 Task: Create a corporate blue wave letterhead.
Action: Mouse moved to (425, 186)
Screenshot: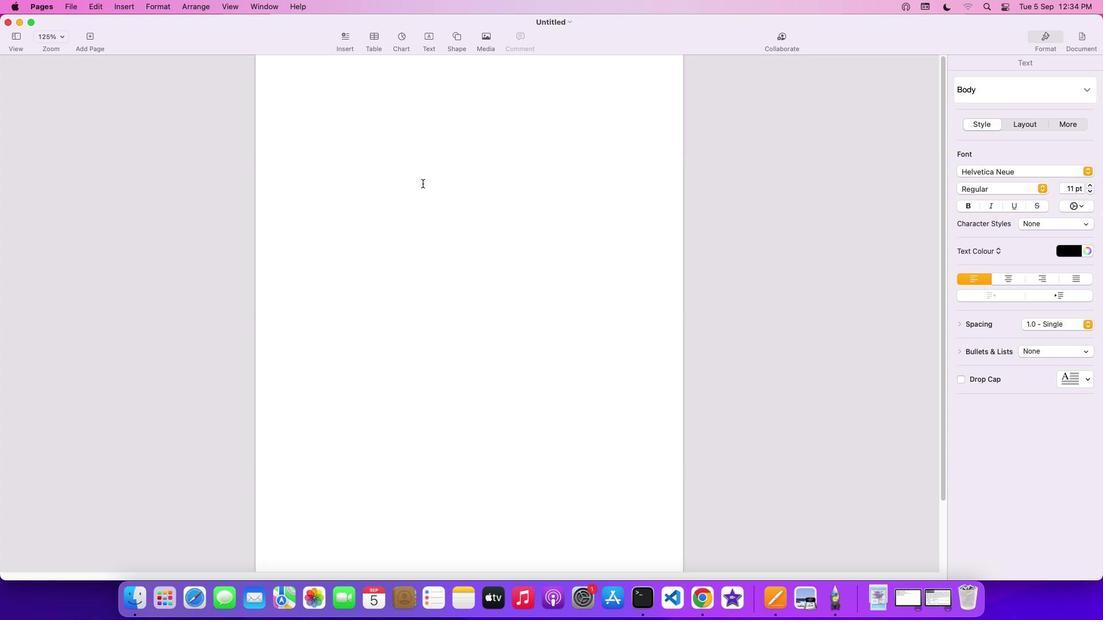 
Action: Mouse pressed left at (425, 186)
Screenshot: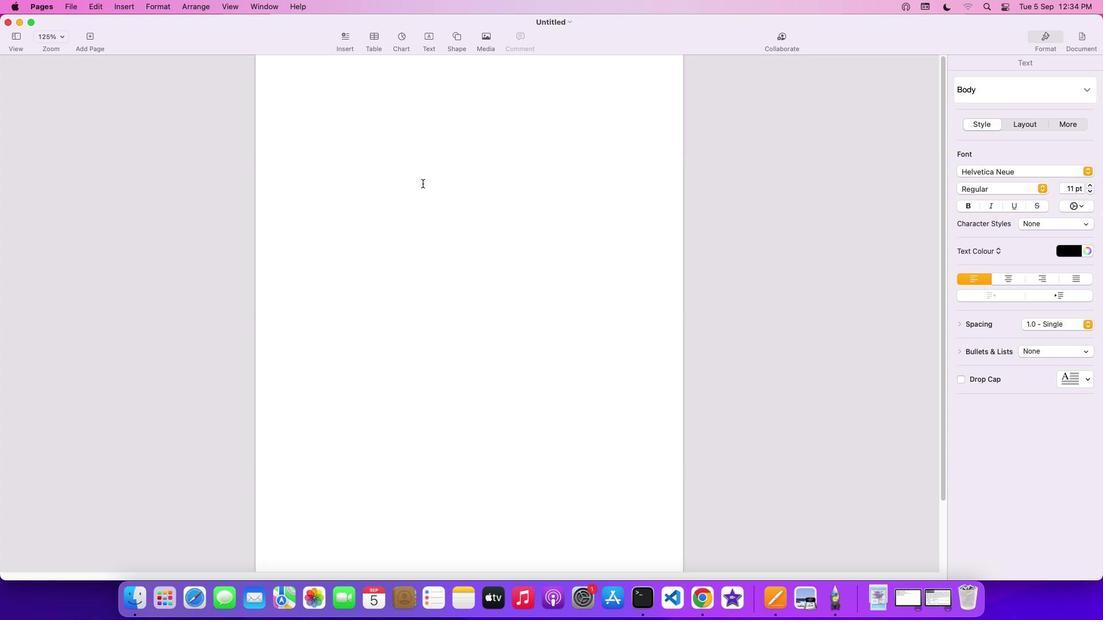 
Action: Mouse moved to (462, 40)
Screenshot: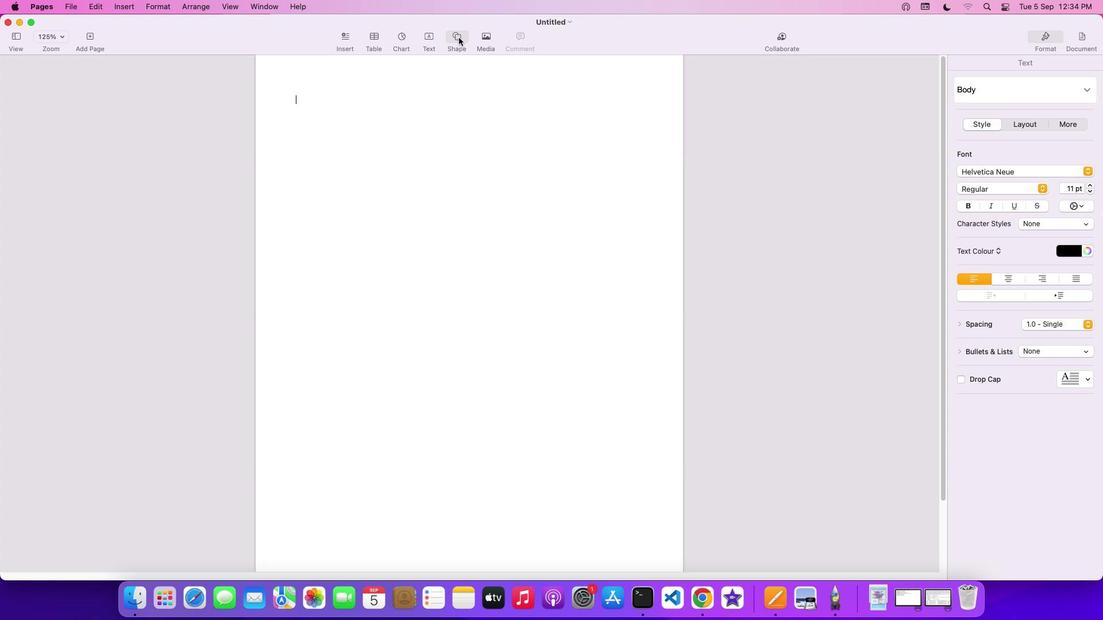 
Action: Mouse pressed left at (462, 40)
Screenshot: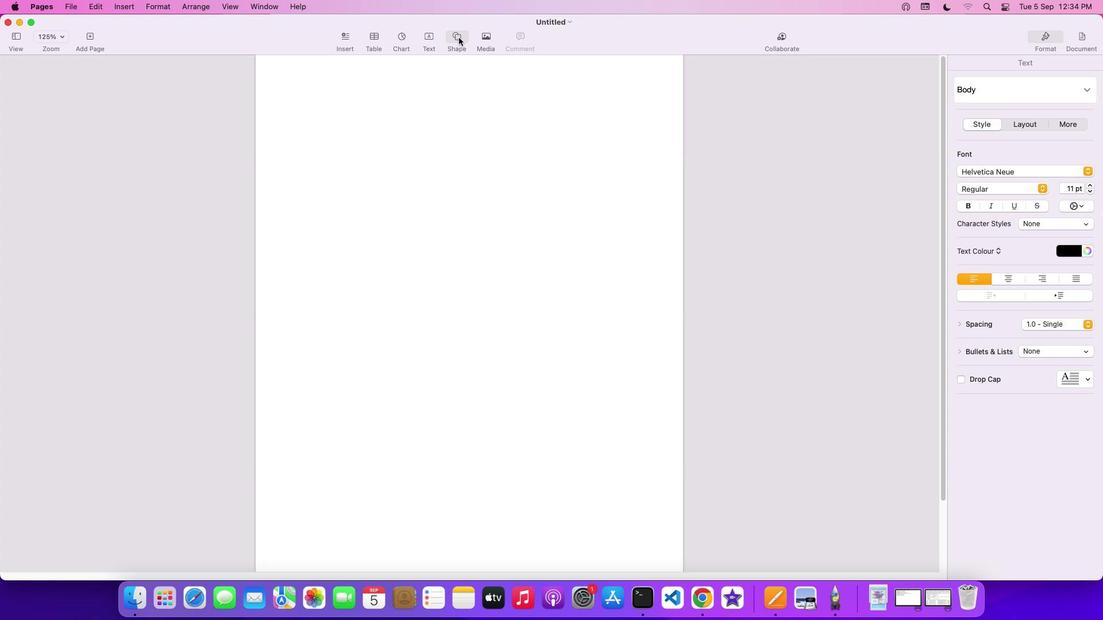 
Action: Mouse moved to (452, 63)
Screenshot: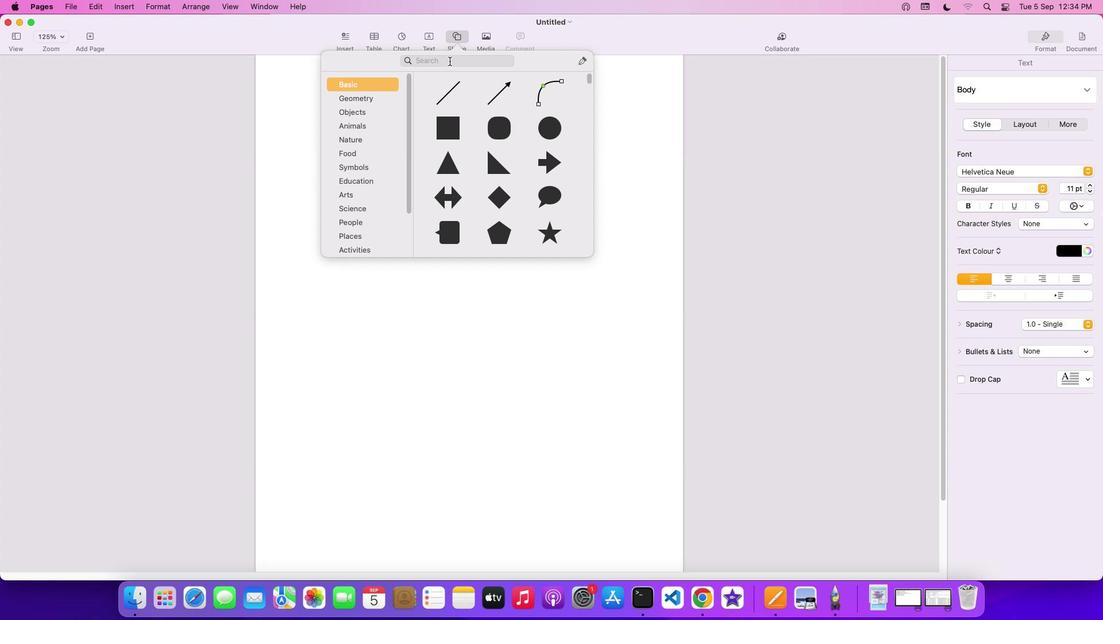 
Action: Mouse pressed left at (452, 63)
Screenshot: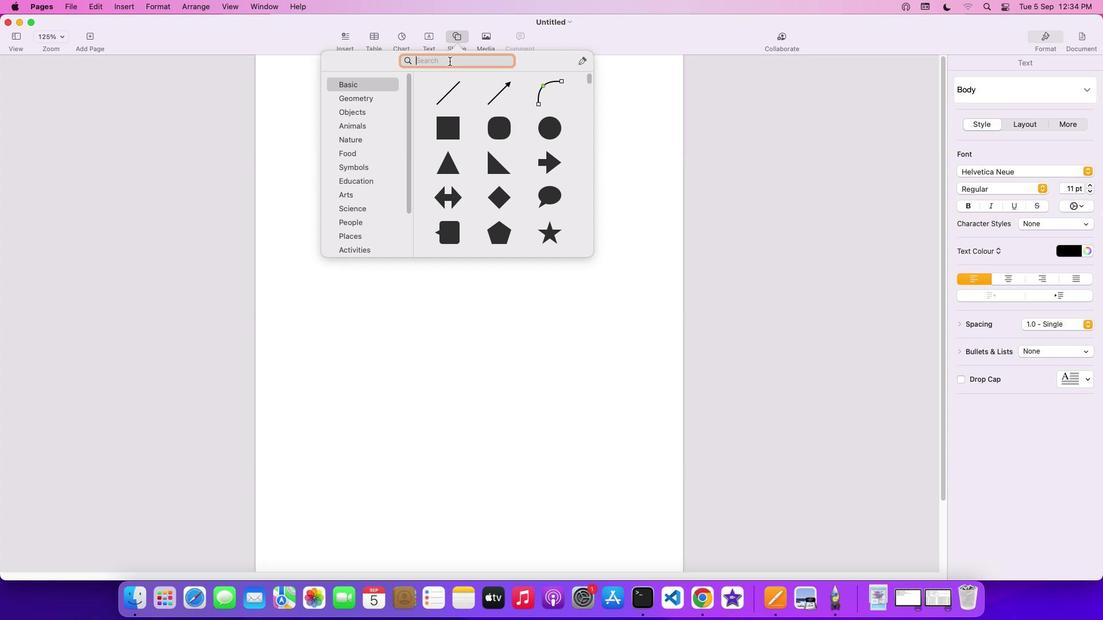 
Action: Key pressed 'w''a''v''e''s'
Screenshot: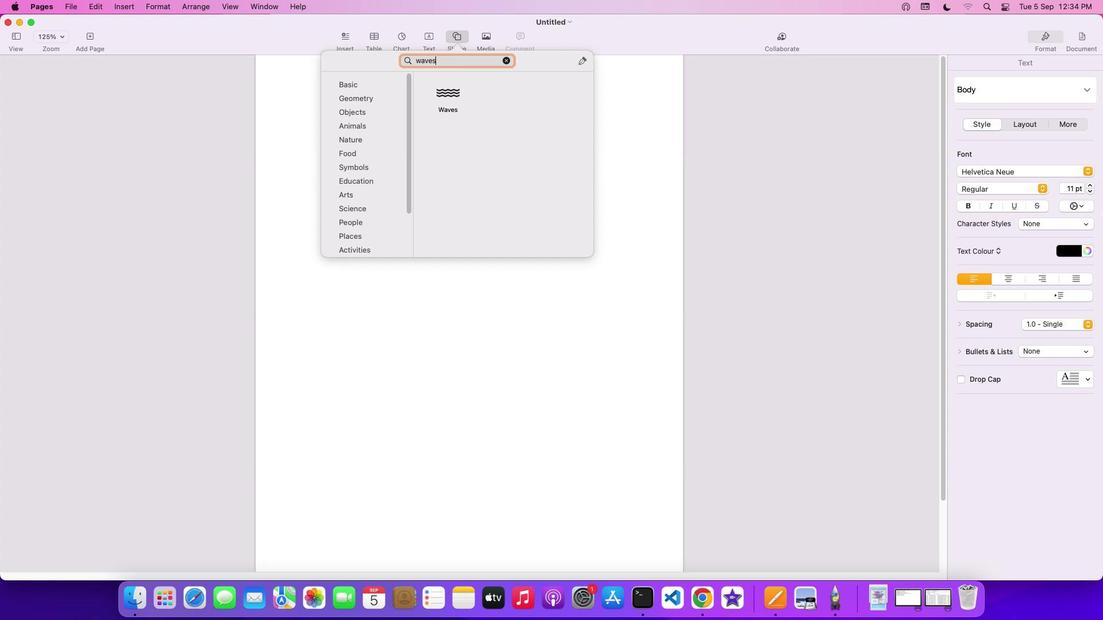 
Action: Mouse moved to (456, 95)
Screenshot: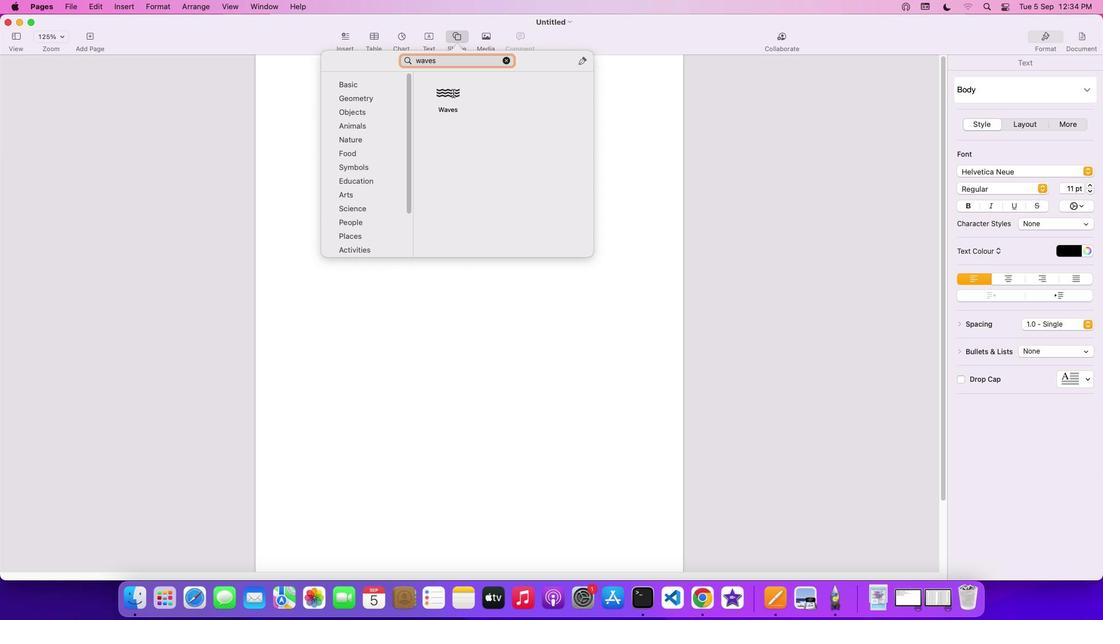 
Action: Mouse pressed left at (456, 95)
Screenshot: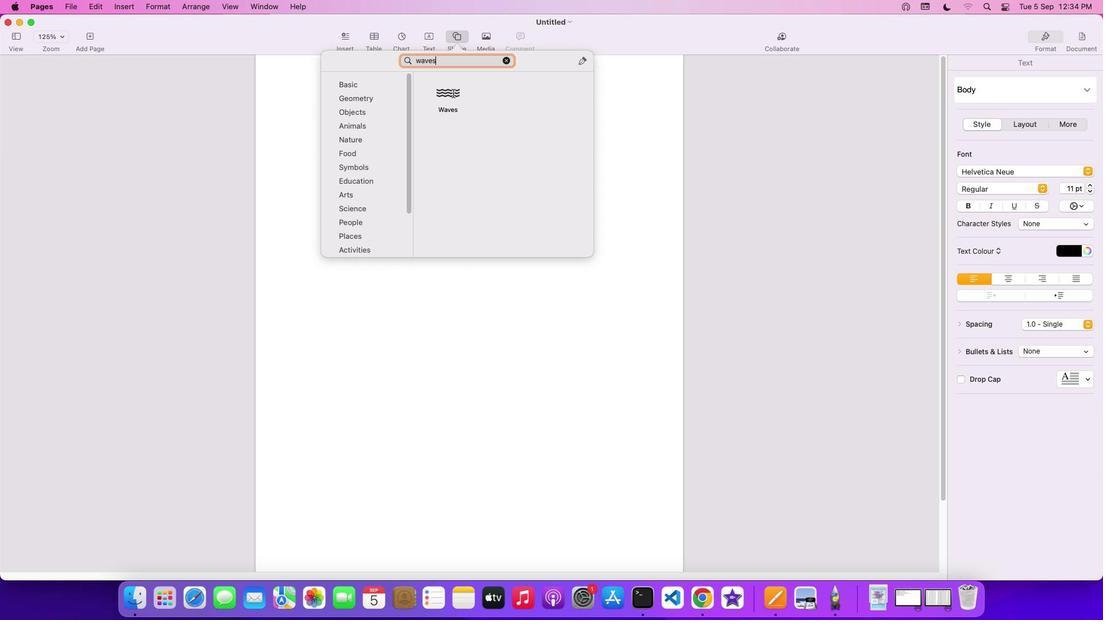 
Action: Mouse moved to (516, 121)
Screenshot: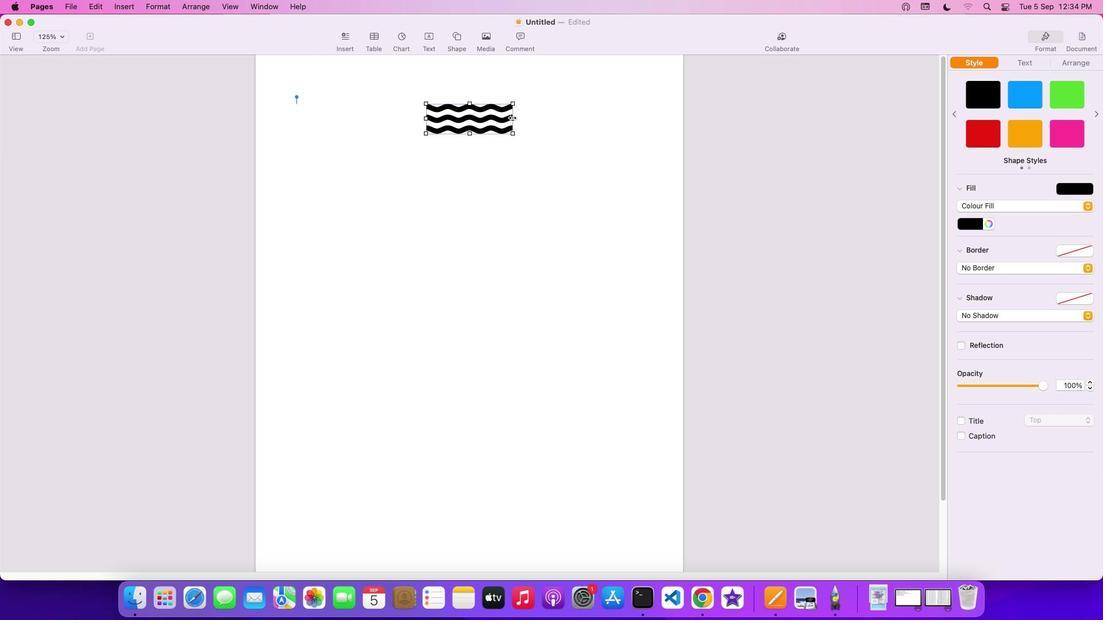 
Action: Mouse pressed left at (516, 121)
Screenshot: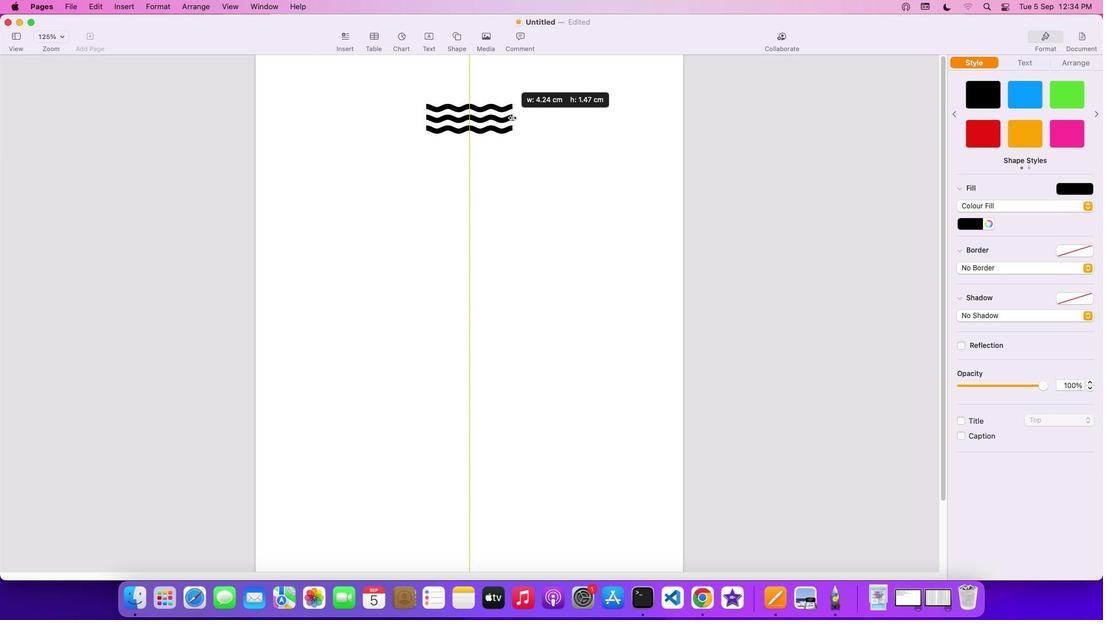 
Action: Mouse moved to (1095, 66)
Screenshot: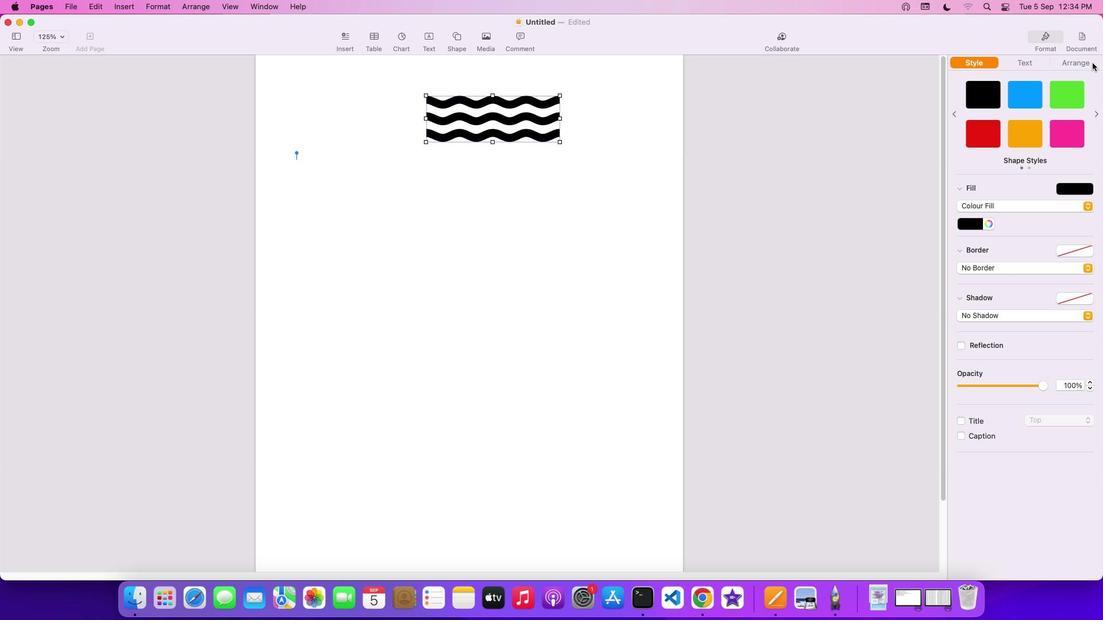 
Action: Mouse pressed left at (1095, 66)
Screenshot: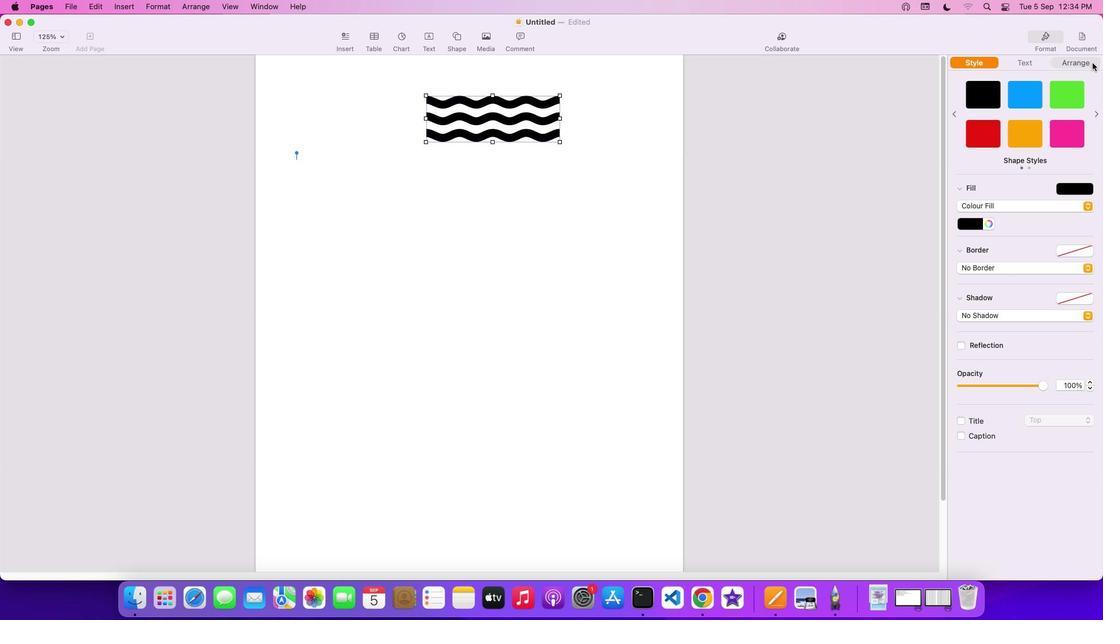 
Action: Mouse moved to (992, 362)
Screenshot: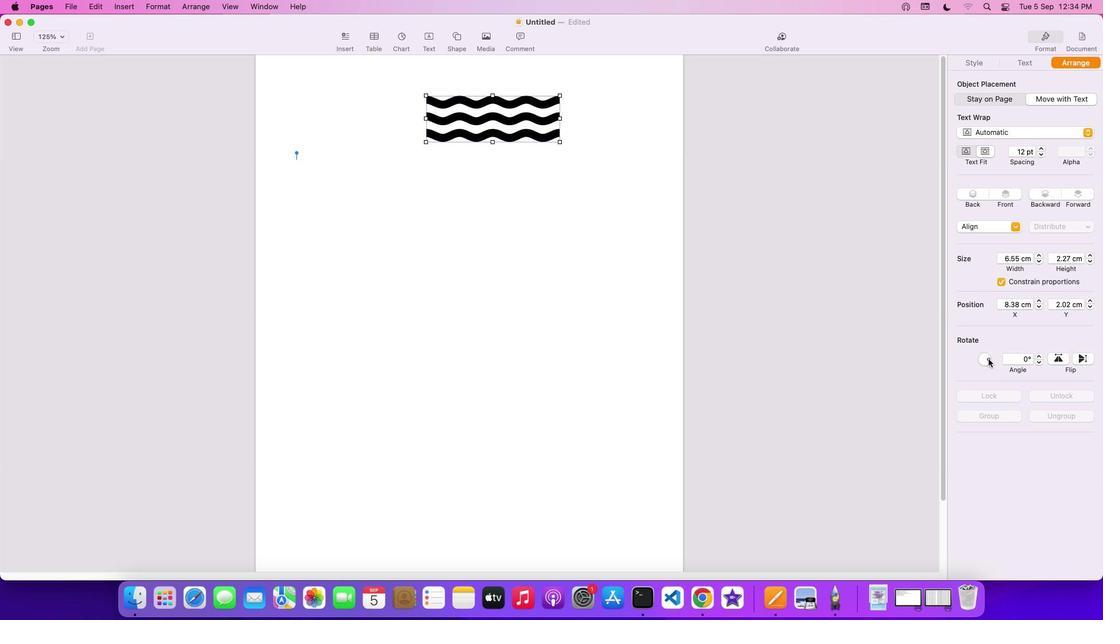 
Action: Mouse pressed left at (992, 362)
Screenshot: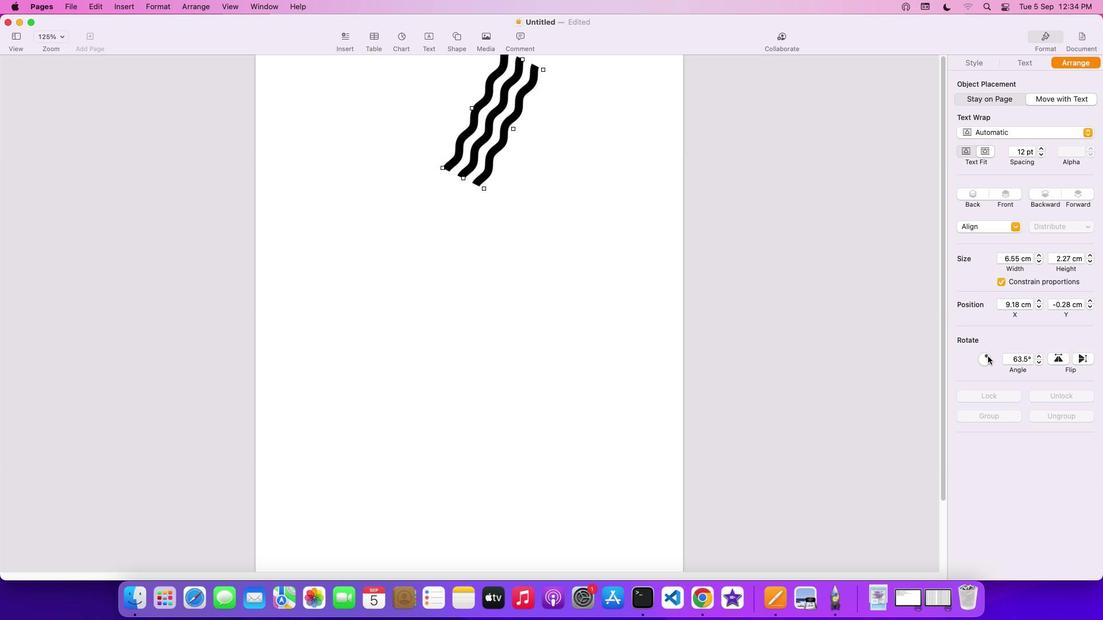 
Action: Mouse moved to (491, 117)
Screenshot: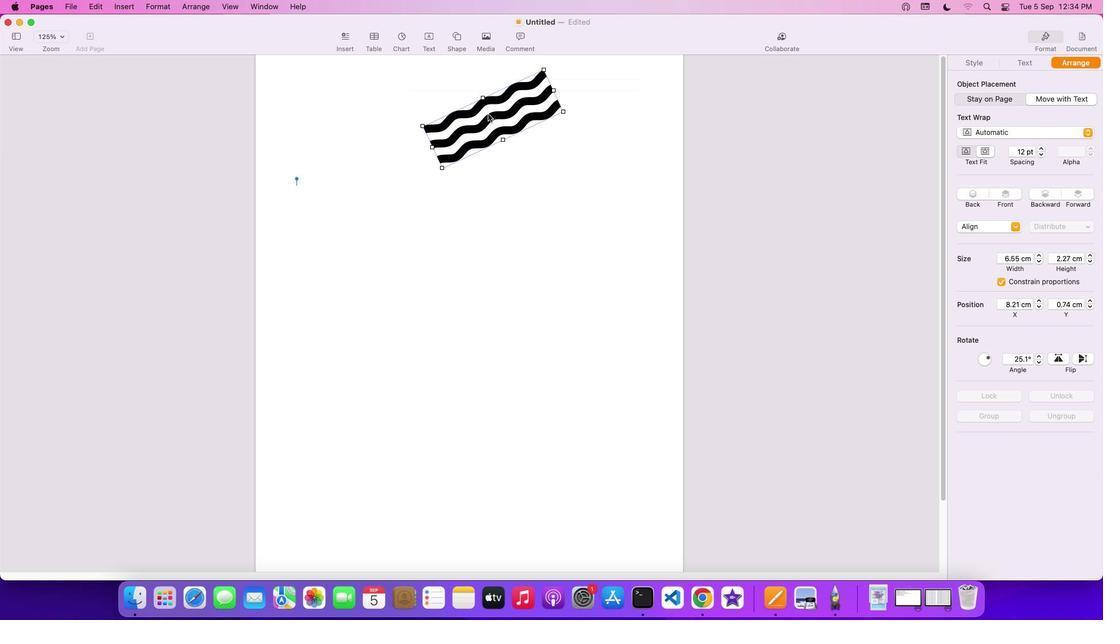 
Action: Mouse pressed left at (491, 117)
Screenshot: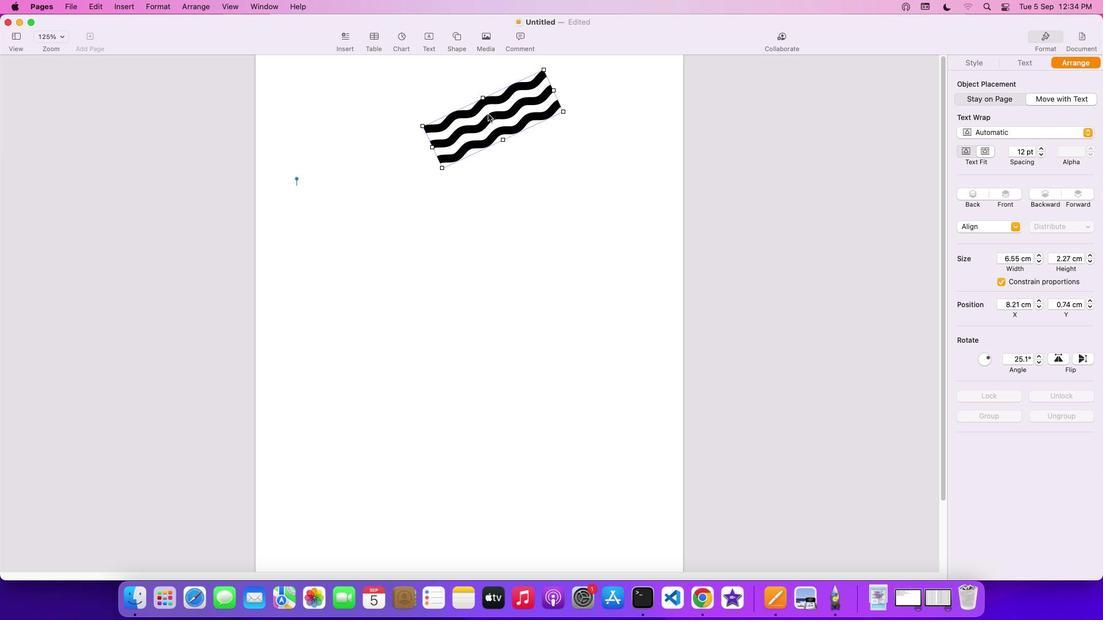 
Action: Mouse moved to (381, 118)
Screenshot: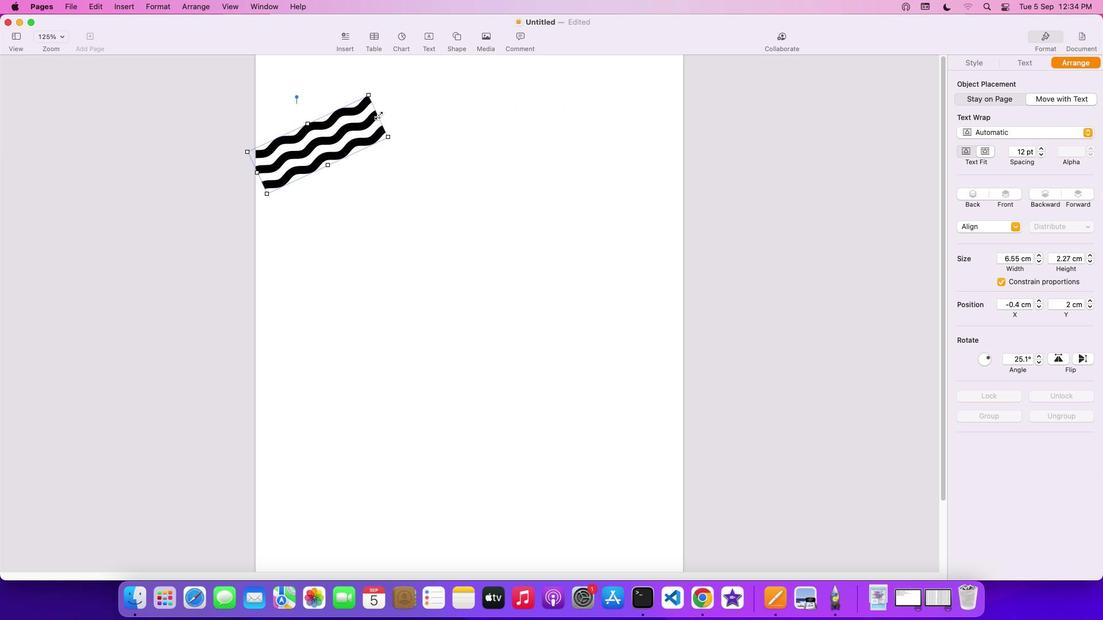 
Action: Mouse pressed left at (381, 118)
Screenshot: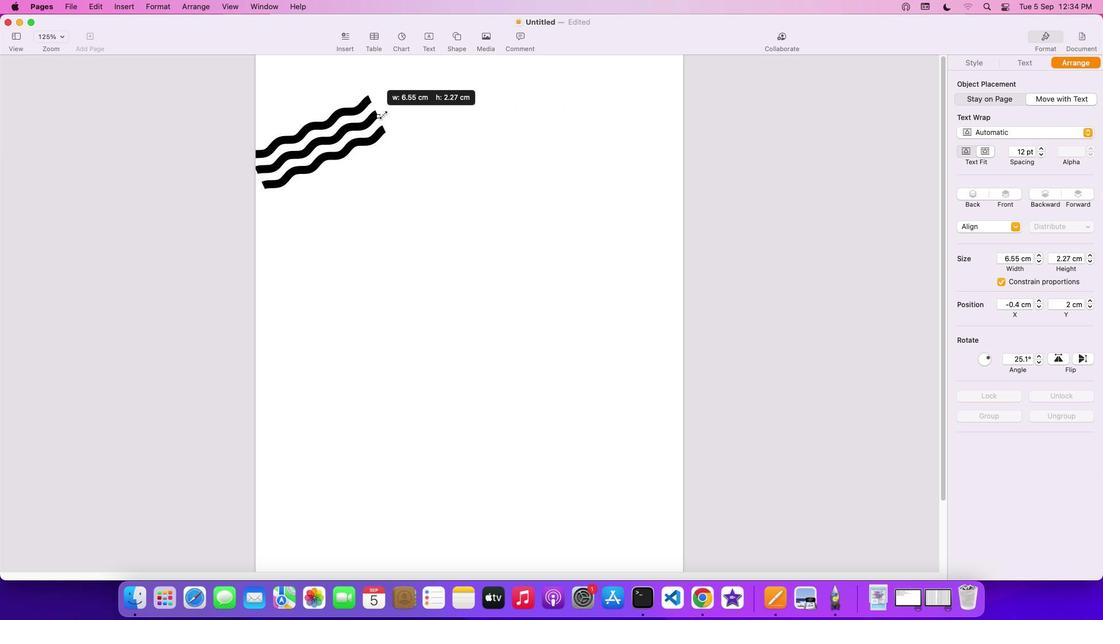 
Action: Mouse moved to (1077, 62)
Screenshot: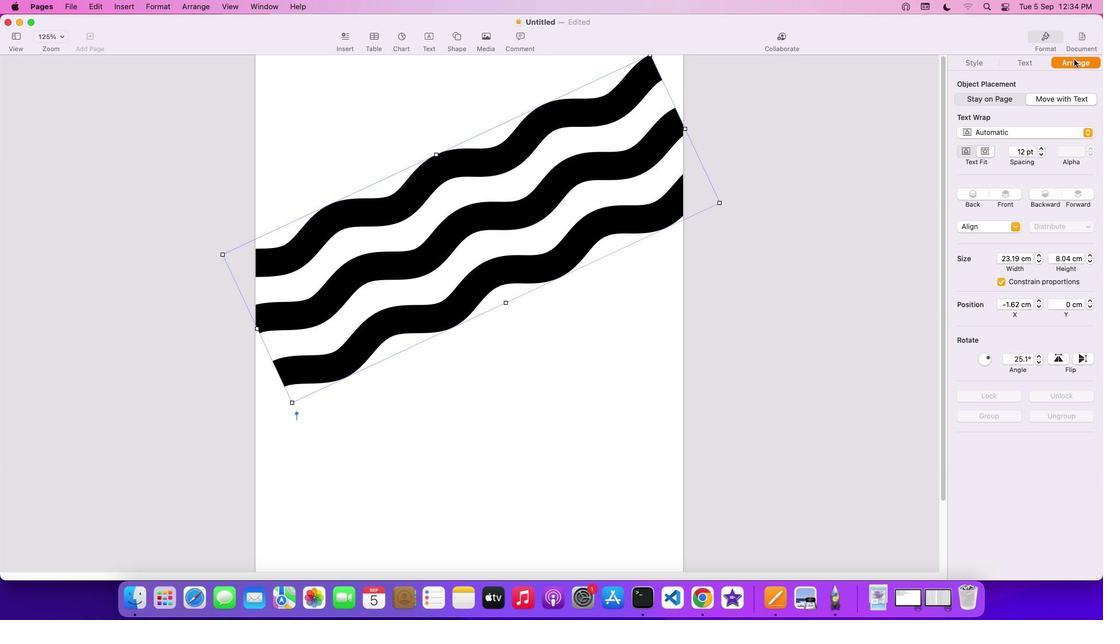 
Action: Mouse pressed left at (1077, 62)
Screenshot: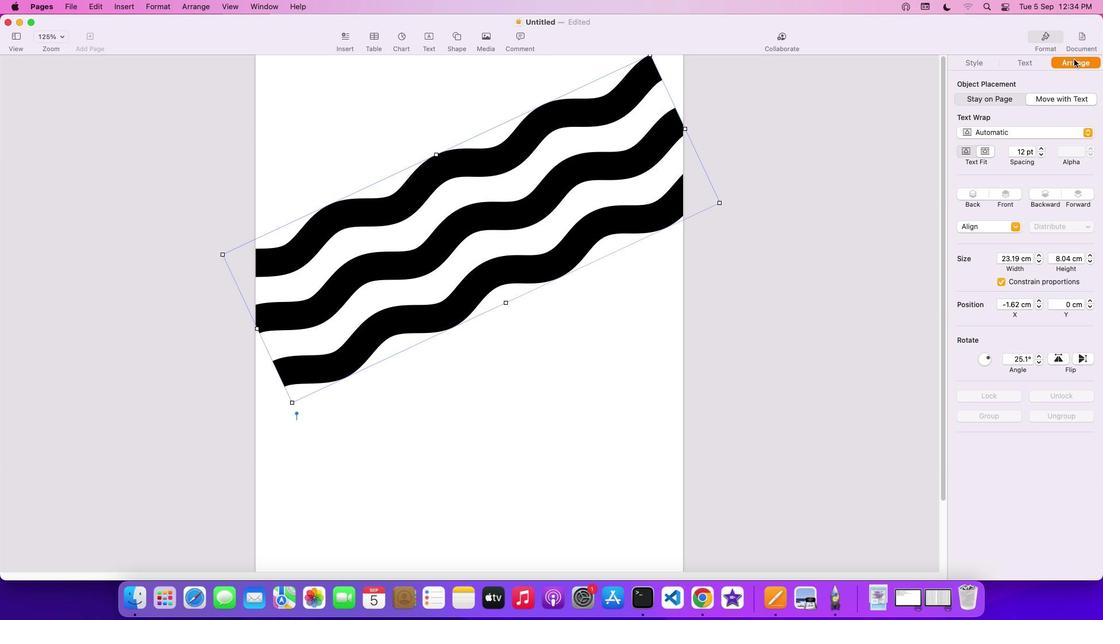 
Action: Mouse moved to (987, 101)
Screenshot: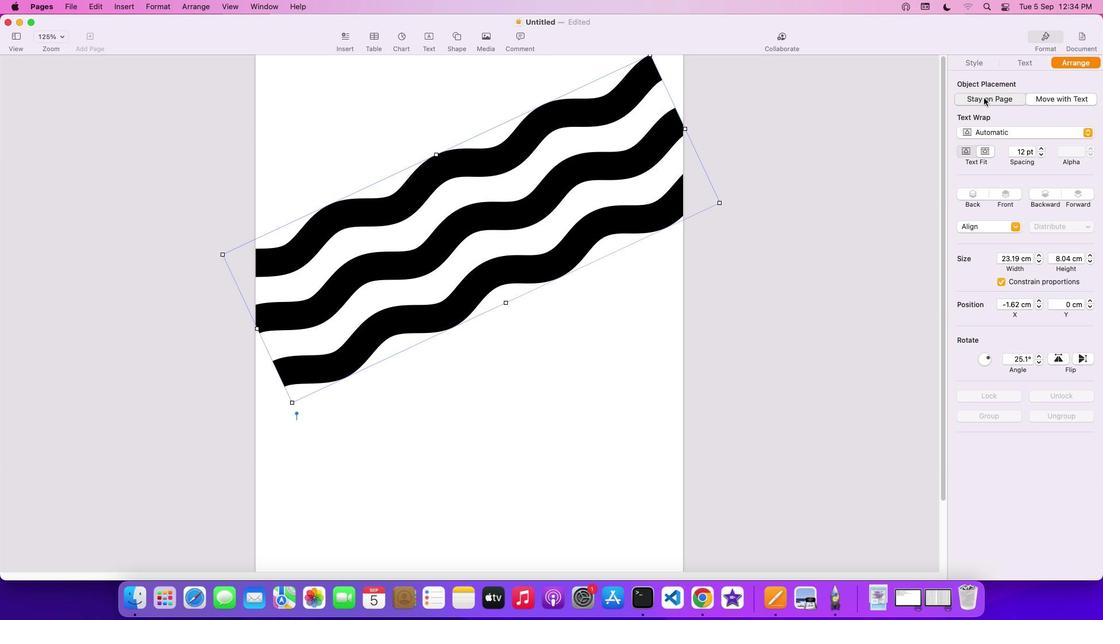 
Action: Mouse pressed left at (987, 101)
Screenshot: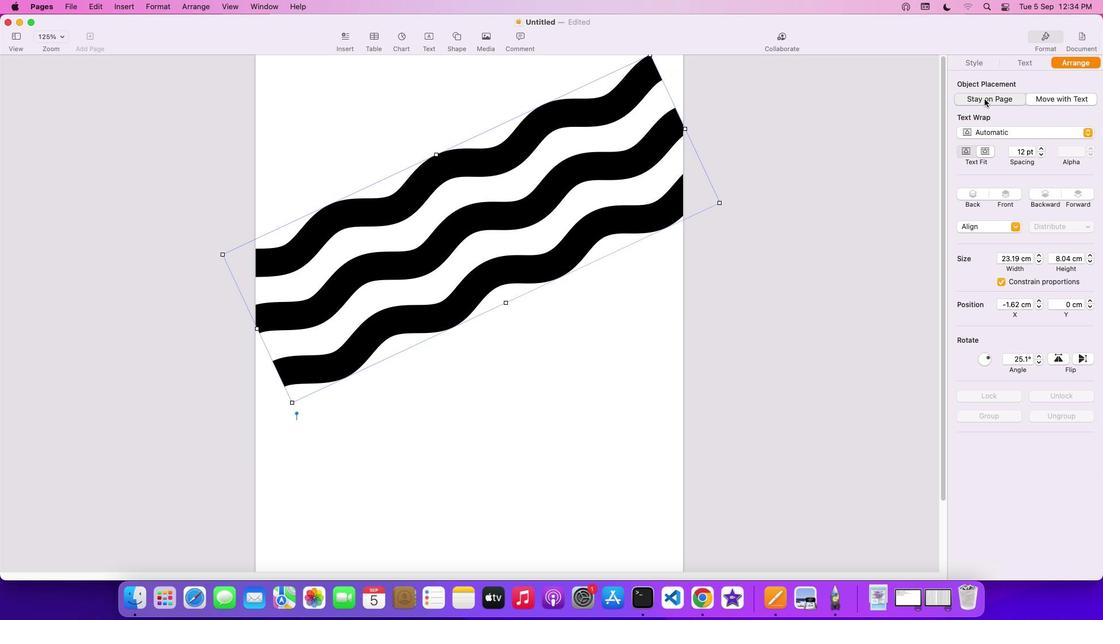 
Action: Mouse moved to (523, 200)
Screenshot: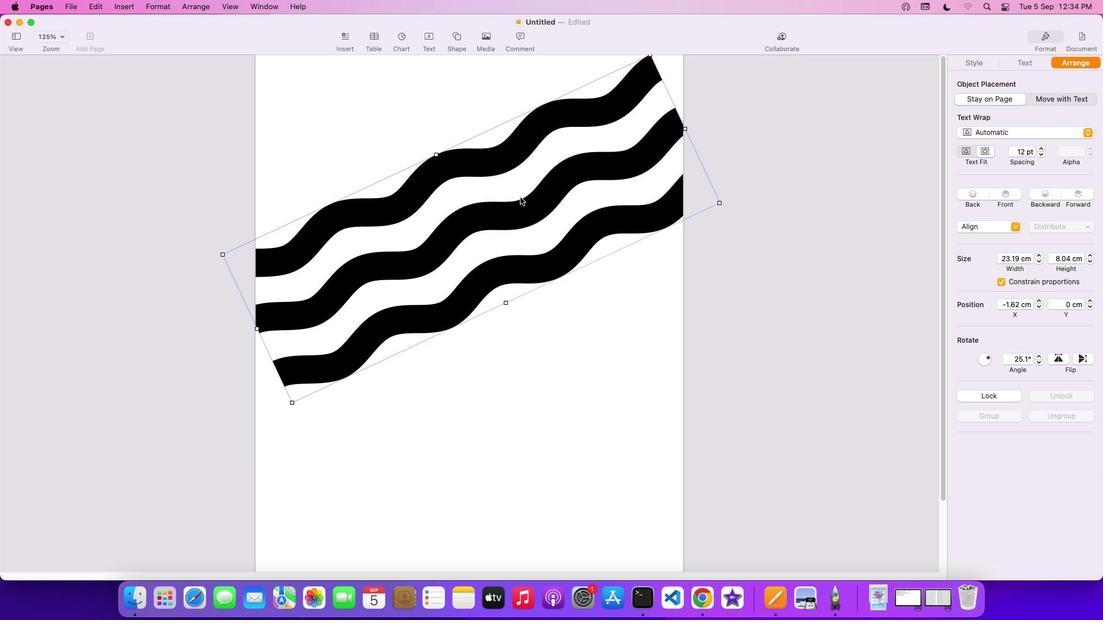 
Action: Mouse pressed left at (523, 200)
Screenshot: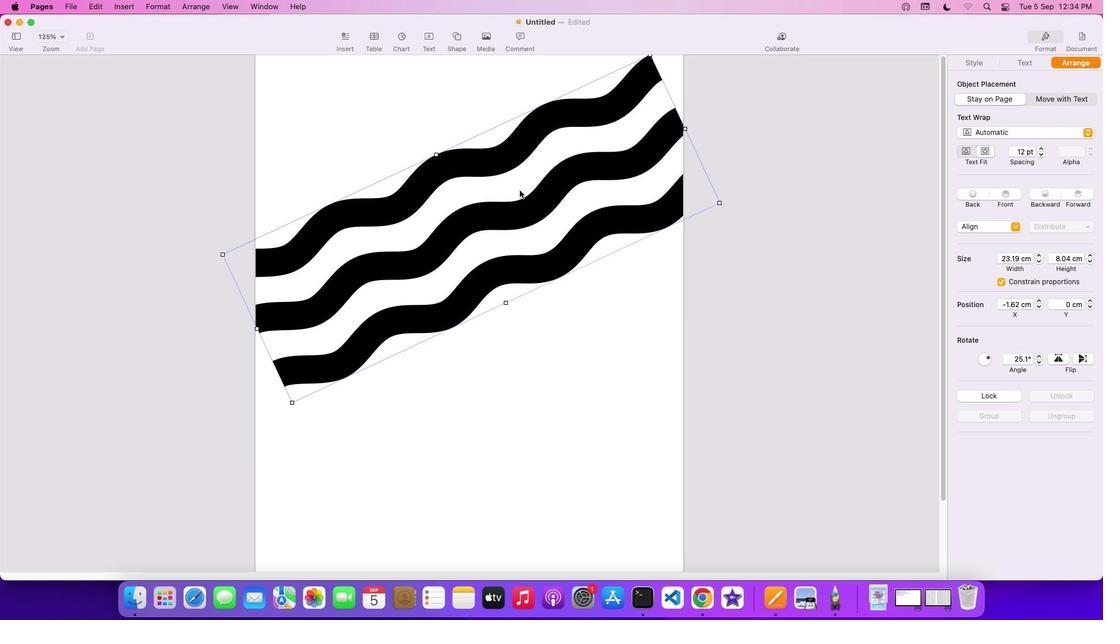 
Action: Mouse moved to (1031, 62)
Screenshot: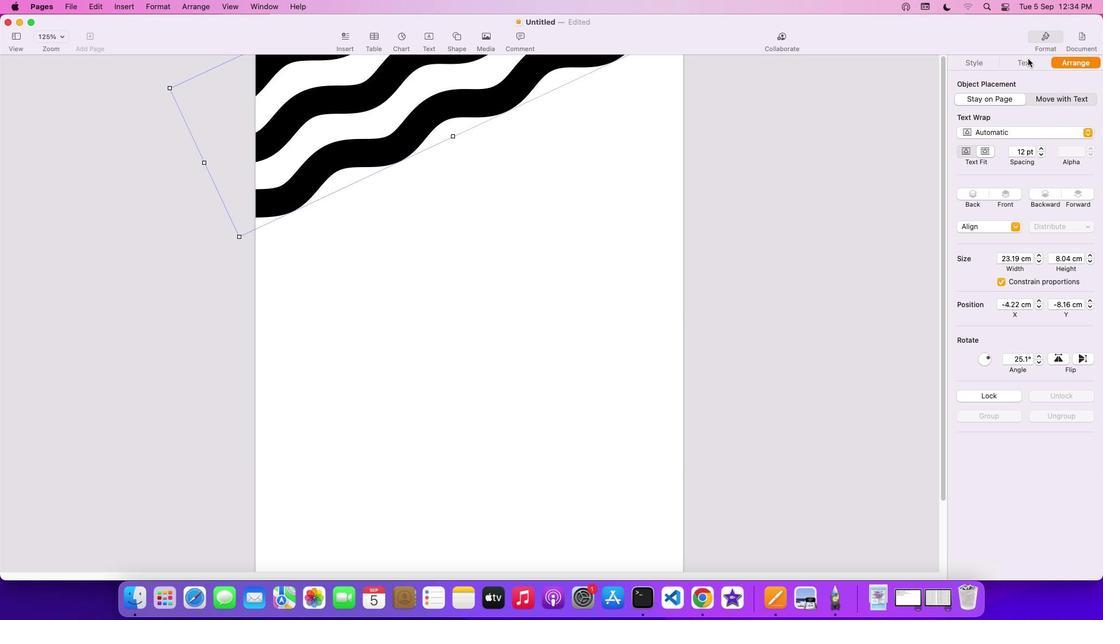
Action: Mouse pressed left at (1031, 62)
Screenshot: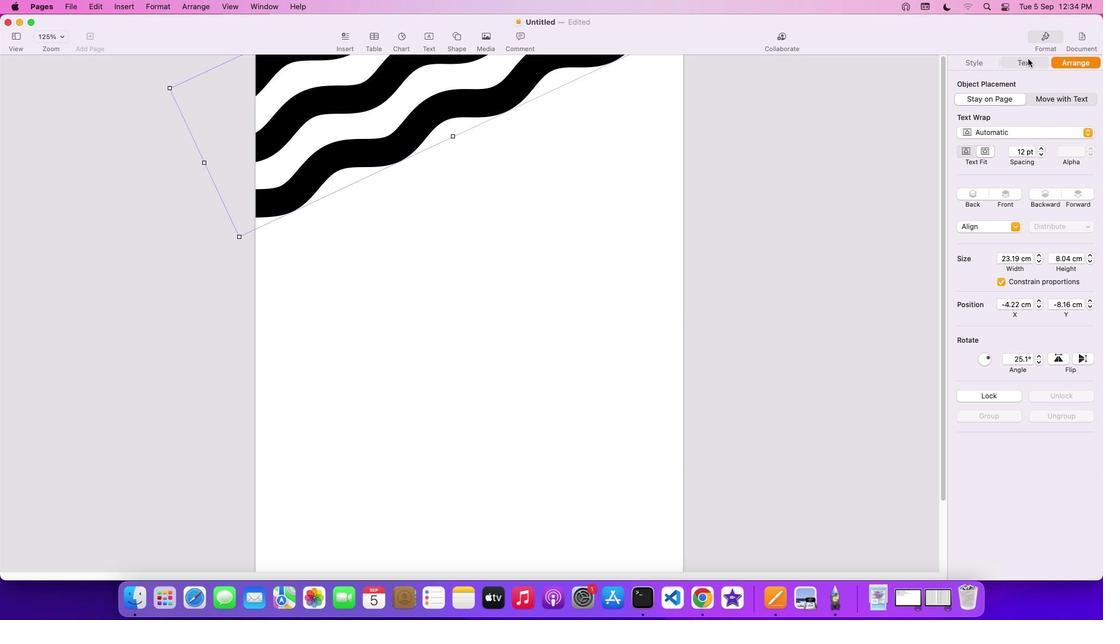 
Action: Mouse moved to (982, 64)
Screenshot: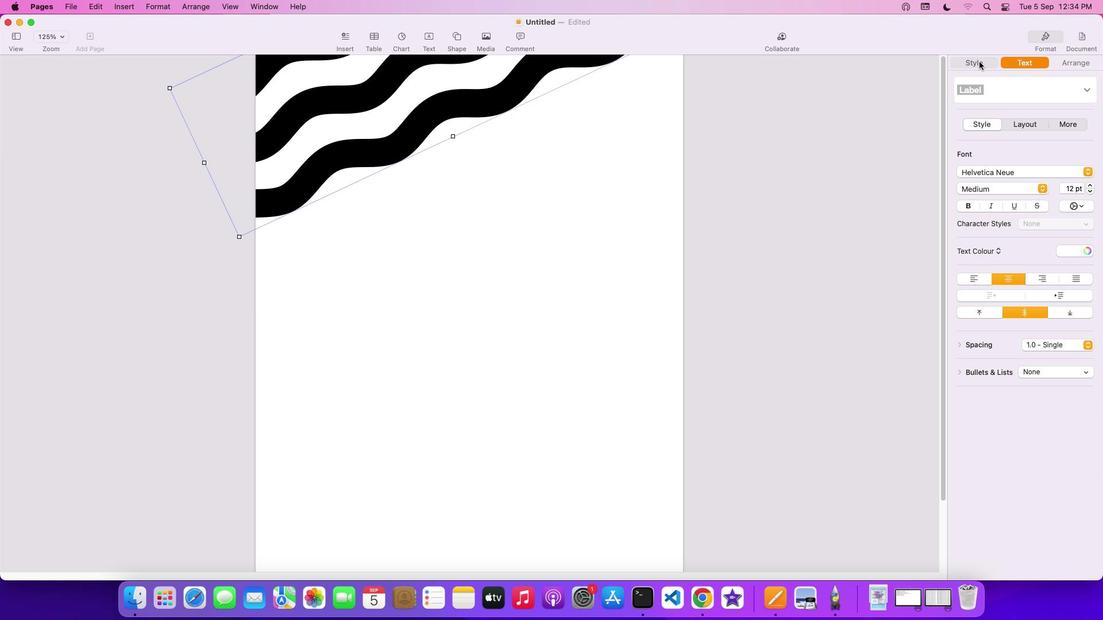 
Action: Mouse pressed left at (982, 64)
Screenshot: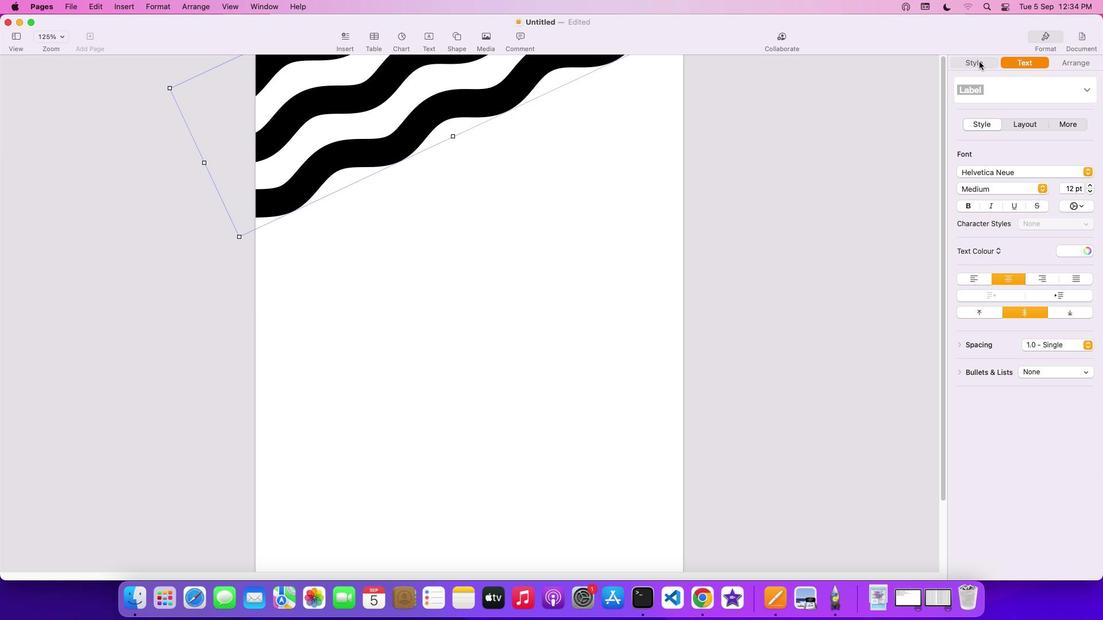 
Action: Mouse moved to (1038, 63)
Screenshot: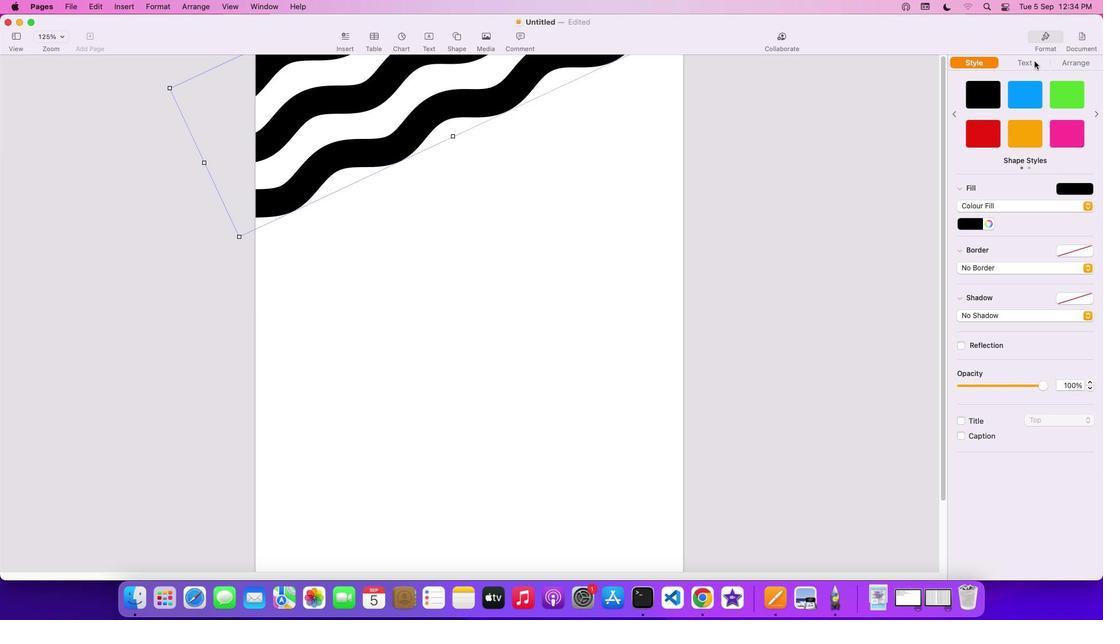 
Action: Mouse pressed left at (1038, 63)
Screenshot: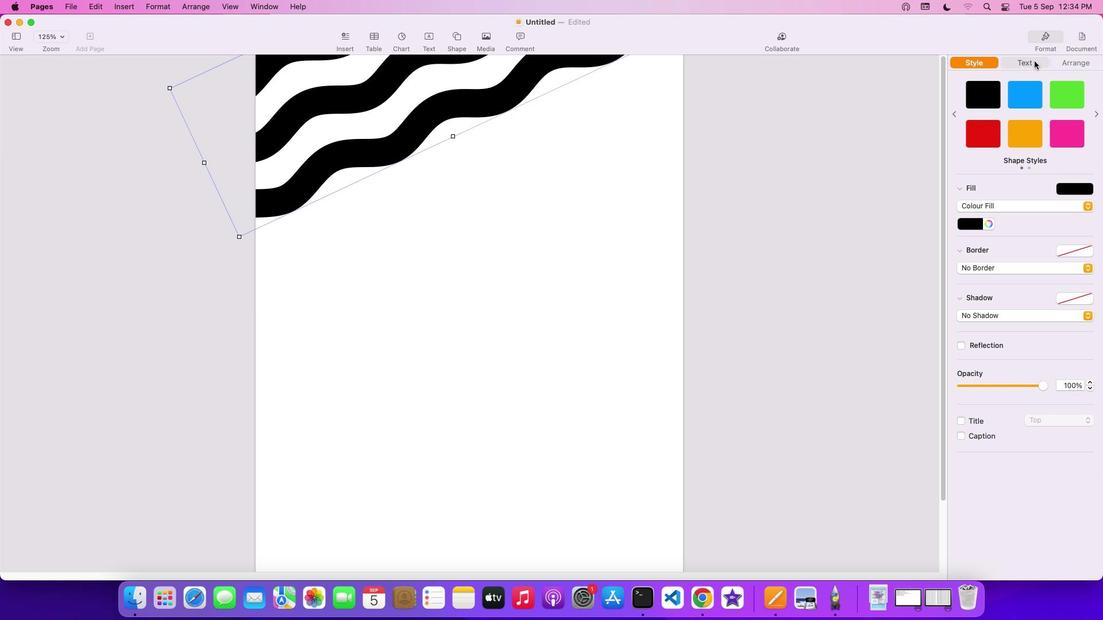 
Action: Mouse moved to (972, 64)
Screenshot: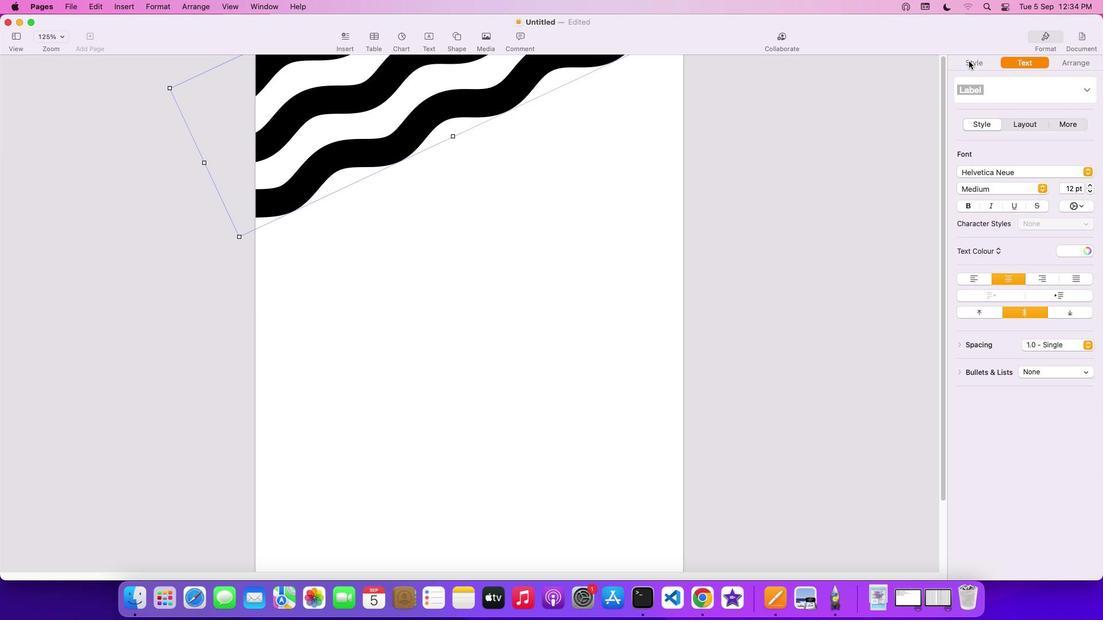 
Action: Mouse pressed left at (972, 64)
Screenshot: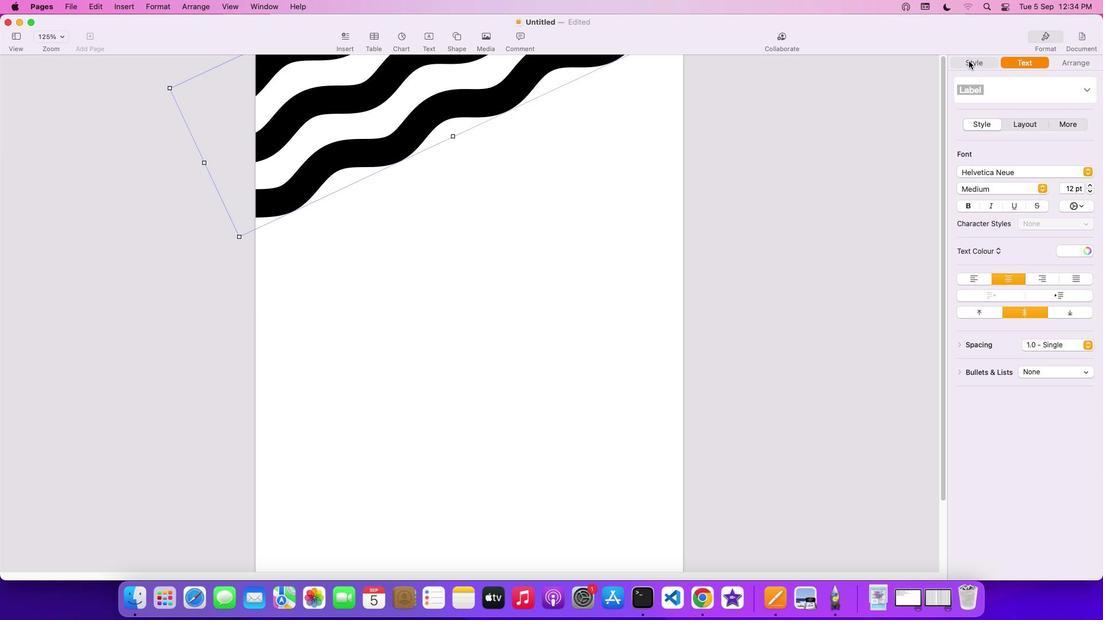 
Action: Mouse moved to (1094, 206)
Screenshot: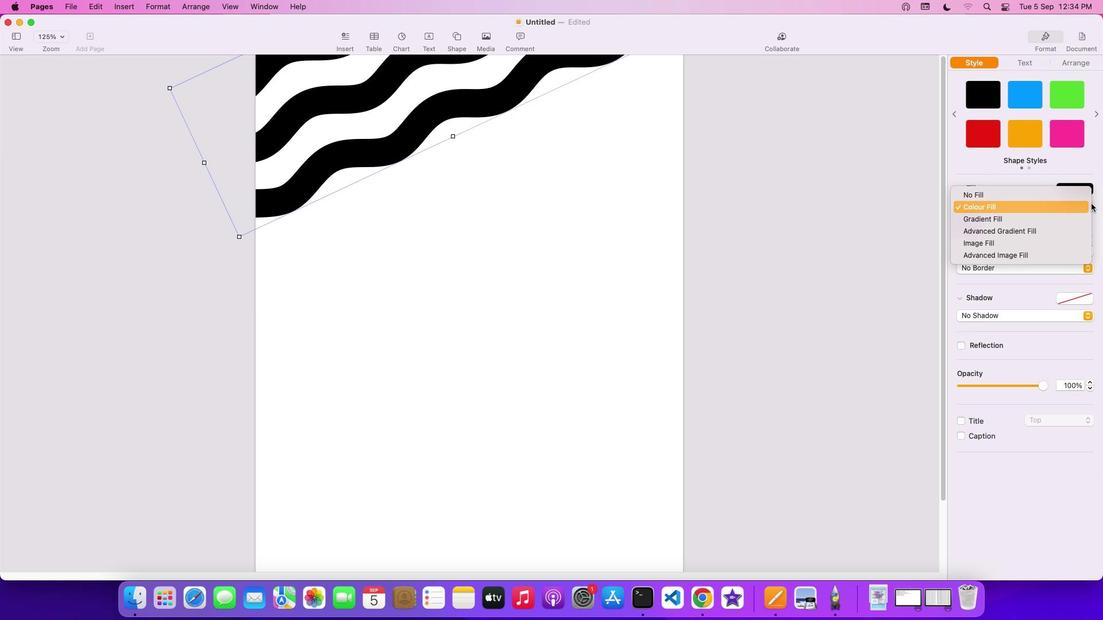 
Action: Mouse pressed left at (1094, 206)
Screenshot: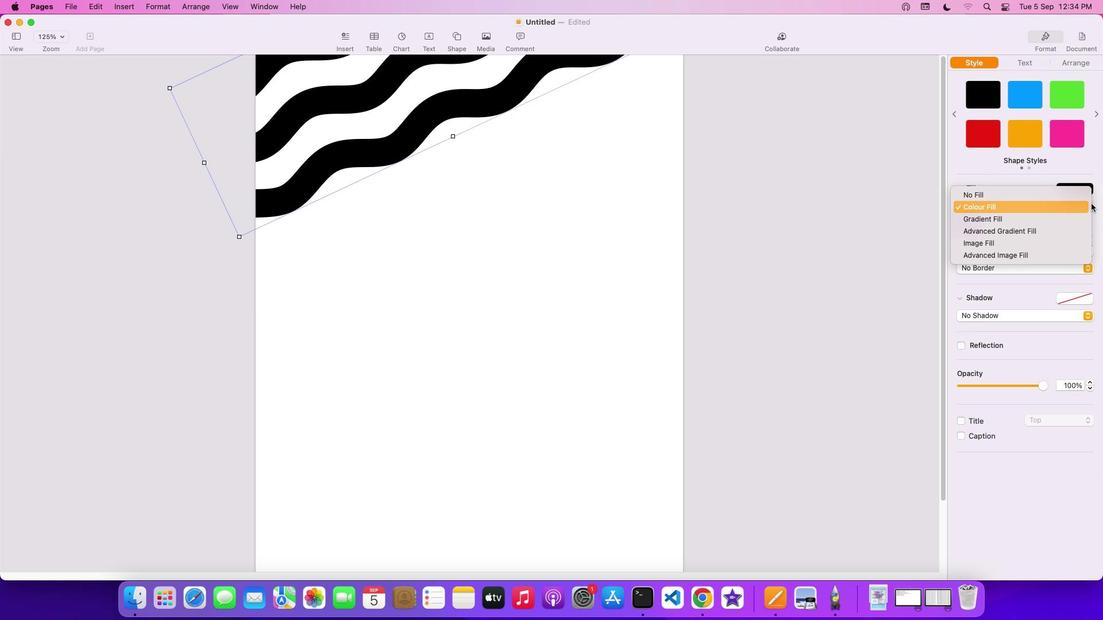 
Action: Mouse moved to (1058, 219)
Screenshot: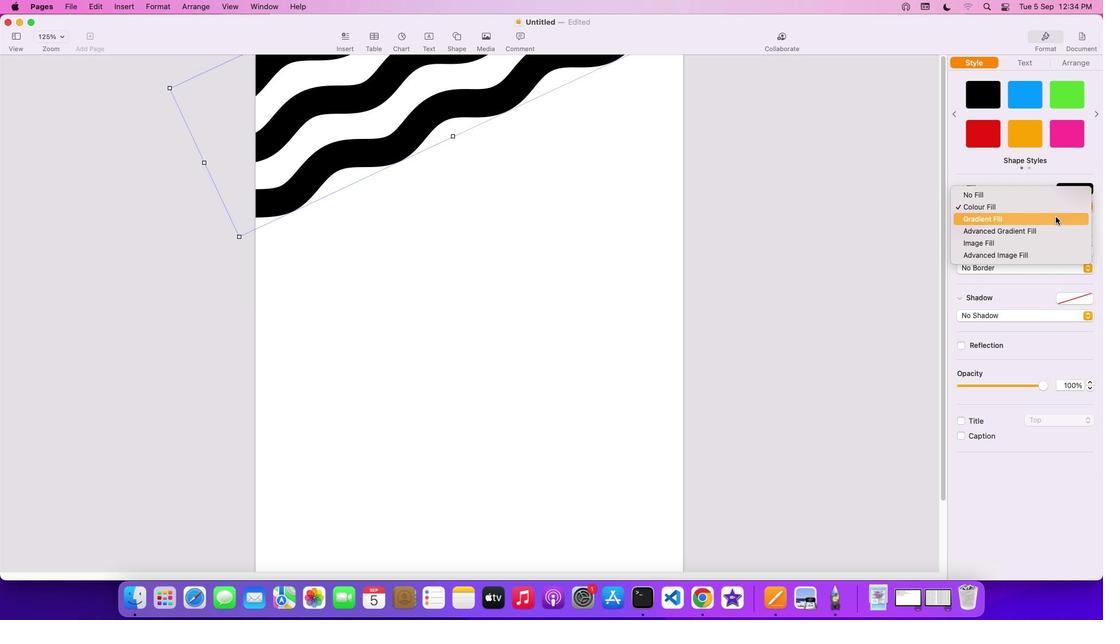 
Action: Mouse pressed left at (1058, 219)
Screenshot: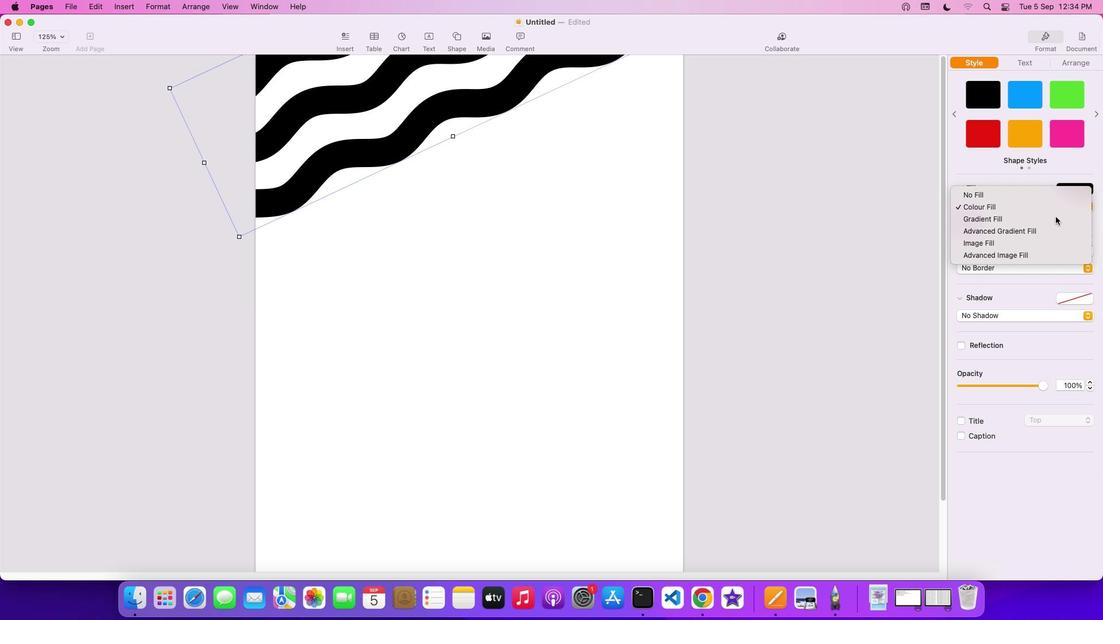 
Action: Mouse moved to (992, 224)
Screenshot: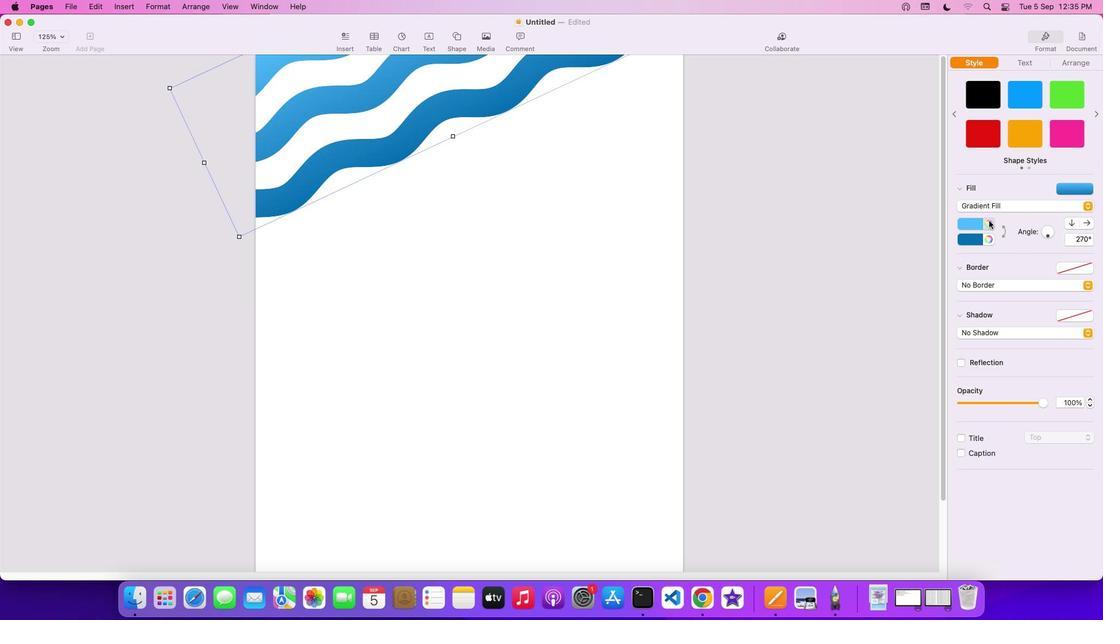 
Action: Mouse pressed left at (992, 224)
Screenshot: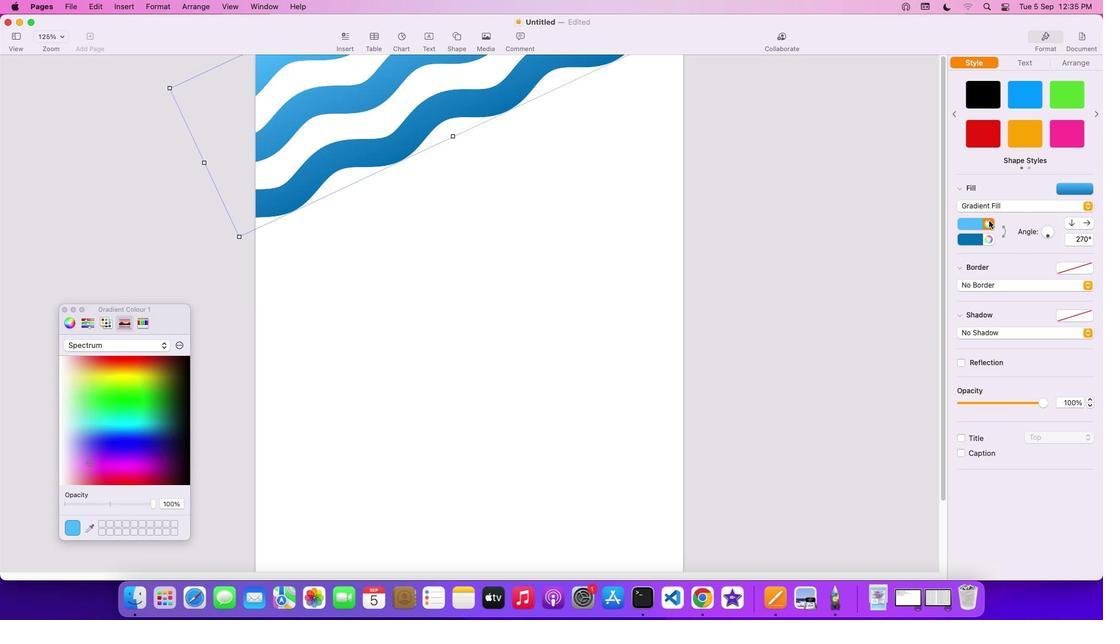 
Action: Mouse moved to (92, 464)
Screenshot: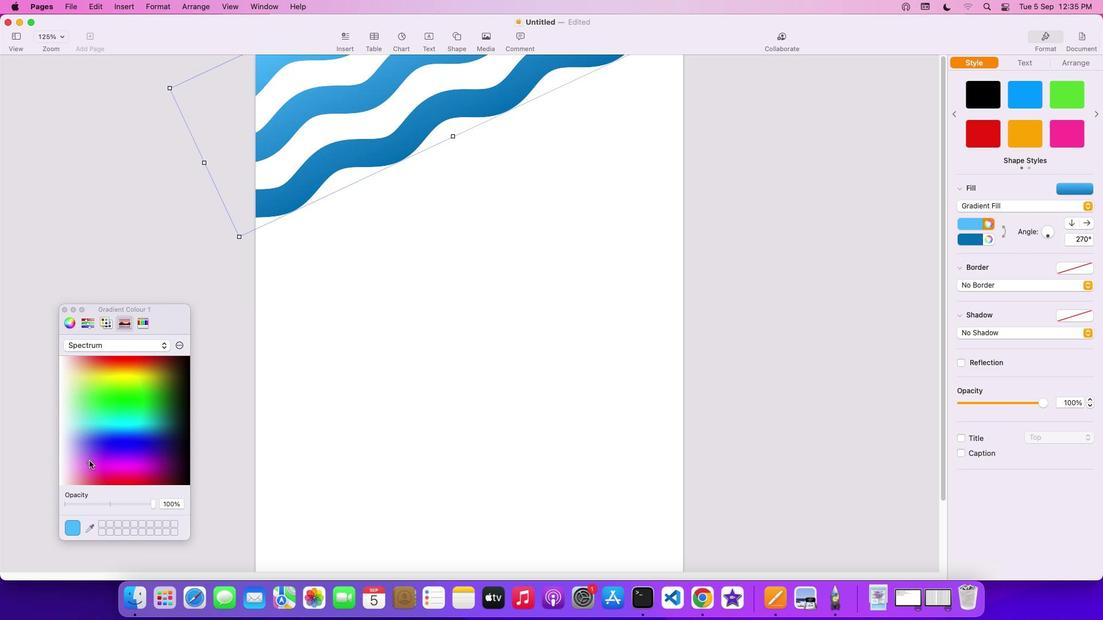 
Action: Mouse pressed left at (92, 464)
Screenshot: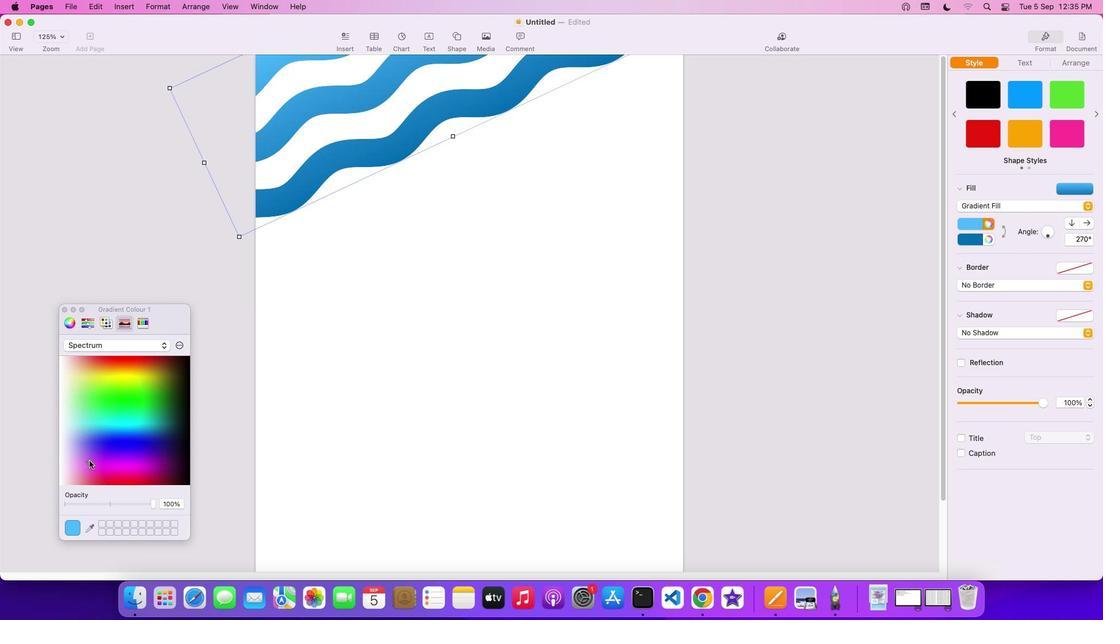
Action: Mouse moved to (1007, 237)
Screenshot: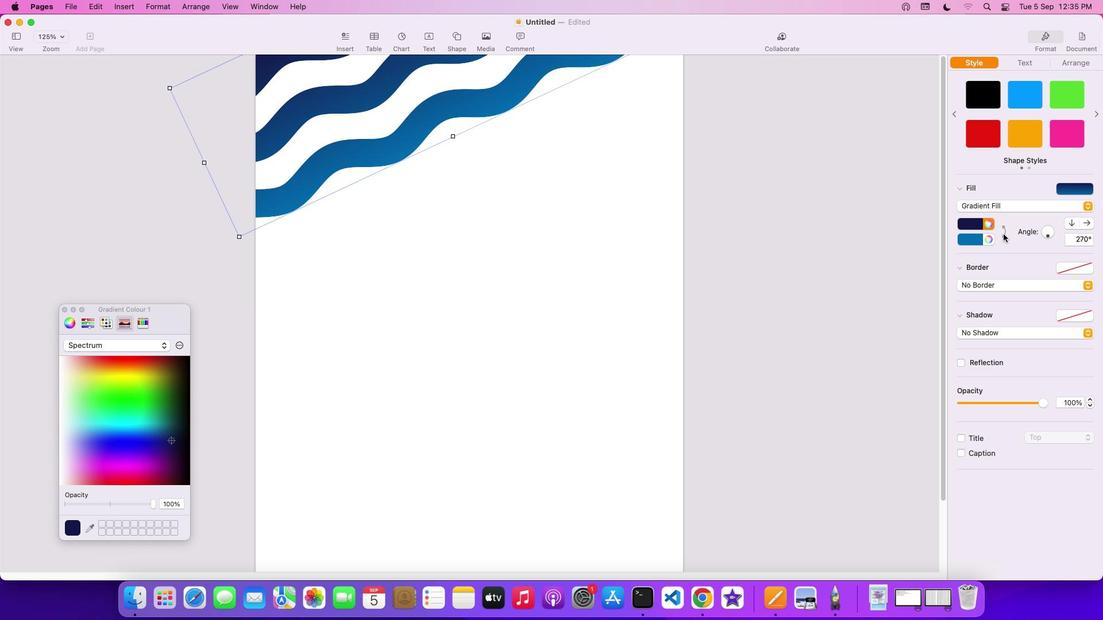 
Action: Mouse pressed left at (1007, 237)
Screenshot: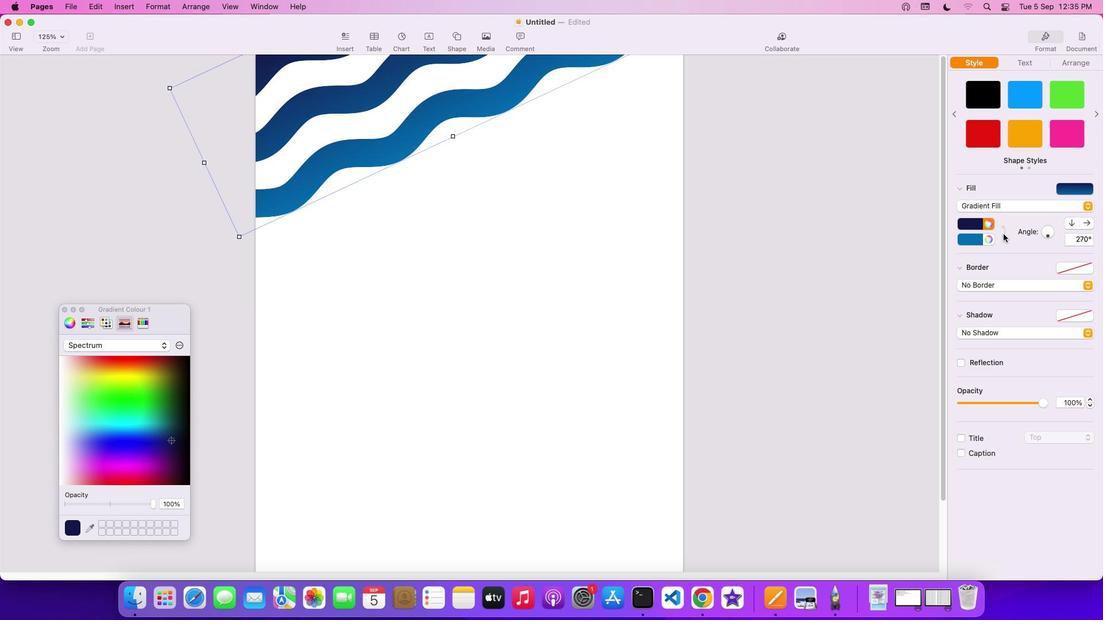 
Action: Mouse moved to (1007, 236)
Screenshot: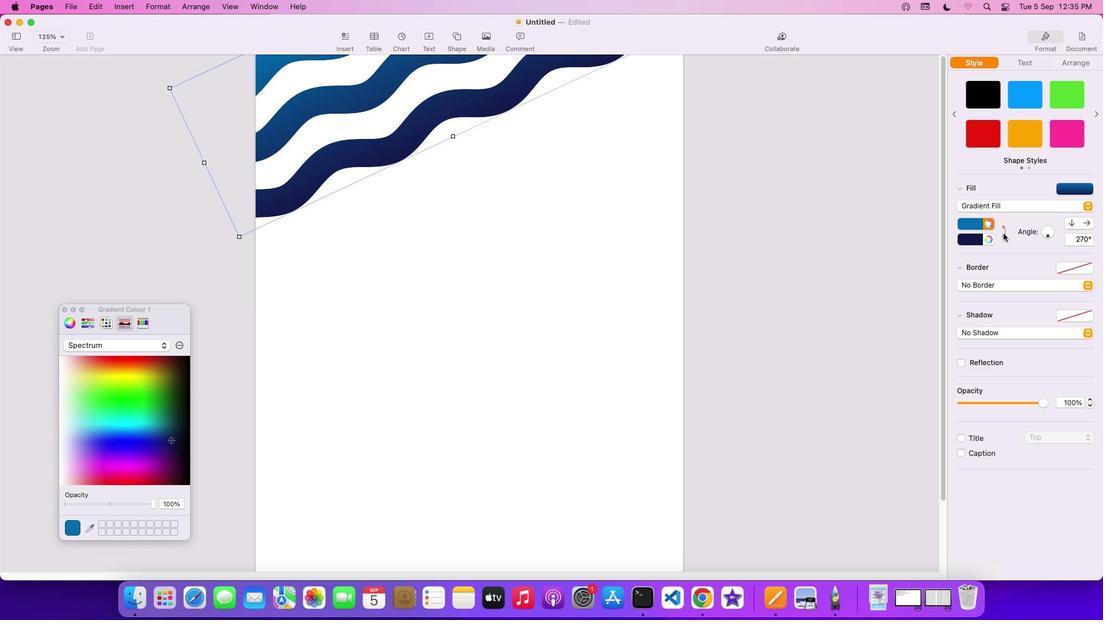 
Action: Mouse pressed left at (1007, 236)
Screenshot: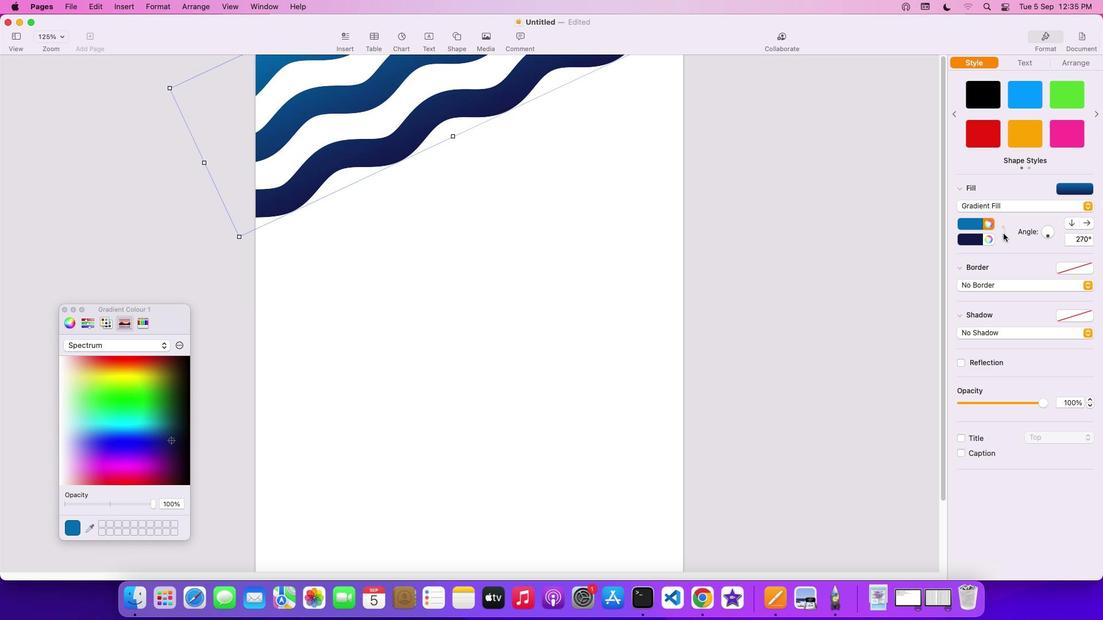 
Action: Mouse moved to (419, 93)
Screenshot: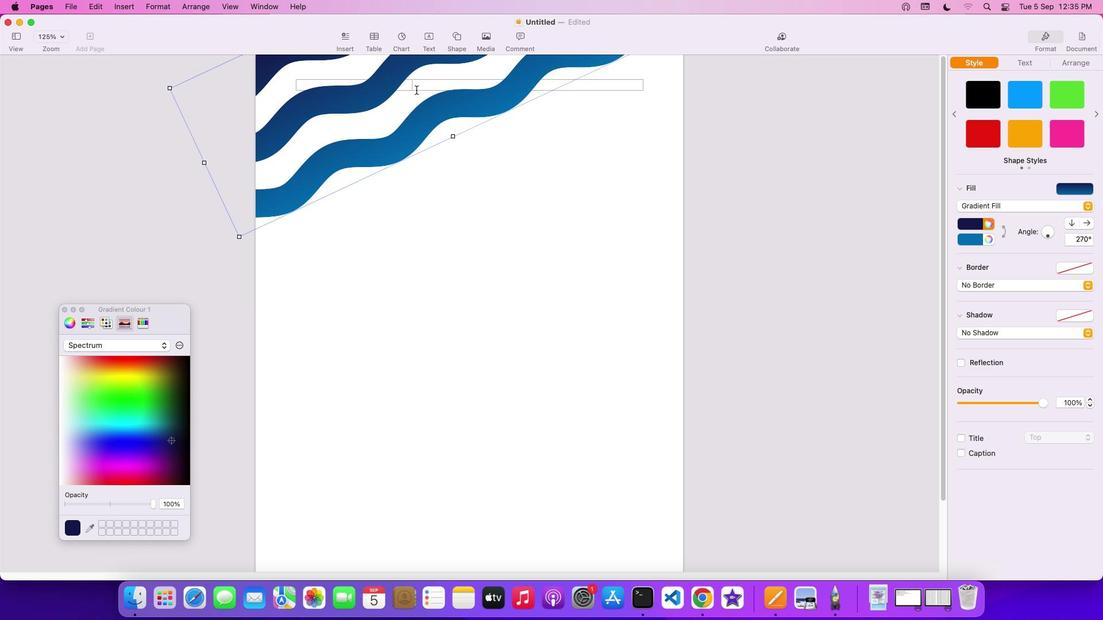 
Action: Mouse pressed left at (419, 93)
Screenshot: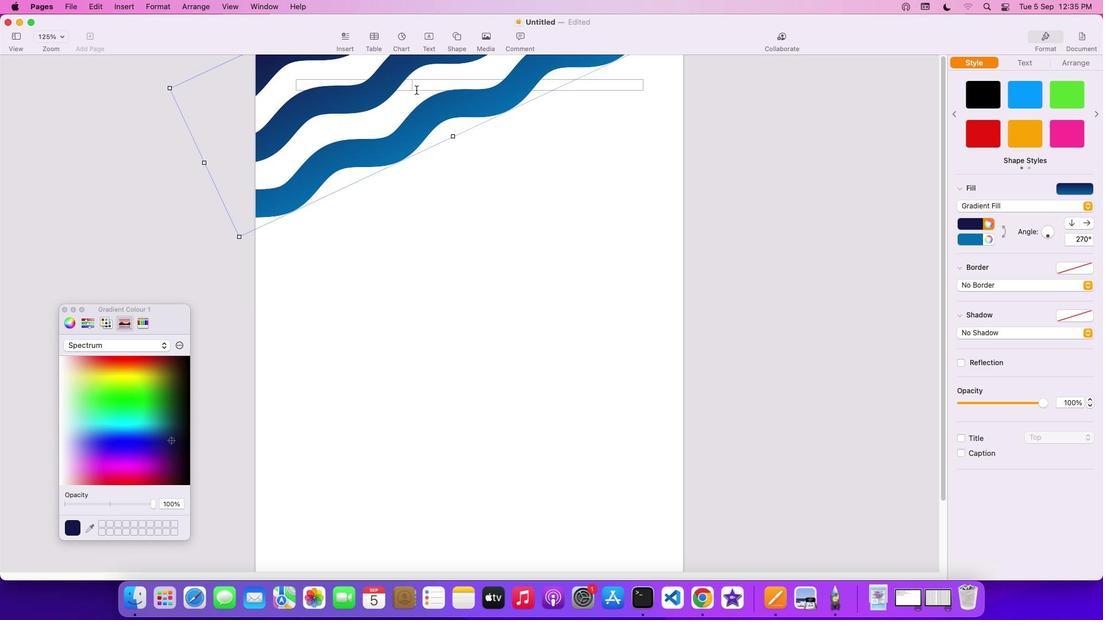
Action: Mouse moved to (274, 66)
Screenshot: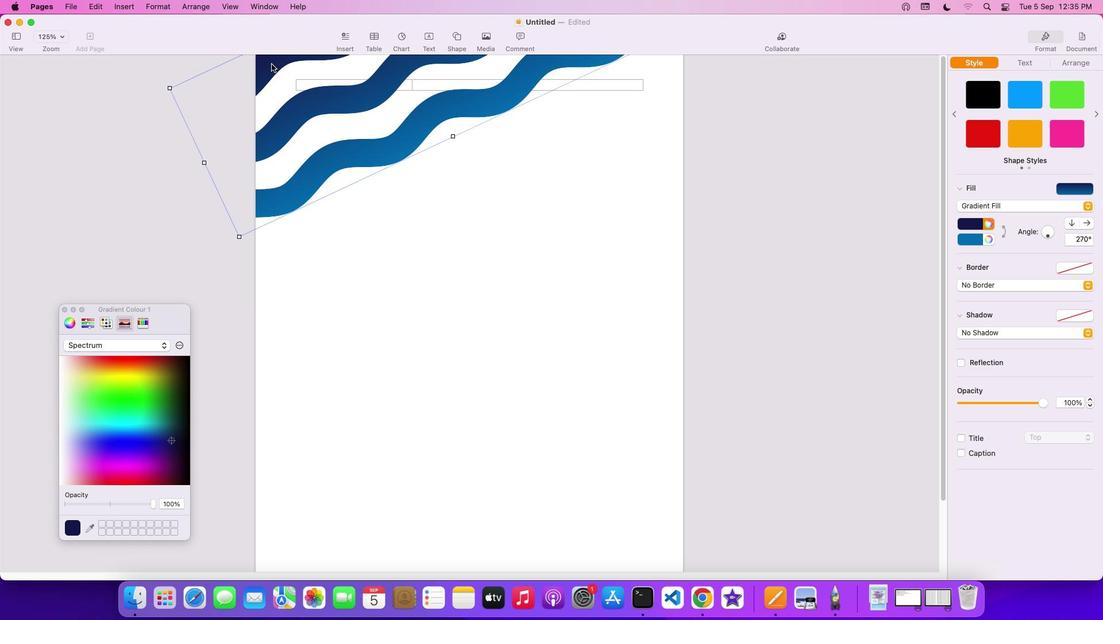 
Action: Mouse pressed left at (274, 66)
Screenshot: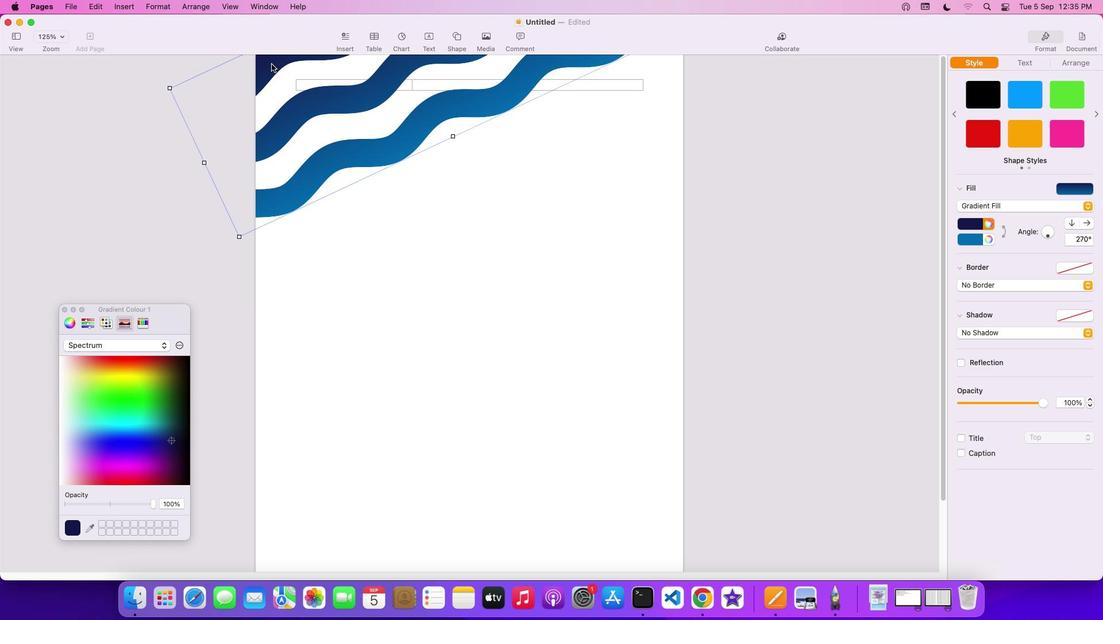 
Action: Mouse moved to (661, 79)
Screenshot: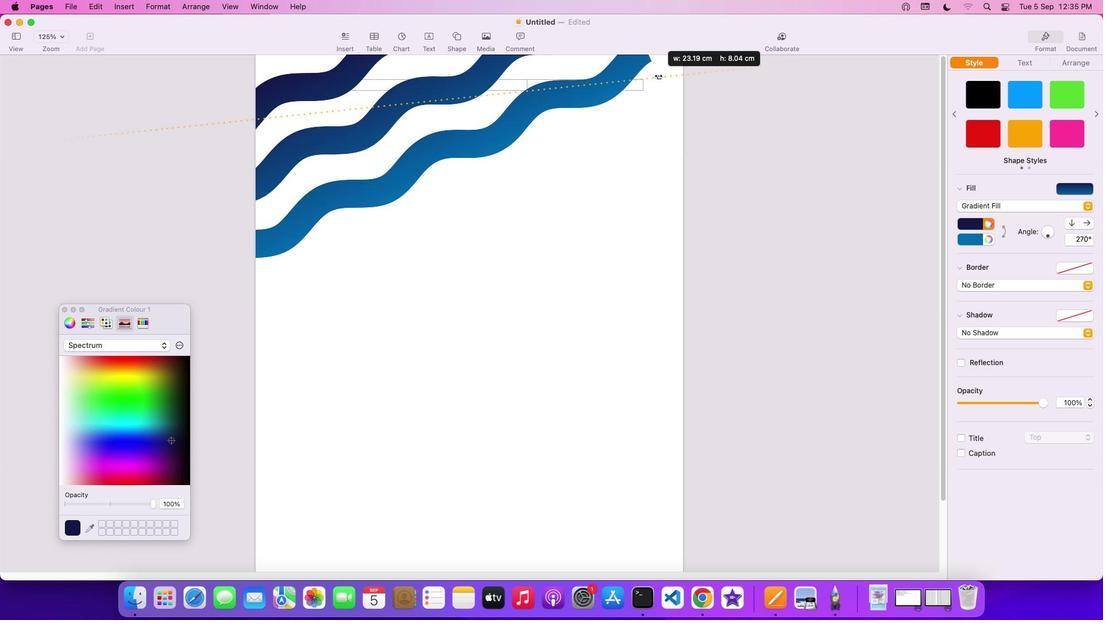 
Action: Mouse pressed left at (661, 79)
Screenshot: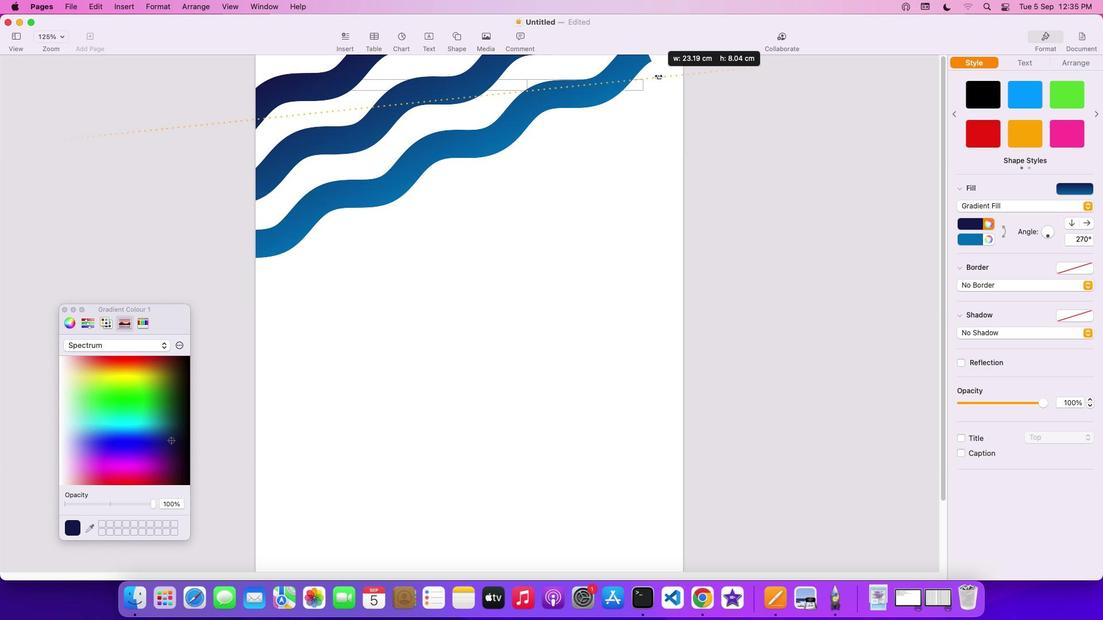 
Action: Mouse pressed left at (661, 79)
Screenshot: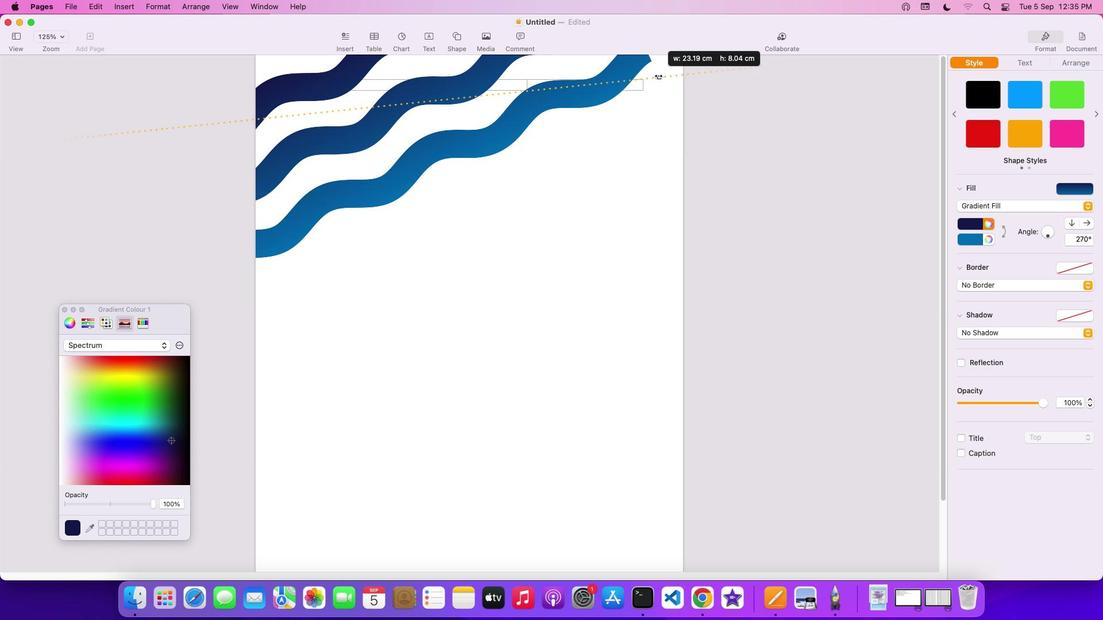 
Action: Mouse moved to (662, 78)
Screenshot: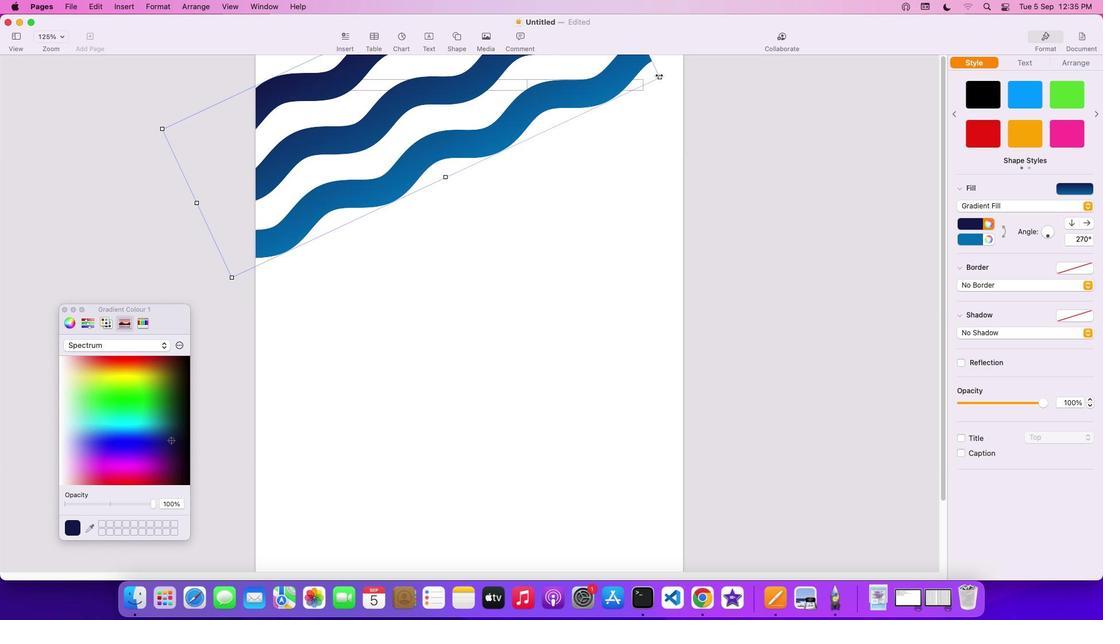 
Action: Mouse pressed left at (662, 78)
Screenshot: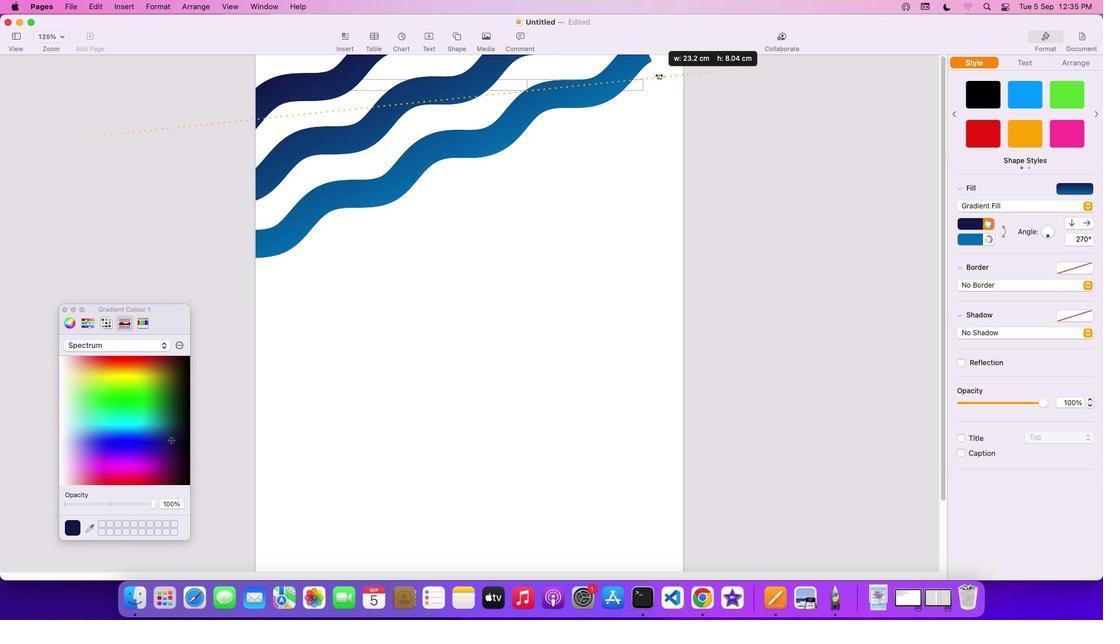 
Action: Mouse moved to (423, 181)
Screenshot: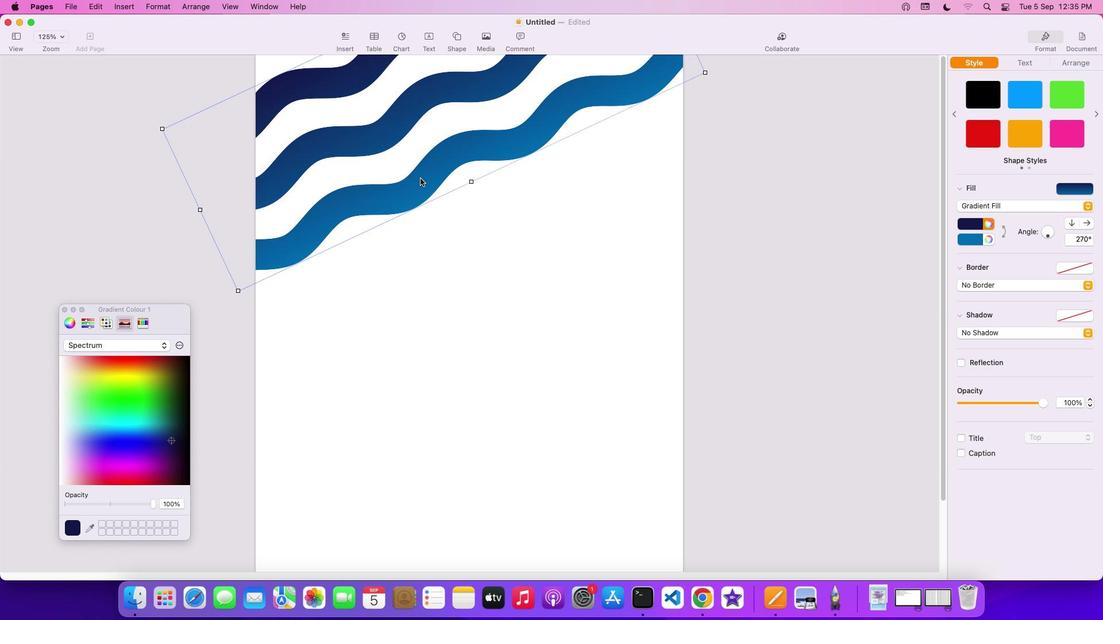 
Action: Mouse pressed left at (423, 181)
Screenshot: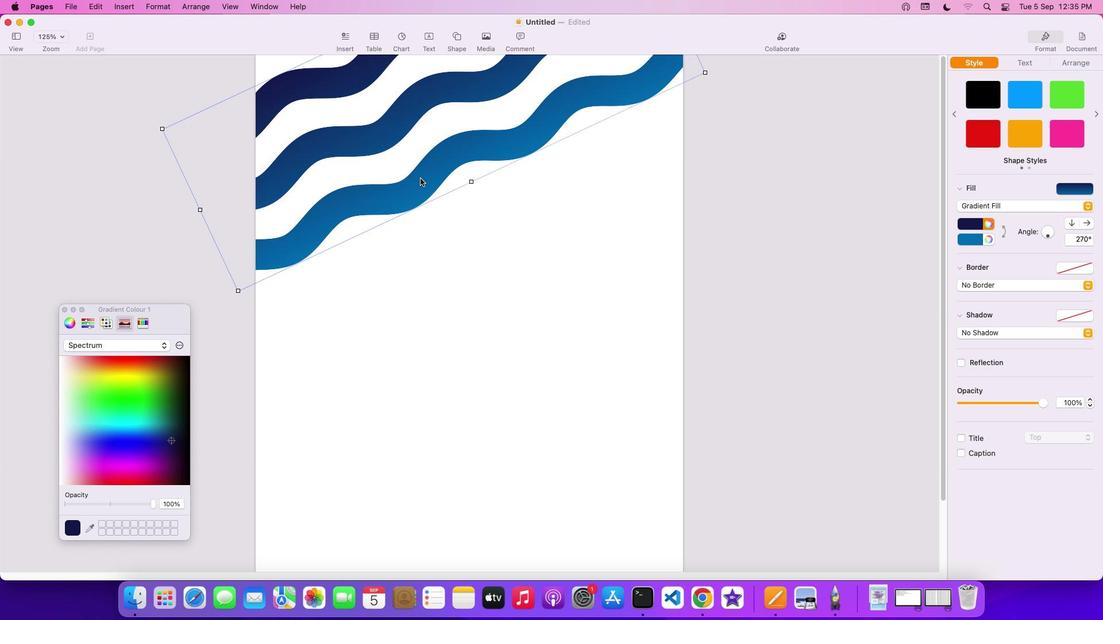 
Action: Mouse moved to (1081, 62)
Screenshot: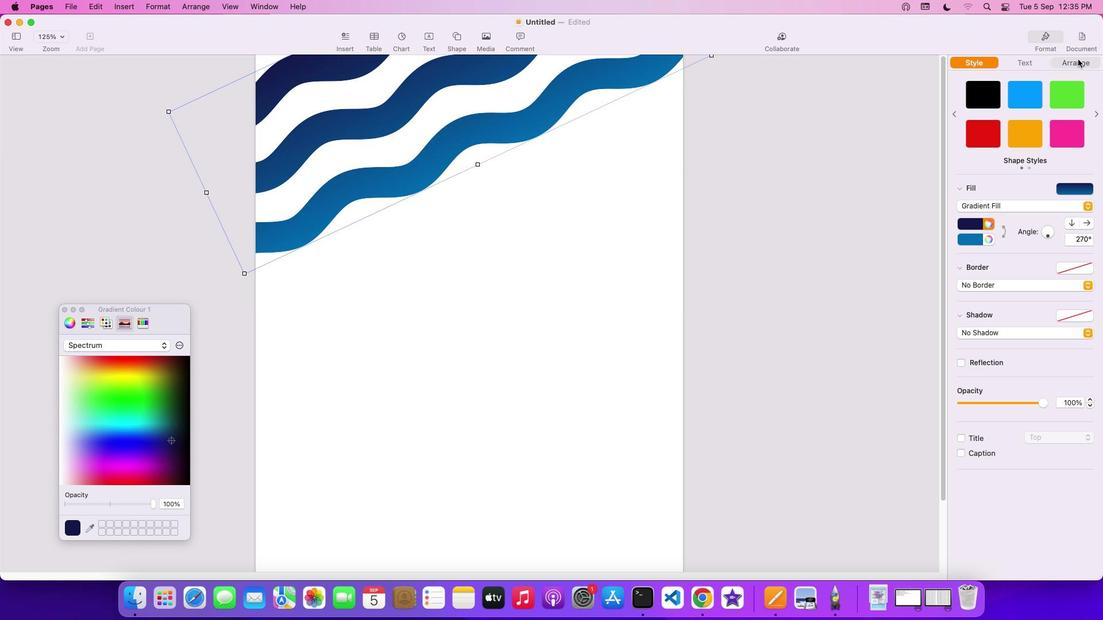 
Action: Mouse pressed left at (1081, 62)
Screenshot: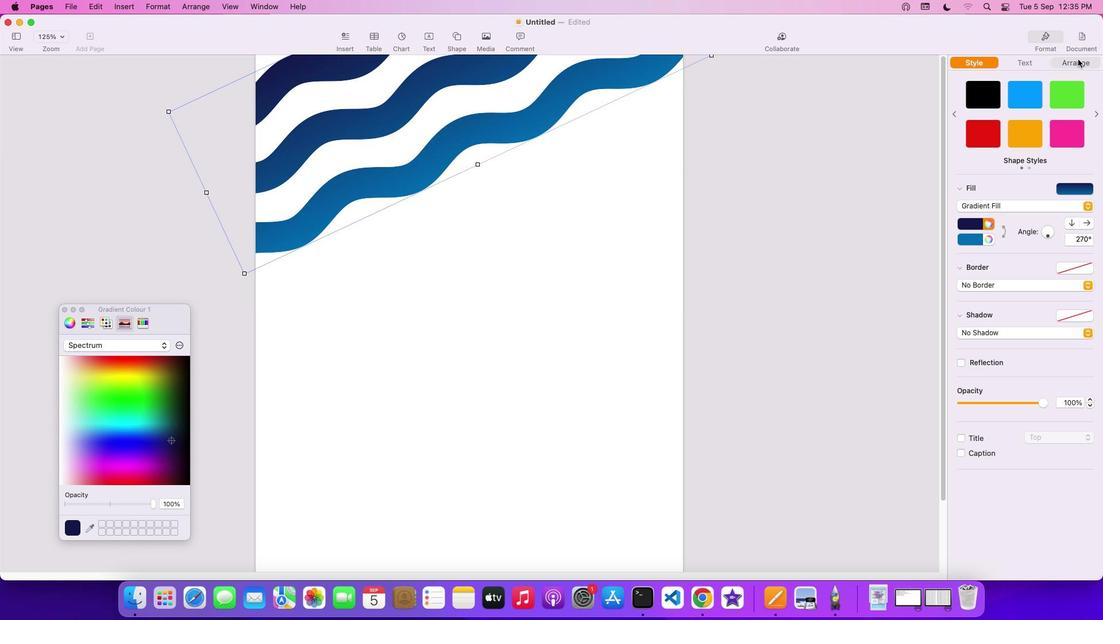 
Action: Mouse moved to (990, 361)
Screenshot: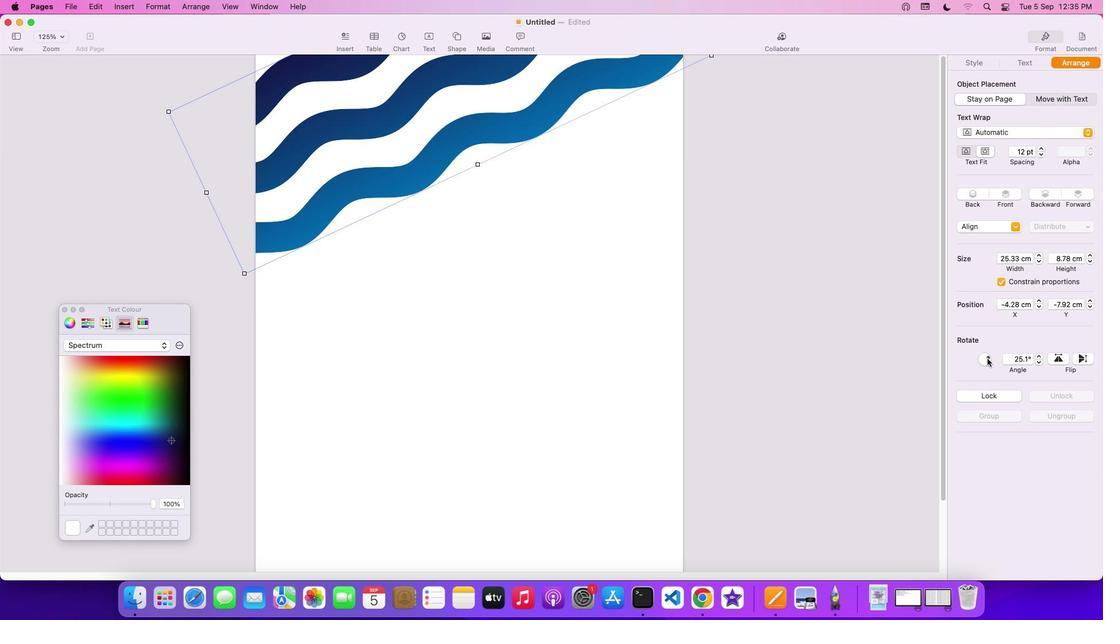 
Action: Mouse pressed left at (990, 361)
Screenshot: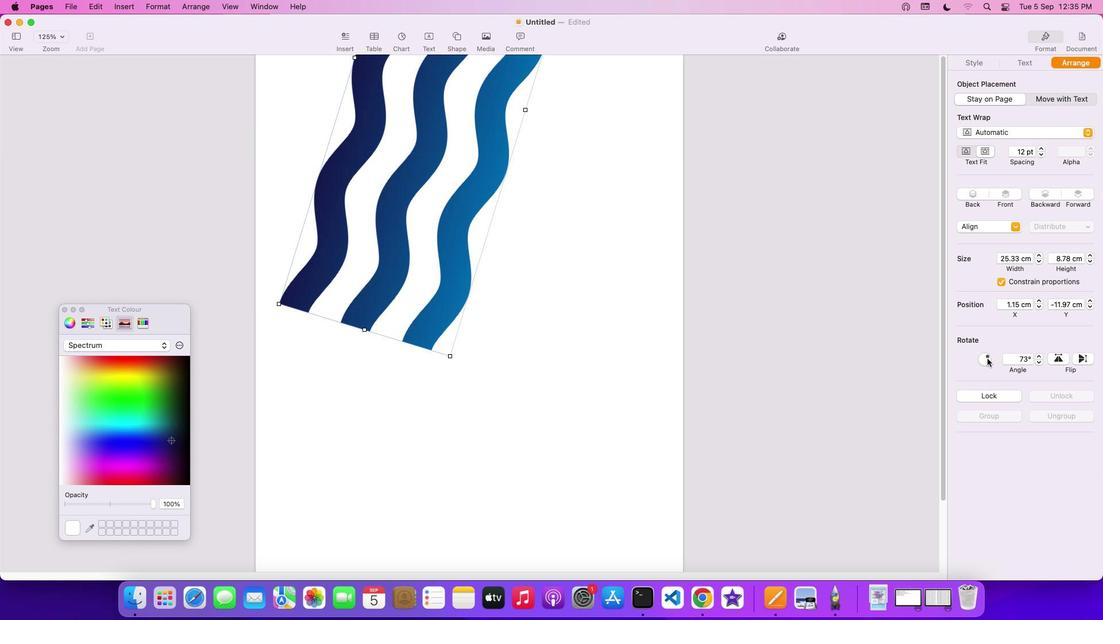 
Action: Mouse moved to (488, 202)
Screenshot: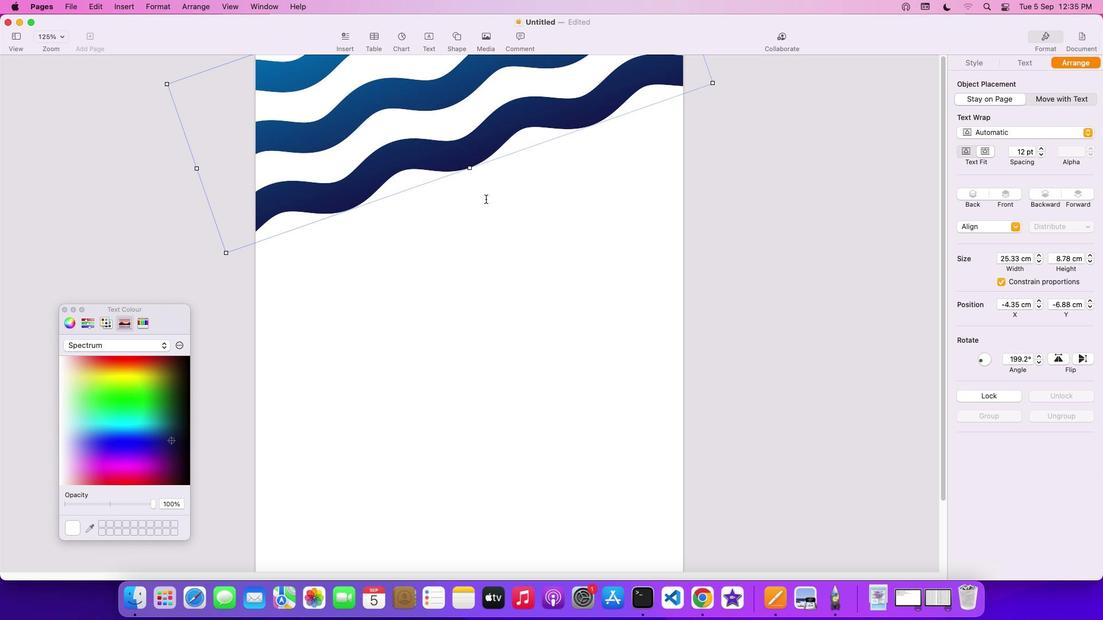 
Action: Mouse pressed left at (488, 202)
Screenshot: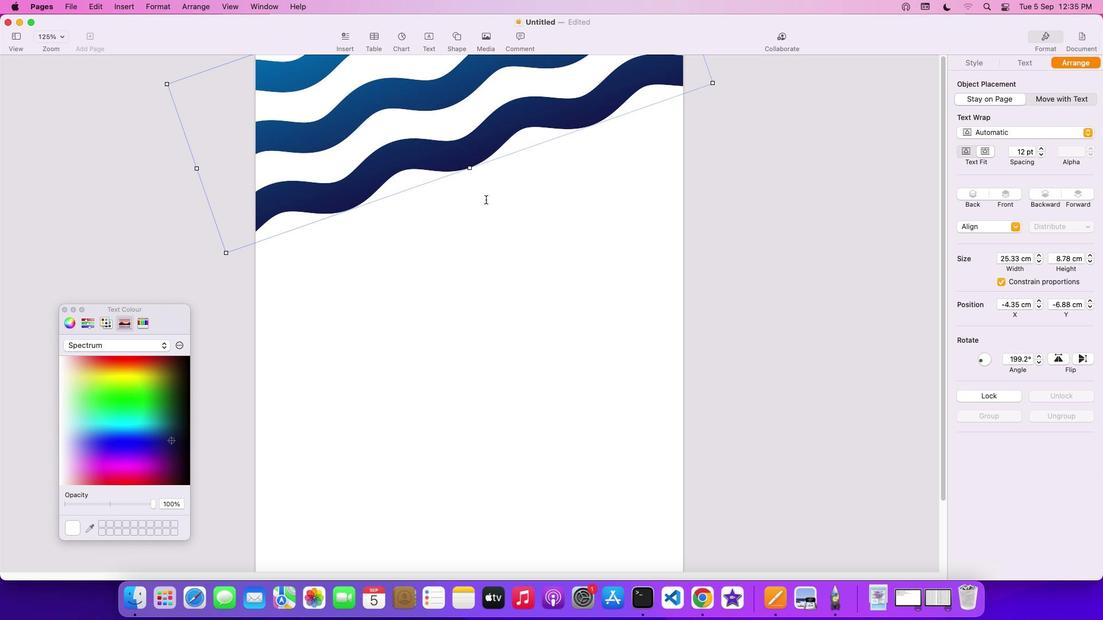 
Action: Mouse moved to (1011, 74)
Screenshot: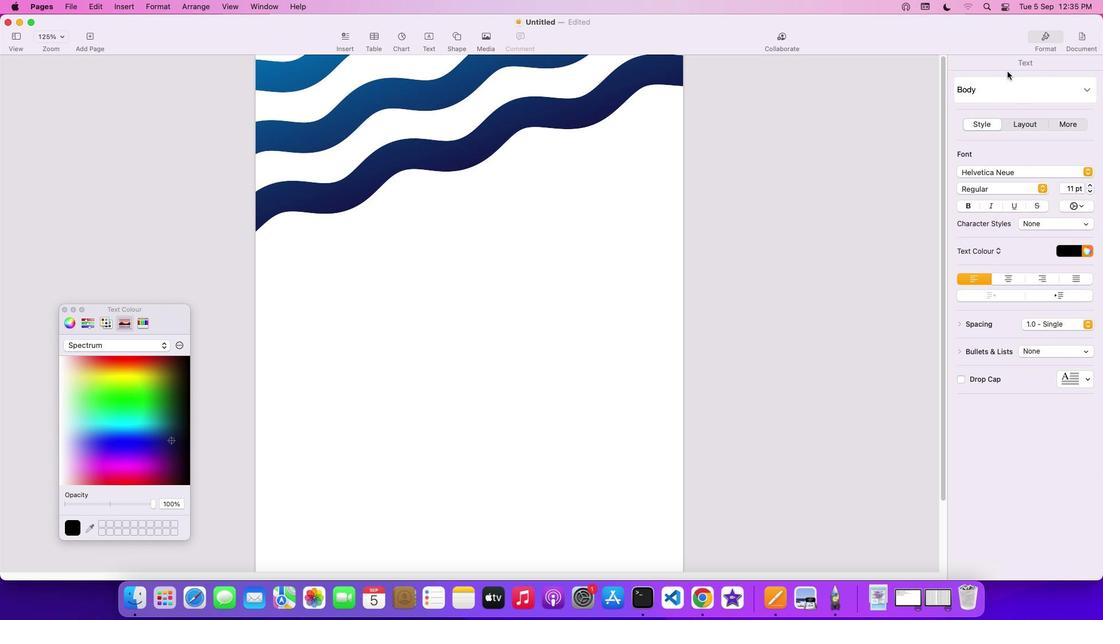 
Action: Mouse pressed left at (1011, 74)
Screenshot: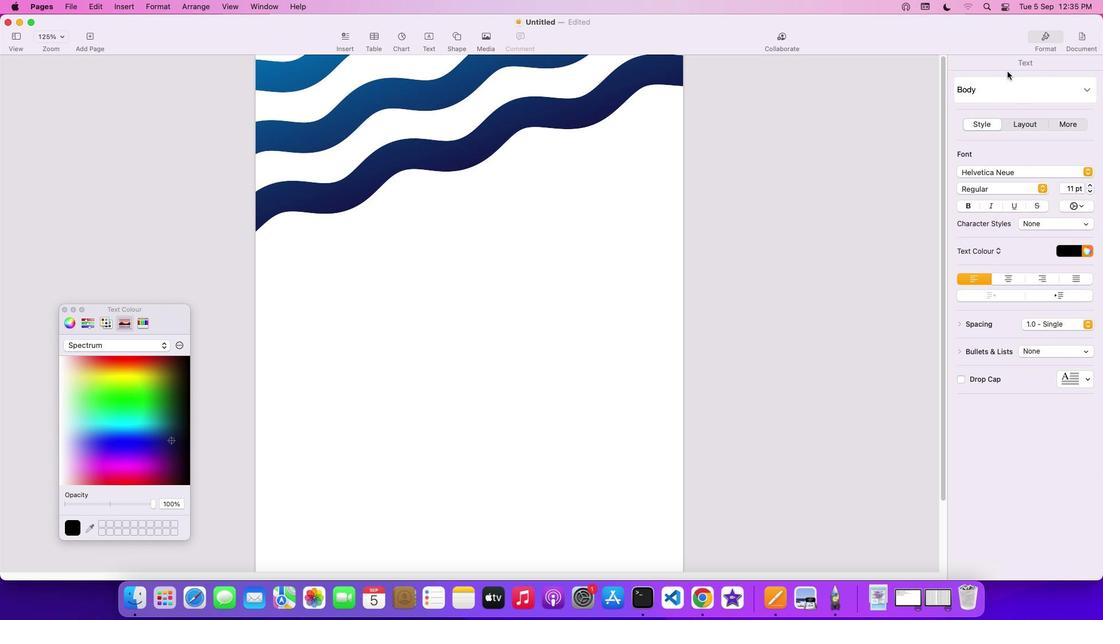 
Action: Mouse moved to (1041, 428)
Screenshot: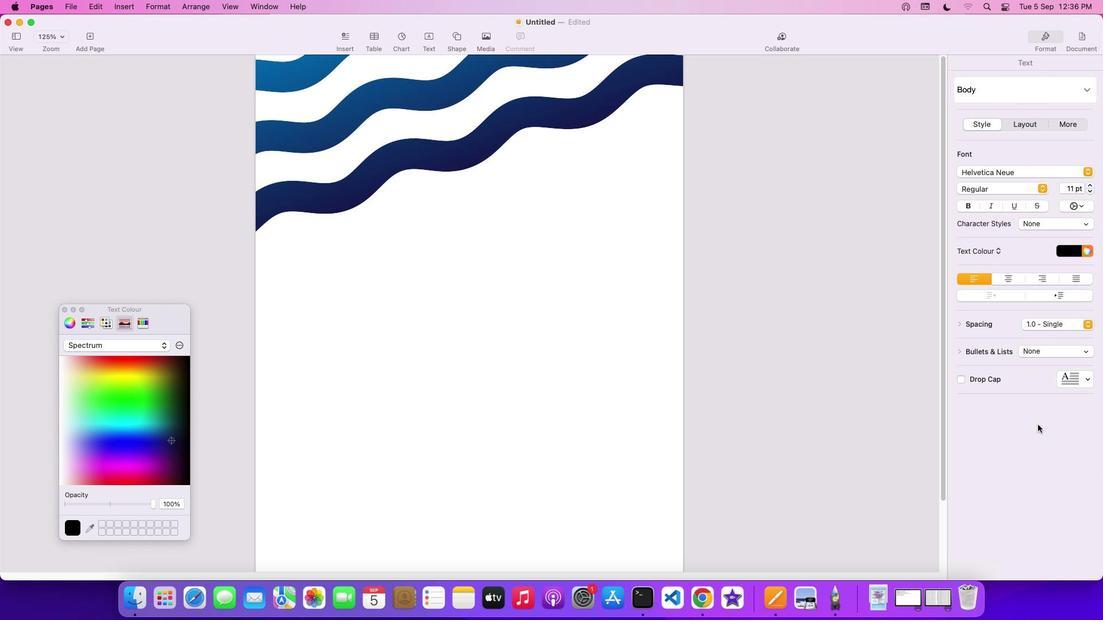 
Action: Mouse pressed left at (1041, 428)
Screenshot: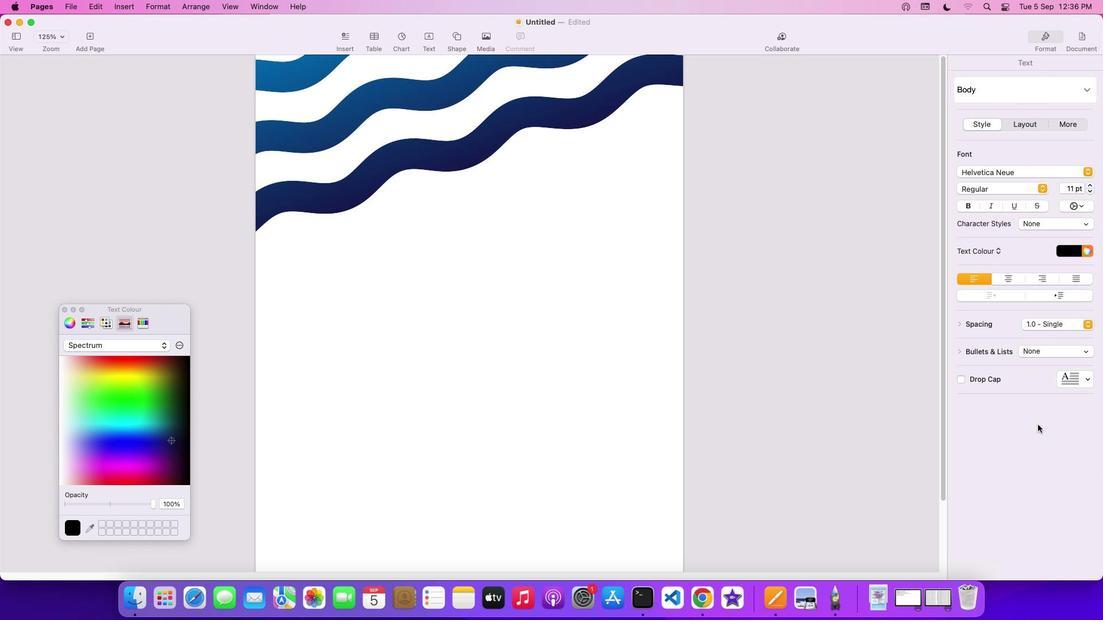 
Action: Mouse moved to (1015, 280)
Screenshot: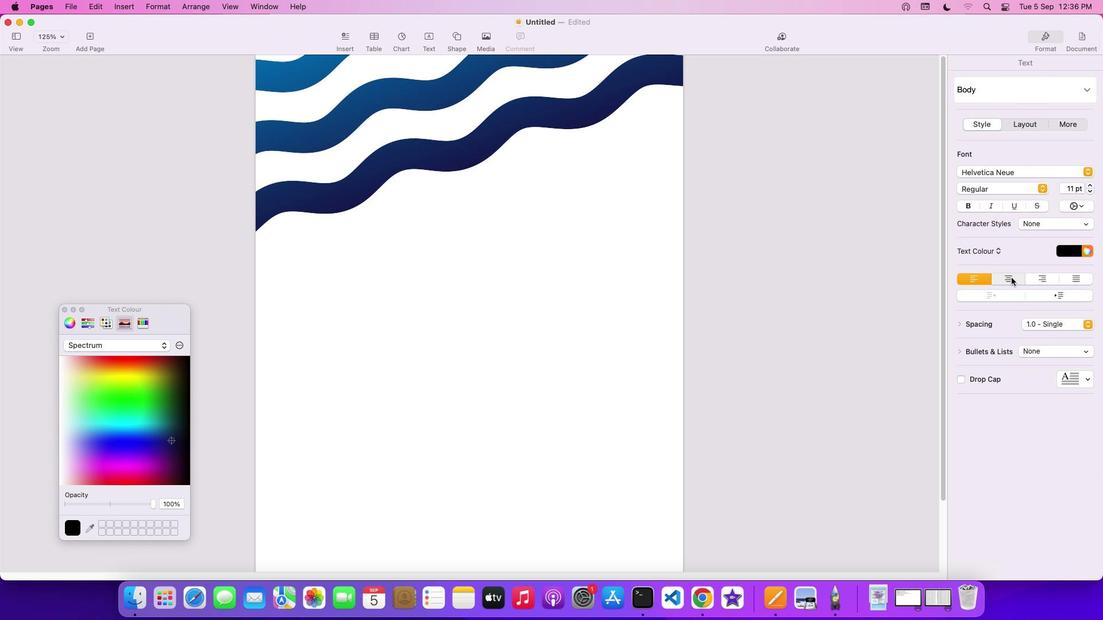 
Action: Mouse pressed left at (1015, 280)
Screenshot: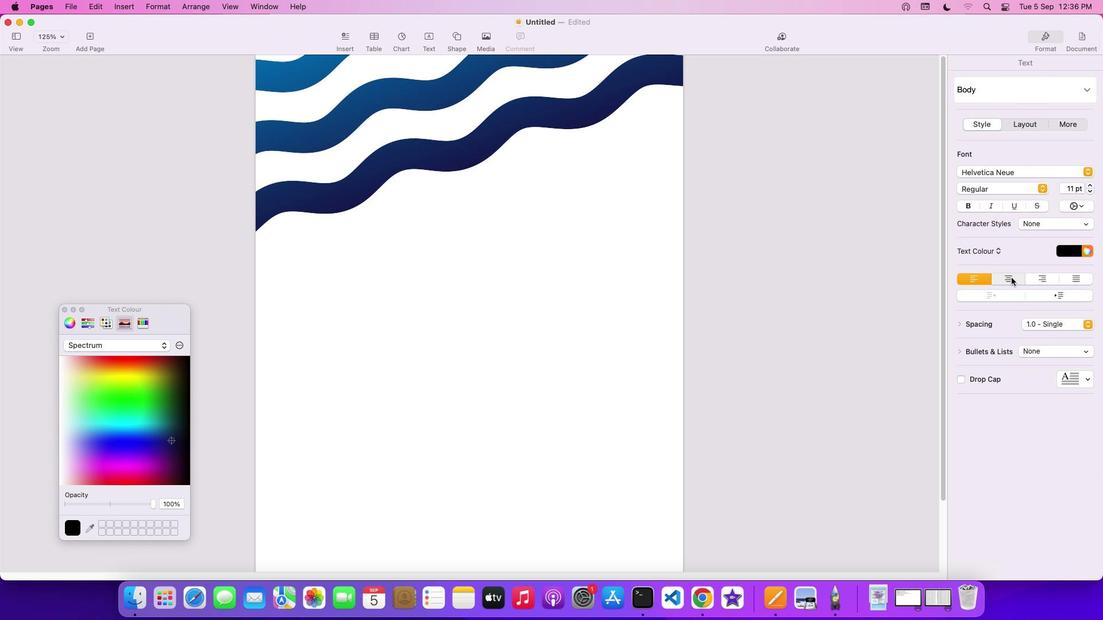 
Action: Mouse moved to (999, 70)
Screenshot: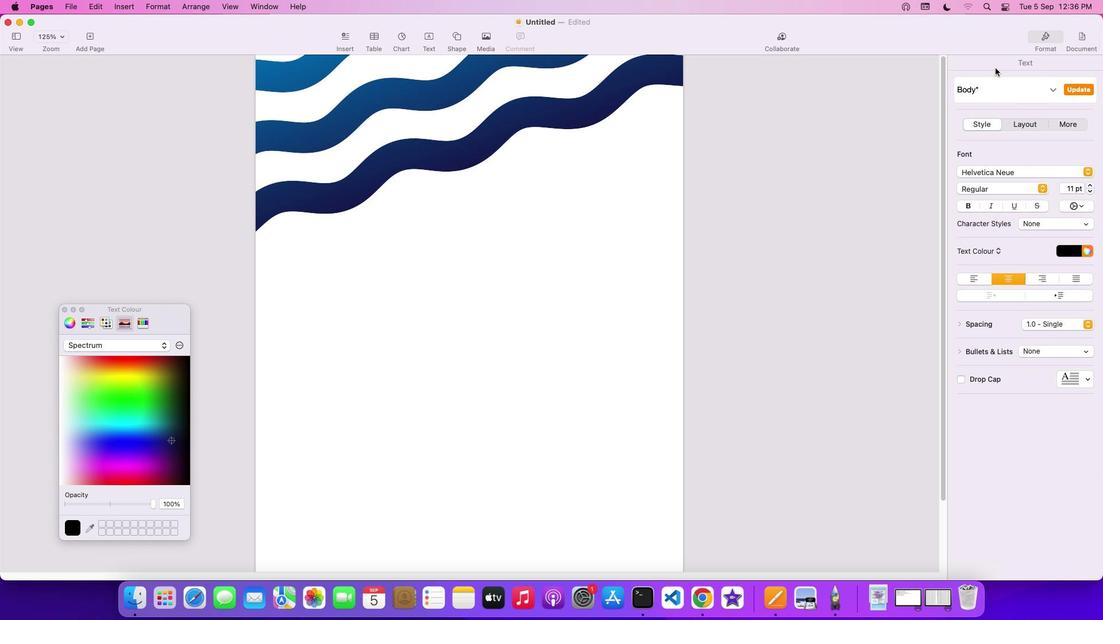 
Action: Mouse pressed left at (999, 70)
Screenshot: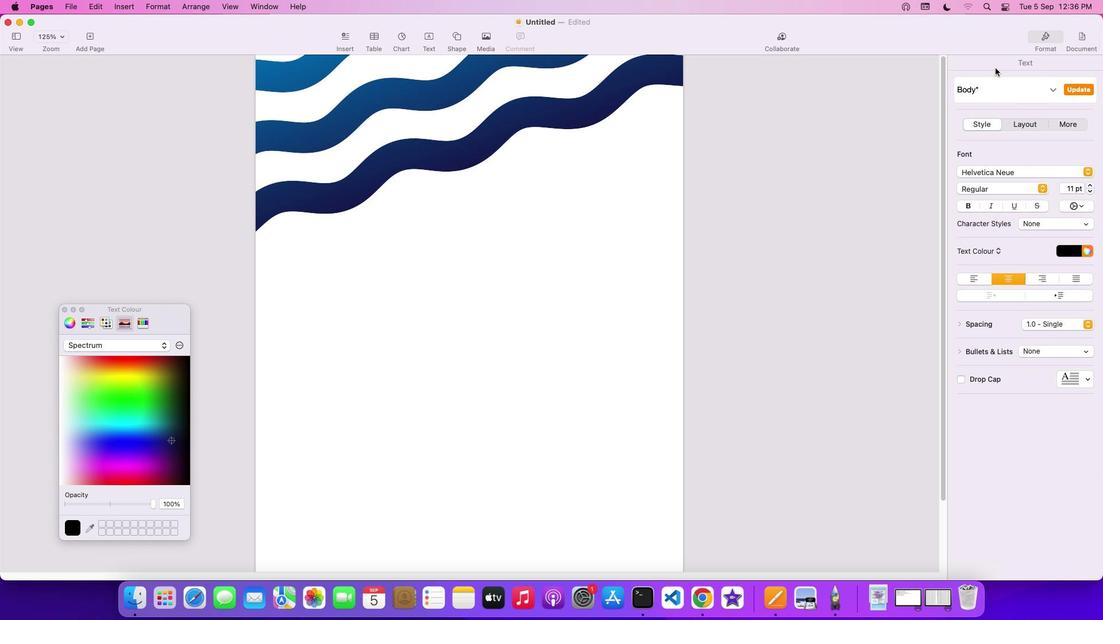 
Action: Mouse moved to (1043, 525)
Screenshot: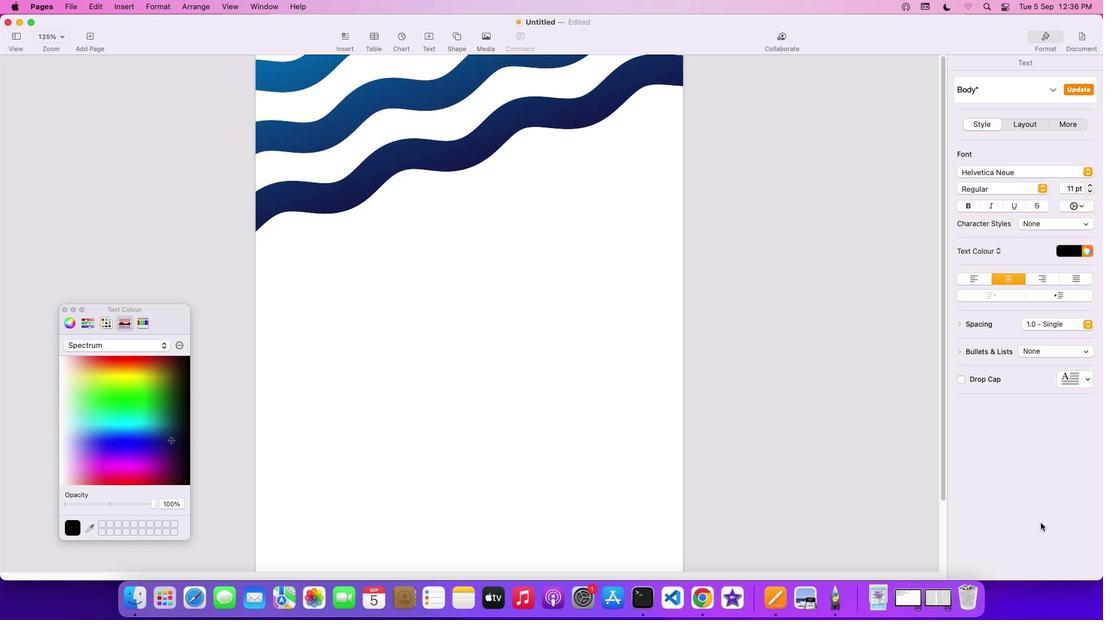 
Action: Mouse pressed left at (1043, 525)
Screenshot: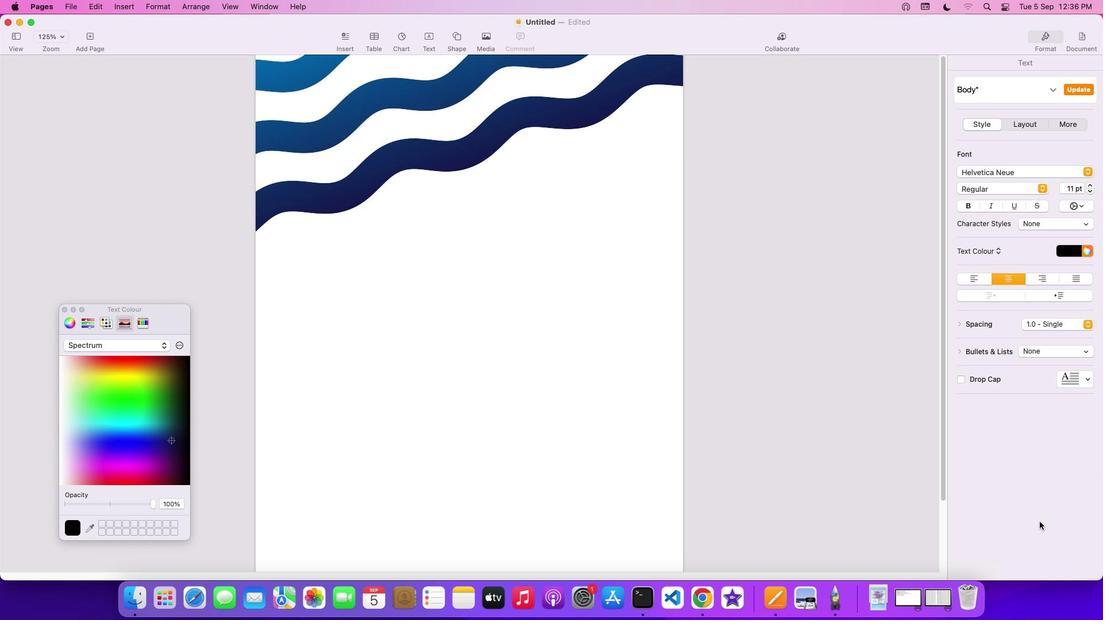 
Action: Mouse moved to (352, 159)
Screenshot: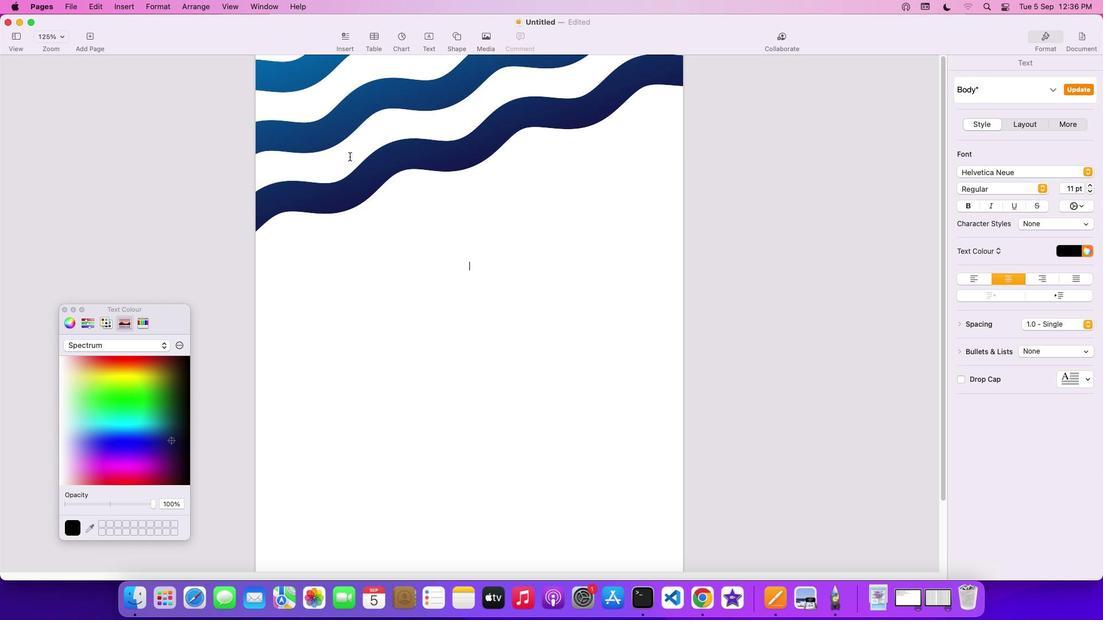 
Action: Mouse pressed left at (352, 159)
Screenshot: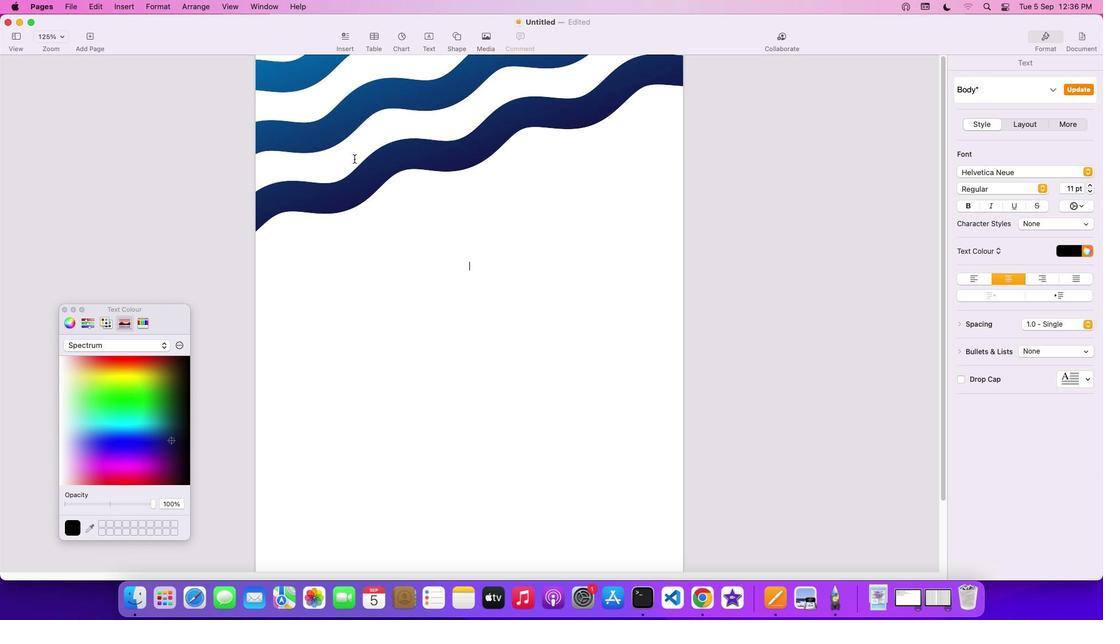 
Action: Mouse moved to (377, 173)
Screenshot: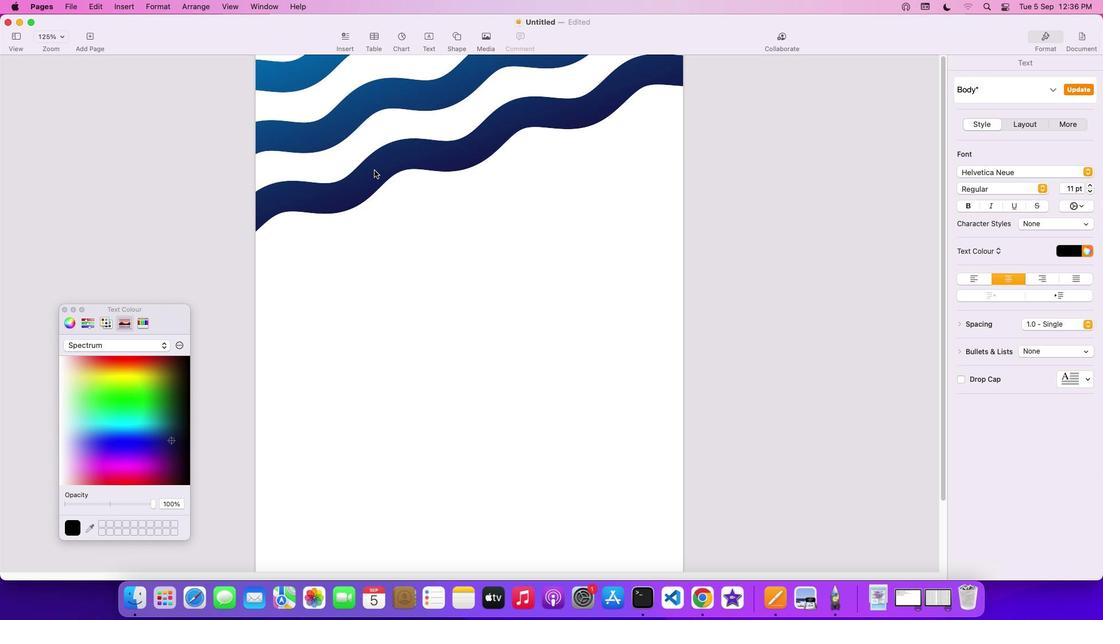 
Action: Mouse pressed left at (377, 173)
Screenshot: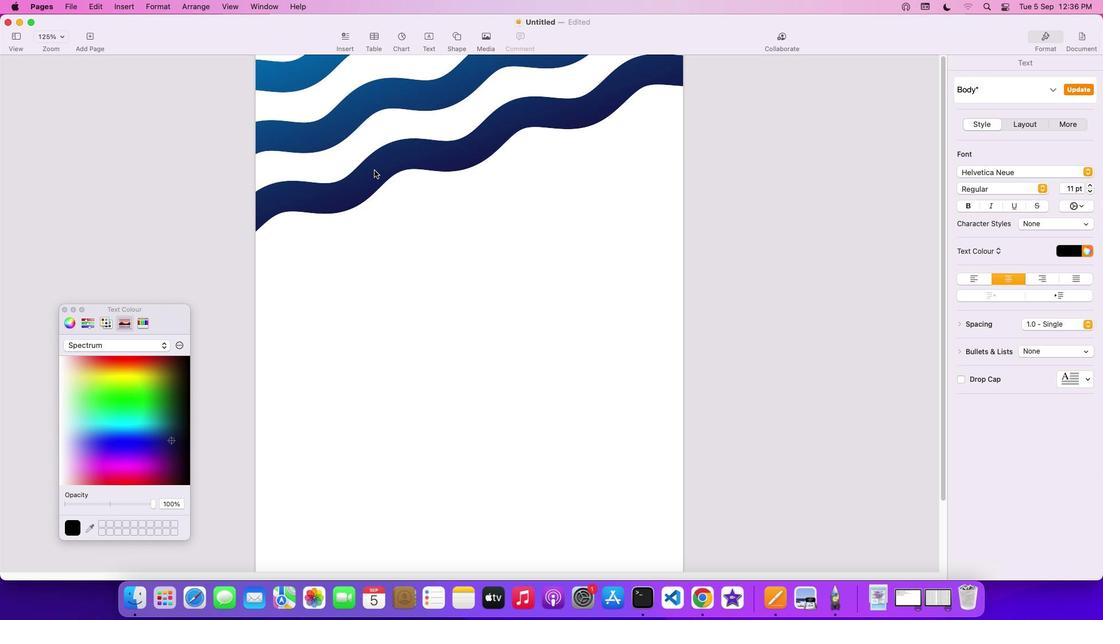 
Action: Mouse moved to (968, 70)
Screenshot: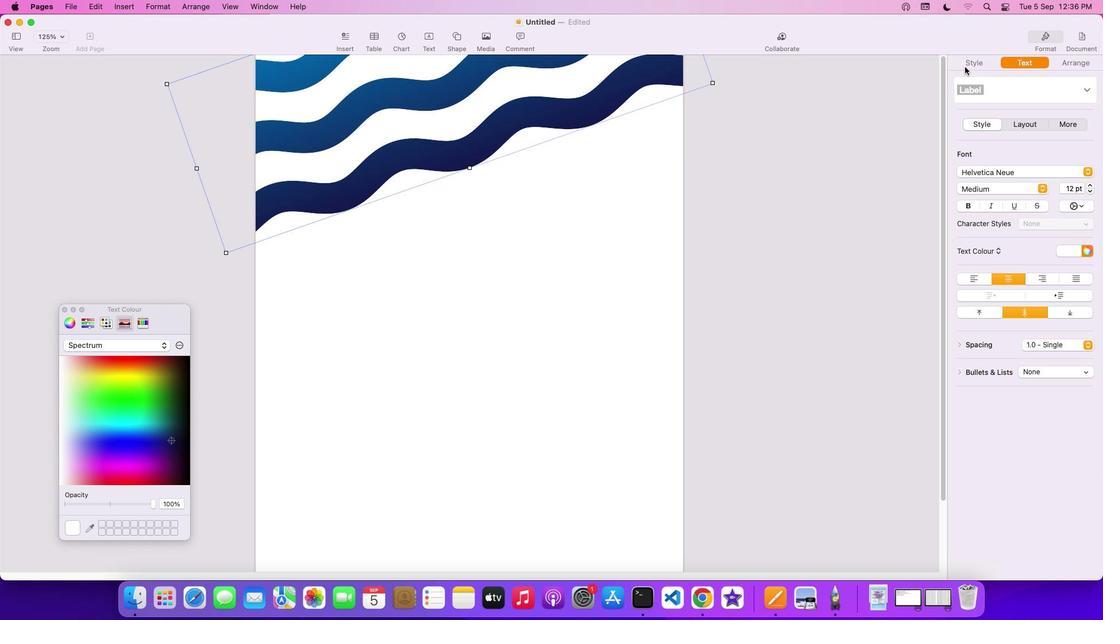 
Action: Mouse pressed left at (968, 70)
Screenshot: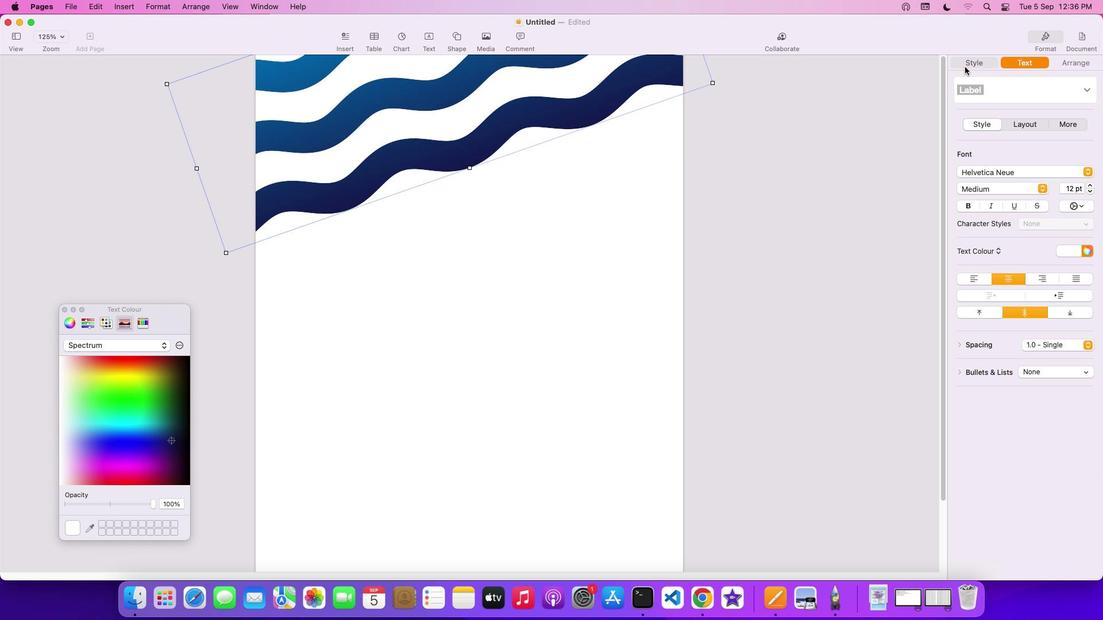 
Action: Mouse moved to (1004, 229)
Screenshot: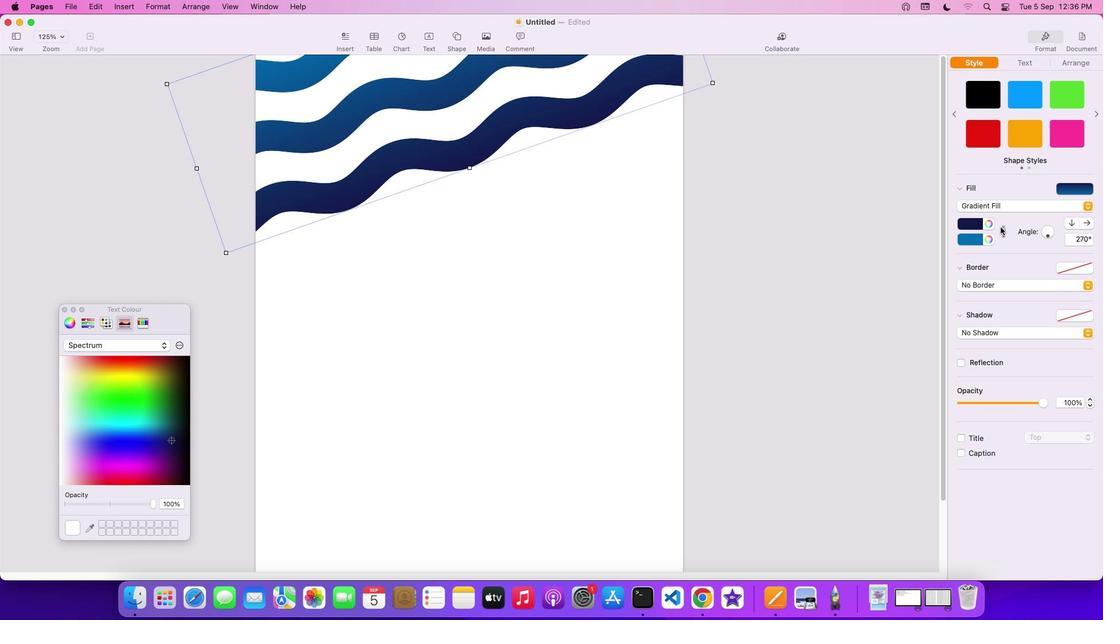 
Action: Mouse pressed left at (1004, 229)
Screenshot: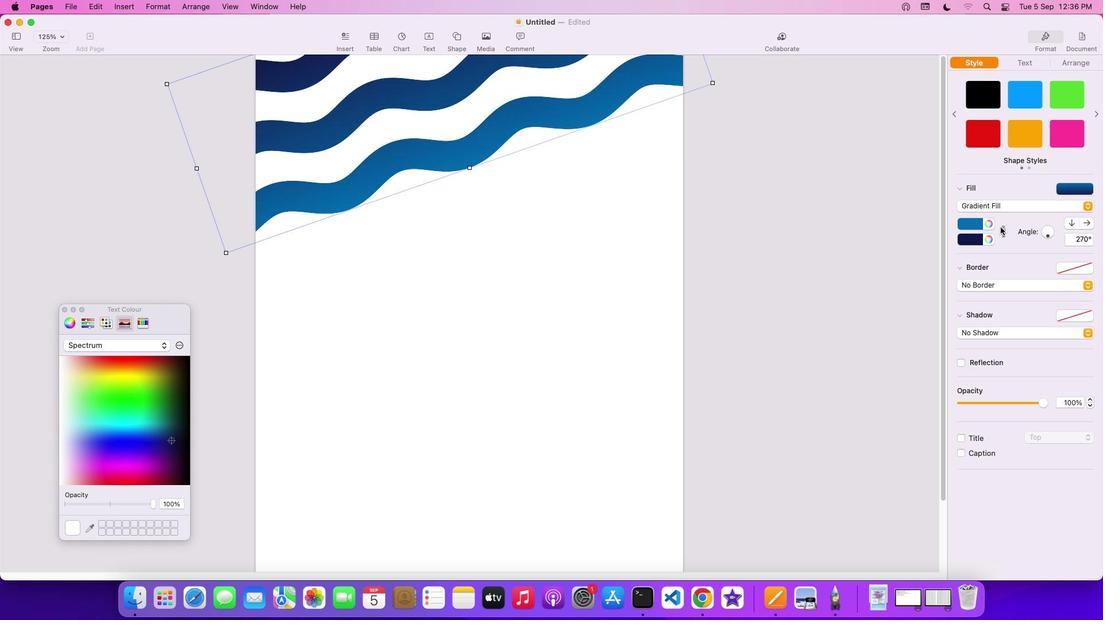 
Action: Mouse moved to (993, 242)
Screenshot: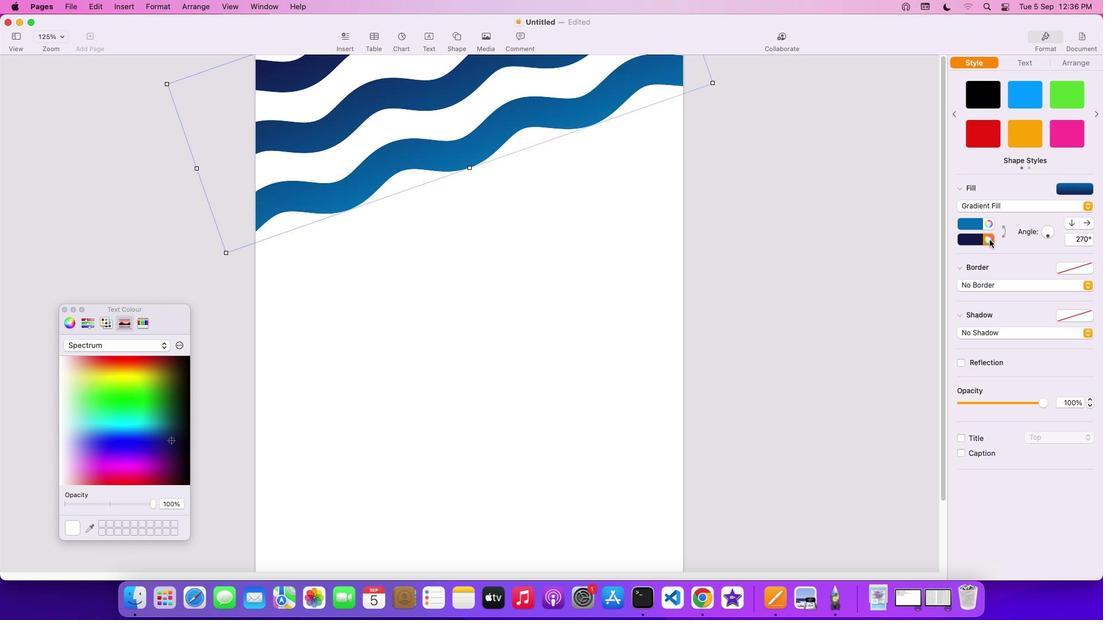 
Action: Mouse pressed left at (993, 242)
Screenshot: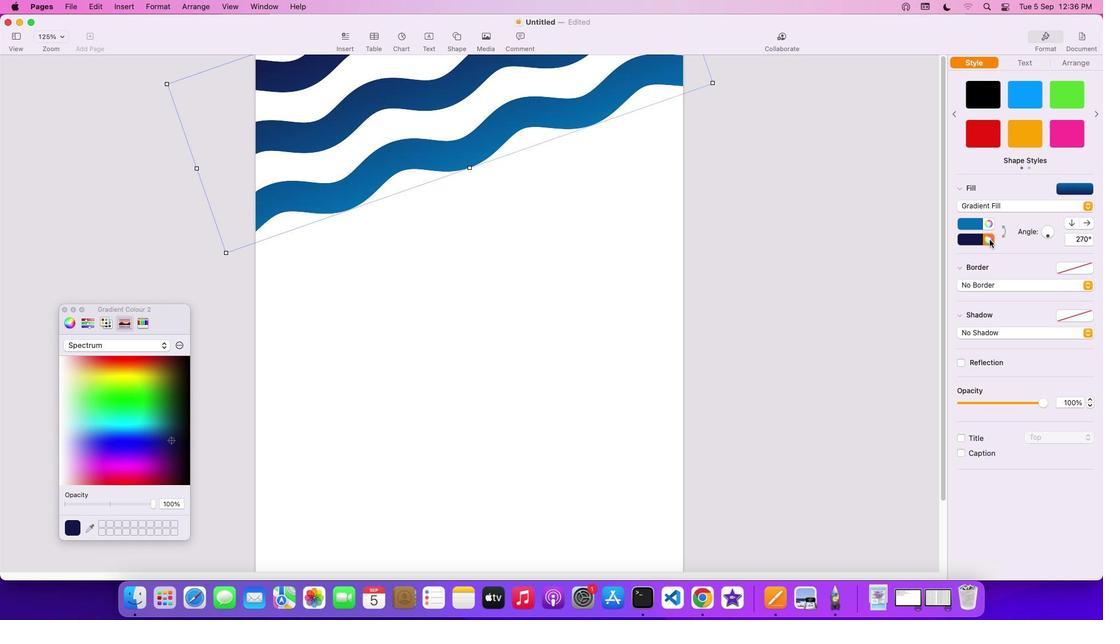 
Action: Mouse moved to (170, 444)
Screenshot: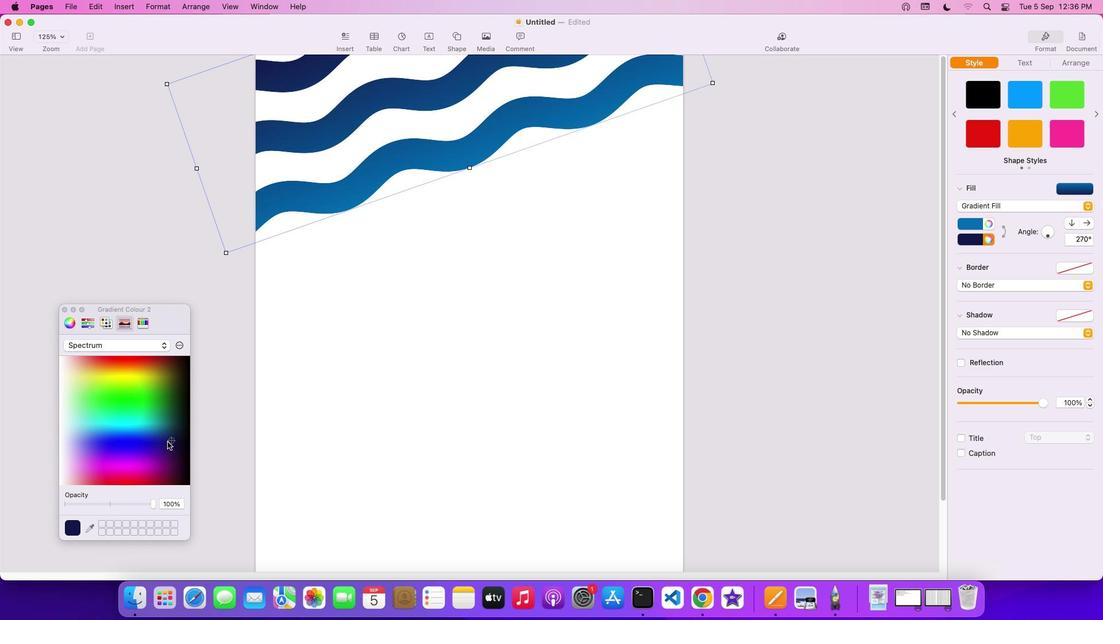 
Action: Mouse pressed left at (170, 444)
Screenshot: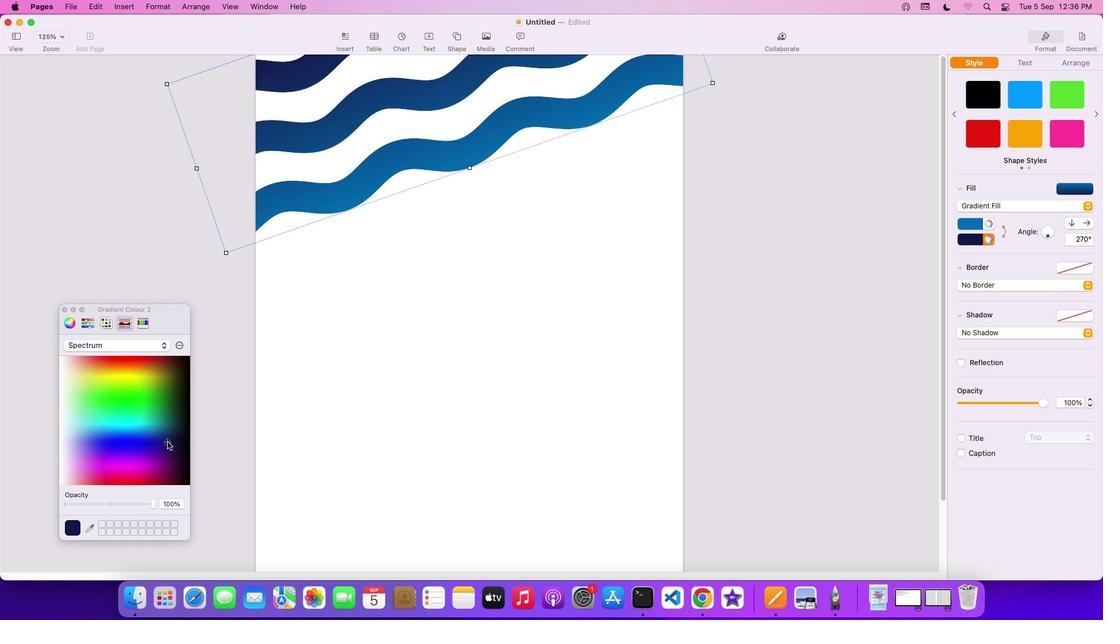 
Action: Mouse moved to (993, 242)
Screenshot: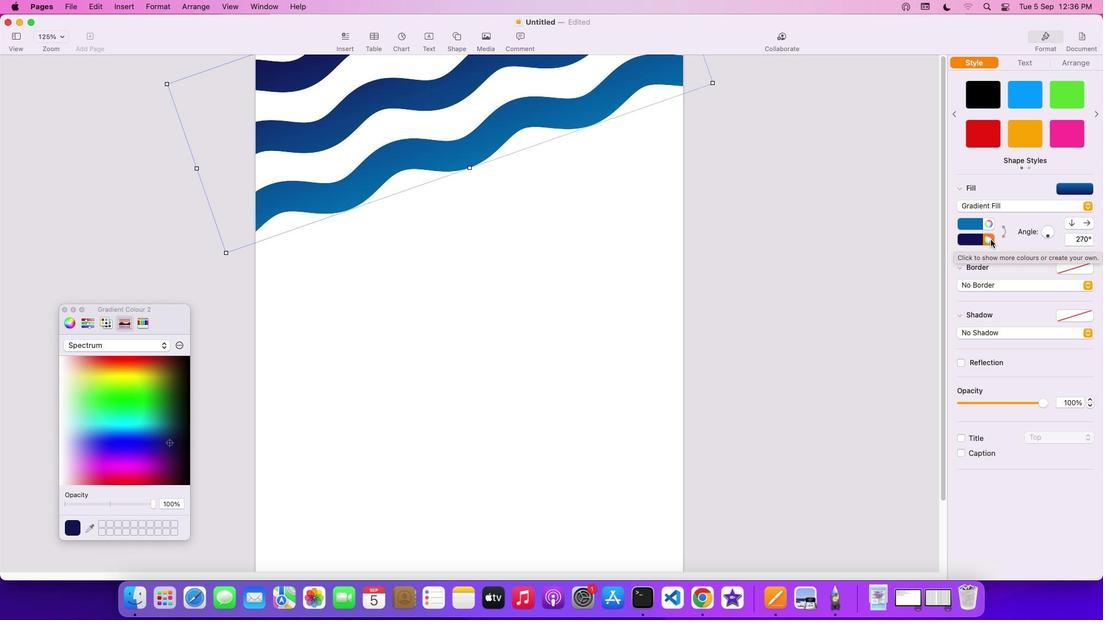 
Action: Mouse pressed left at (993, 242)
Screenshot: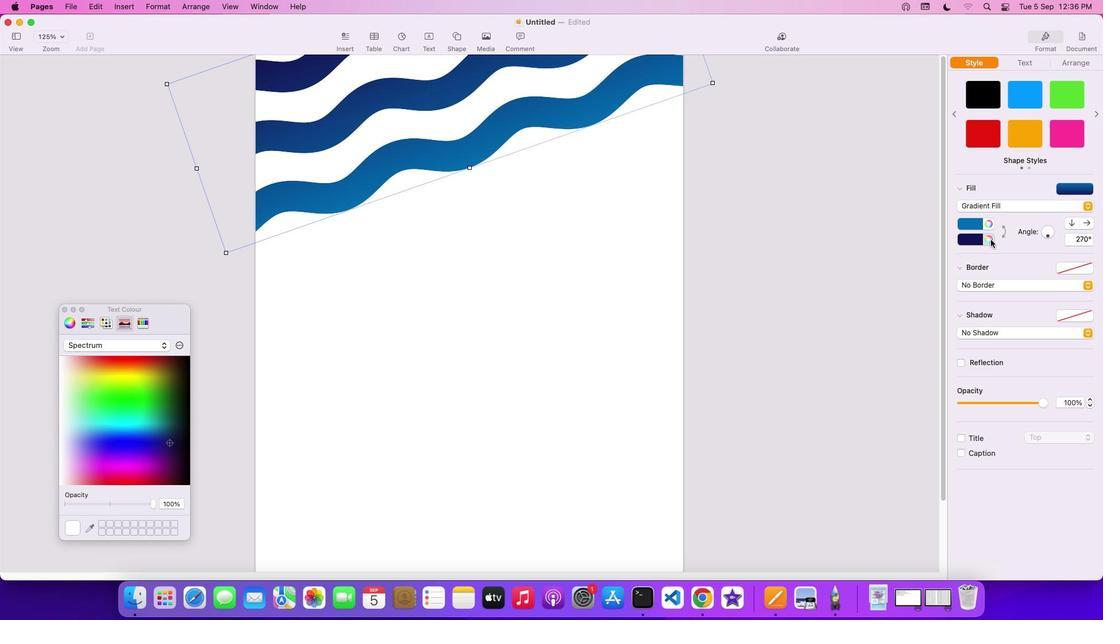 
Action: Mouse moved to (979, 244)
Screenshot: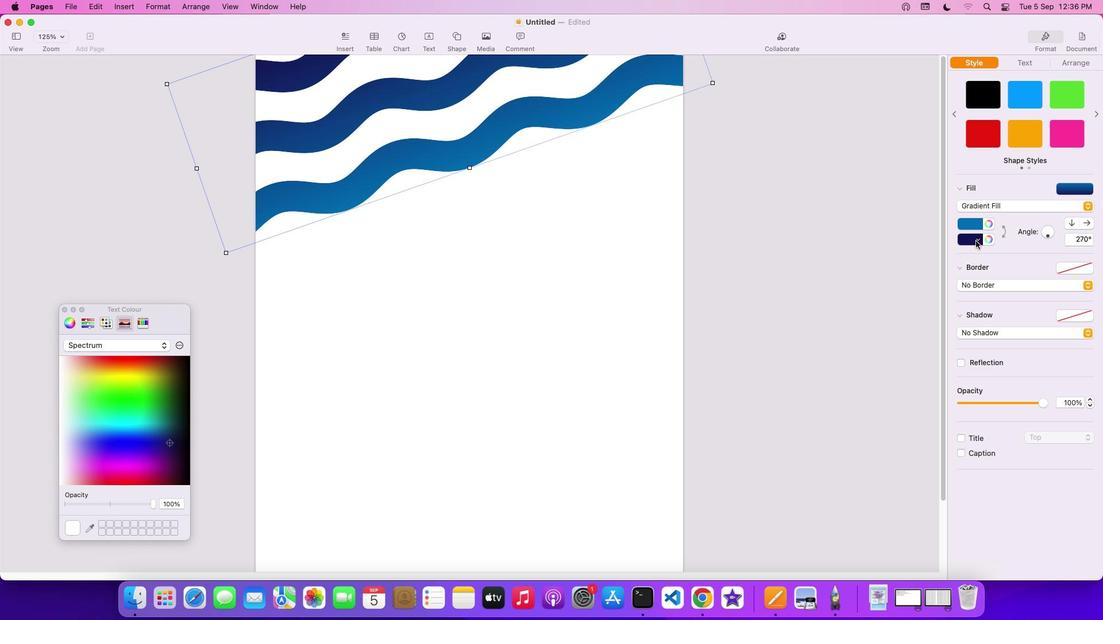 
Action: Mouse pressed left at (979, 244)
Screenshot: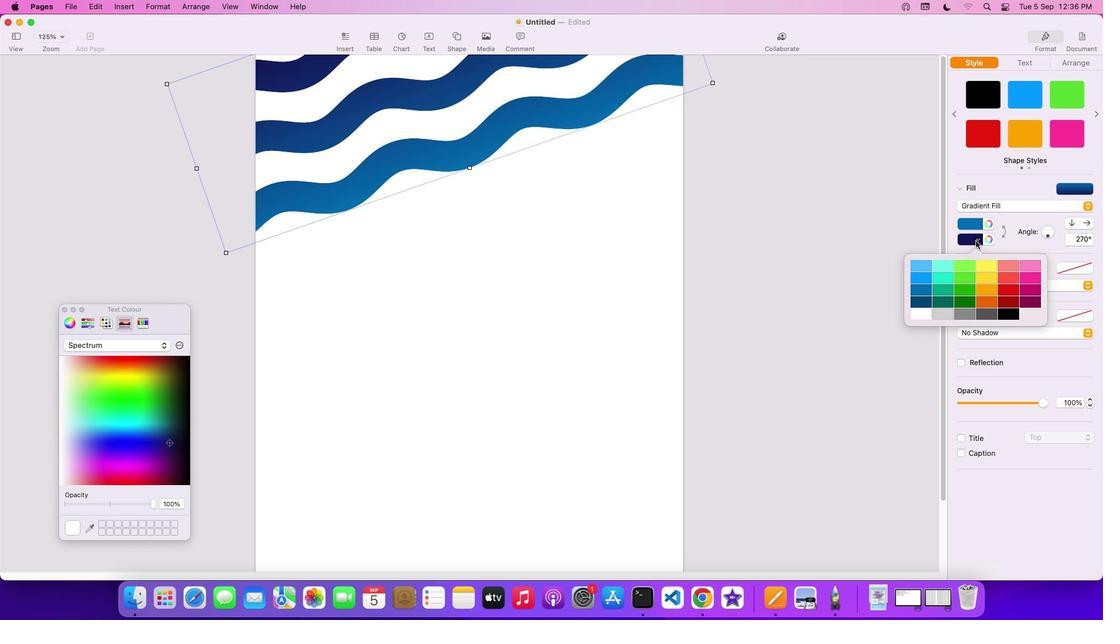 
Action: Mouse moved to (927, 283)
Screenshot: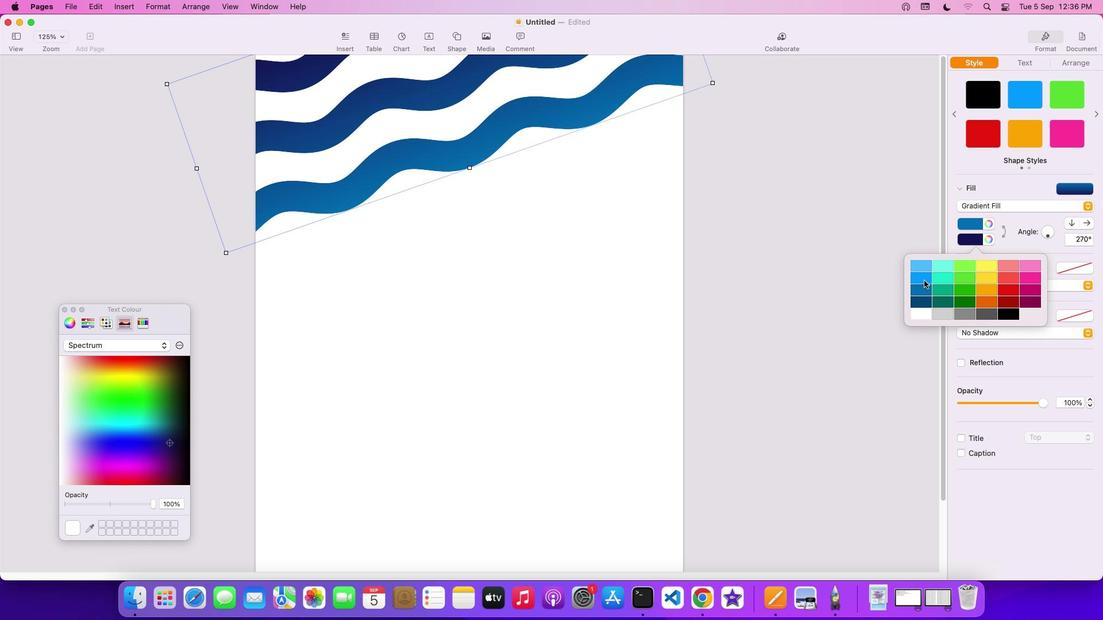 
Action: Mouse pressed left at (927, 283)
Screenshot: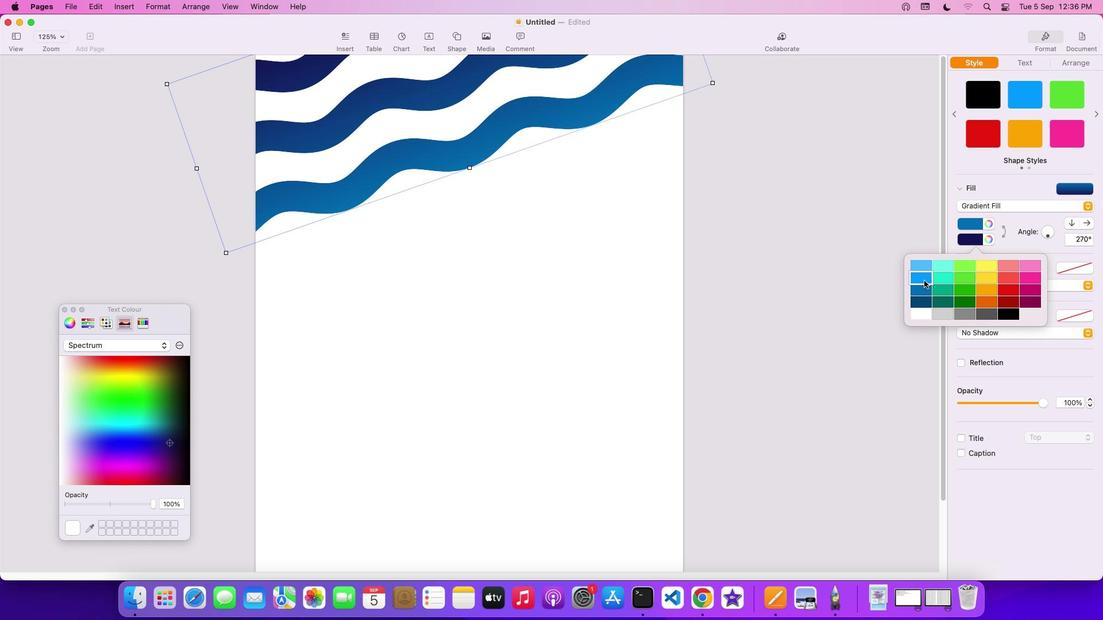 
Action: Mouse moved to (548, 214)
Screenshot: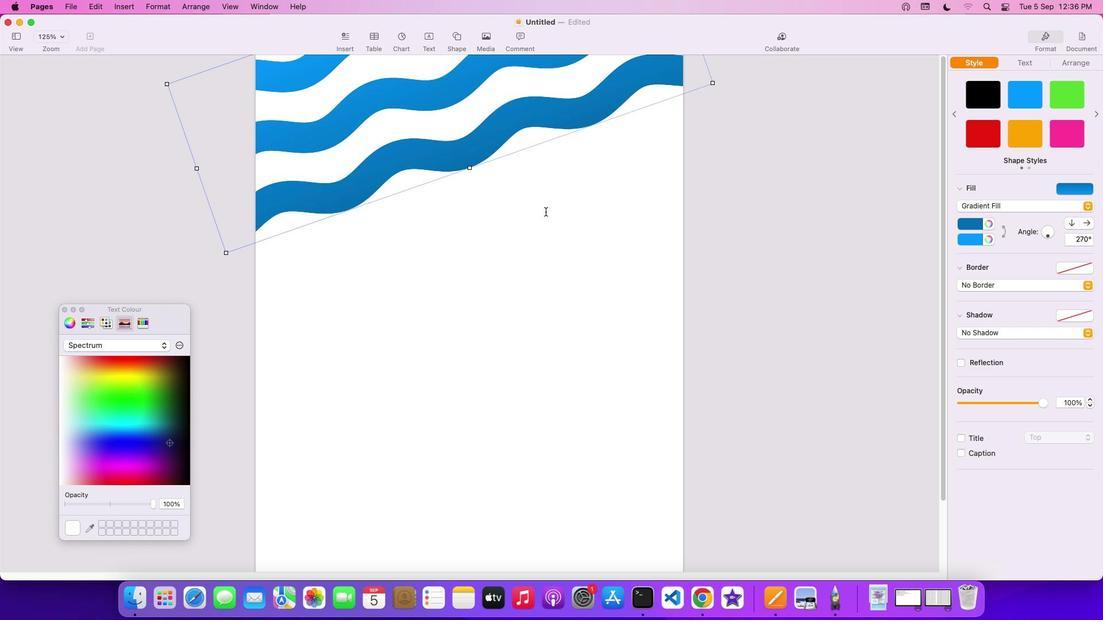 
Action: Mouse pressed left at (548, 214)
Screenshot: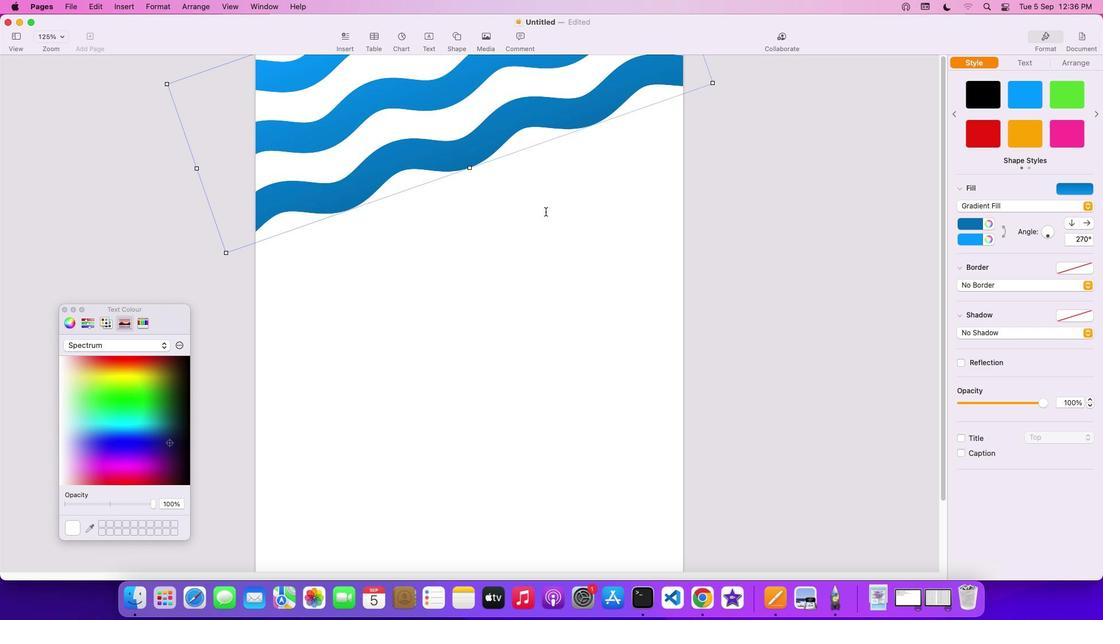 
Action: Mouse moved to (396, 109)
Screenshot: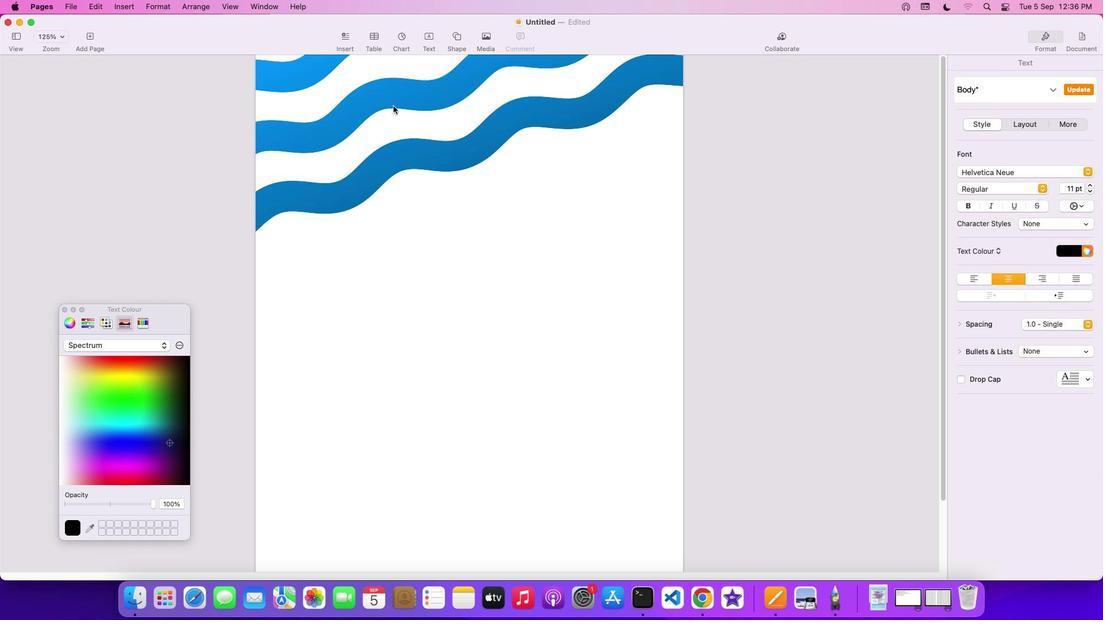 
Action: Mouse pressed left at (396, 109)
Screenshot: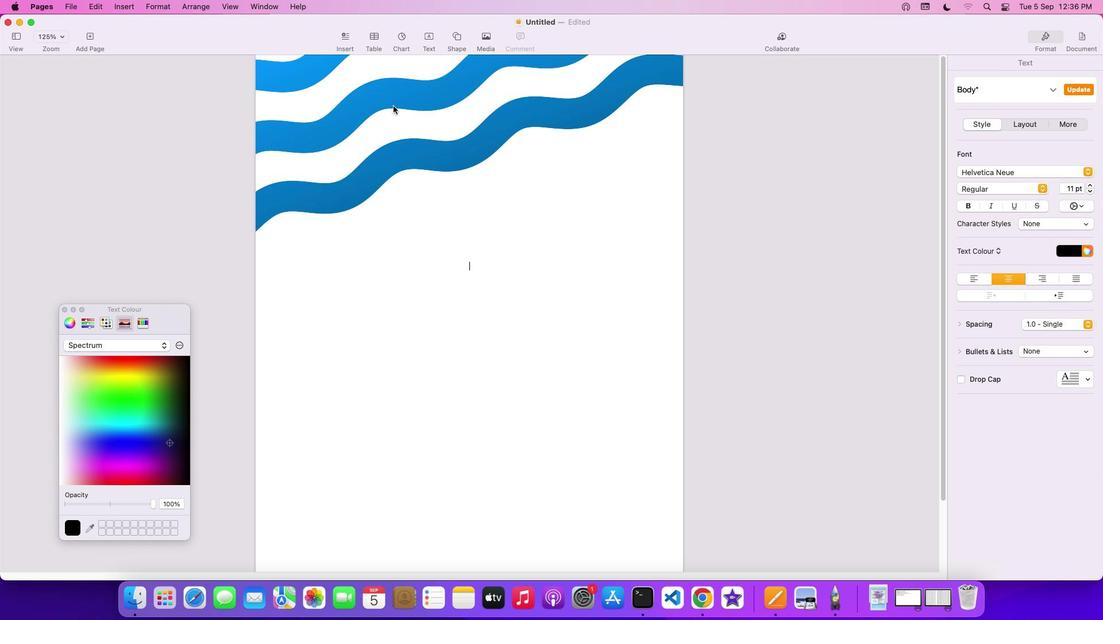 
Action: Mouse moved to (482, 202)
Screenshot: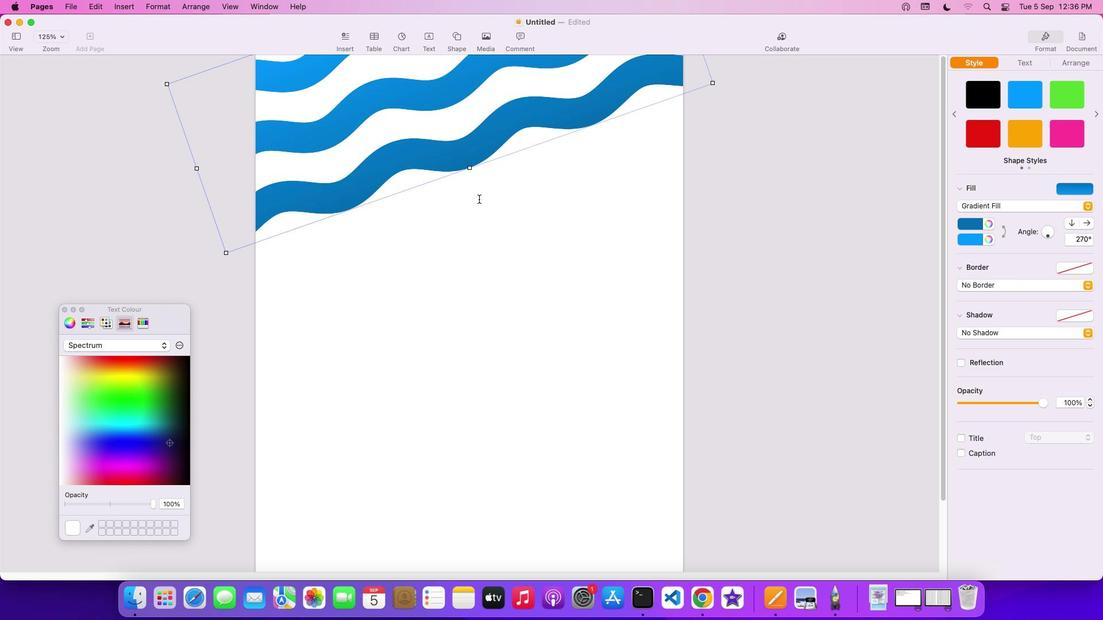 
Action: Mouse pressed left at (482, 202)
Screenshot: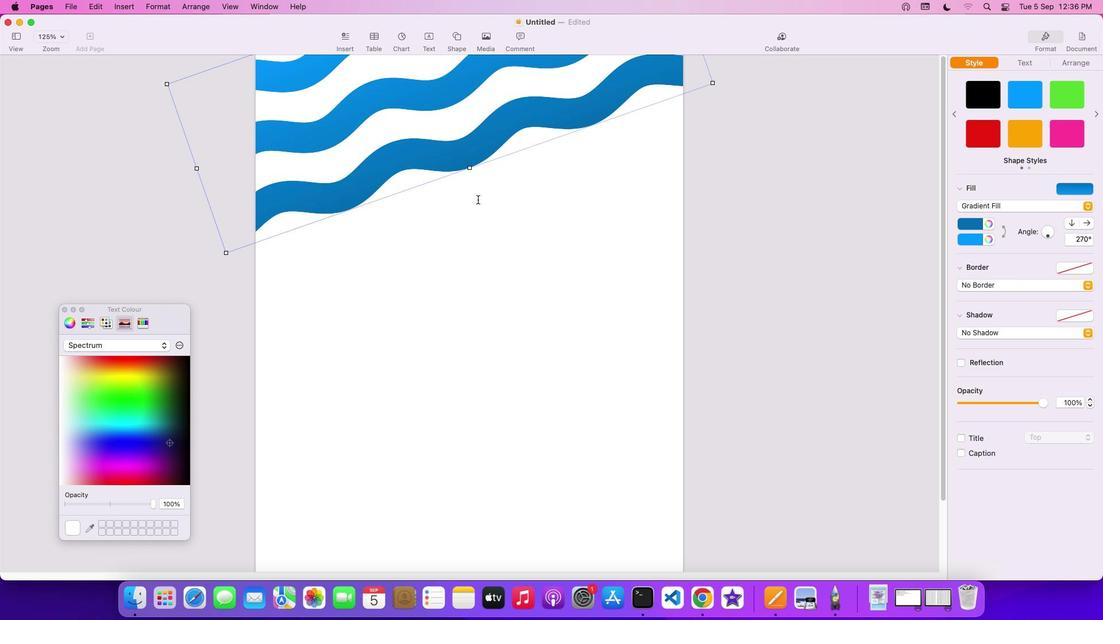 
Action: Mouse moved to (443, 98)
Screenshot: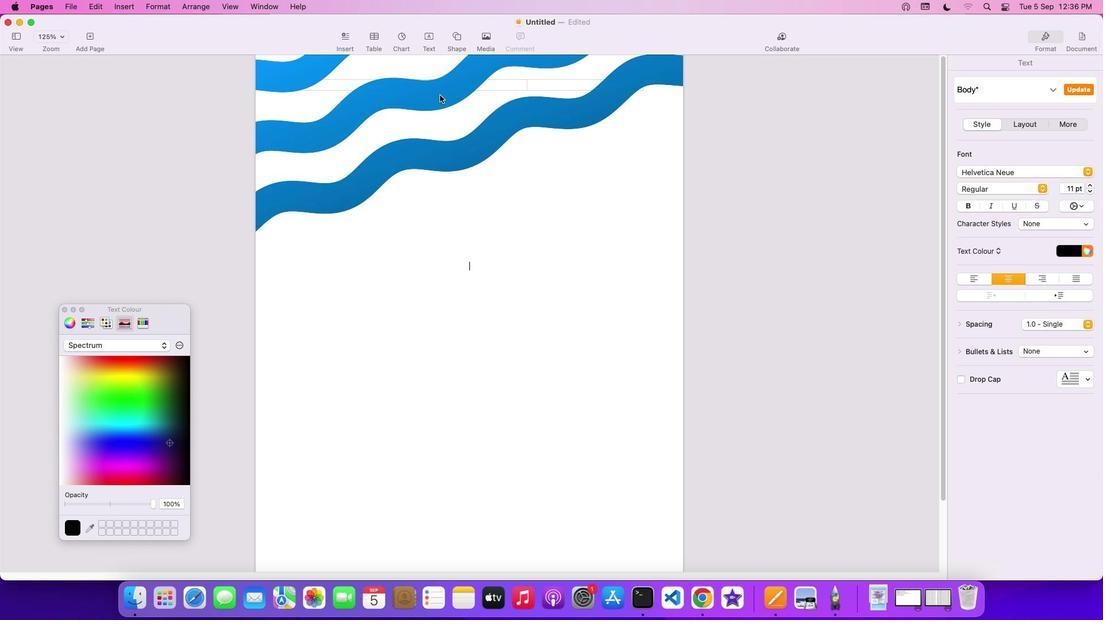 
Action: Mouse pressed left at (443, 98)
Screenshot: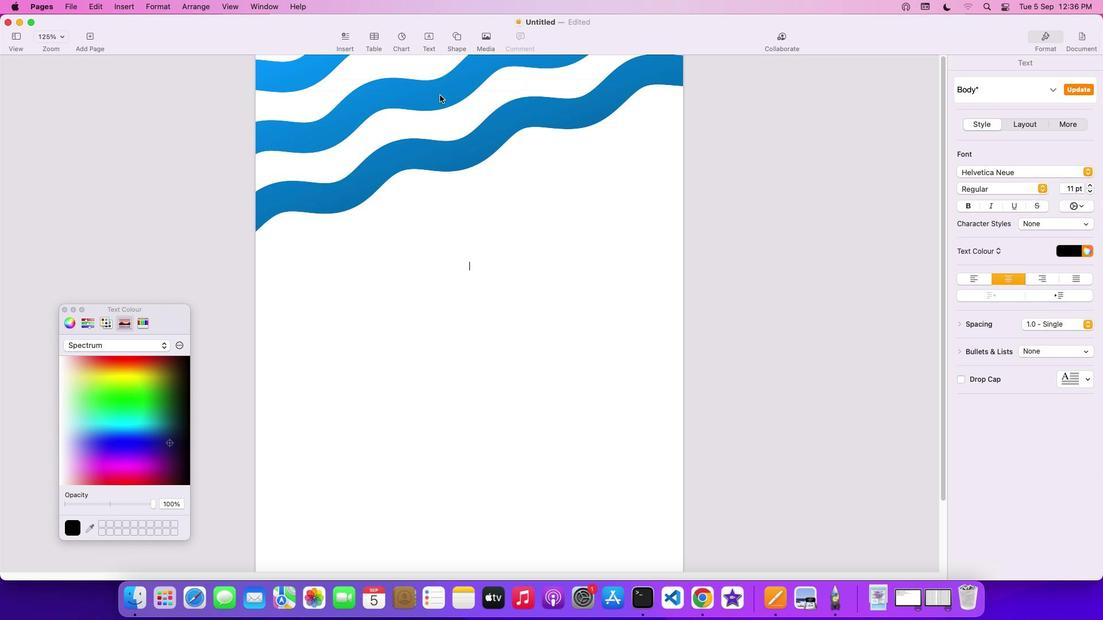 
Action: Mouse moved to (420, 106)
Screenshot: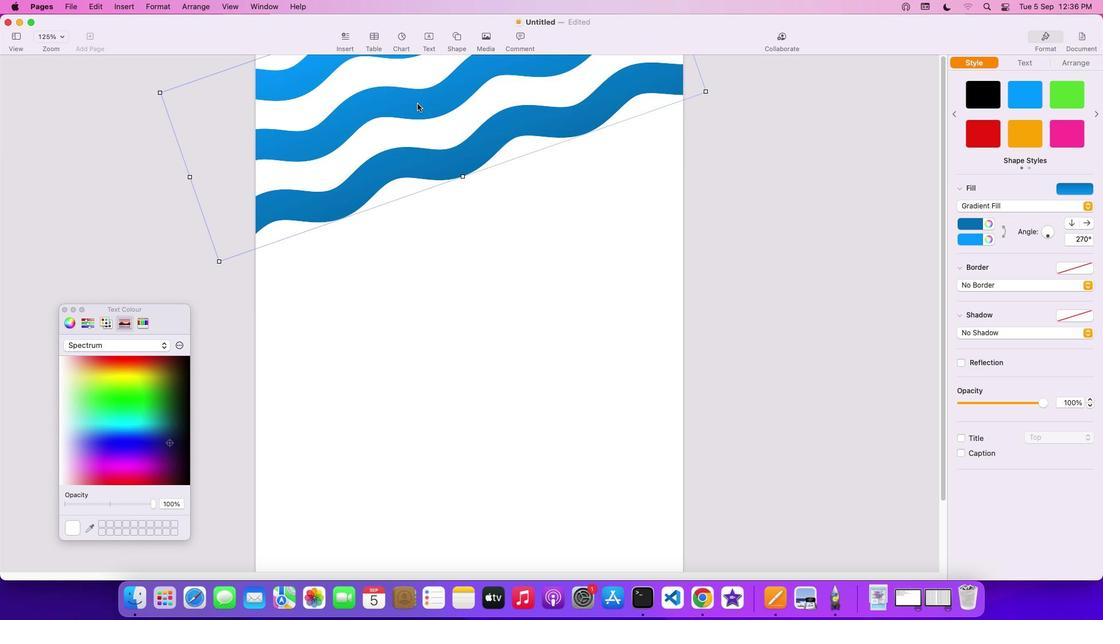 
Action: Mouse pressed left at (420, 106)
Screenshot: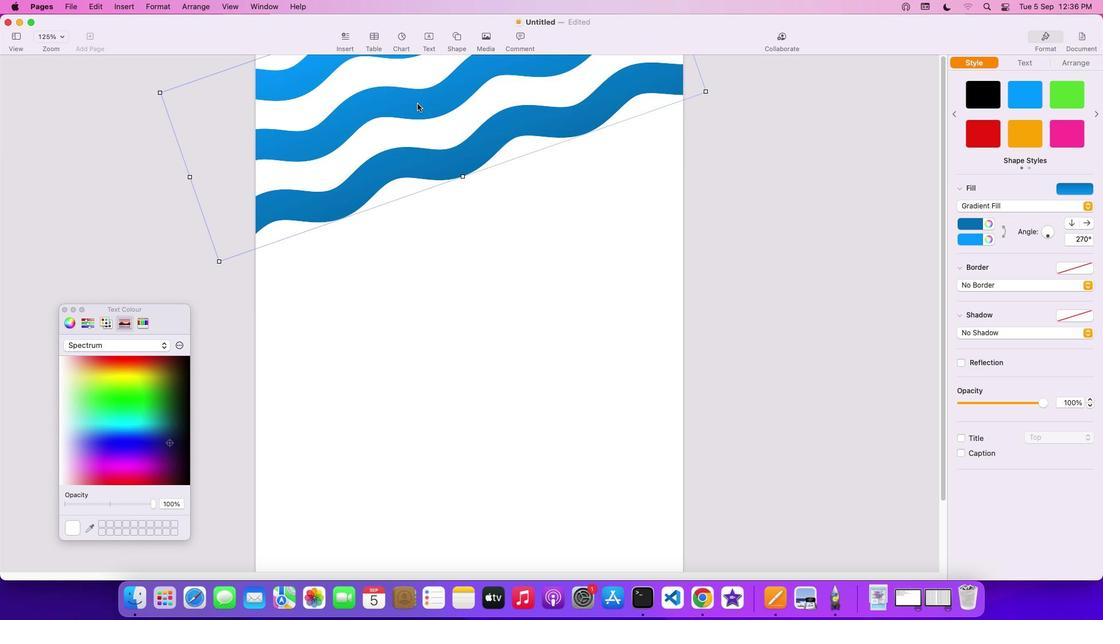 
Action: Mouse moved to (469, 129)
Screenshot: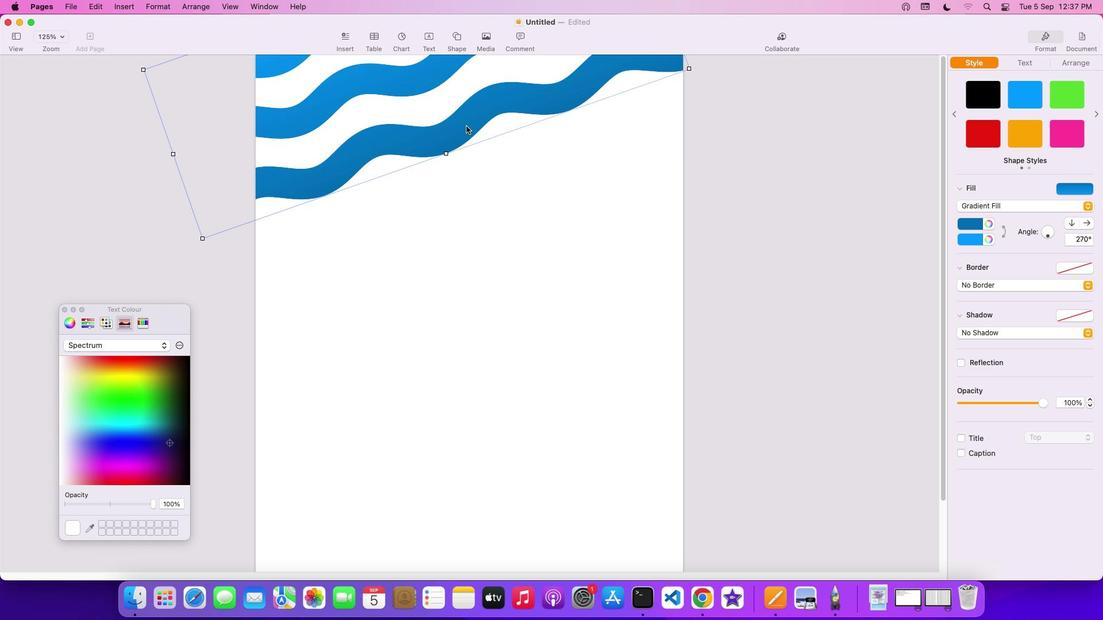 
Action: Mouse pressed left at (469, 129)
Screenshot: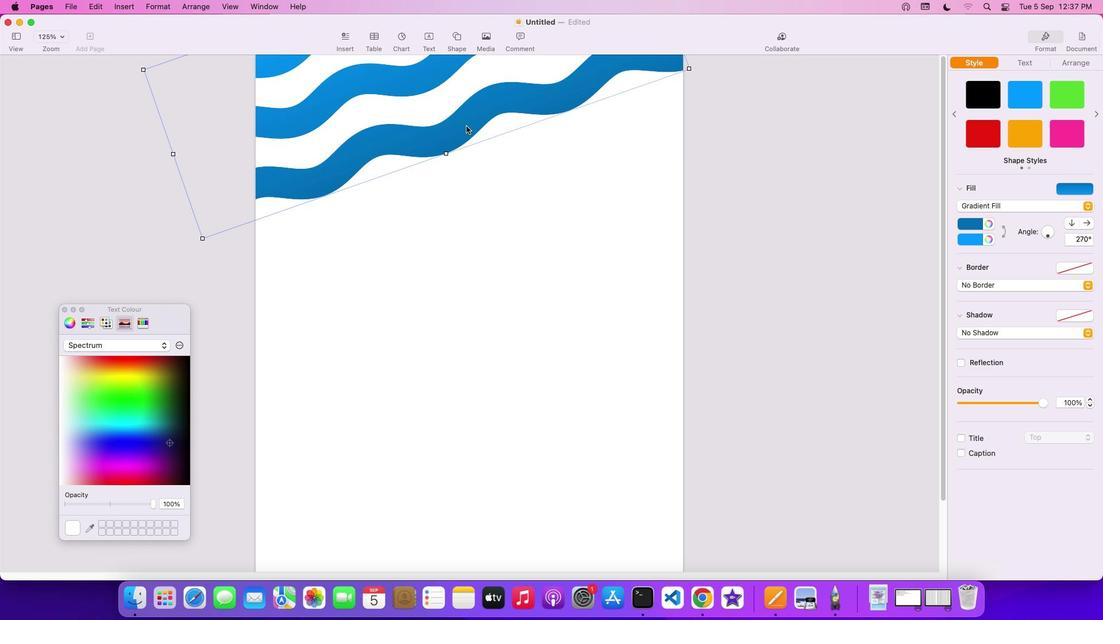 
Action: Mouse moved to (562, 185)
Screenshot: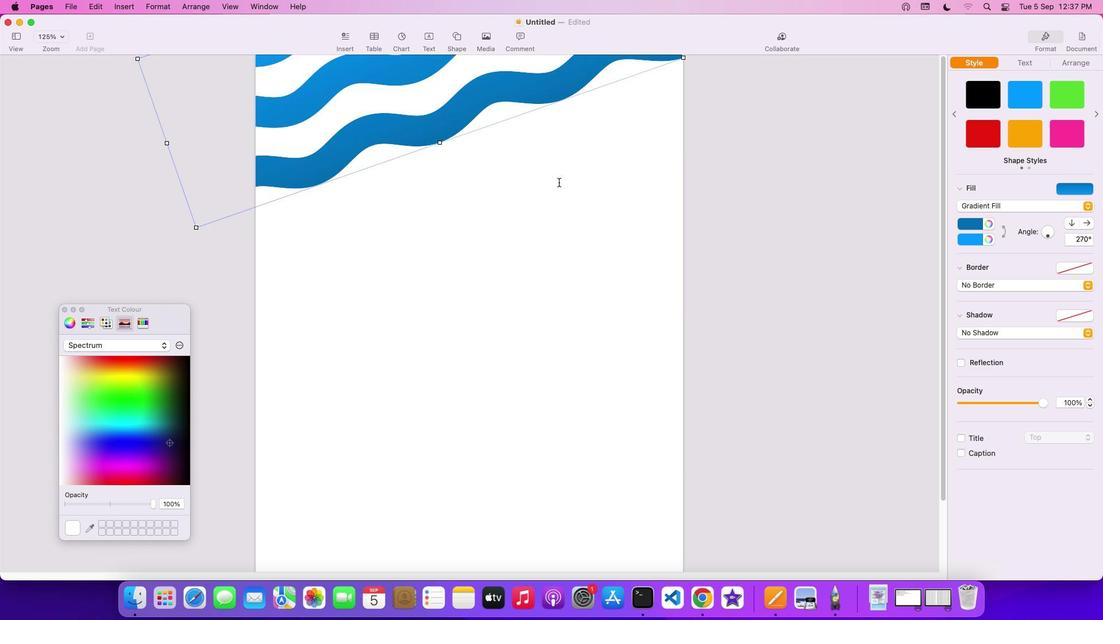 
Action: Mouse pressed left at (562, 185)
Screenshot: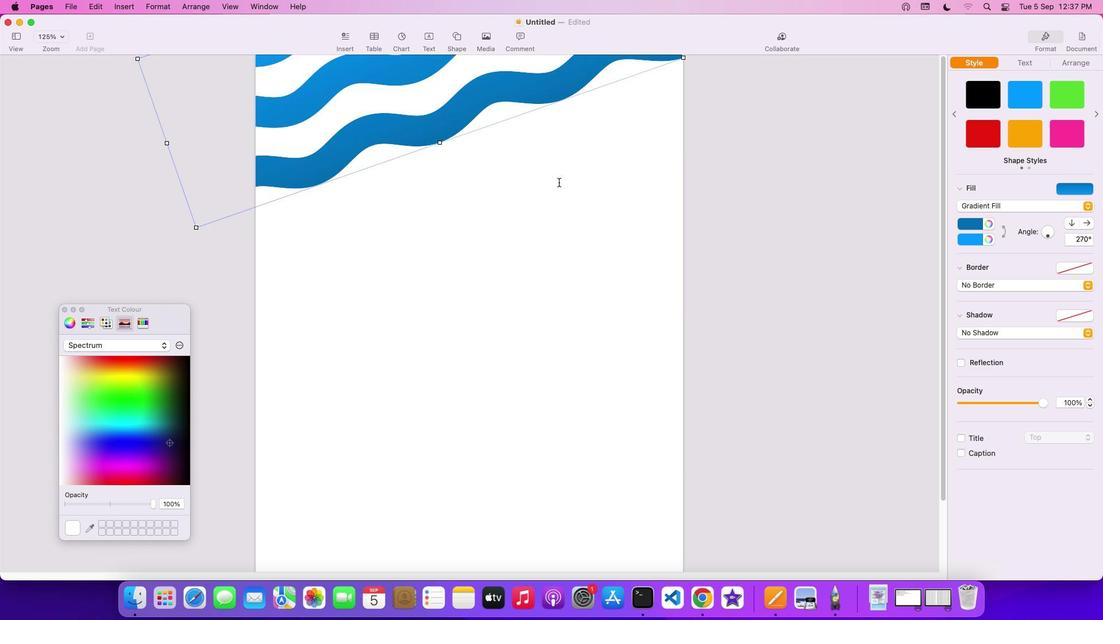 
Action: Mouse moved to (428, 127)
Screenshot: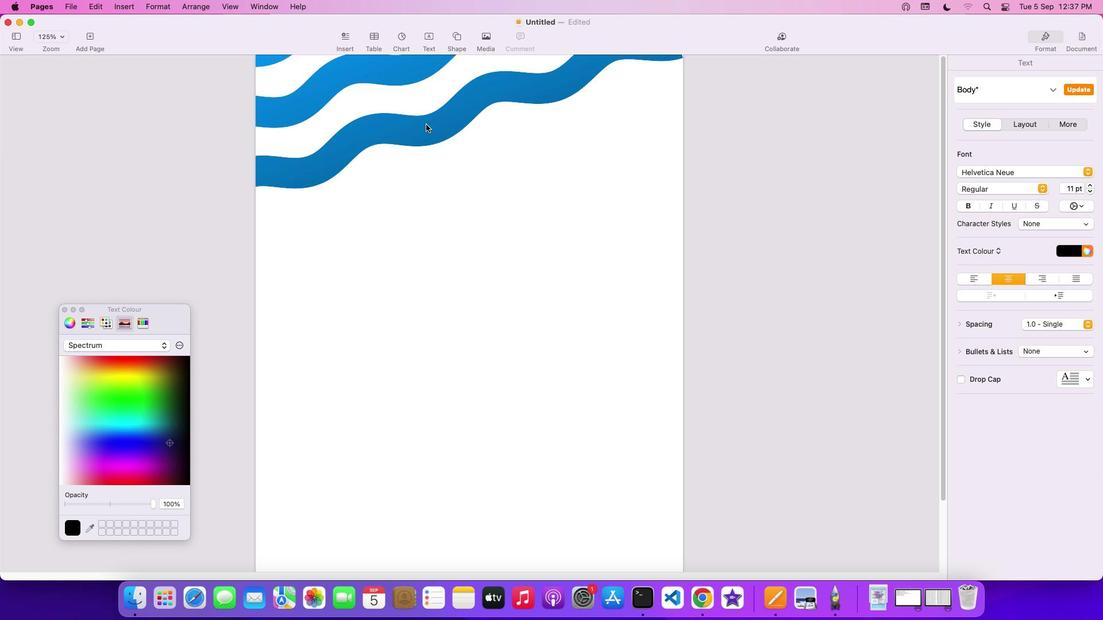 
Action: Mouse pressed left at (428, 127)
Screenshot: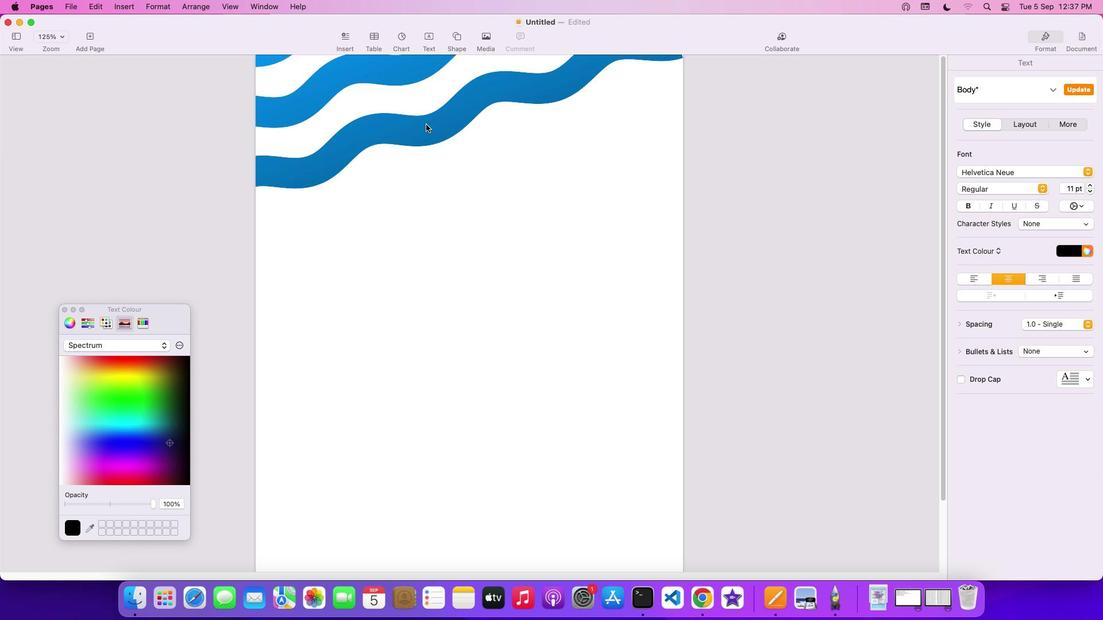 
Action: Mouse moved to (428, 133)
Screenshot: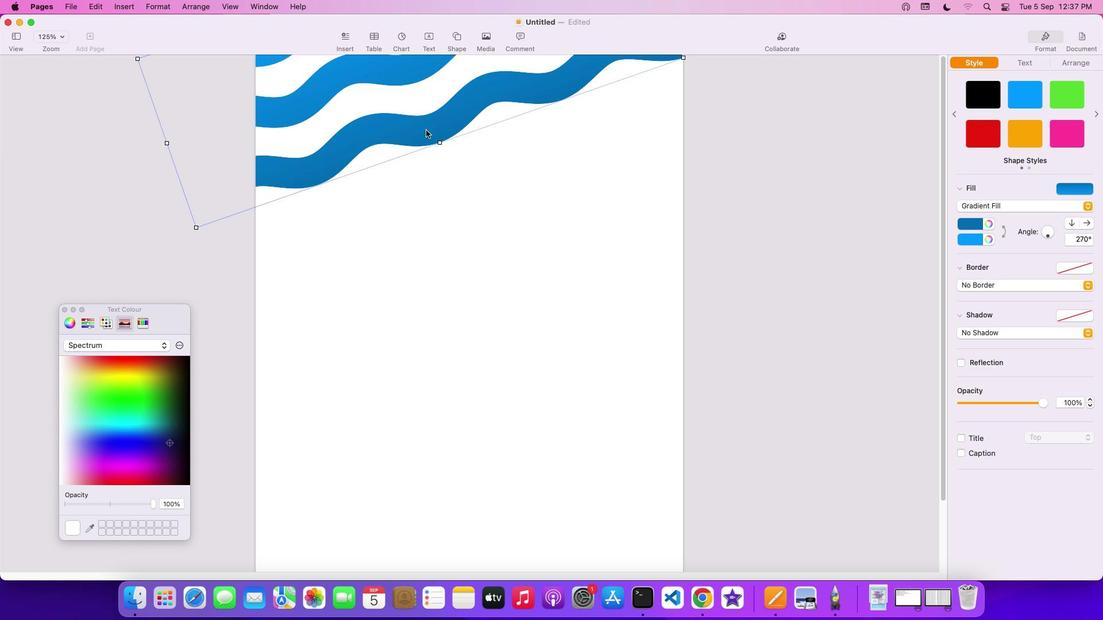 
Action: Key pressed Key.cmd'c'
Screenshot: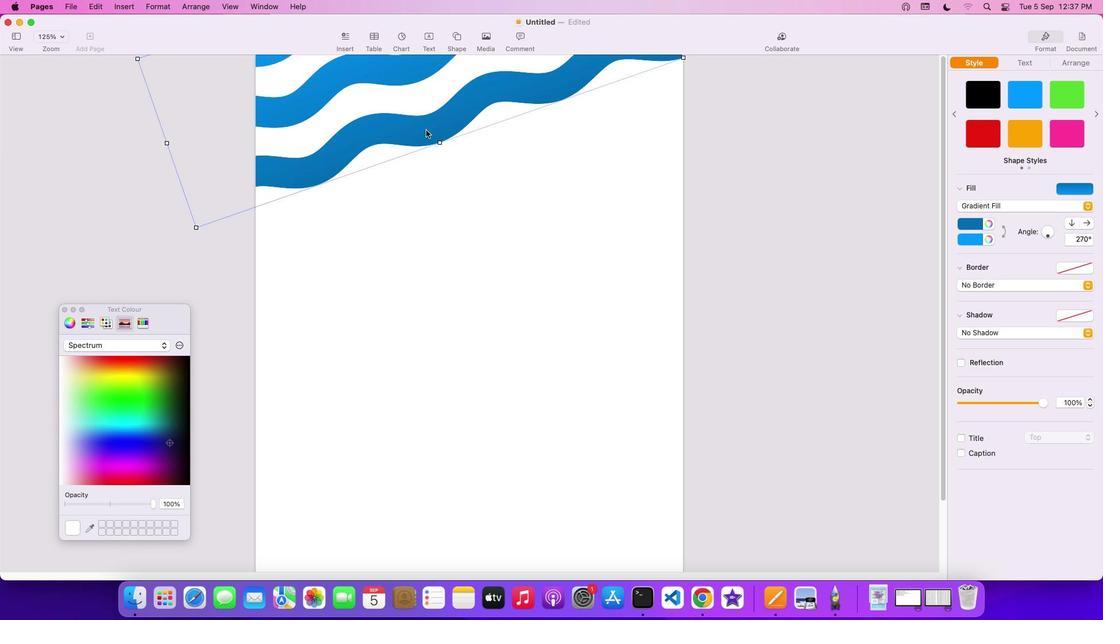
Action: Mouse moved to (515, 308)
Screenshot: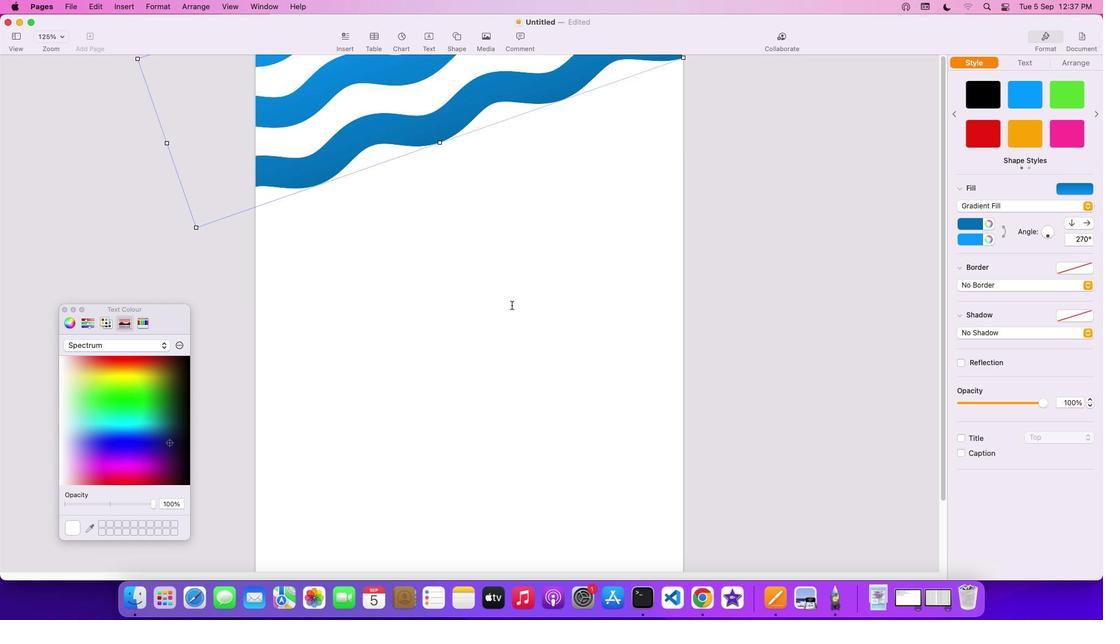 
Action: Mouse pressed left at (515, 308)
Screenshot: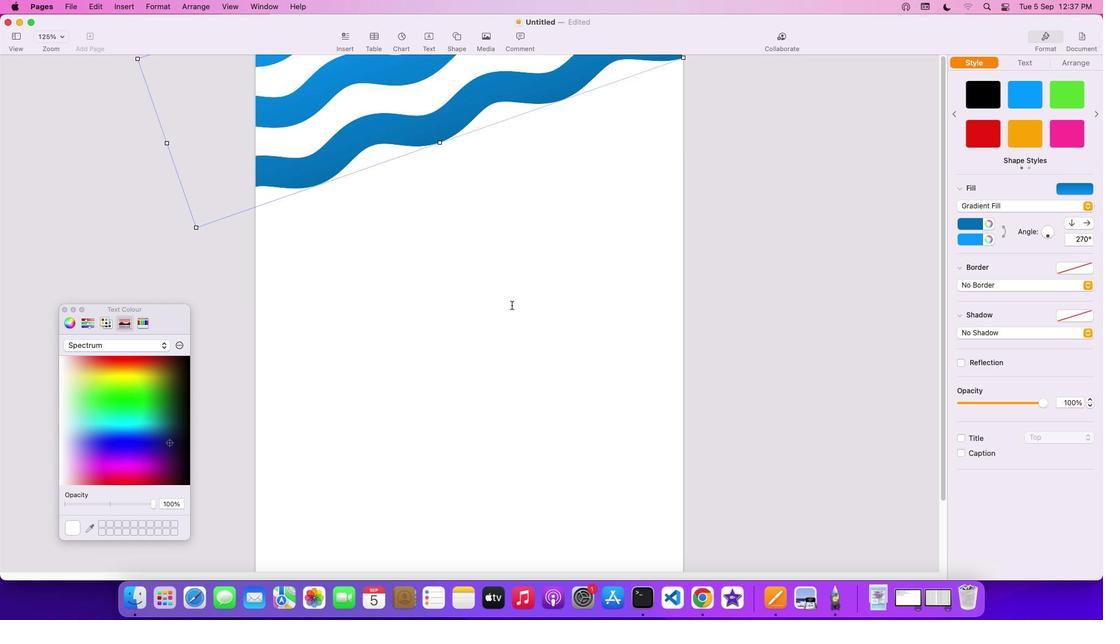 
Action: Mouse moved to (559, 317)
Screenshot: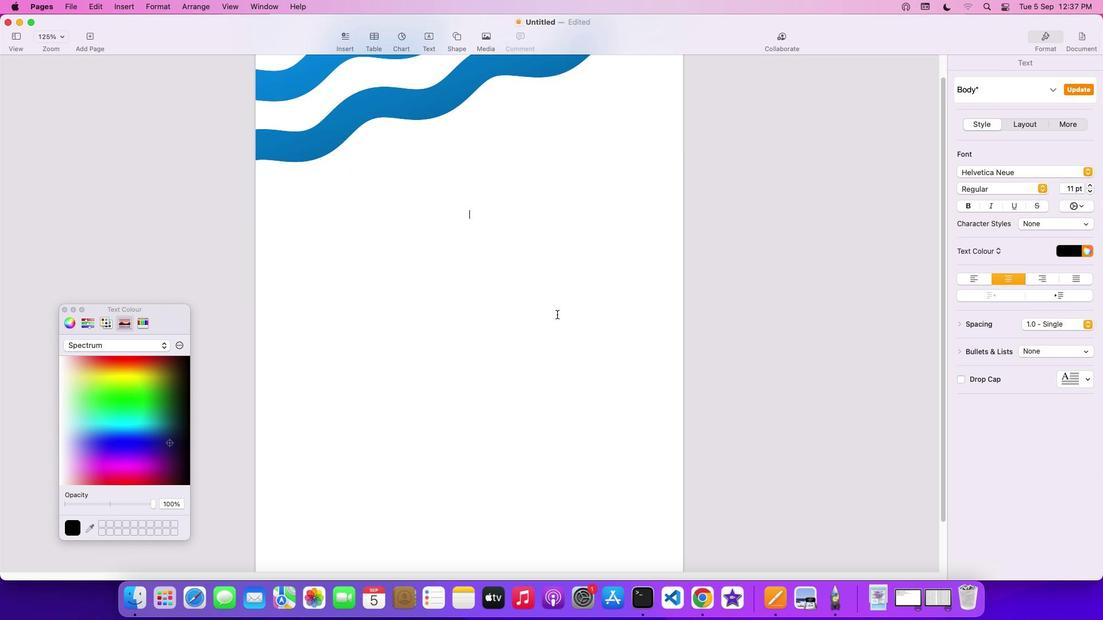 
Action: Mouse scrolled (559, 317) with delta (2, 2)
Screenshot: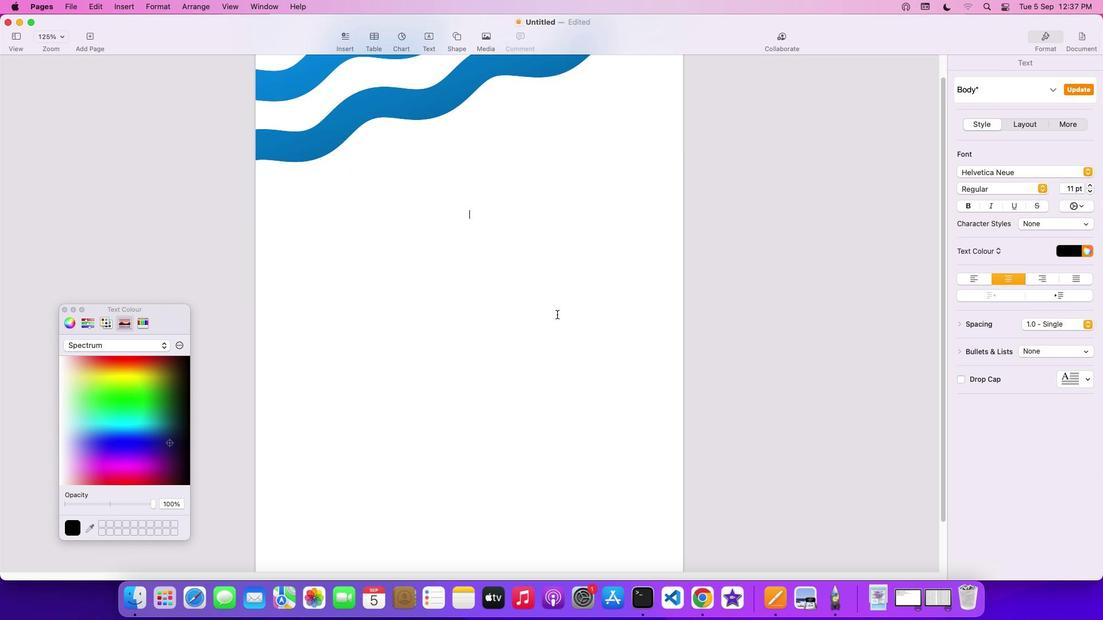 
Action: Mouse scrolled (559, 317) with delta (2, 2)
Screenshot: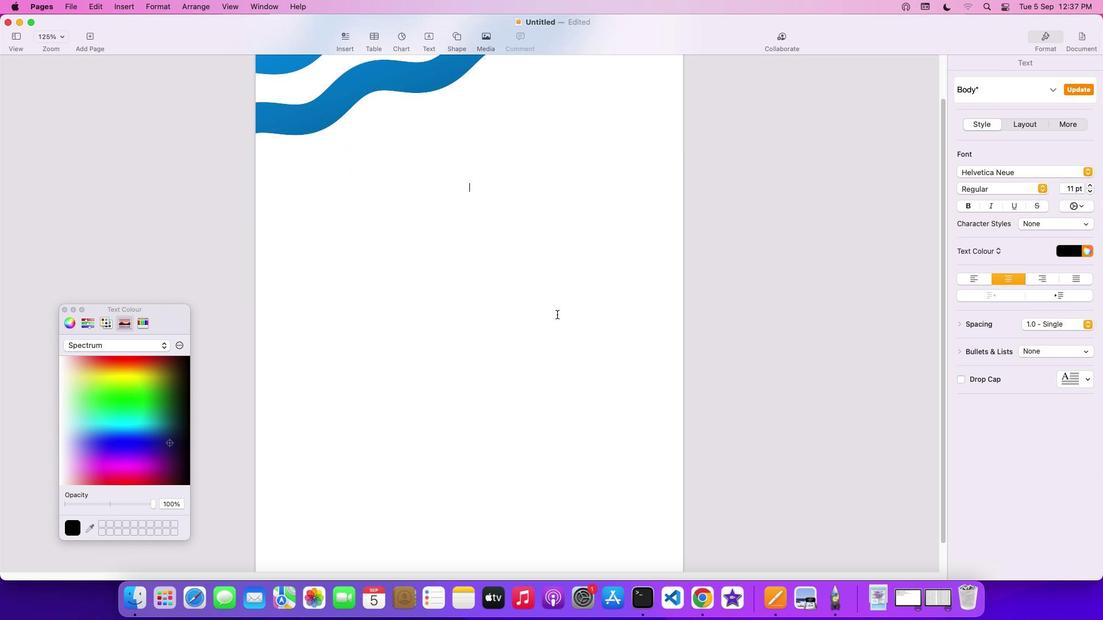 
Action: Mouse scrolled (559, 317) with delta (2, 1)
Screenshot: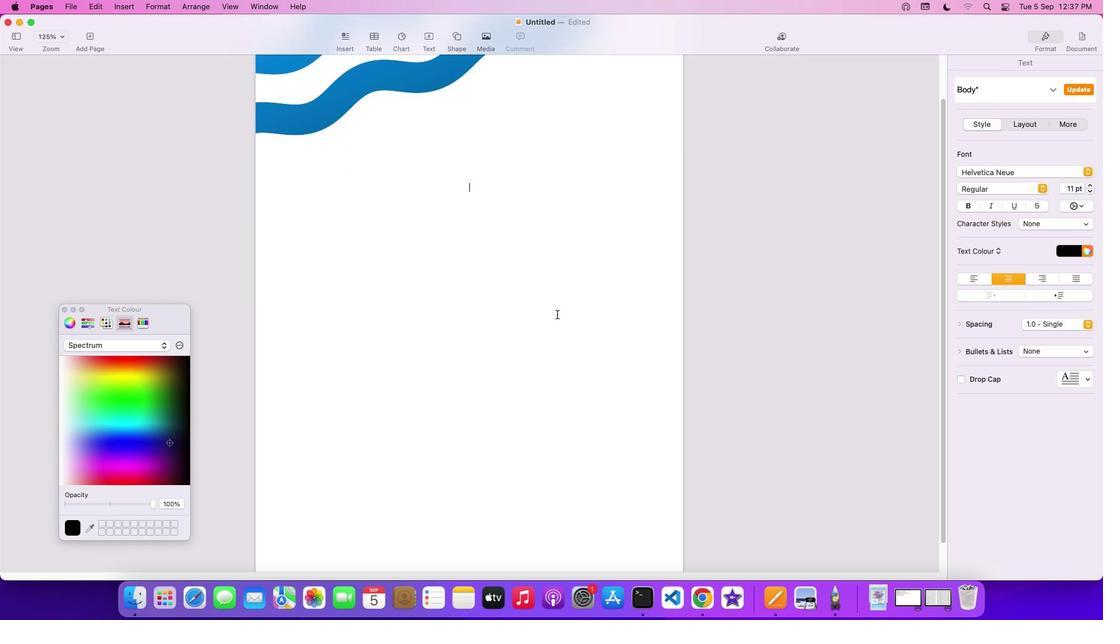 
Action: Mouse scrolled (559, 317) with delta (2, 0)
Screenshot: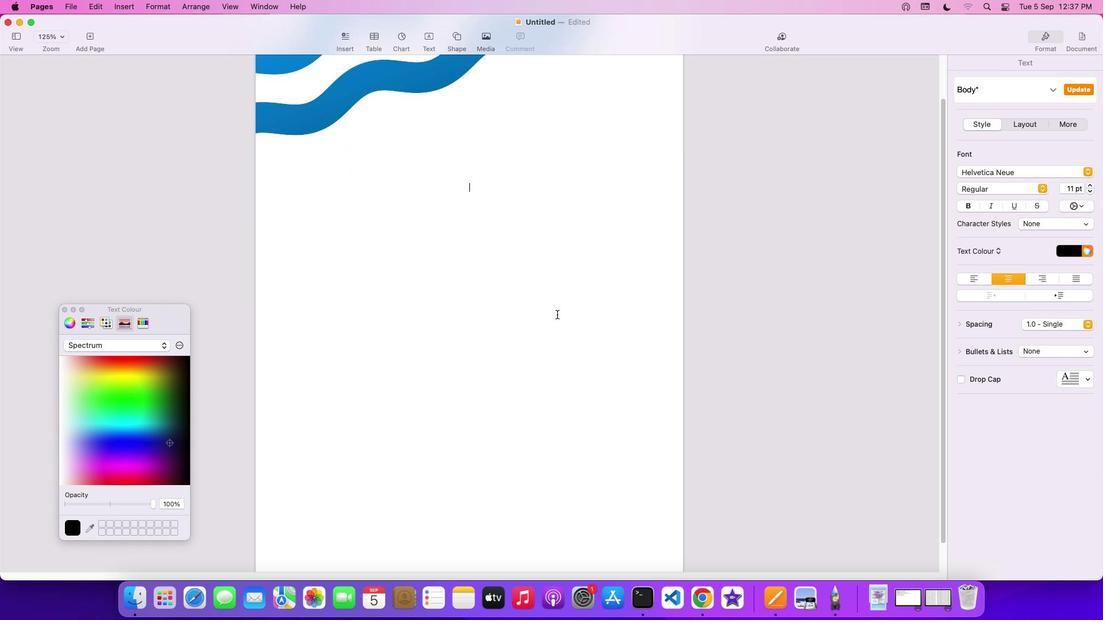 
Action: Mouse scrolled (559, 317) with delta (2, 2)
Screenshot: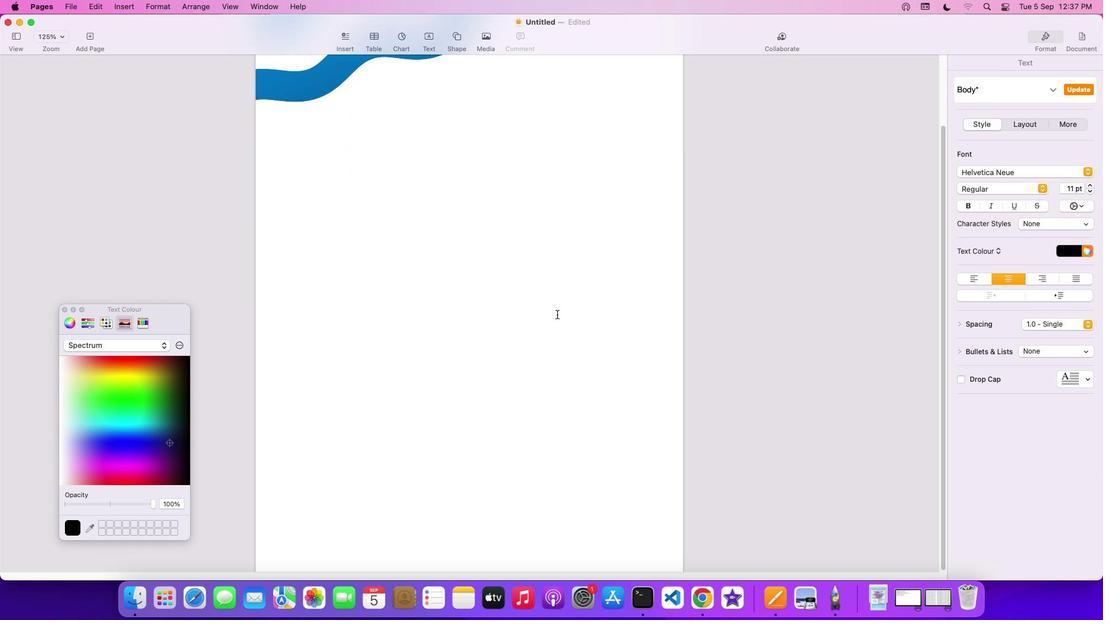 
Action: Mouse scrolled (559, 317) with delta (2, 2)
Screenshot: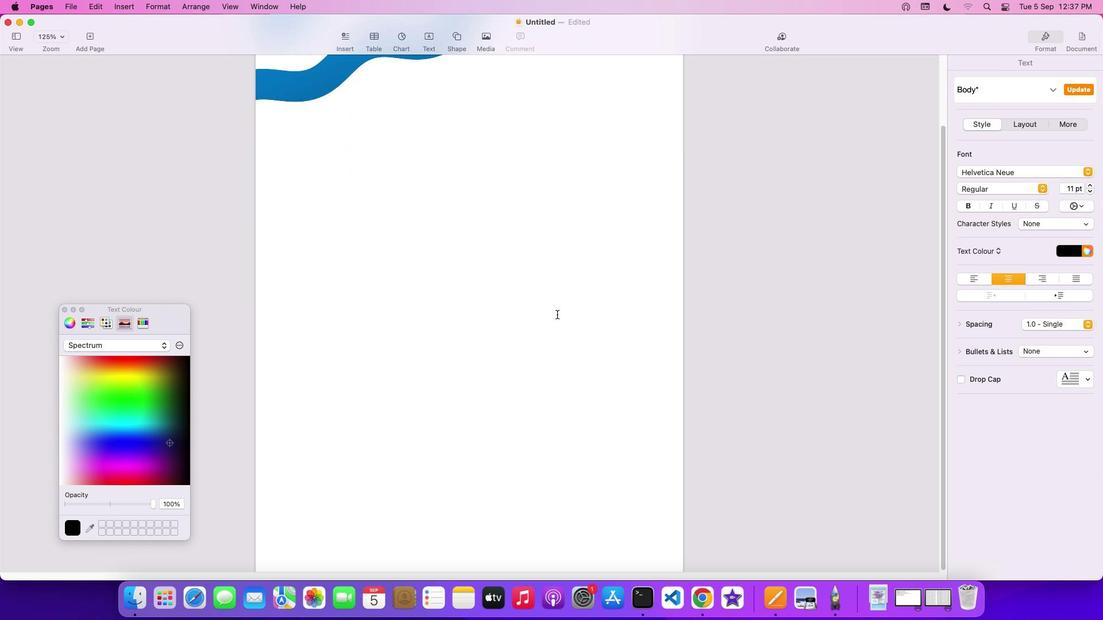 
Action: Mouse scrolled (559, 317) with delta (2, 1)
Screenshot: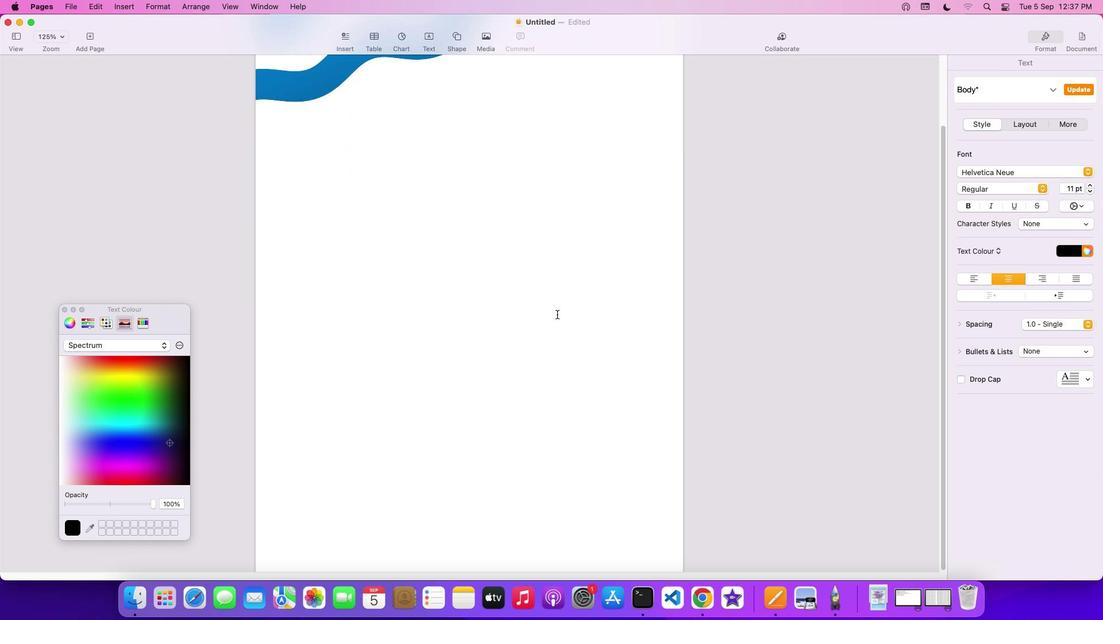 
Action: Mouse scrolled (559, 317) with delta (2, 0)
Screenshot: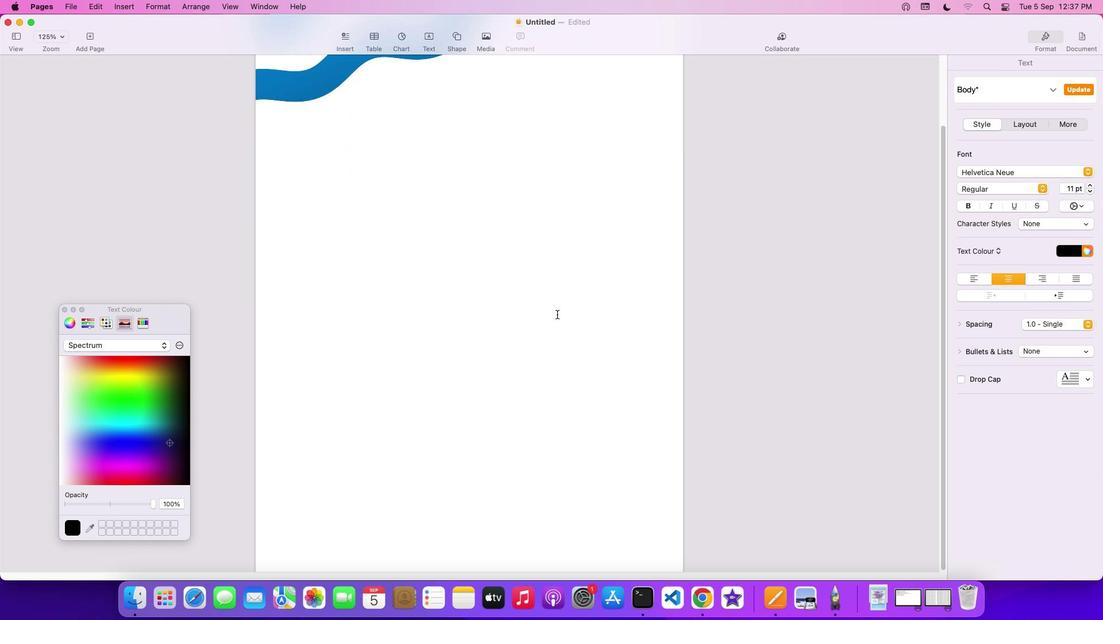 
Action: Mouse scrolled (559, 317) with delta (2, 2)
Screenshot: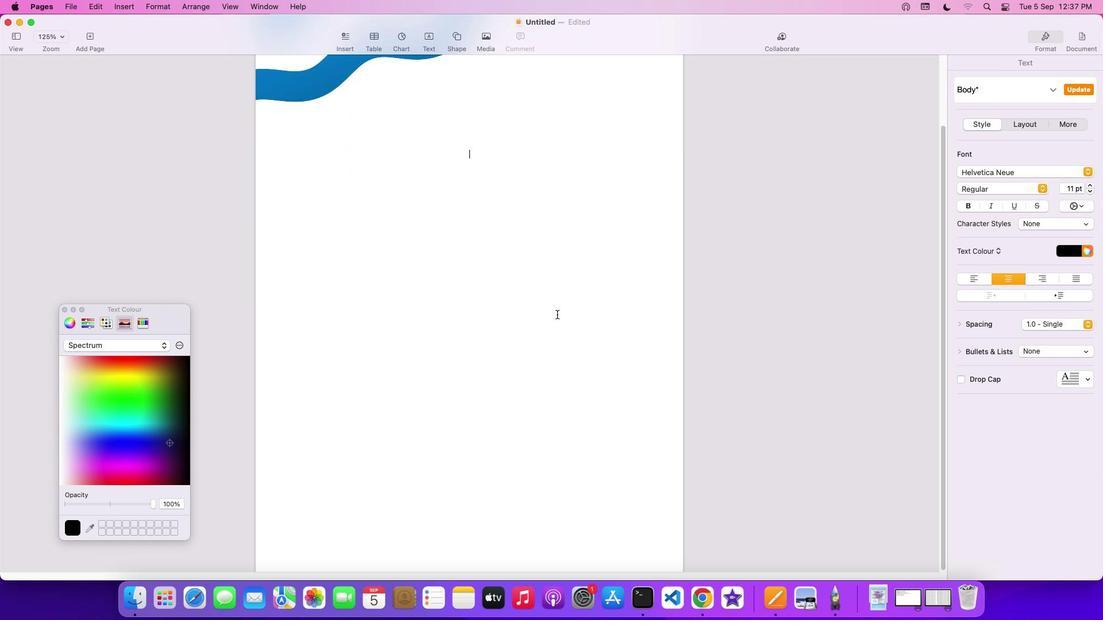 
Action: Mouse scrolled (559, 317) with delta (2, 2)
Screenshot: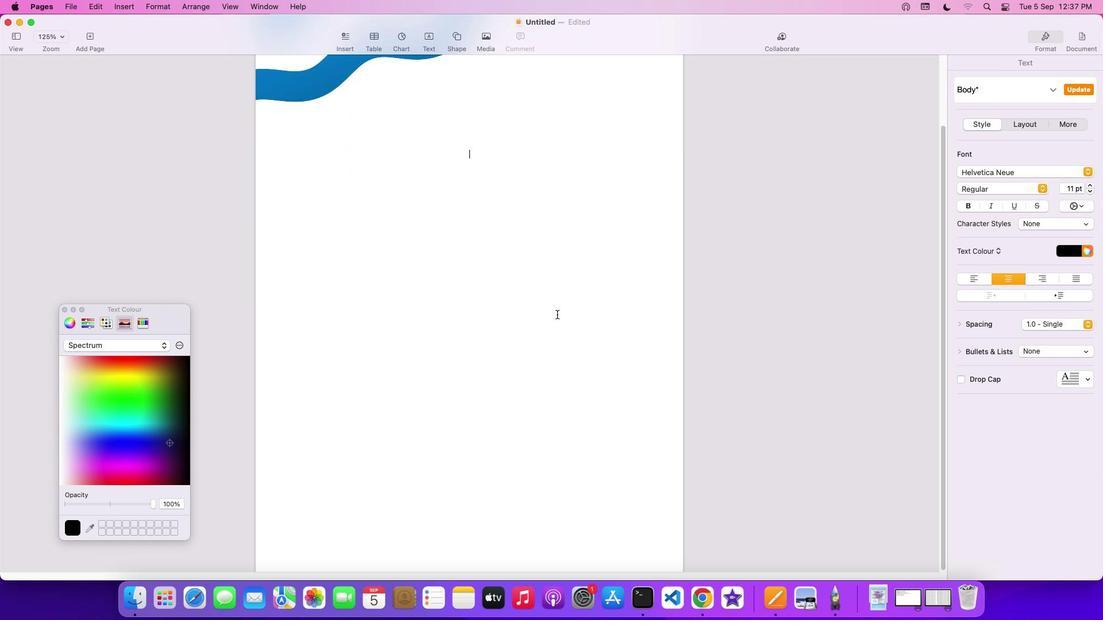 
Action: Mouse scrolled (559, 317) with delta (2, 1)
Screenshot: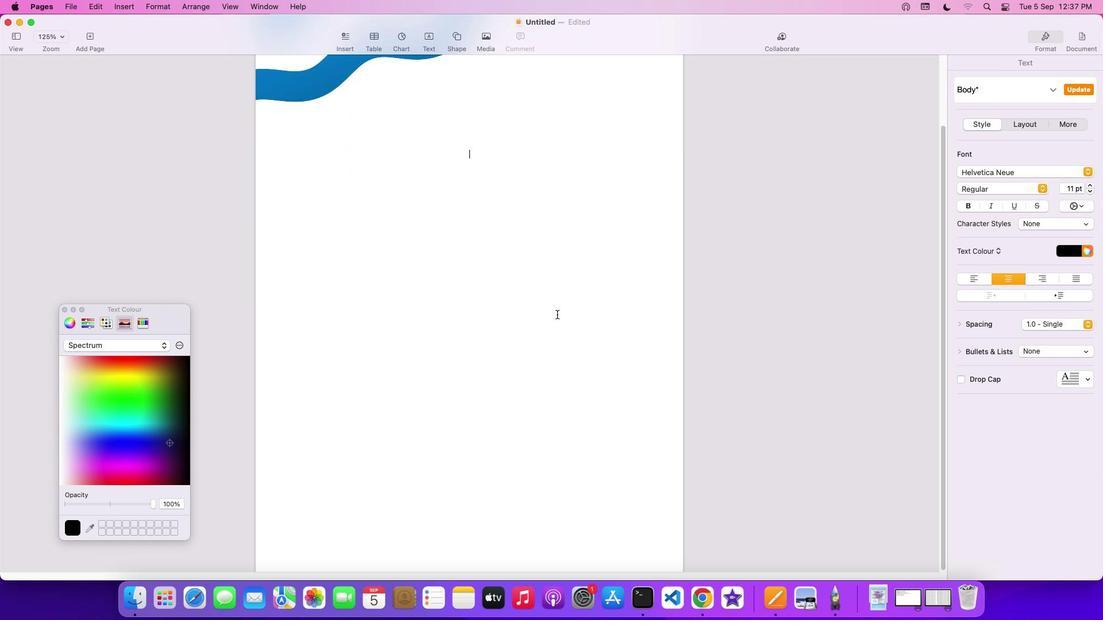
Action: Mouse scrolled (559, 317) with delta (2, 0)
Screenshot: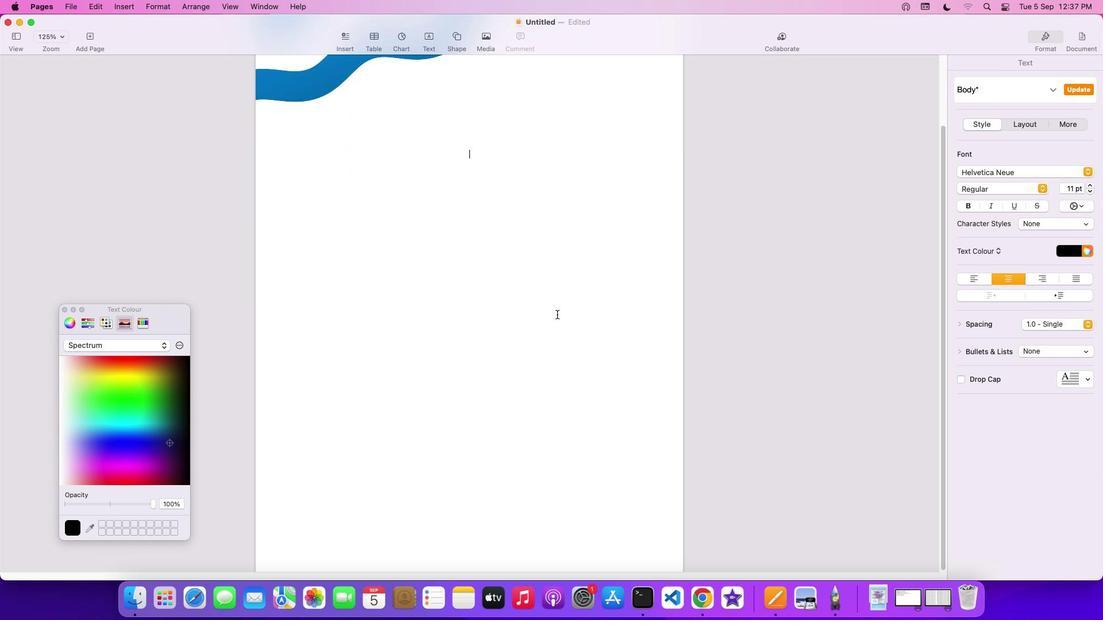 
Action: Mouse scrolled (559, 317) with delta (2, 0)
Screenshot: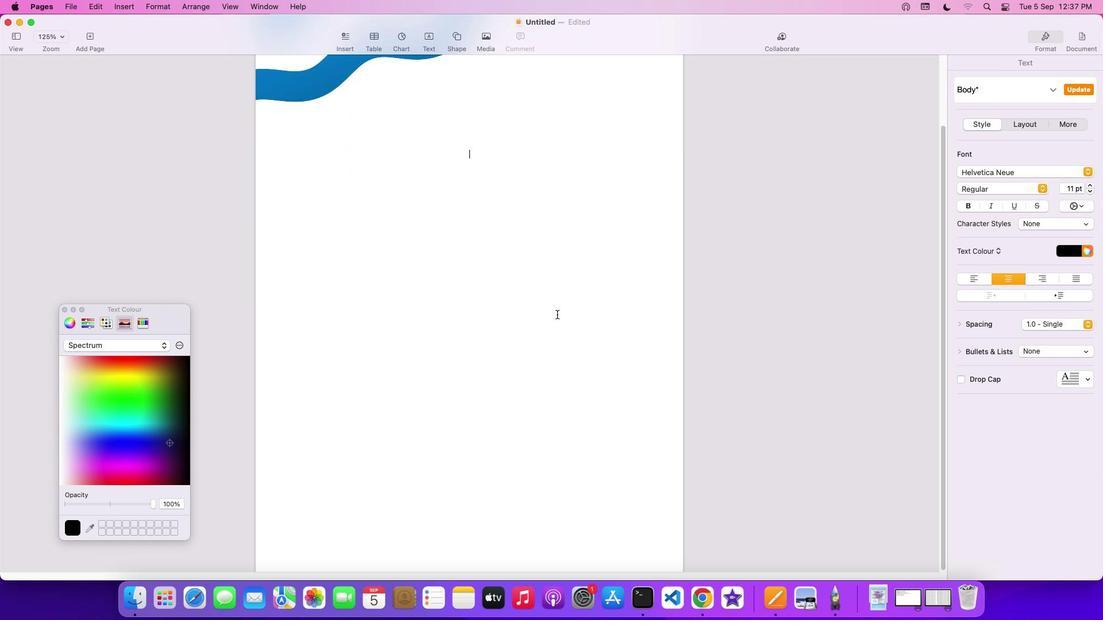 
Action: Mouse scrolled (559, 317) with delta (2, 2)
Screenshot: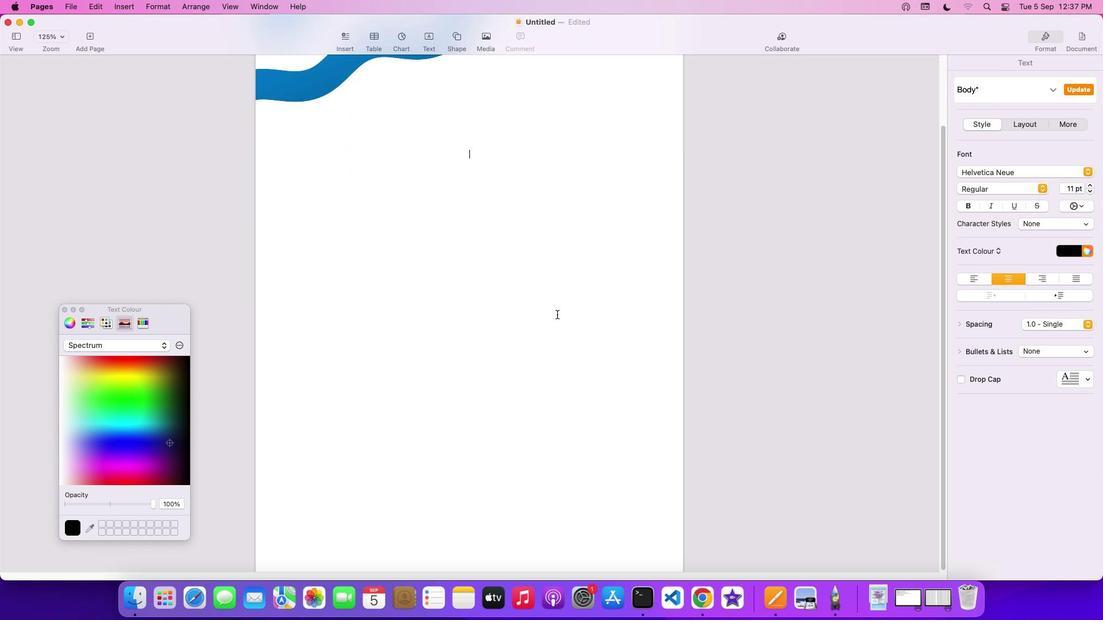 
Action: Mouse scrolled (559, 317) with delta (2, 2)
Screenshot: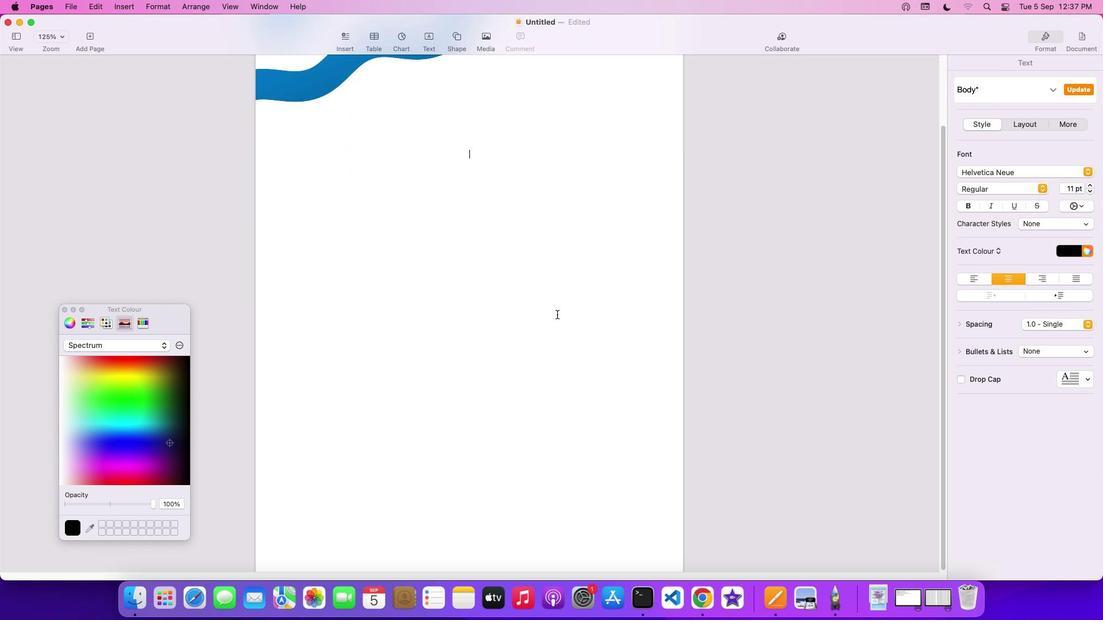 
Action: Mouse scrolled (559, 317) with delta (2, 1)
Screenshot: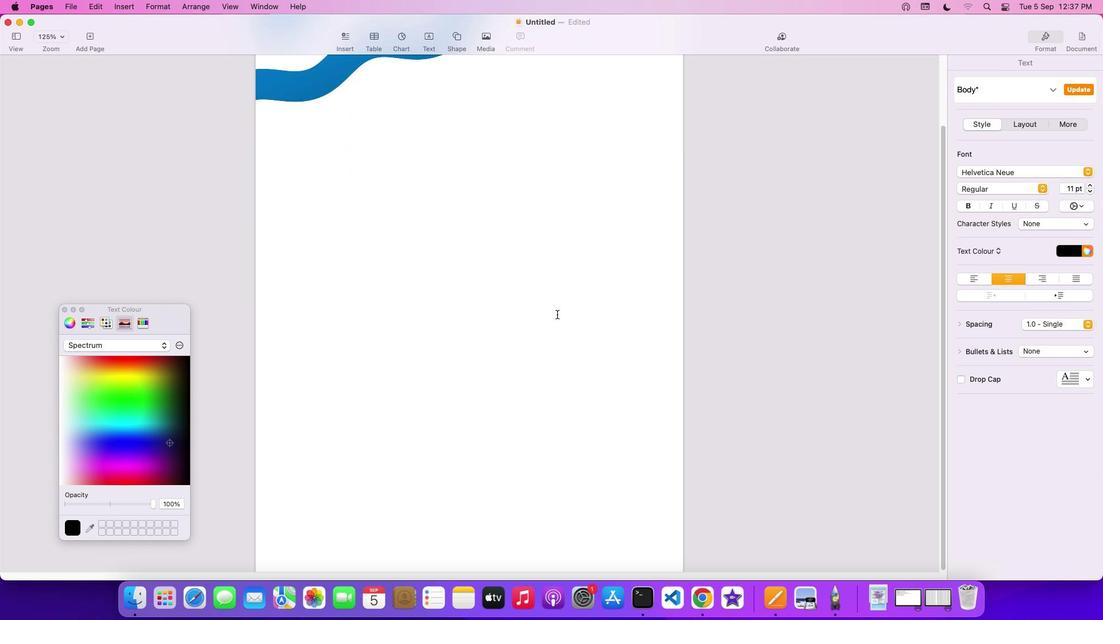 
Action: Mouse scrolled (559, 317) with delta (2, 0)
Screenshot: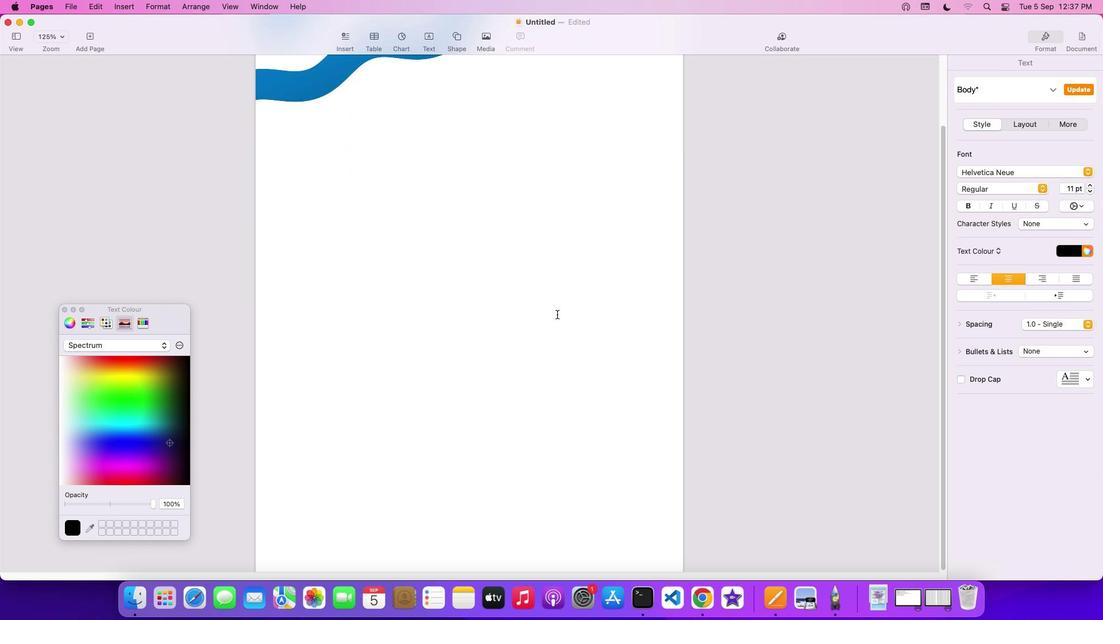 
Action: Mouse moved to (513, 319)
Screenshot: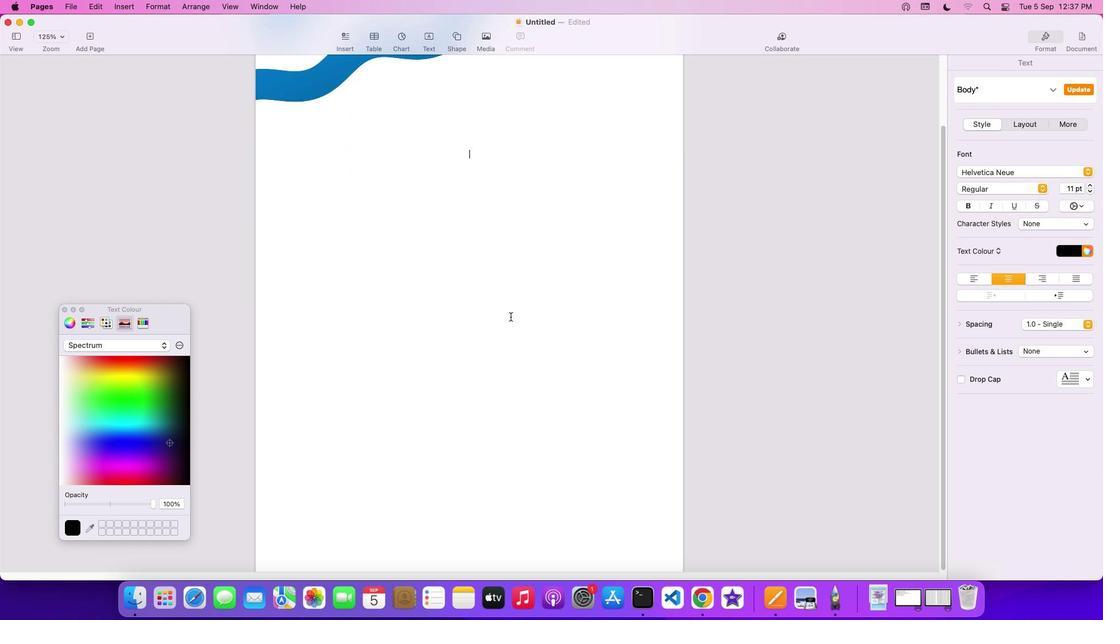 
Action: Key pressed Key.cmd
Screenshot: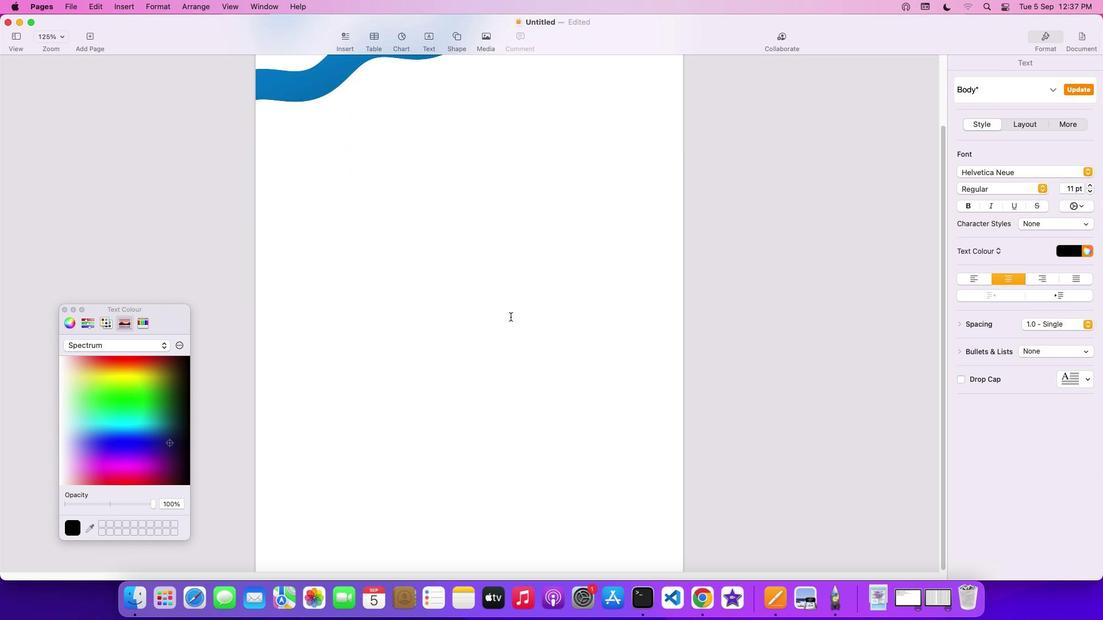 
Action: Mouse moved to (512, 319)
Screenshot: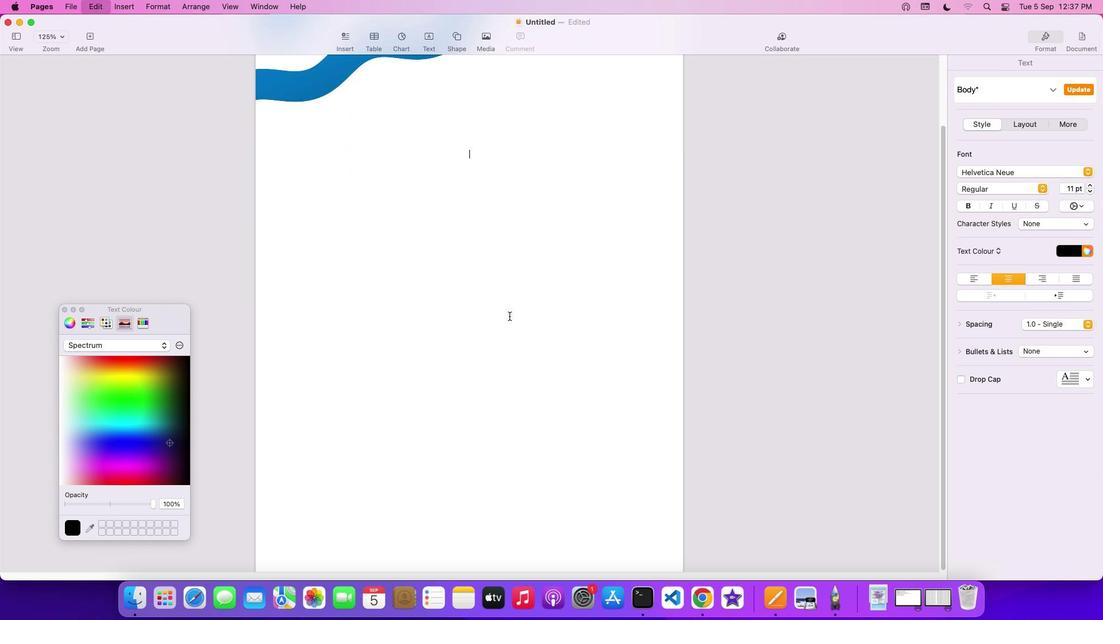 
Action: Key pressed 'v'
Screenshot: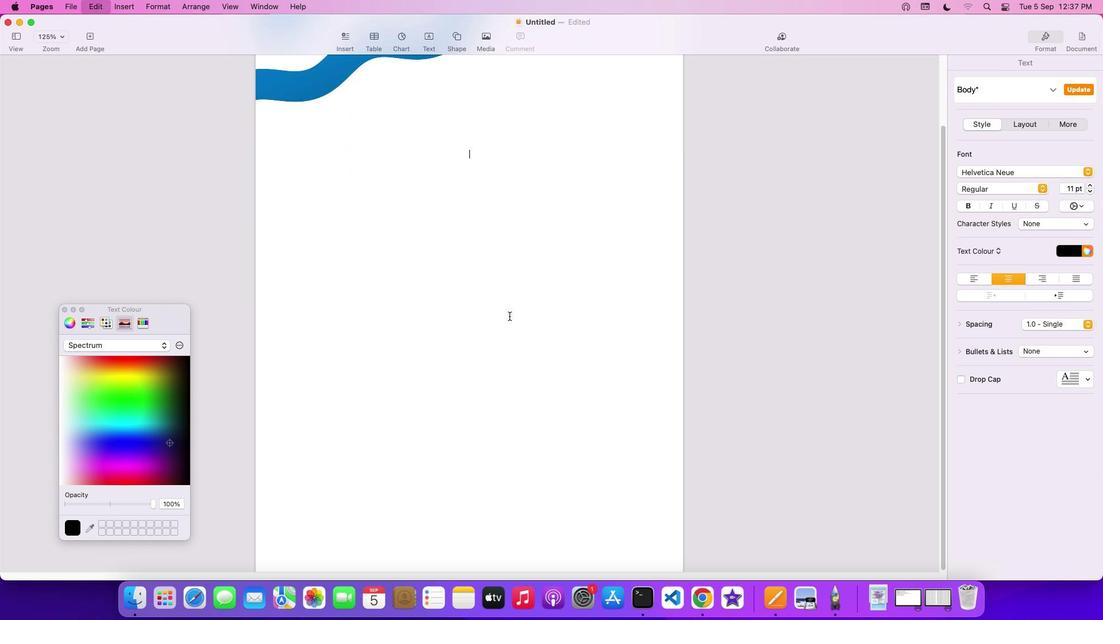 
Action: Mouse moved to (434, 113)
Screenshot: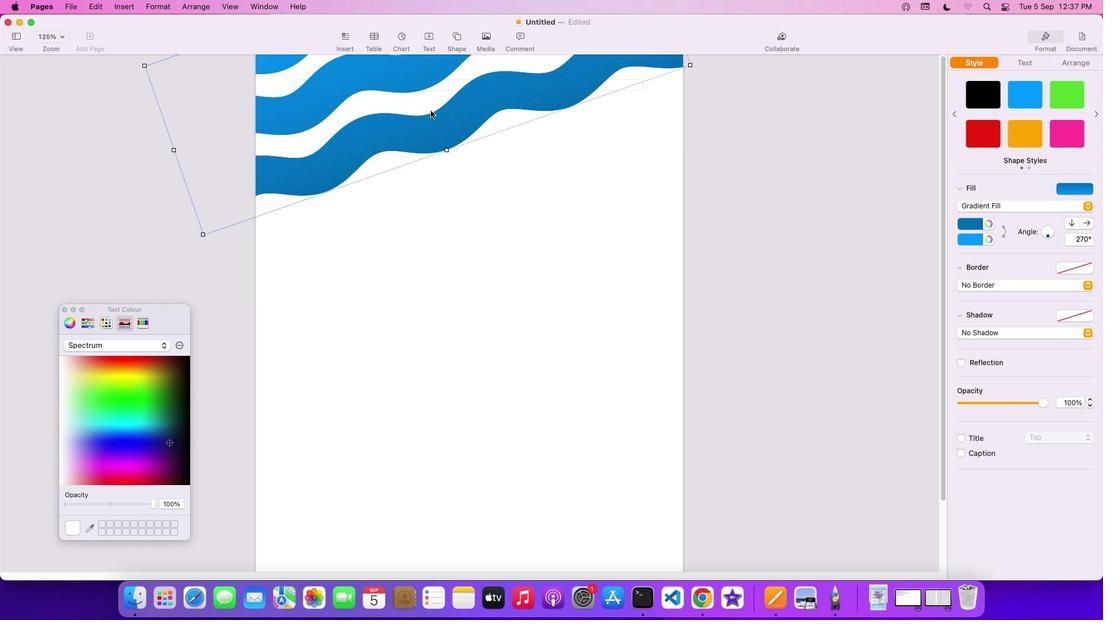 
Action: Mouse pressed left at (434, 113)
Screenshot: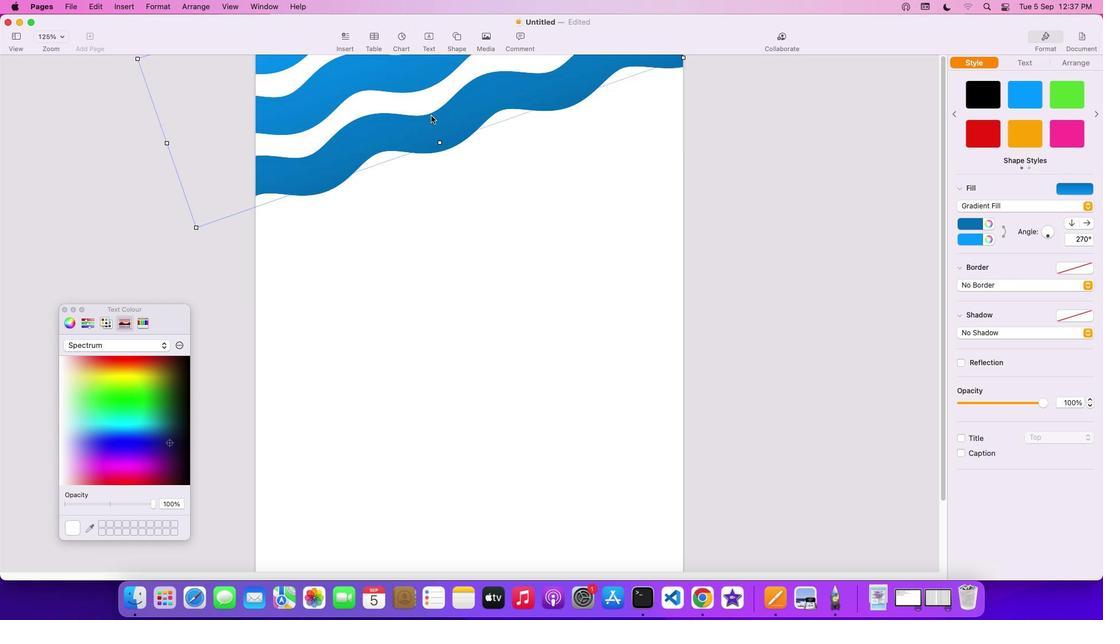 
Action: Mouse moved to (633, 539)
Screenshot: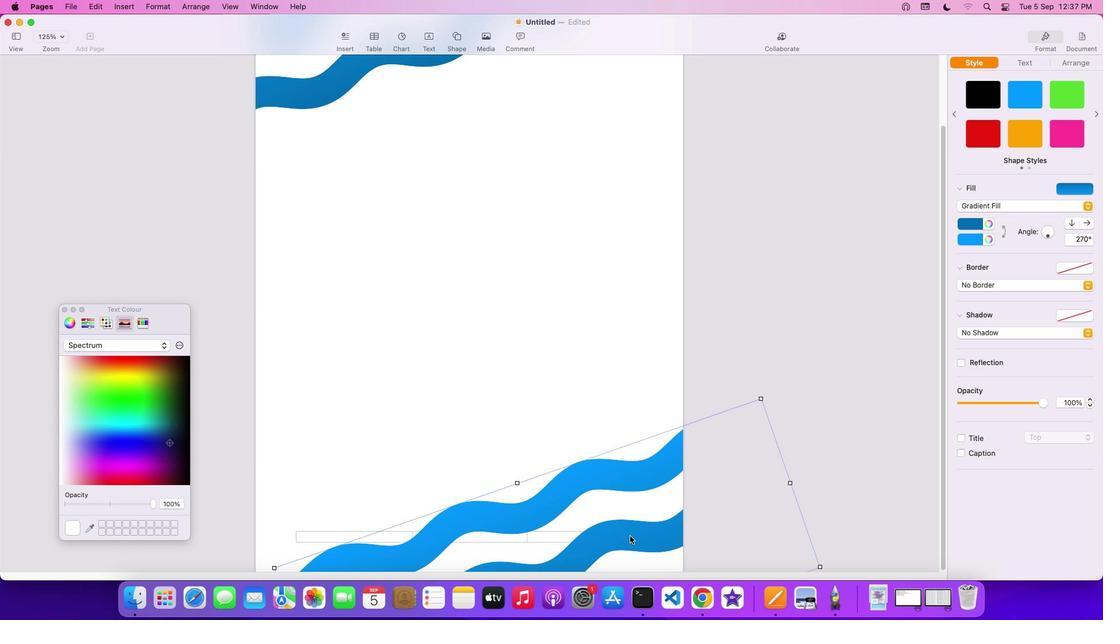 
Action: Mouse pressed left at (633, 539)
Screenshot: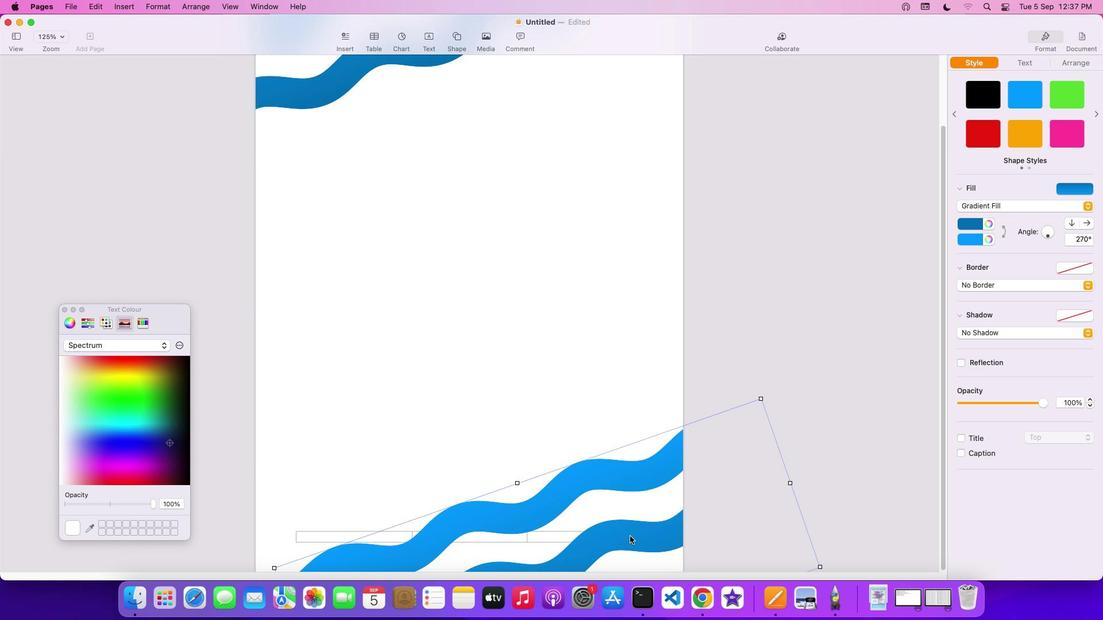 
Action: Mouse moved to (525, 421)
Screenshot: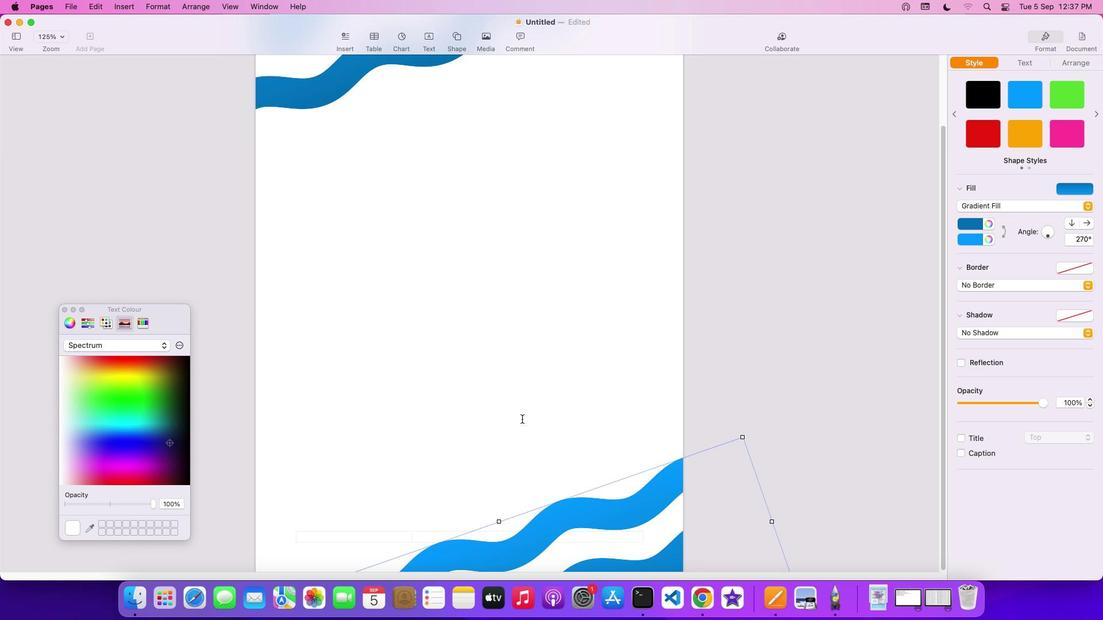 
Action: Mouse scrolled (525, 421) with delta (2, 2)
Screenshot: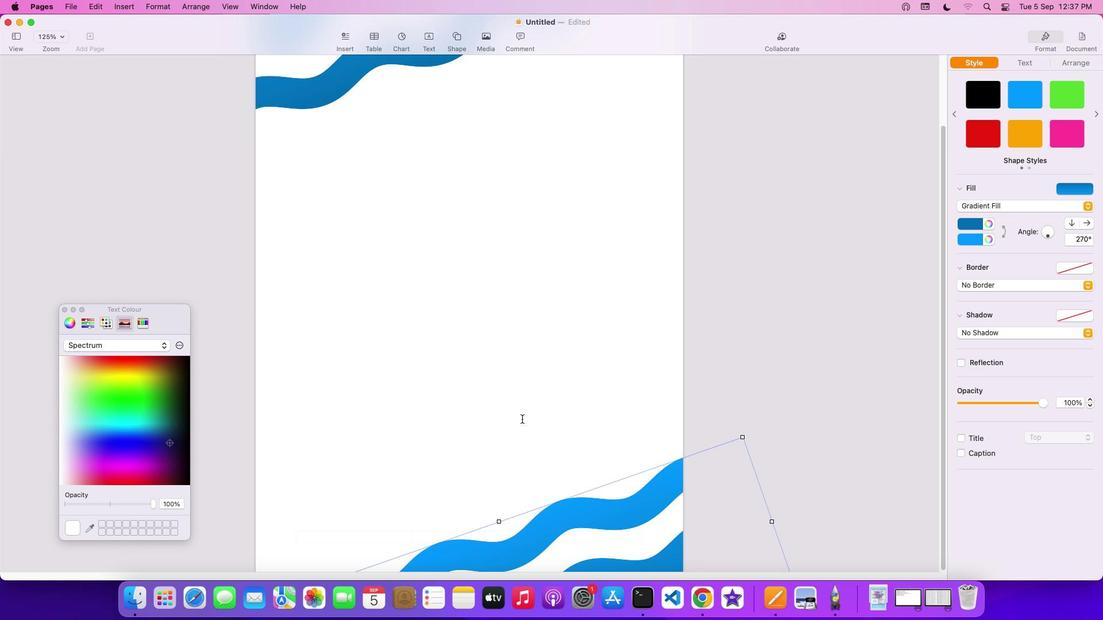 
Action: Mouse scrolled (525, 421) with delta (2, 2)
Screenshot: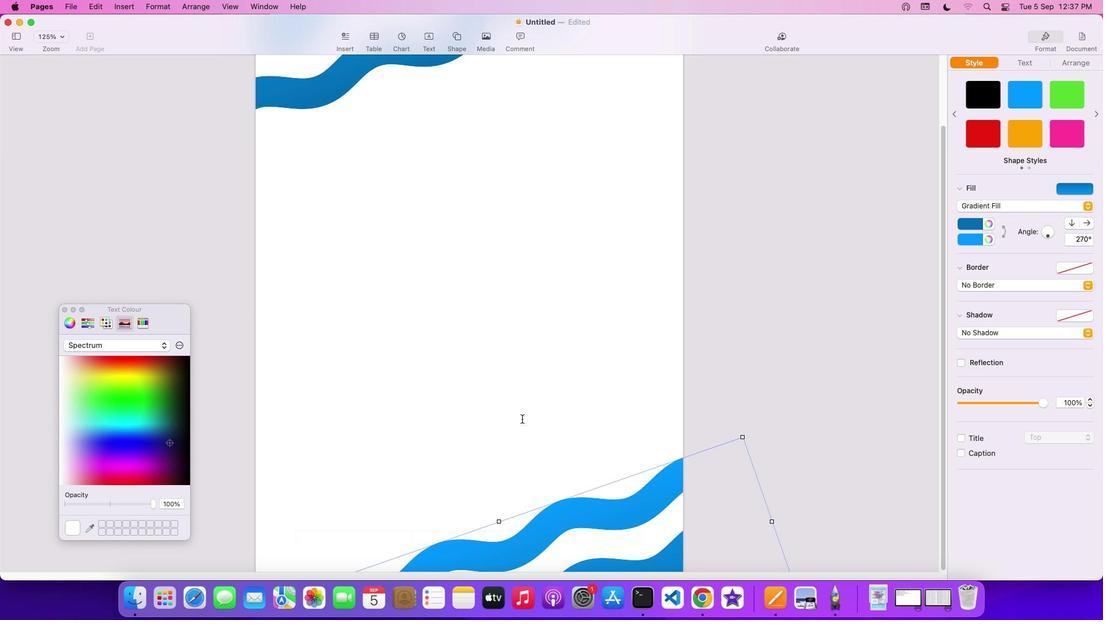 
Action: Mouse scrolled (525, 421) with delta (2, 1)
Screenshot: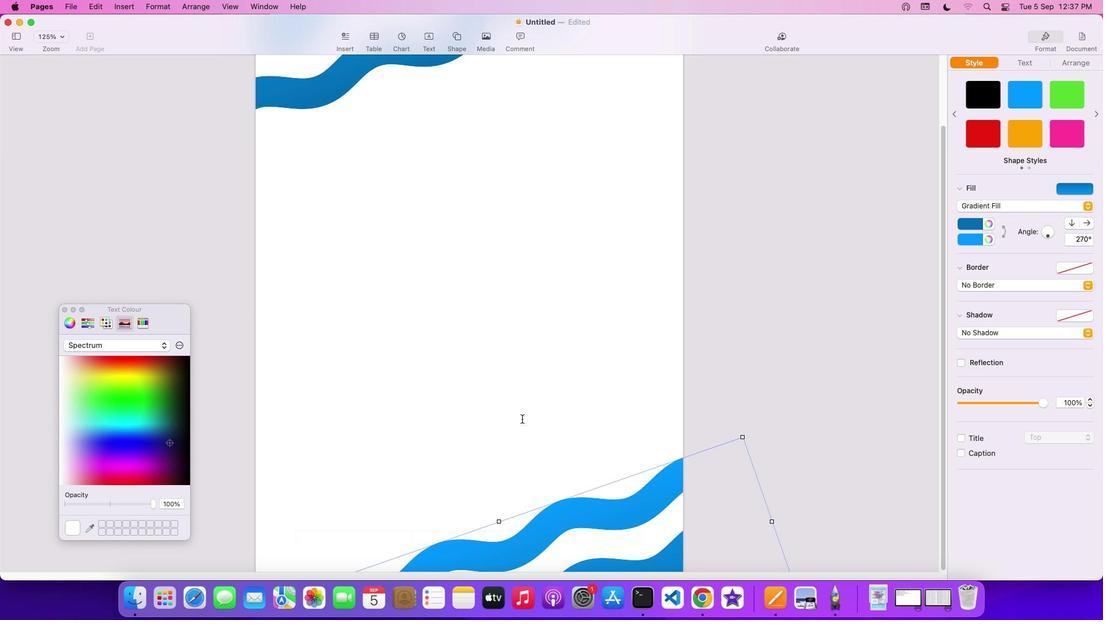 
Action: Mouse scrolled (525, 421) with delta (2, 0)
Screenshot: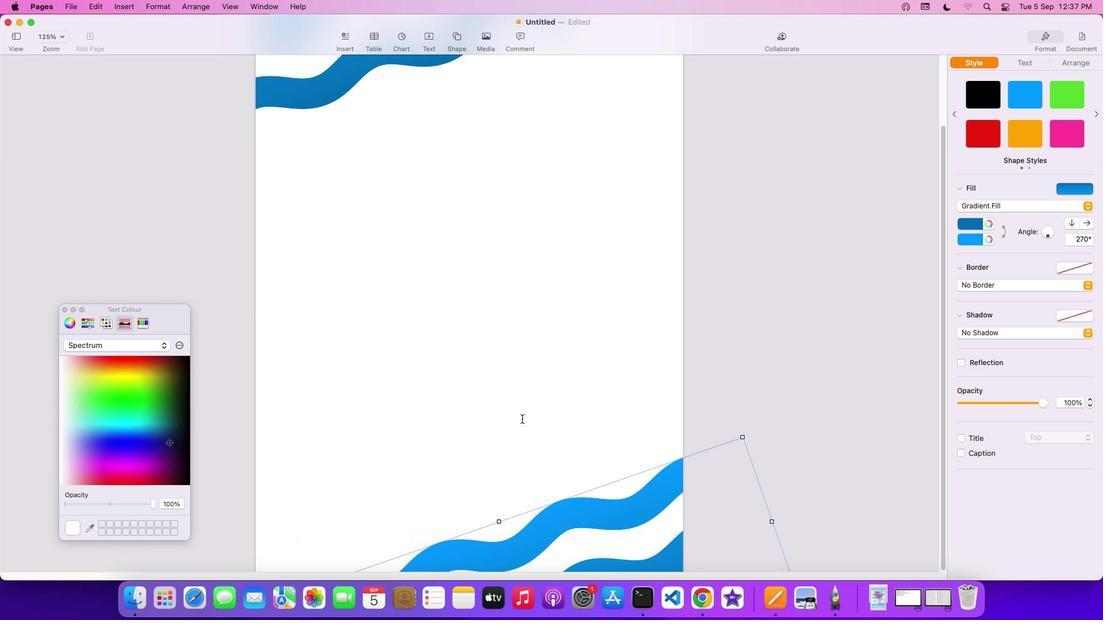
Action: Mouse scrolled (525, 421) with delta (2, 0)
Screenshot: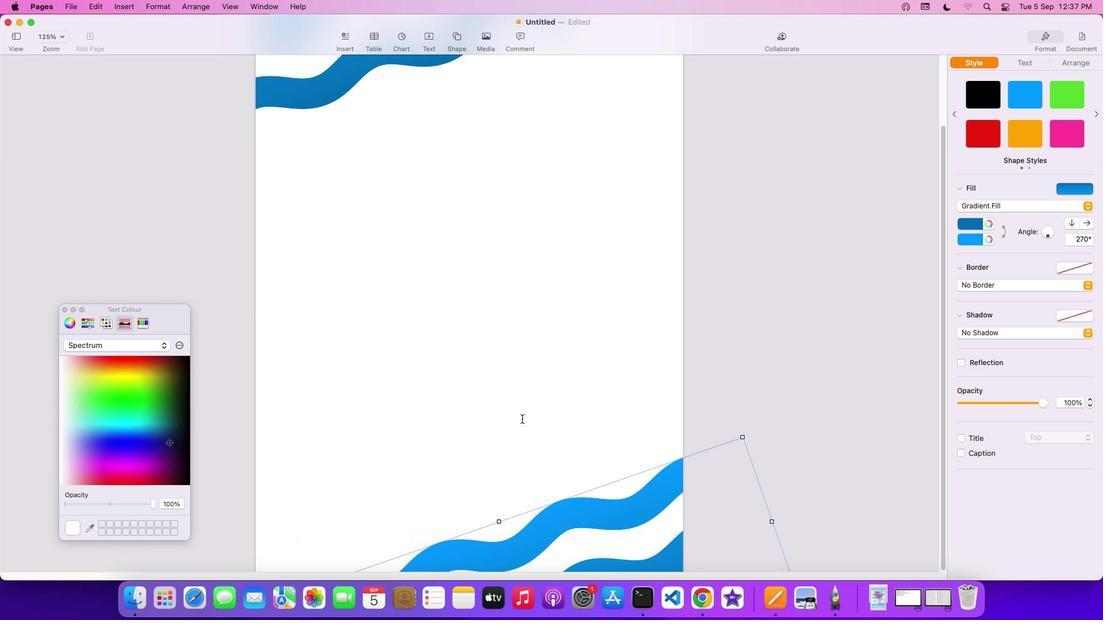 
Action: Mouse moved to (525, 421)
Screenshot: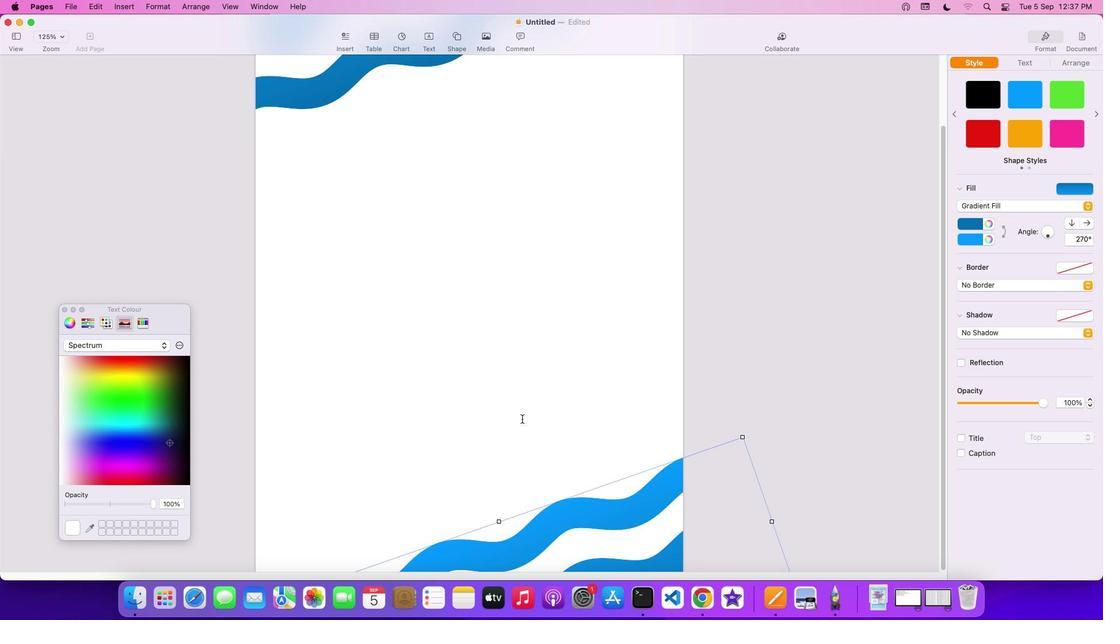 
Action: Mouse scrolled (525, 421) with delta (2, 0)
Screenshot: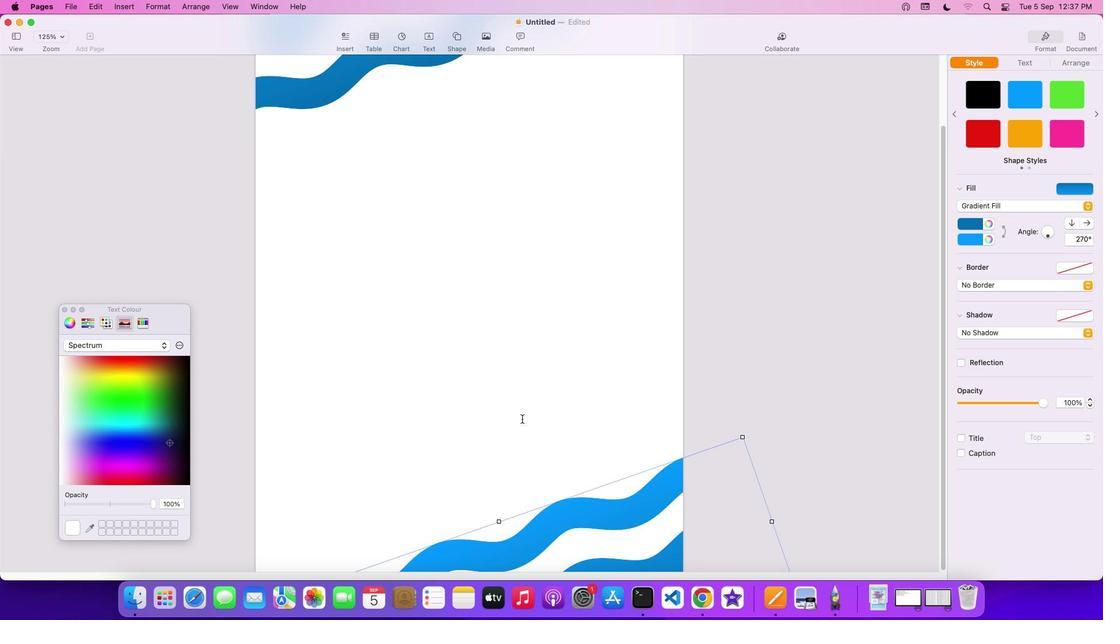 
Action: Mouse moved to (519, 419)
Screenshot: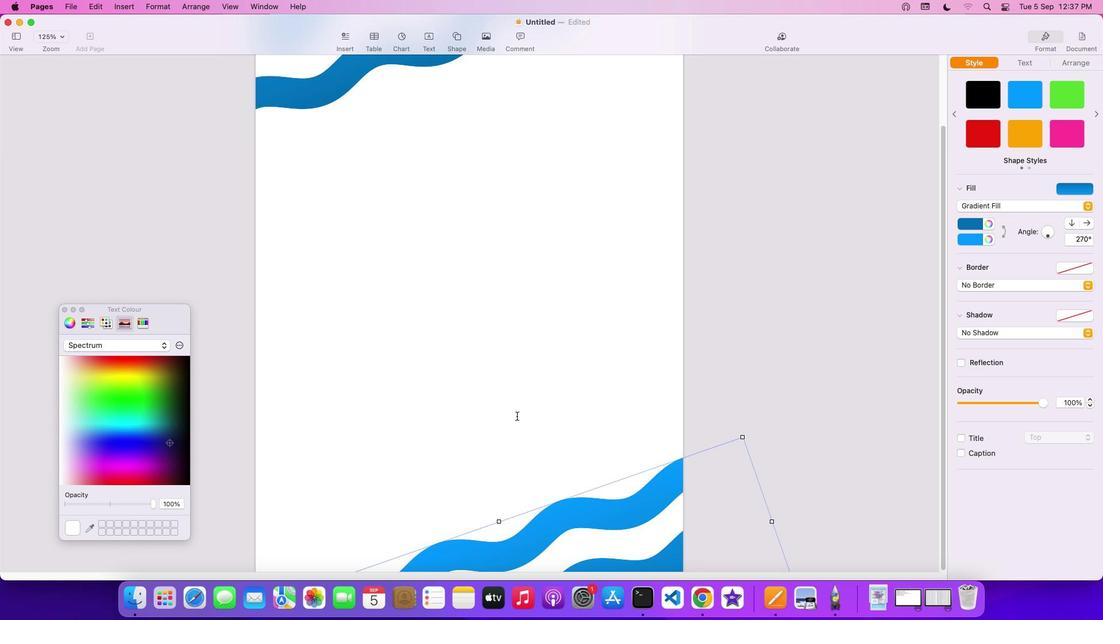 
Action: Mouse scrolled (519, 419) with delta (2, 2)
Screenshot: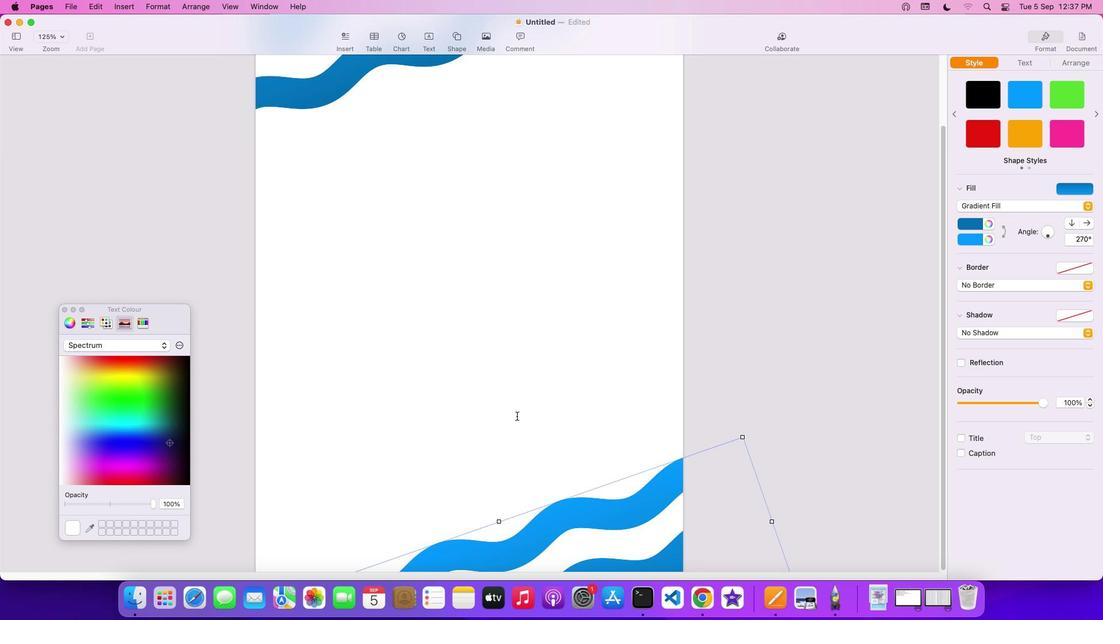 
Action: Mouse scrolled (519, 419) with delta (2, 2)
Screenshot: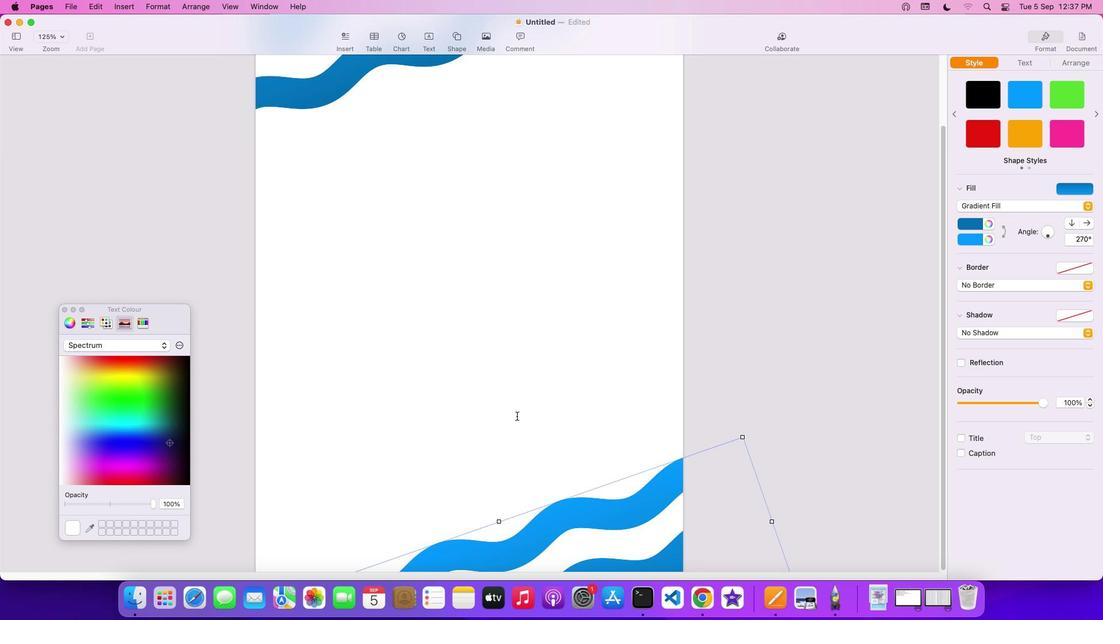 
Action: Mouse moved to (651, 569)
Screenshot: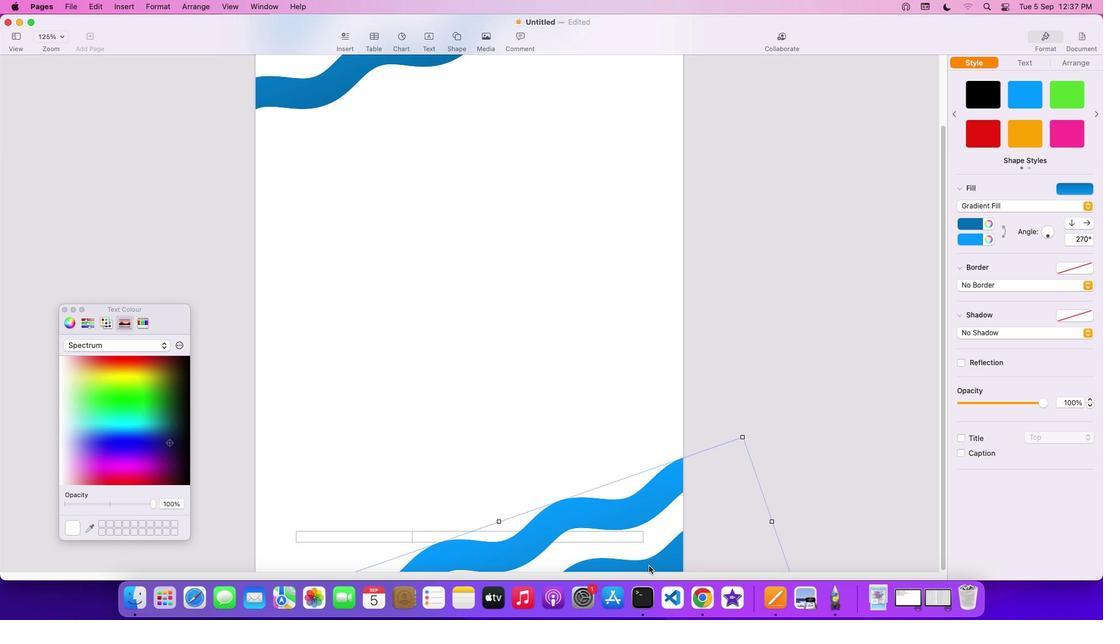 
Action: Mouse pressed left at (651, 569)
Screenshot: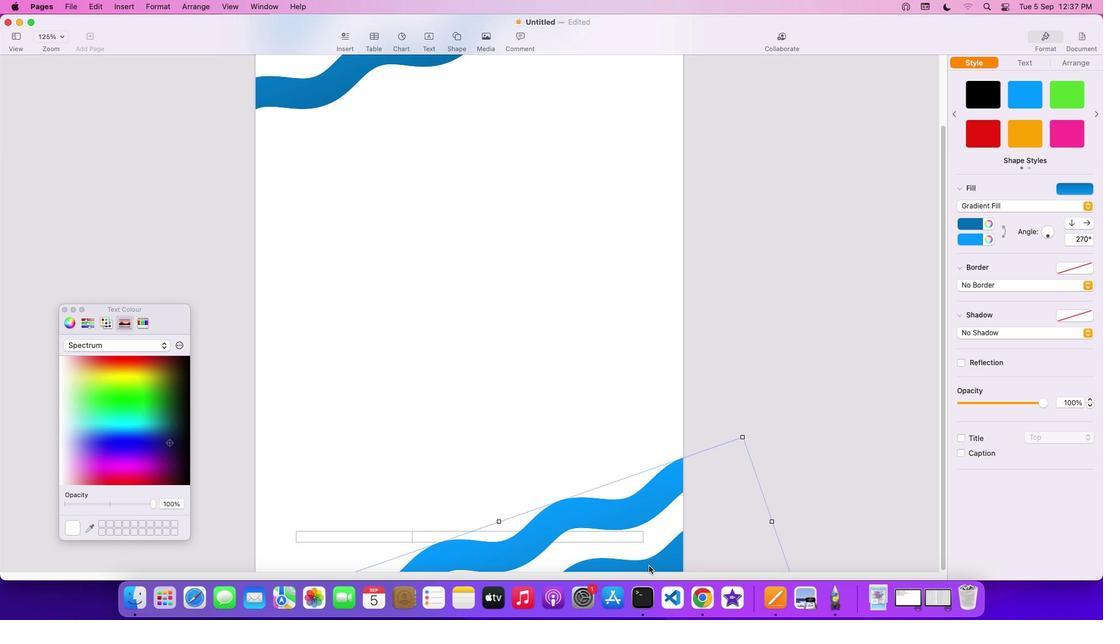 
Action: Mouse moved to (728, 416)
Screenshot: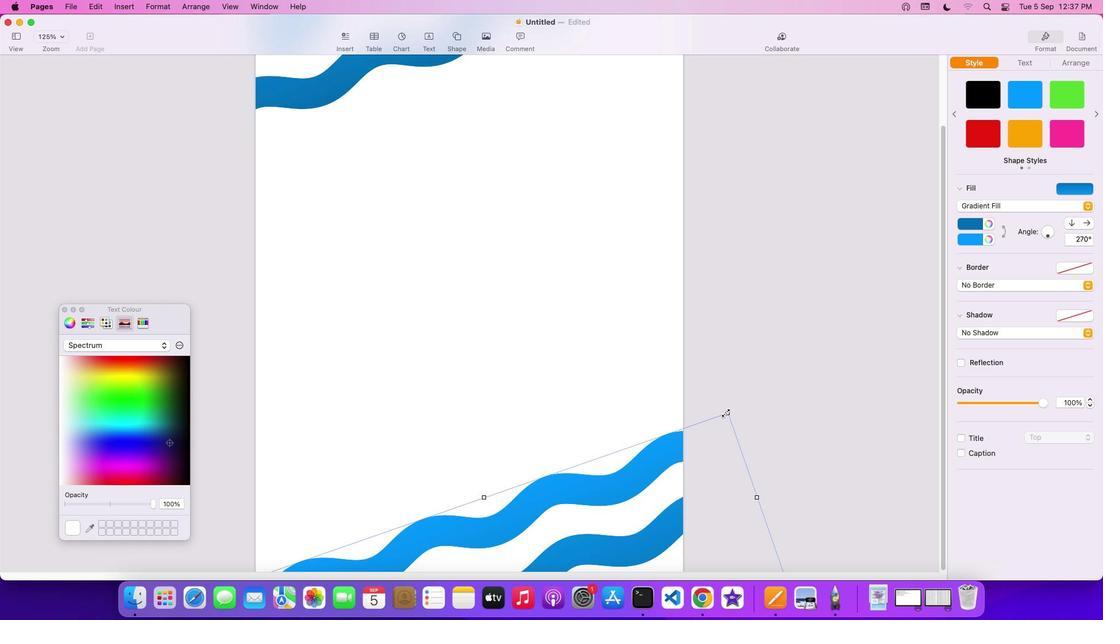 
Action: Mouse pressed left at (728, 416)
Screenshot: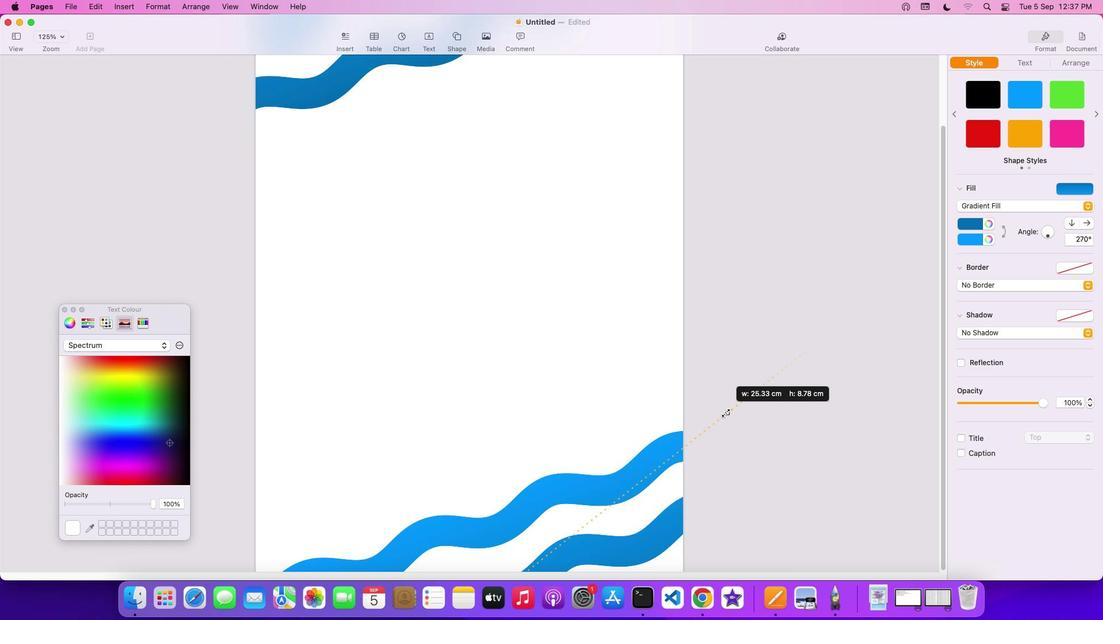 
Action: Mouse moved to (607, 513)
Screenshot: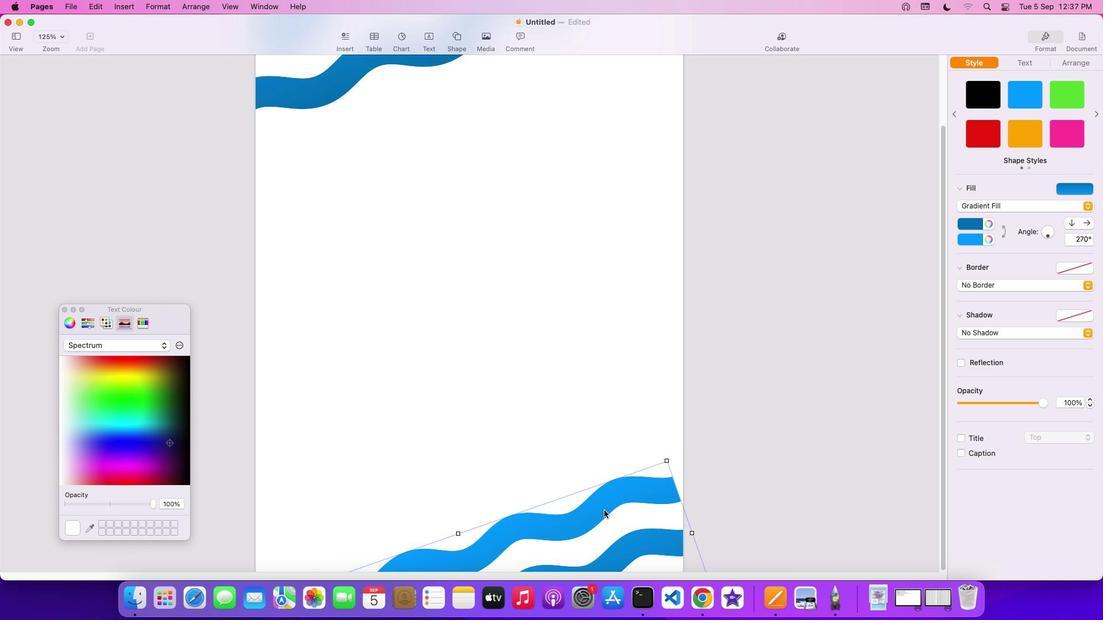 
Action: Mouse pressed left at (607, 513)
Screenshot: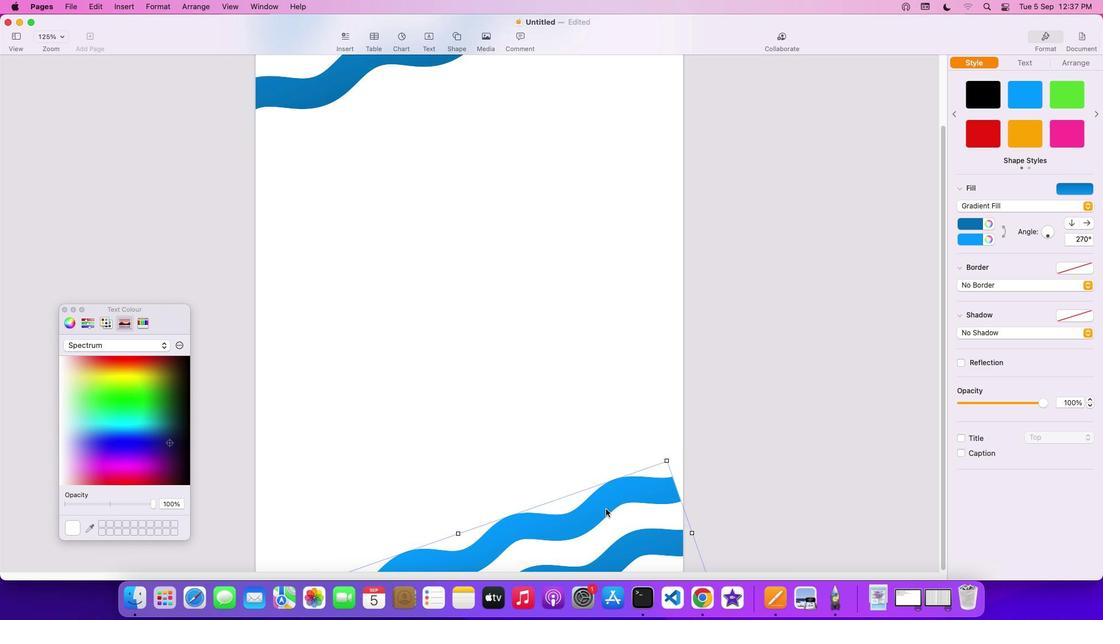 
Action: Mouse moved to (685, 459)
Screenshot: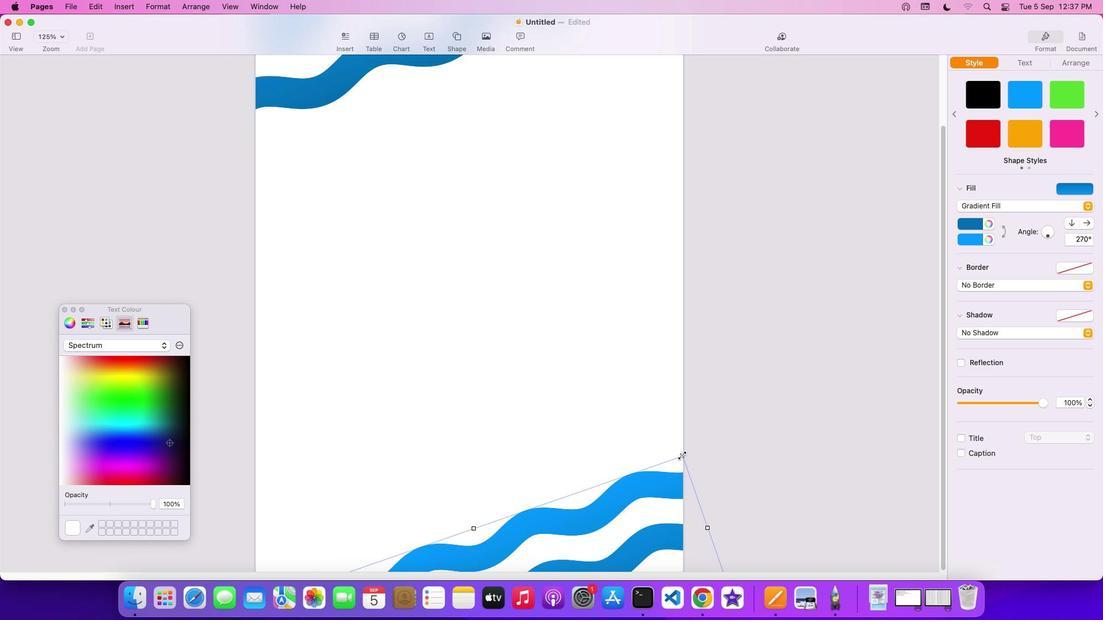
Action: Mouse pressed left at (685, 459)
Screenshot: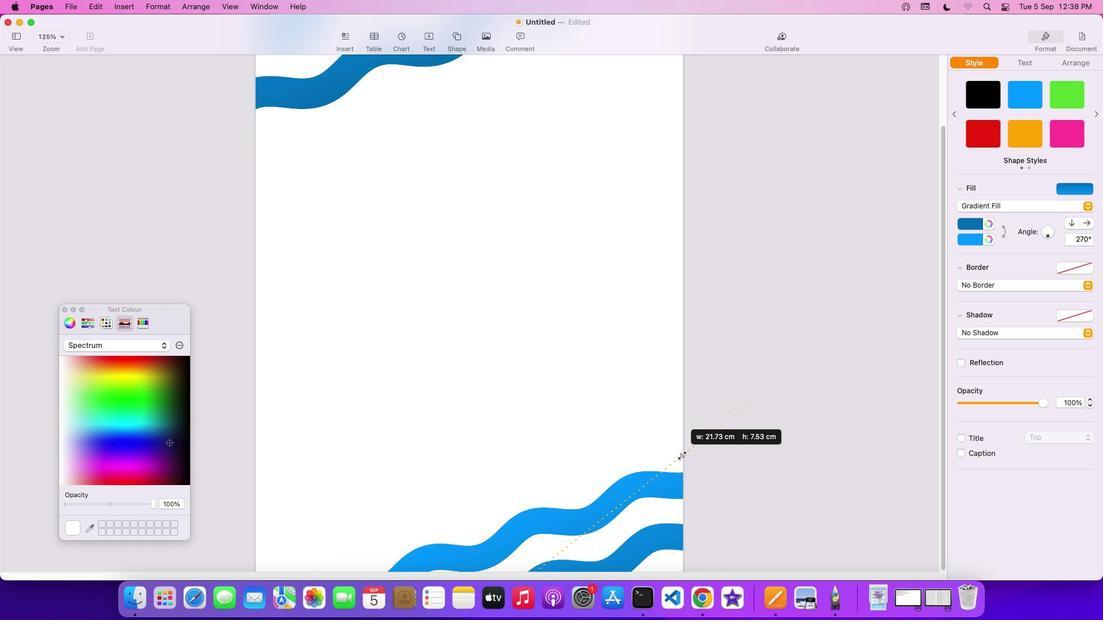 
Action: Mouse moved to (589, 506)
Screenshot: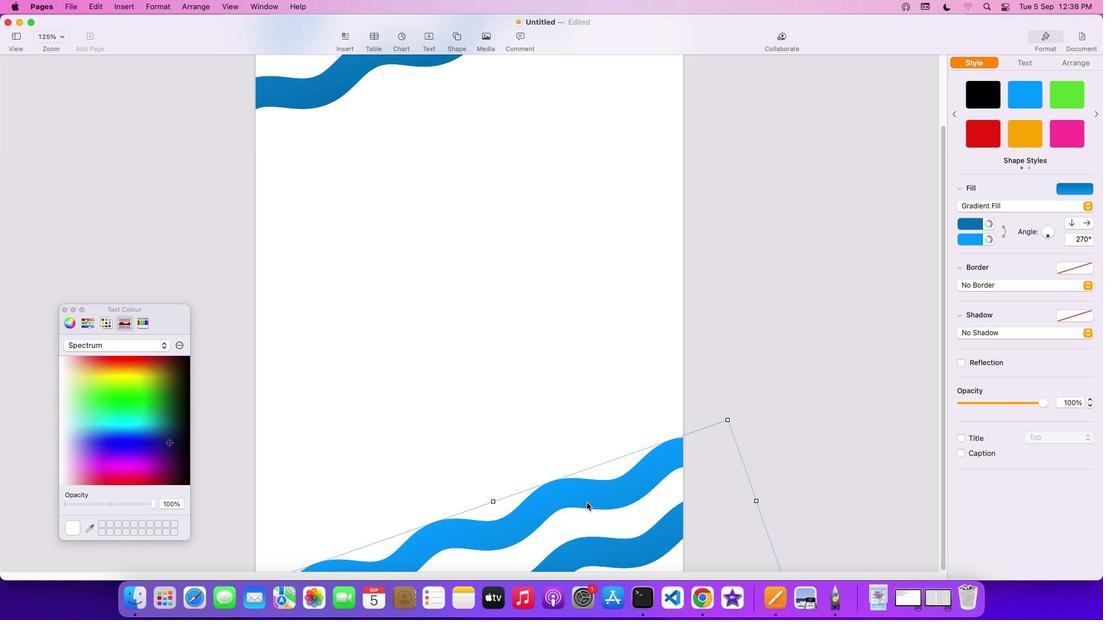 
Action: Mouse pressed left at (589, 506)
Screenshot: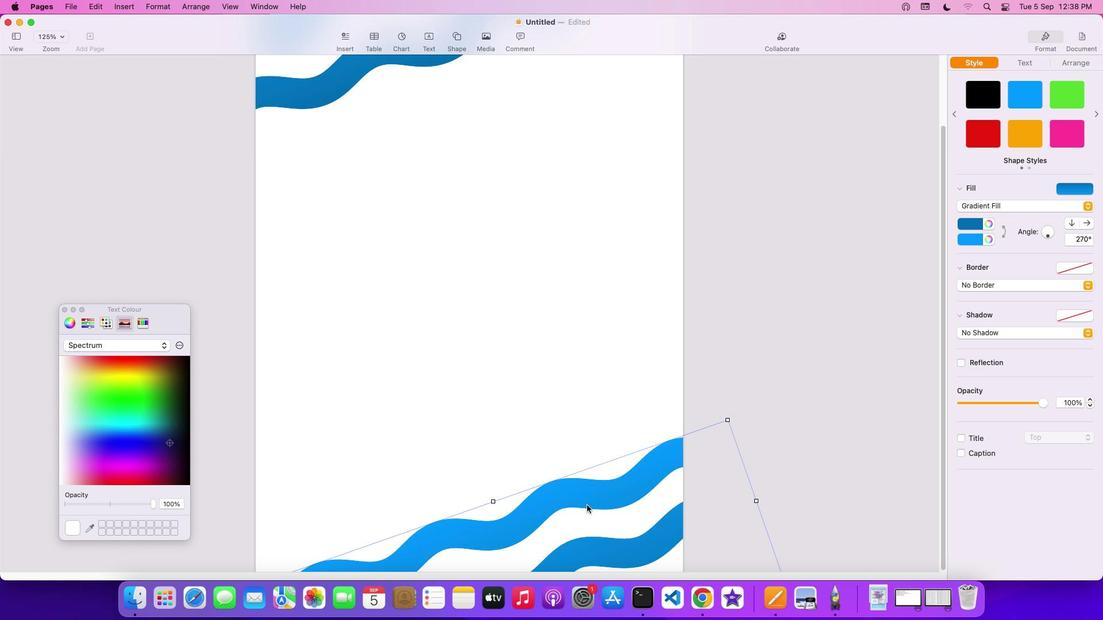 
Action: Mouse moved to (308, 95)
Screenshot: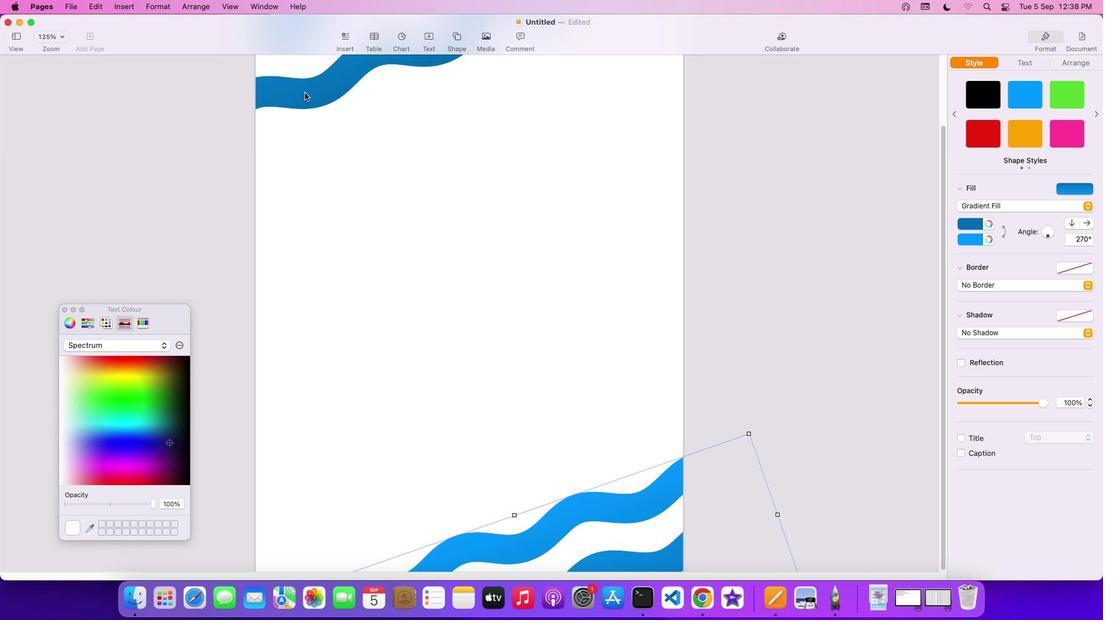 
Action: Mouse pressed left at (308, 95)
Screenshot: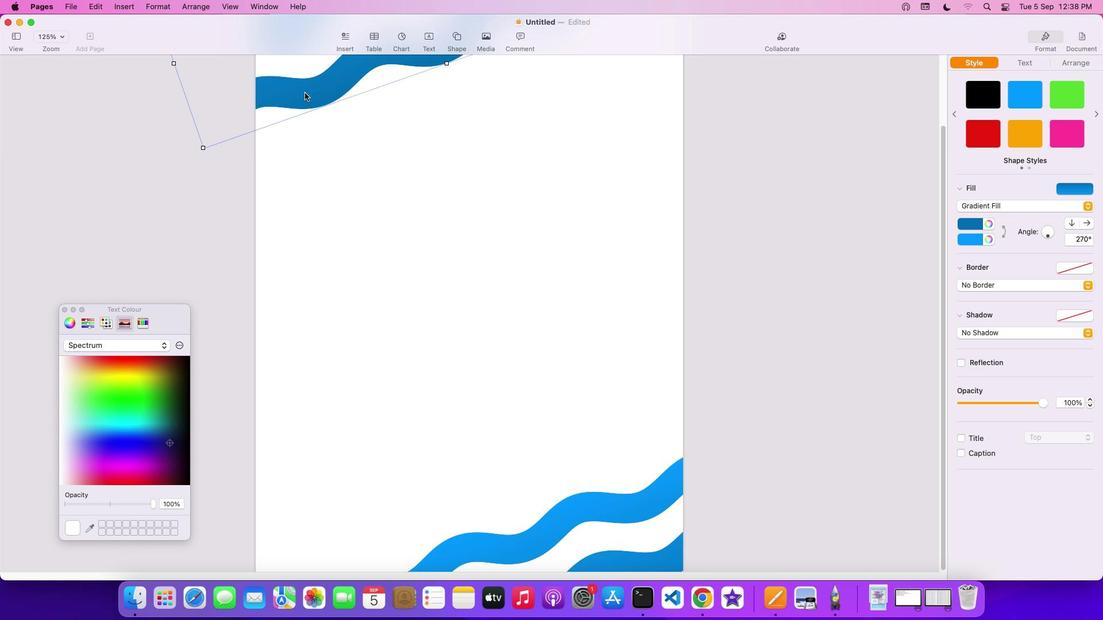 
Action: Mouse moved to (1008, 233)
Screenshot: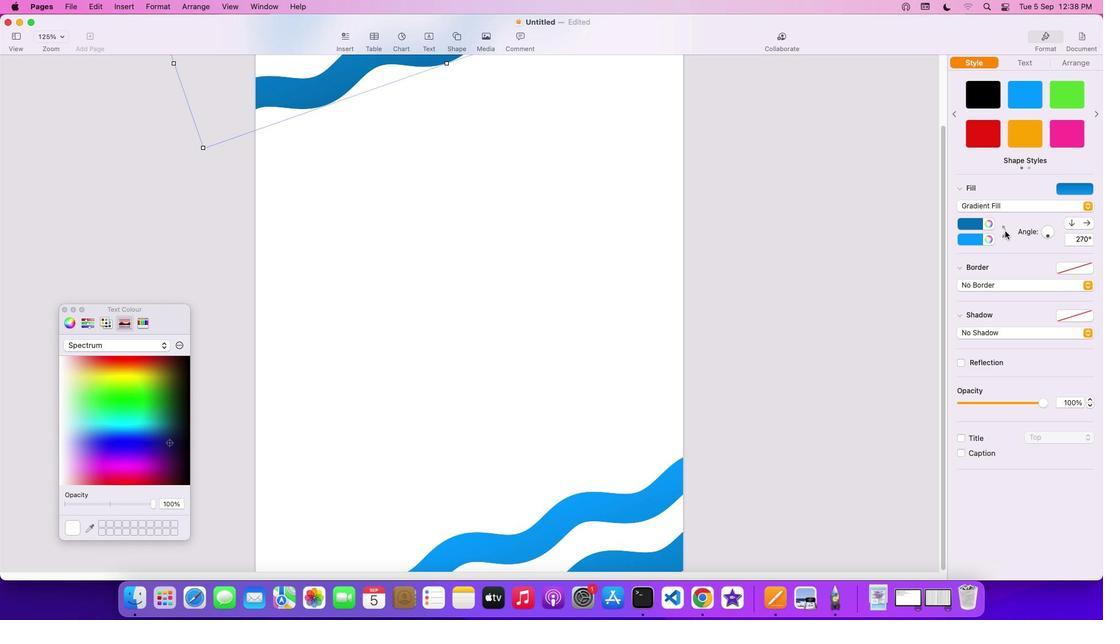 
Action: Mouse pressed left at (1008, 233)
Screenshot: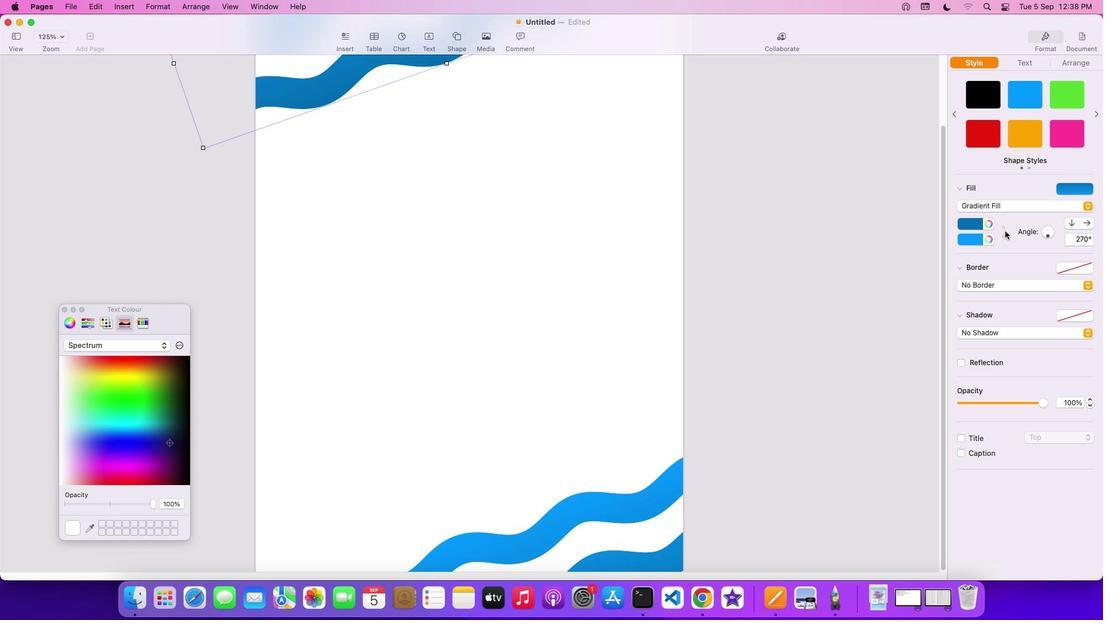 
Action: Mouse moved to (452, 310)
Screenshot: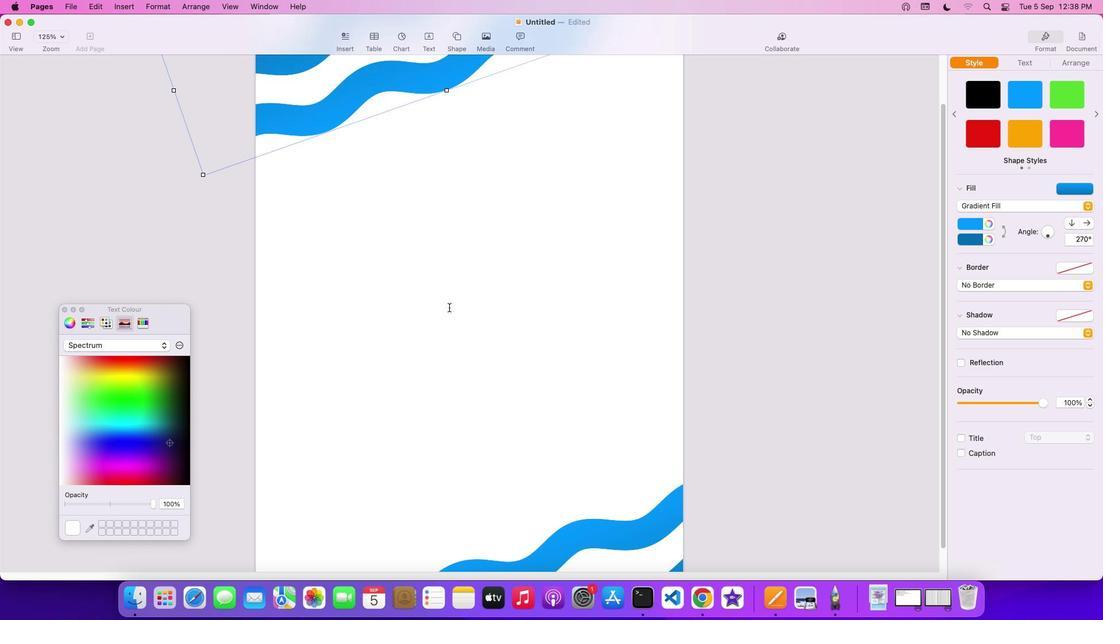 
Action: Mouse scrolled (452, 310) with delta (2, 3)
Screenshot: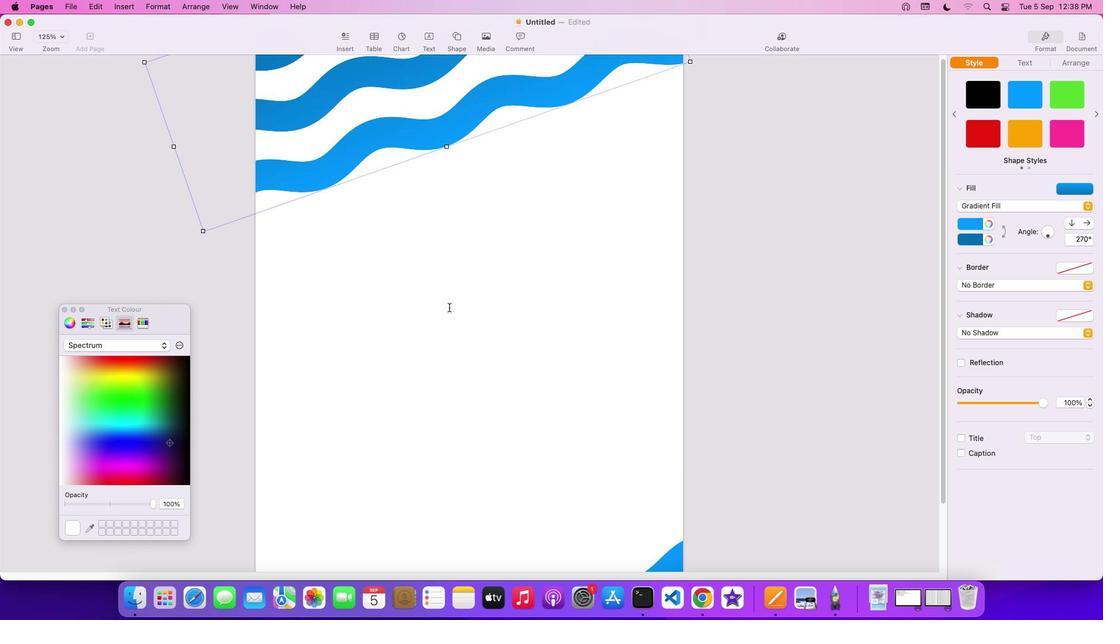 
Action: Mouse scrolled (452, 310) with delta (2, 3)
Screenshot: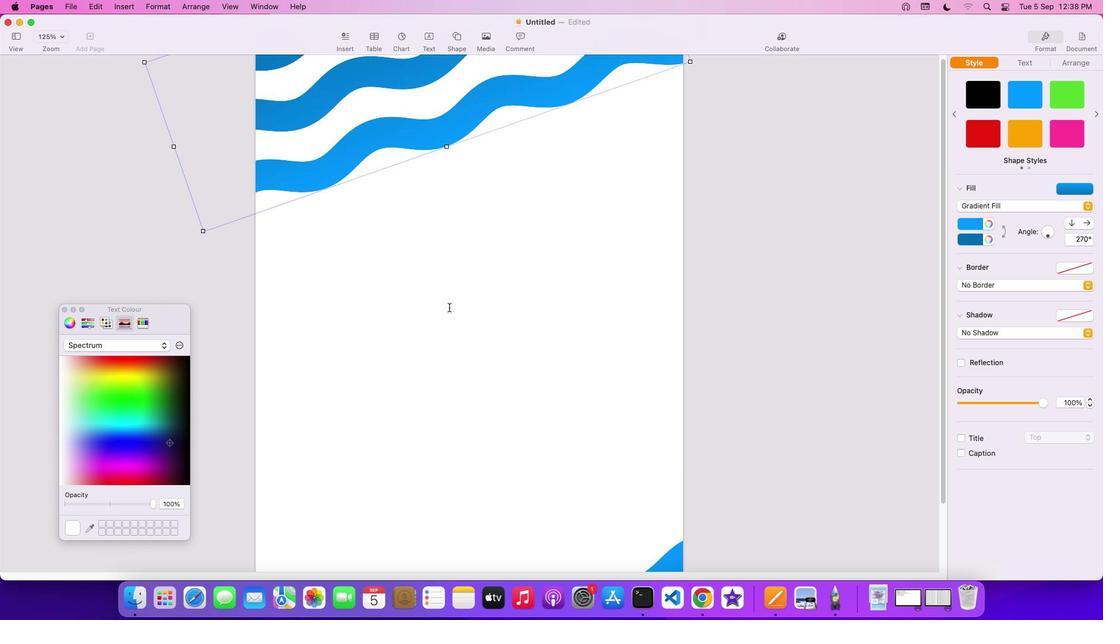 
Action: Mouse moved to (452, 310)
Screenshot: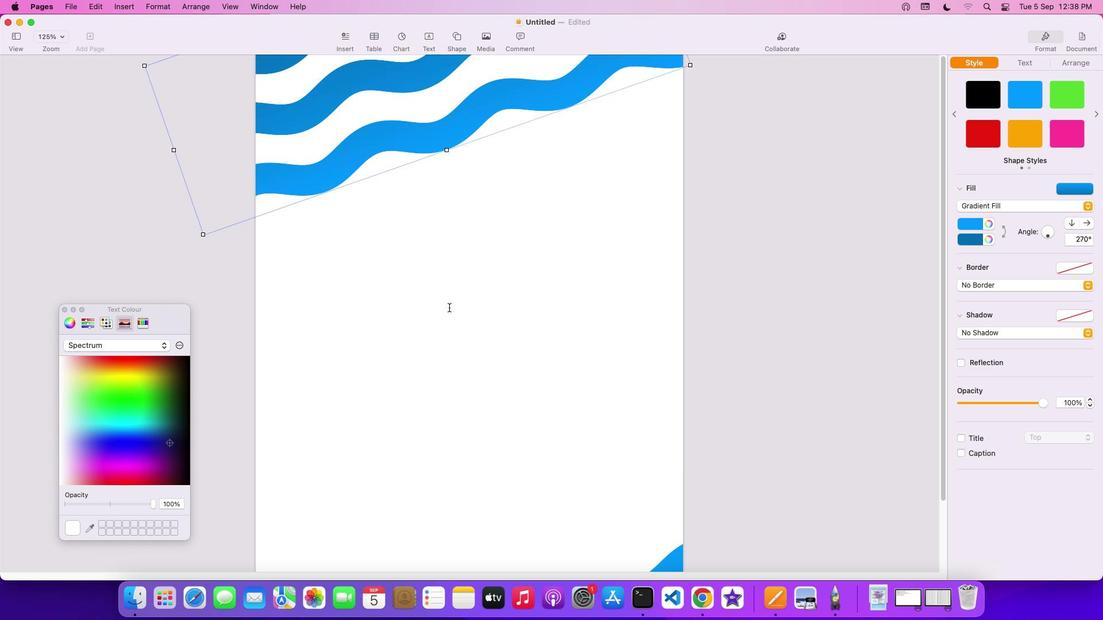 
Action: Mouse scrolled (452, 310) with delta (2, 4)
Screenshot: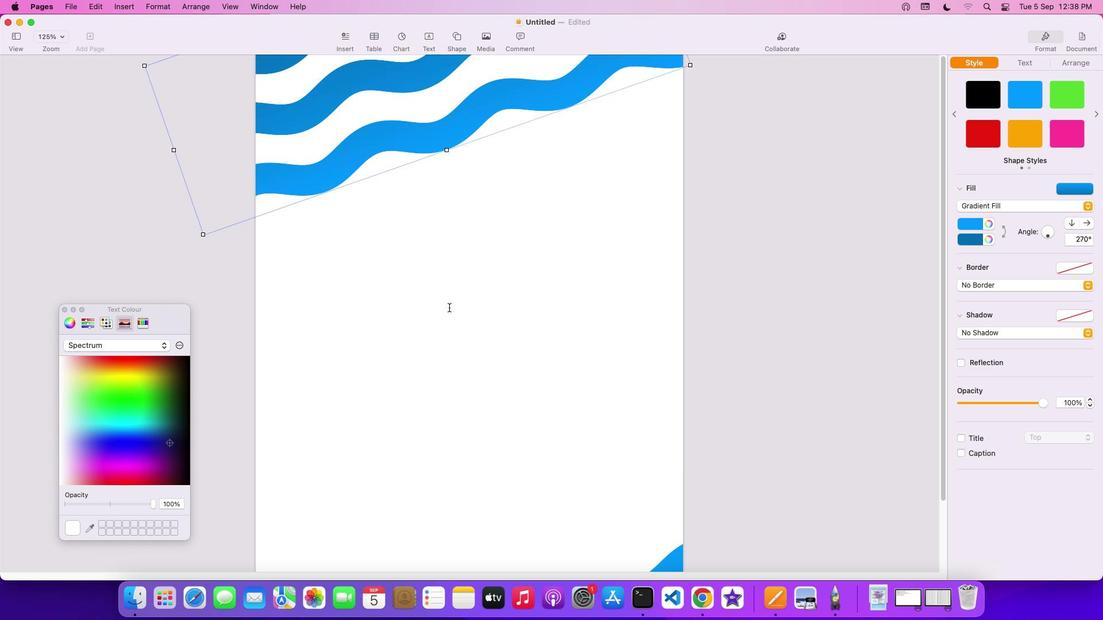 
Action: Mouse moved to (451, 310)
Screenshot: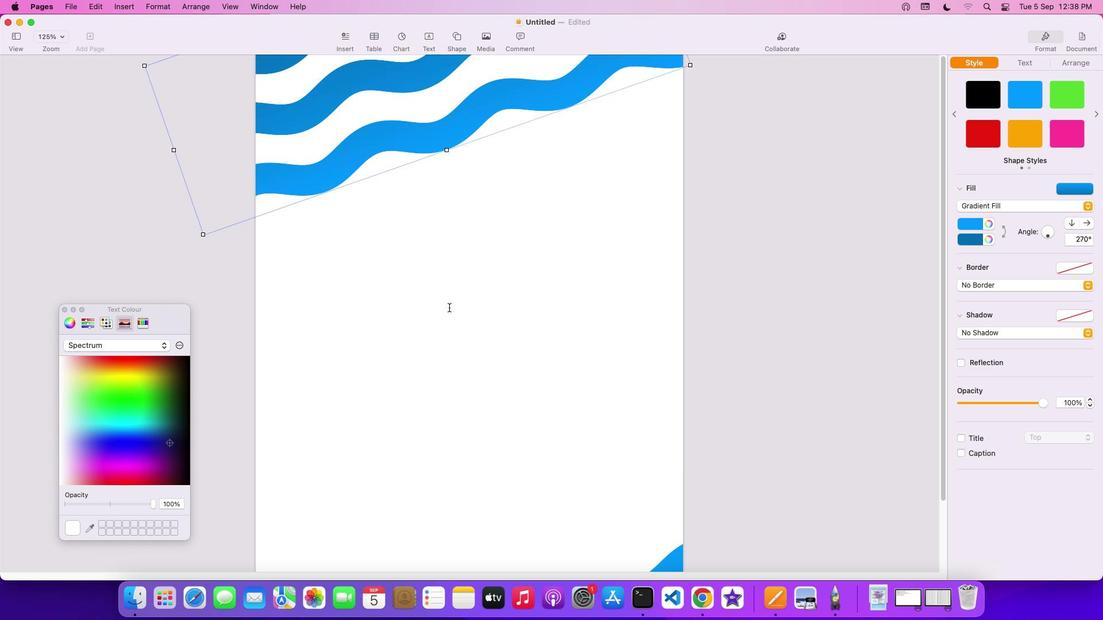 
Action: Mouse scrolled (451, 310) with delta (2, 5)
Screenshot: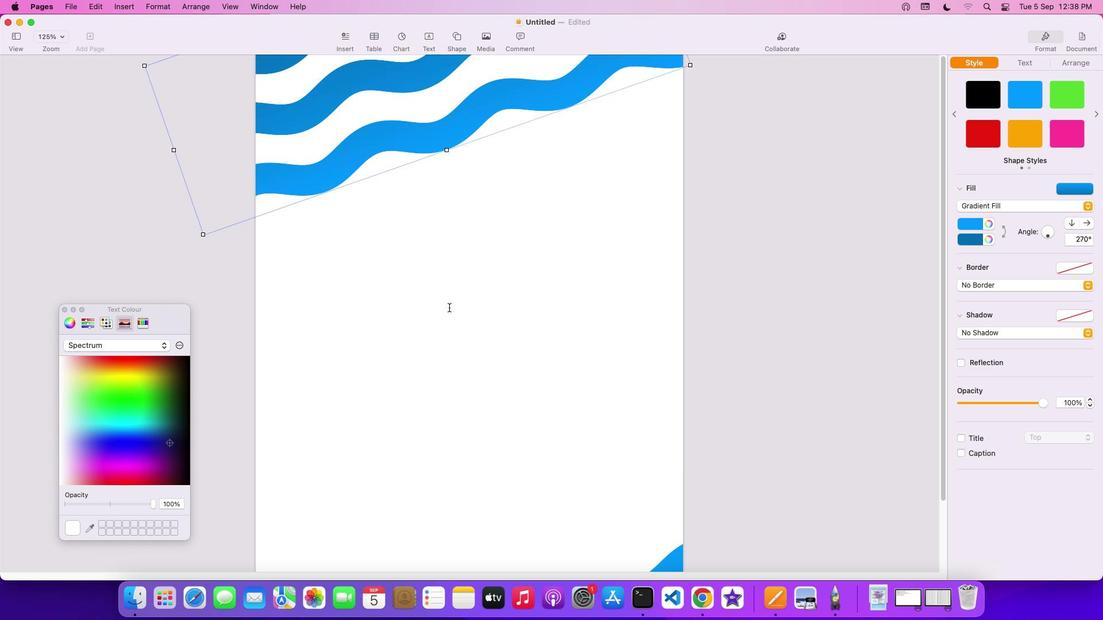 
Action: Mouse moved to (451, 310)
Screenshot: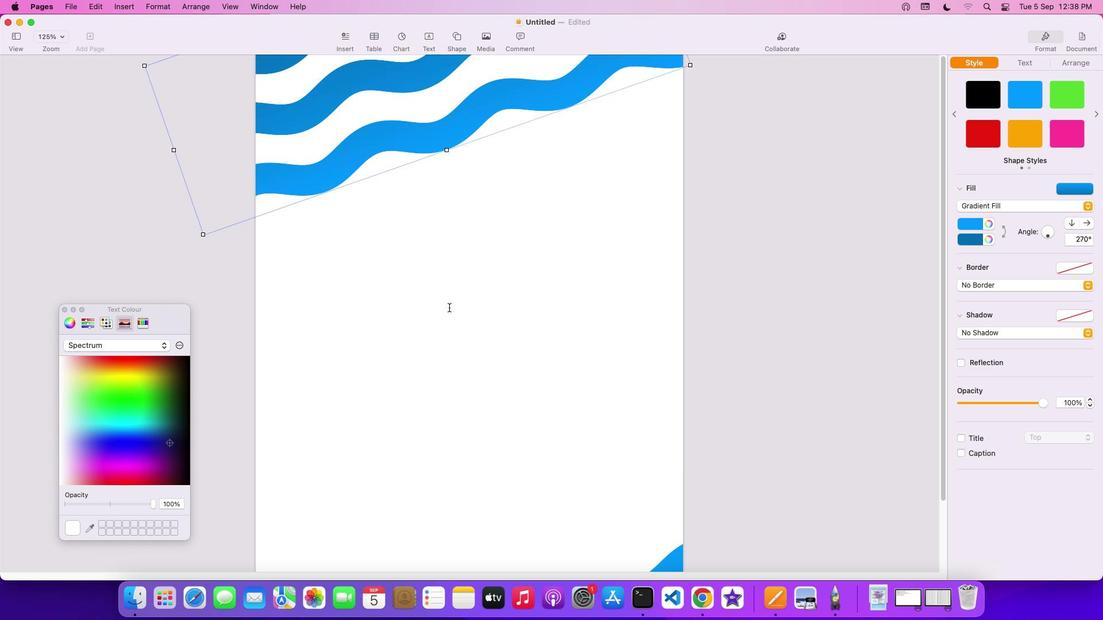 
Action: Mouse scrolled (451, 310) with delta (2, 6)
Screenshot: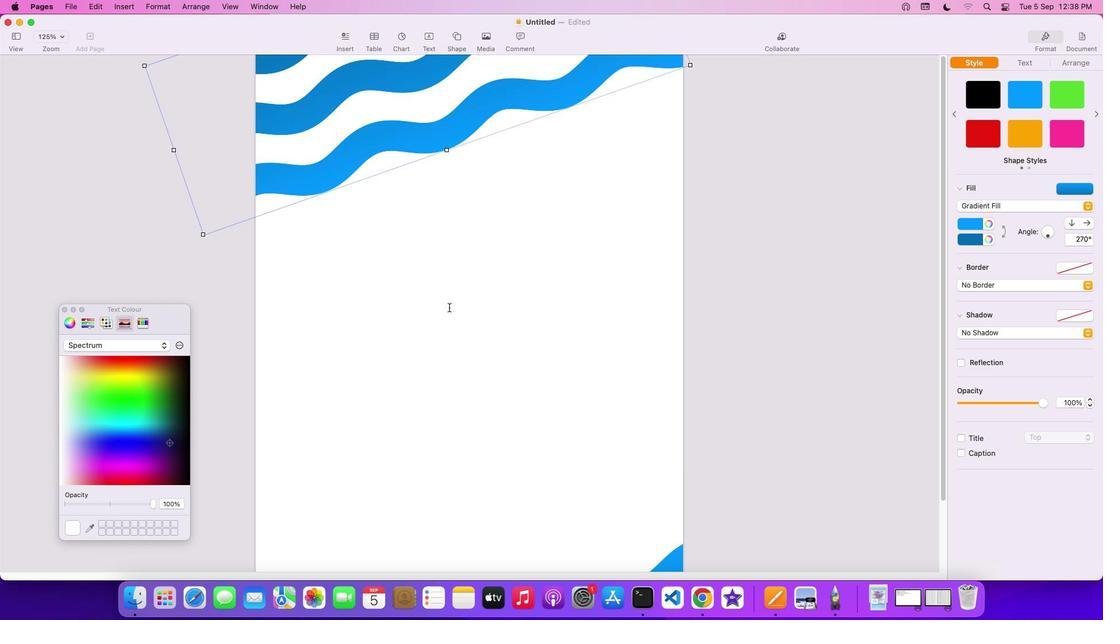 
Action: Mouse moved to (524, 382)
Screenshot: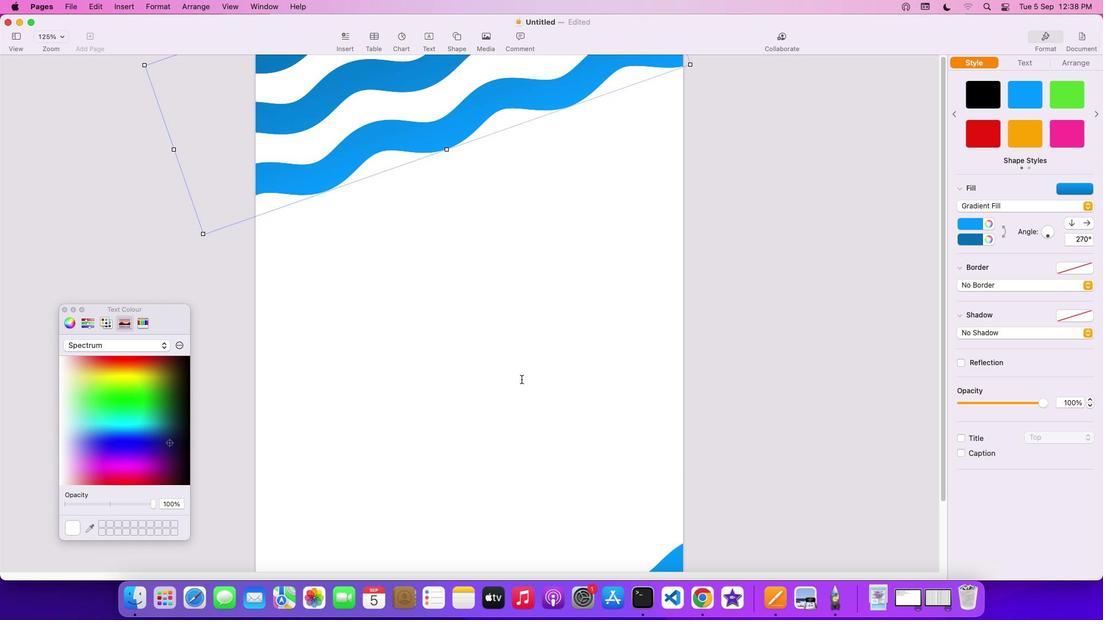 
Action: Mouse scrolled (524, 382) with delta (2, 2)
Screenshot: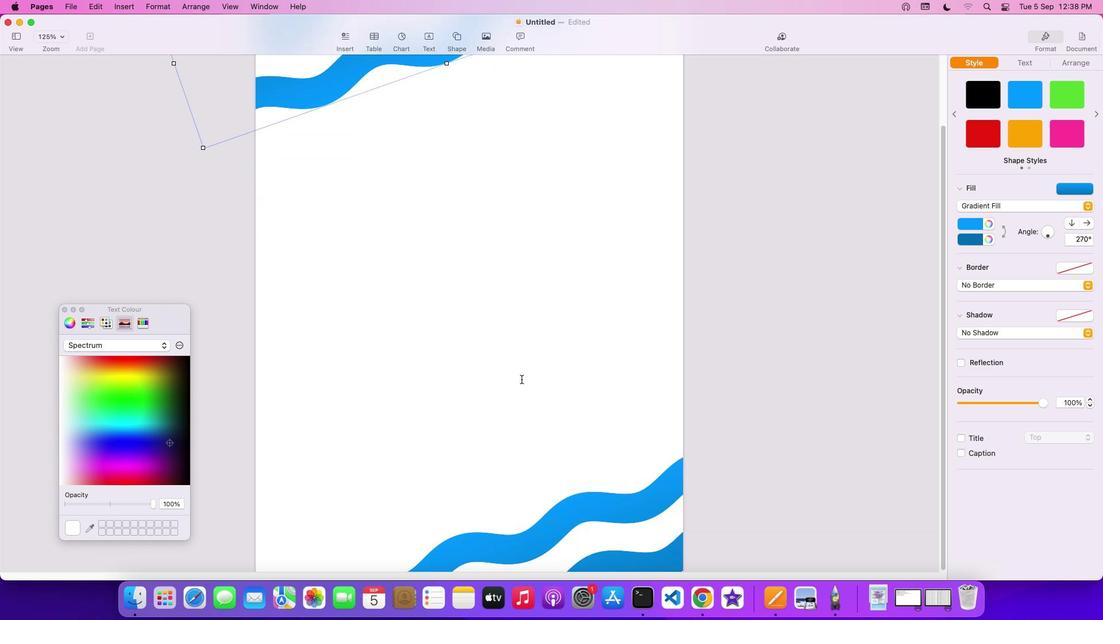 
Action: Mouse scrolled (524, 382) with delta (2, 2)
Screenshot: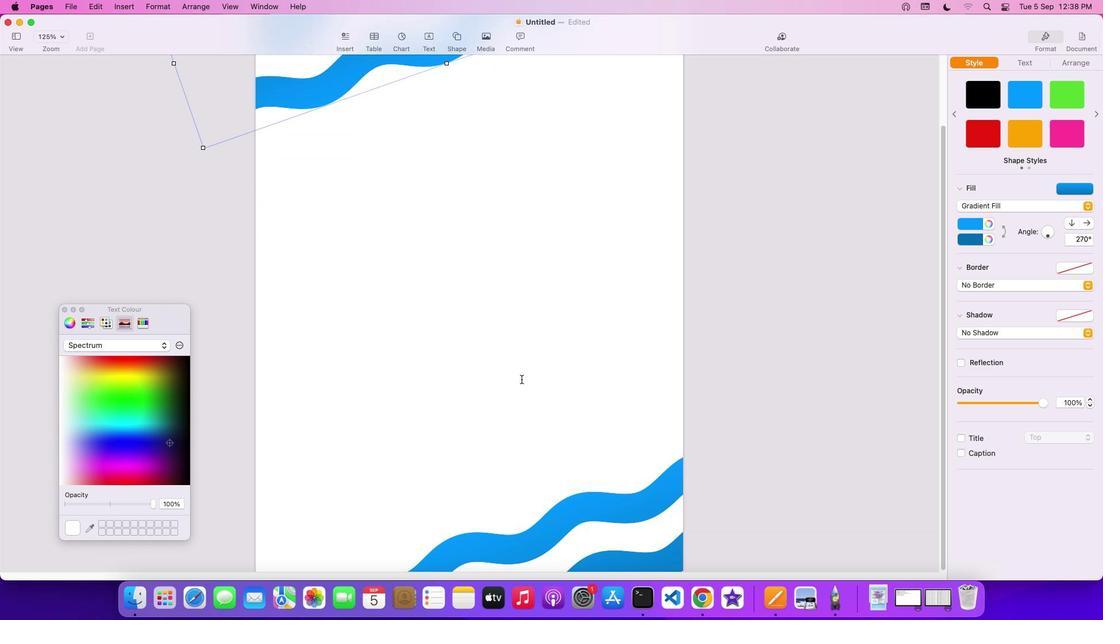 
Action: Mouse scrolled (524, 382) with delta (2, 1)
Screenshot: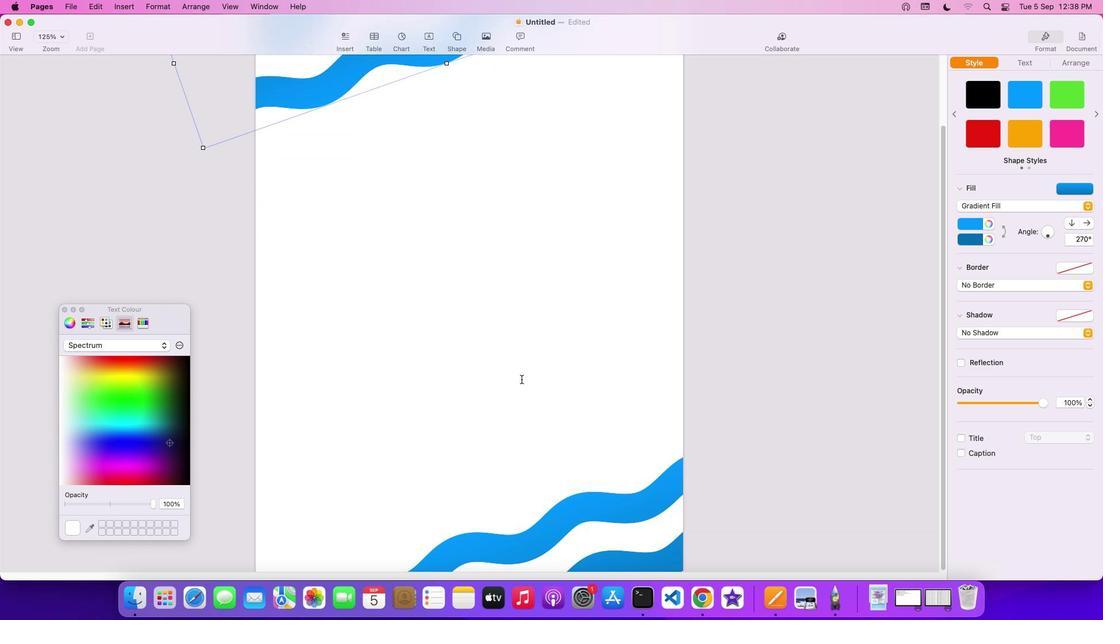 
Action: Mouse scrolled (524, 382) with delta (2, 0)
Screenshot: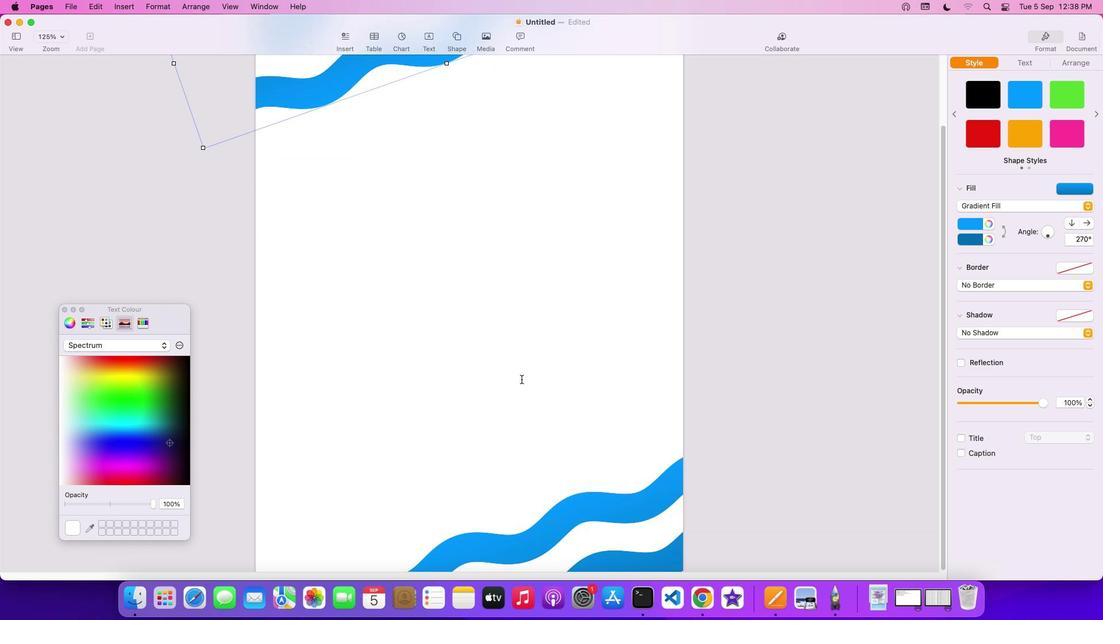 
Action: Mouse moved to (524, 382)
Screenshot: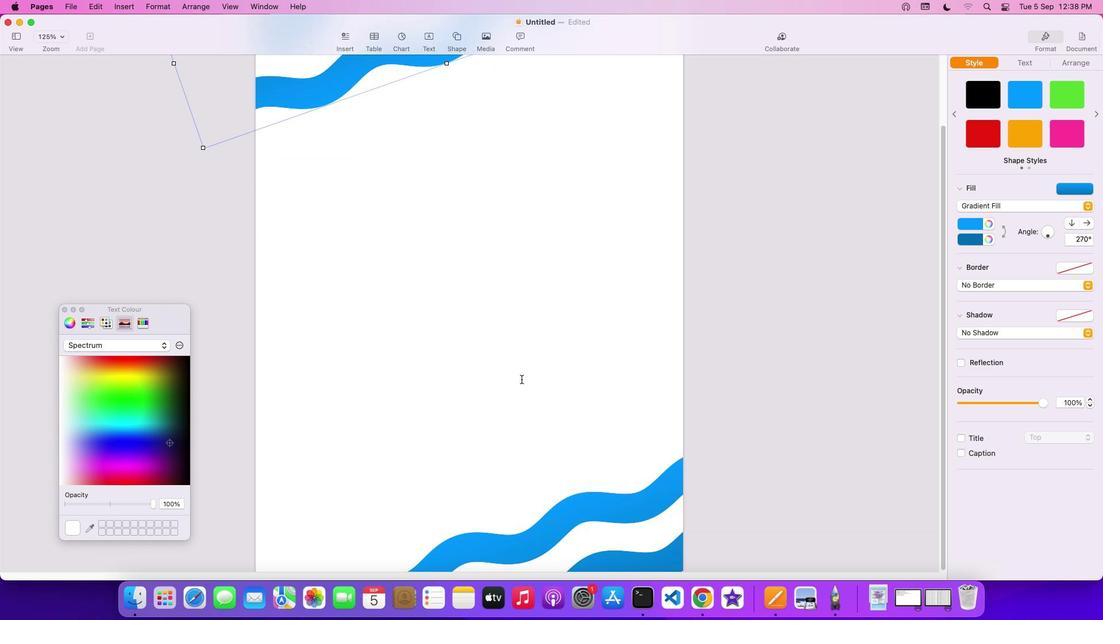 
Action: Mouse scrolled (524, 382) with delta (2, 0)
Screenshot: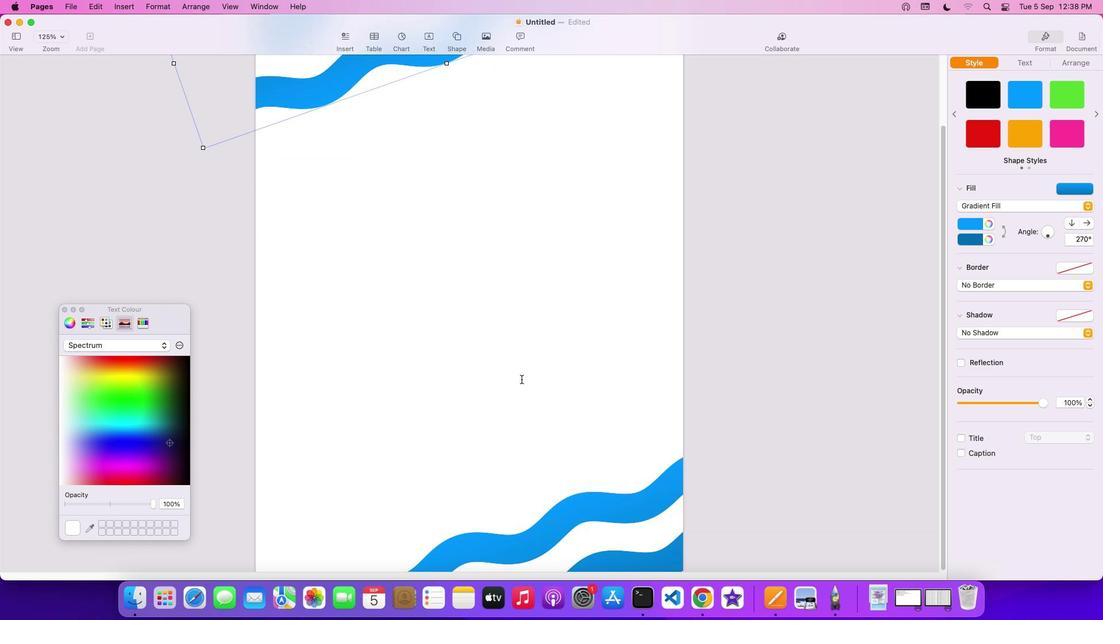 
Action: Mouse moved to (524, 382)
Screenshot: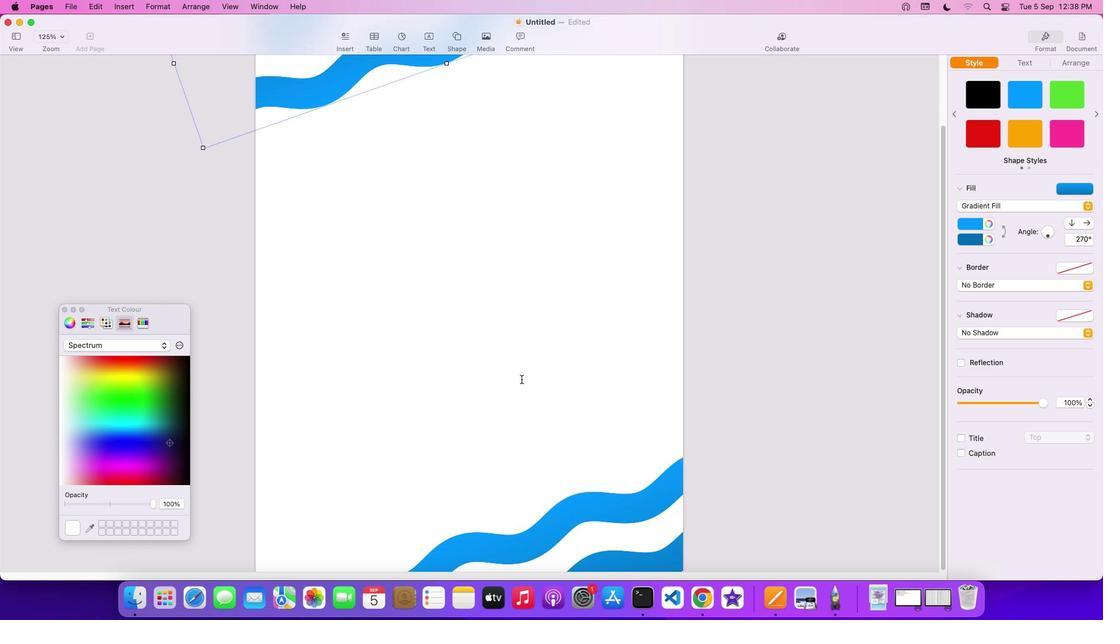
Action: Mouse scrolled (524, 382) with delta (2, 0)
Screenshot: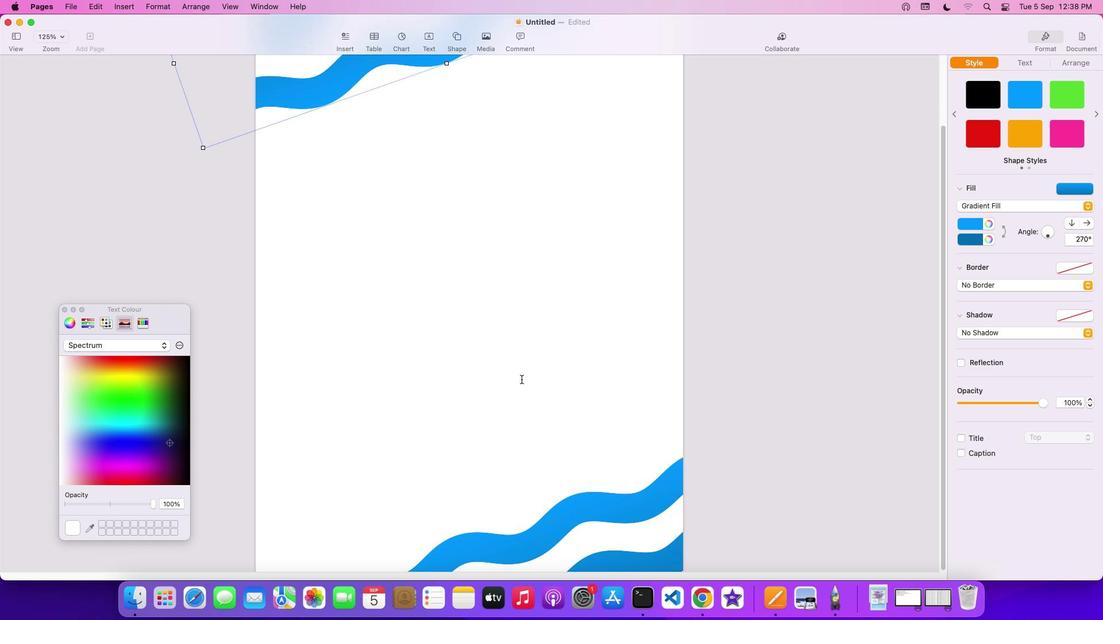 
Action: Mouse moved to (524, 382)
Screenshot: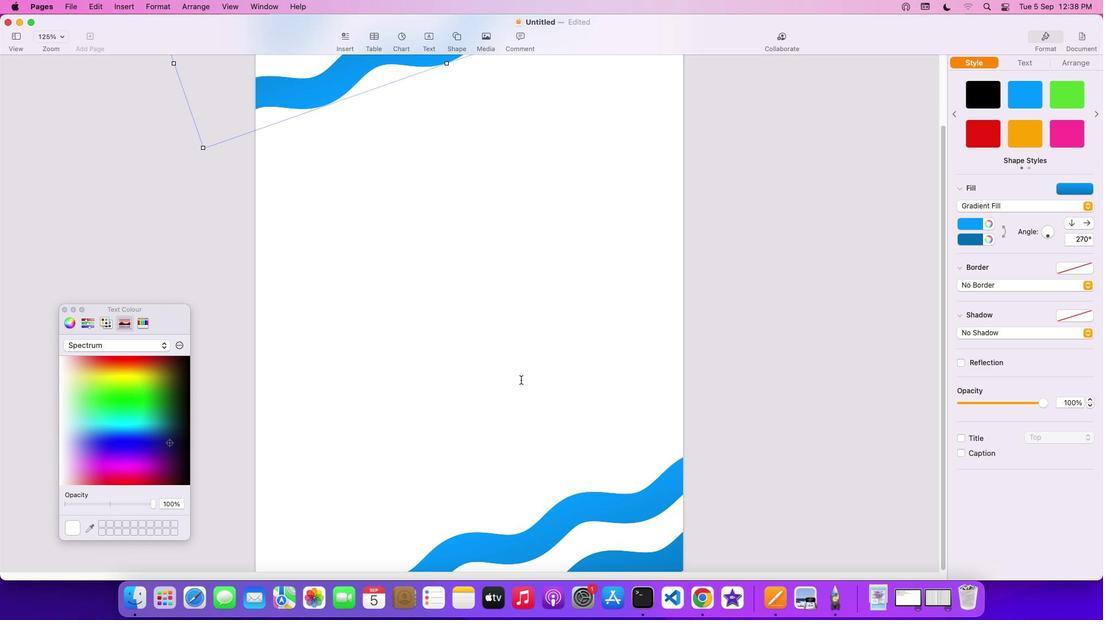 
Action: Mouse scrolled (524, 382) with delta (2, 2)
Screenshot: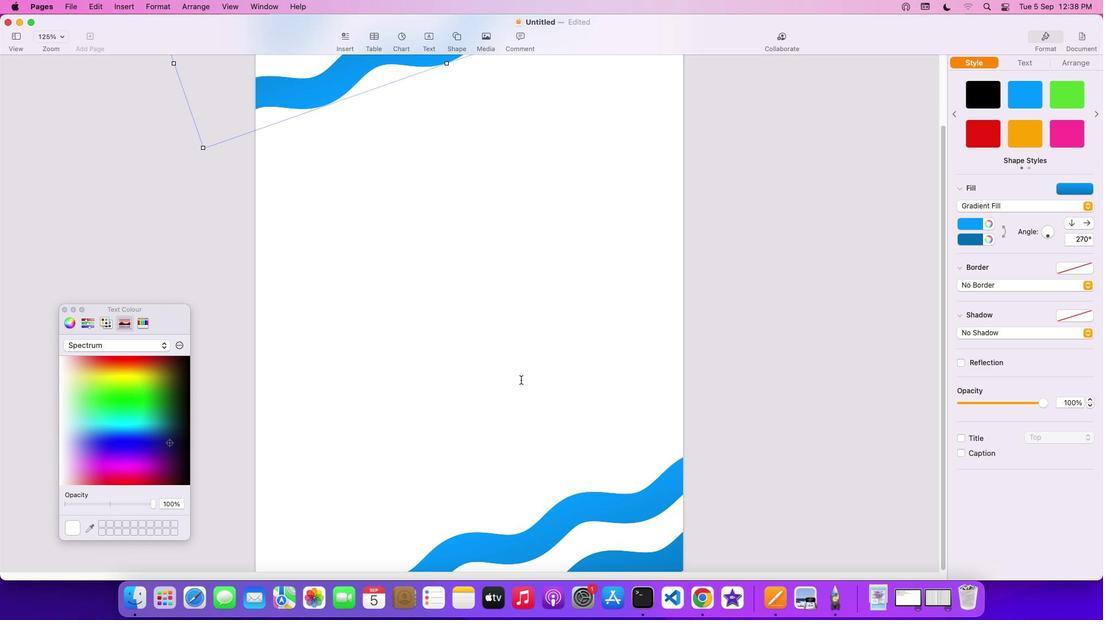 
Action: Mouse scrolled (524, 382) with delta (2, 2)
Screenshot: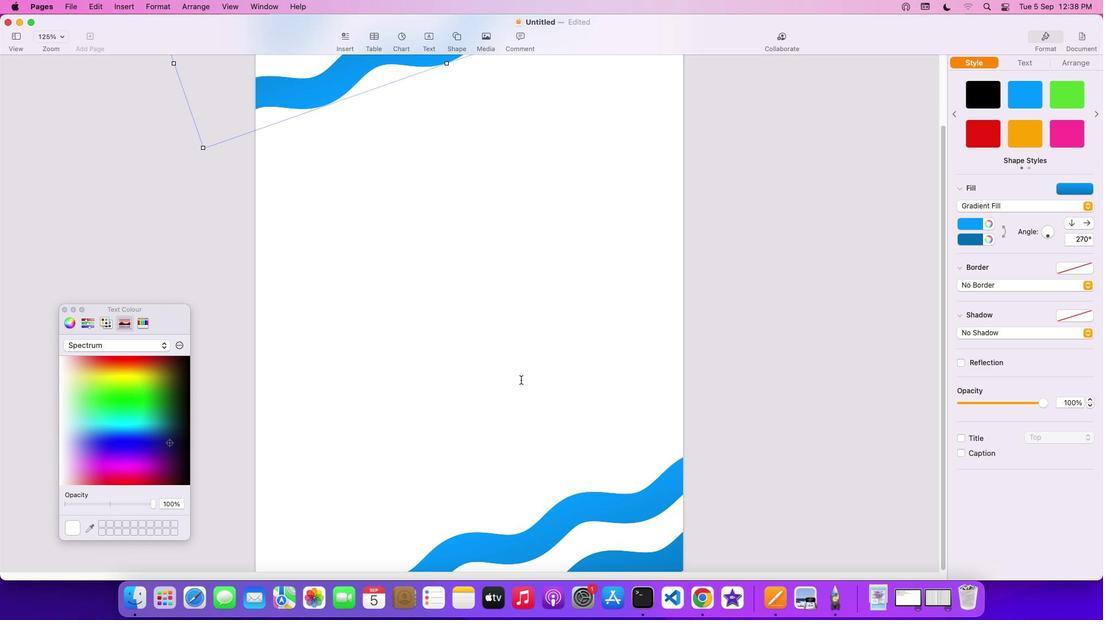 
Action: Mouse scrolled (524, 382) with delta (2, 1)
Screenshot: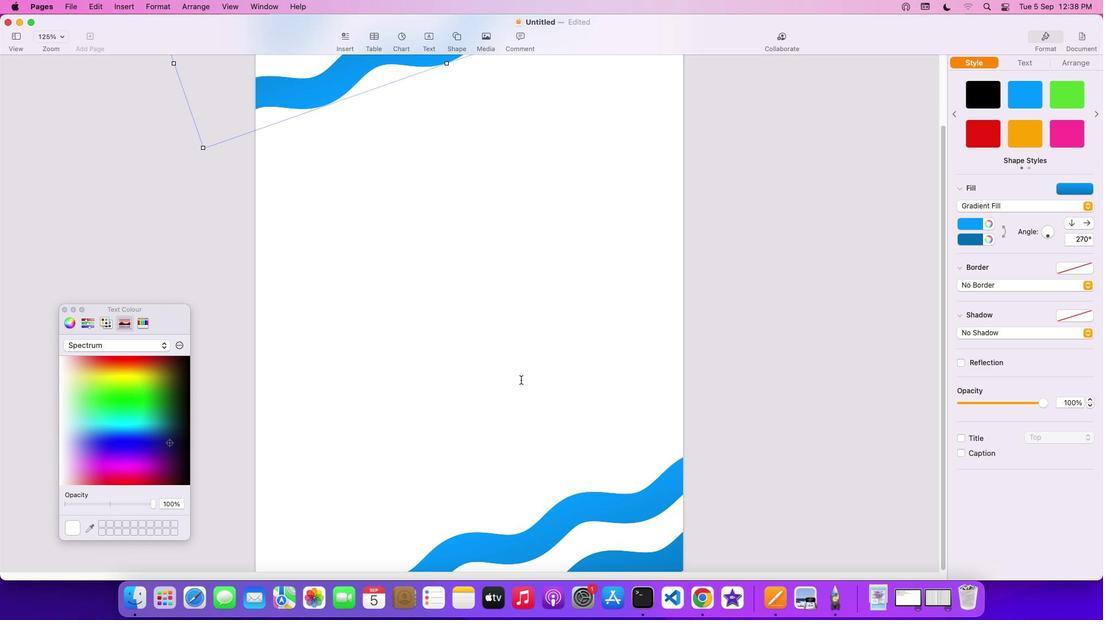 
Action: Mouse scrolled (524, 382) with delta (2, 0)
Screenshot: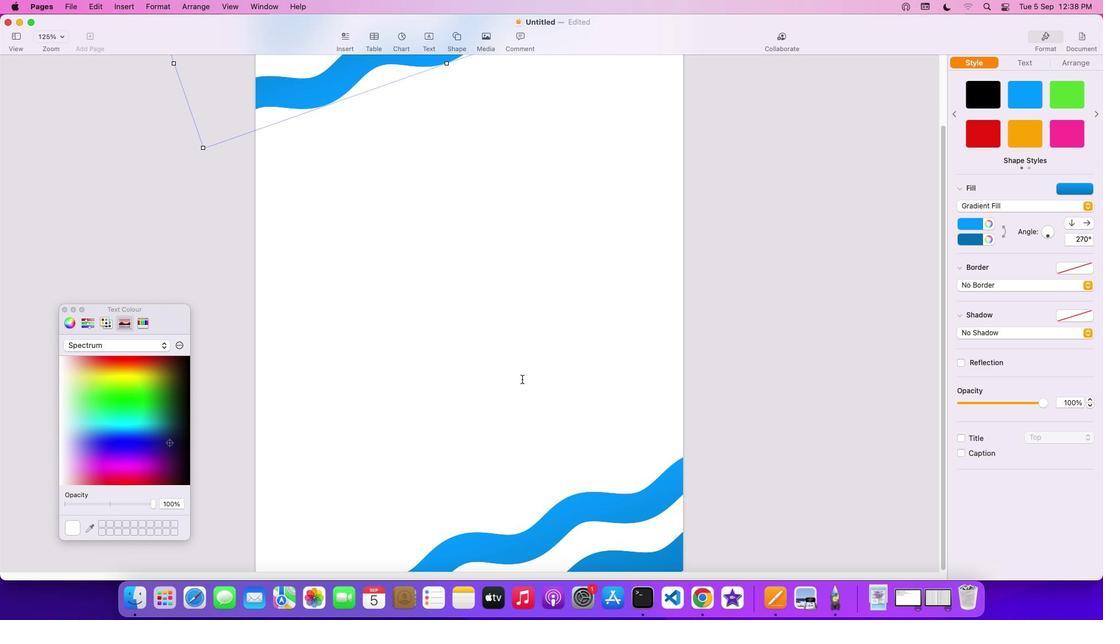 
Action: Mouse moved to (615, 516)
Screenshot: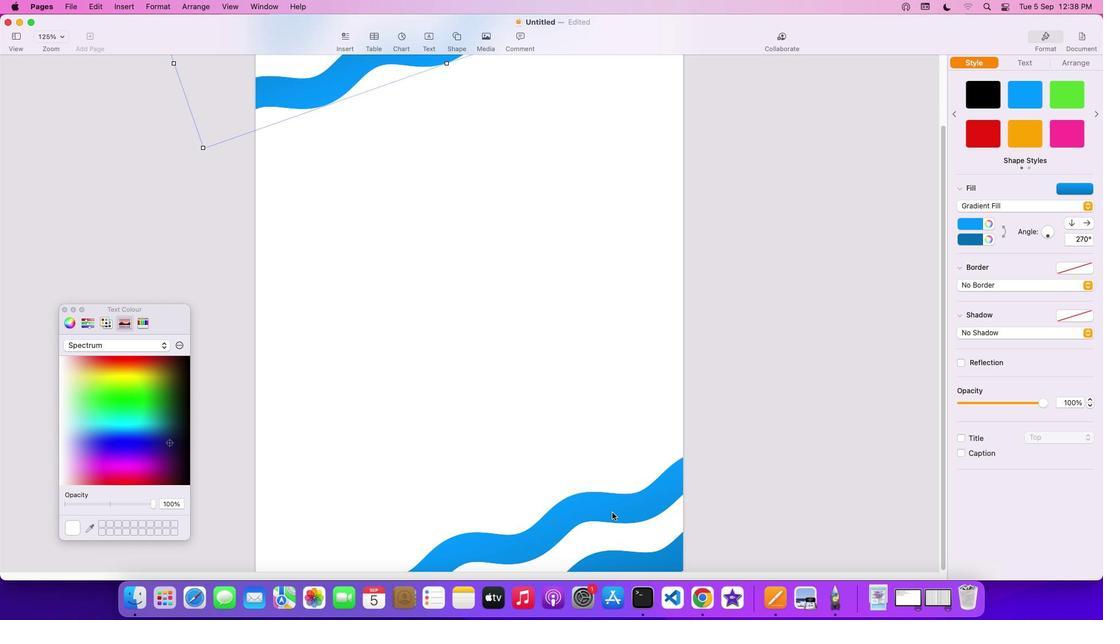 
Action: Mouse pressed left at (615, 516)
Screenshot: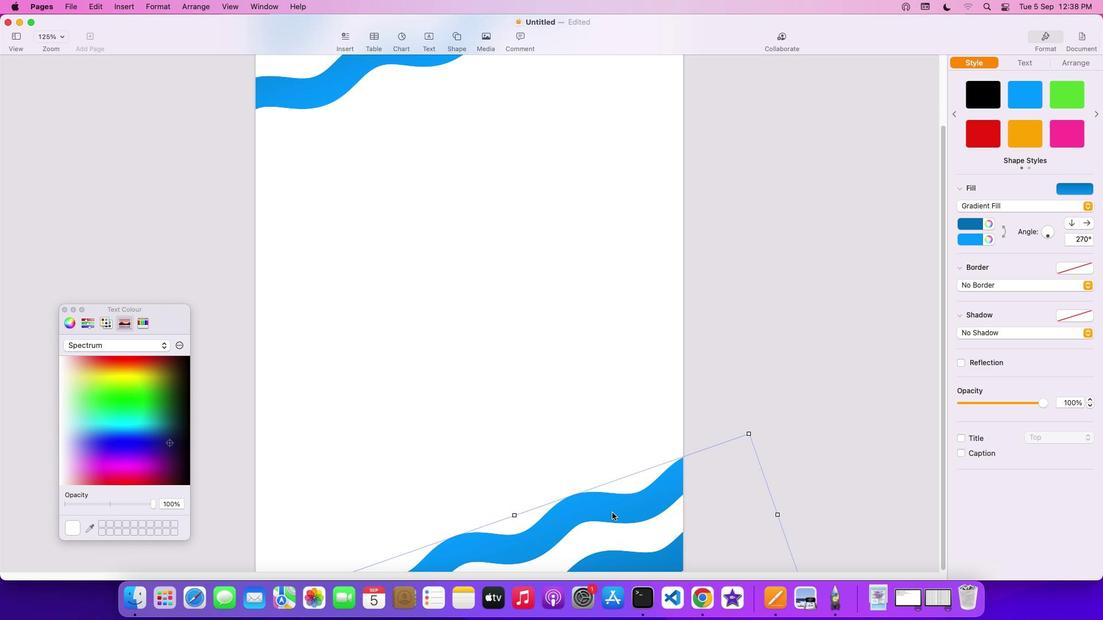 
Action: Mouse moved to (1007, 233)
Screenshot: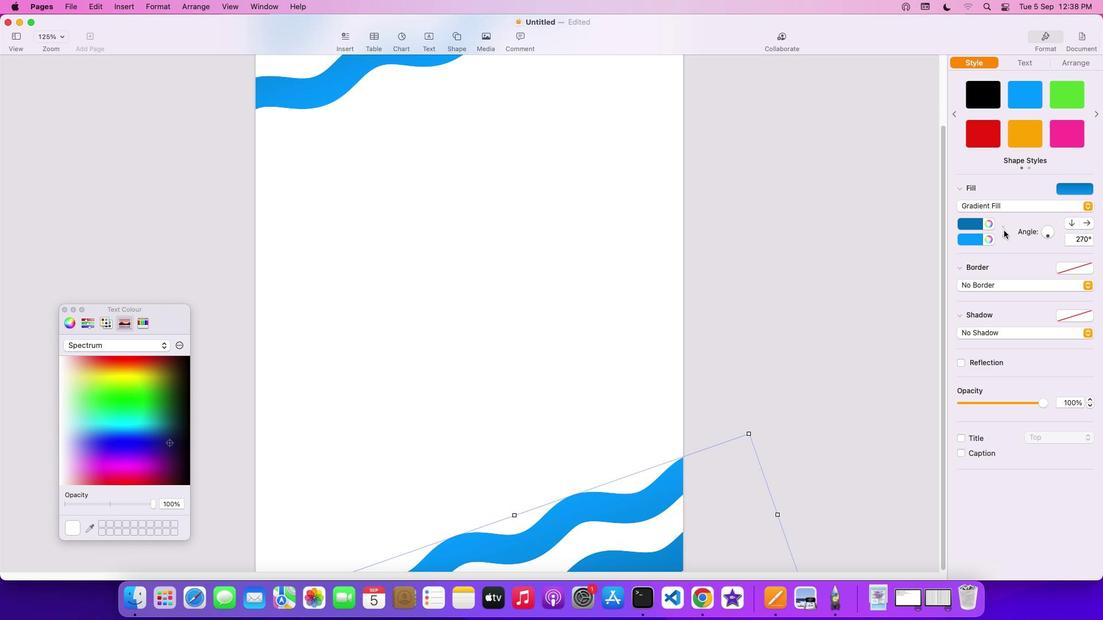 
Action: Mouse pressed left at (1007, 233)
Screenshot: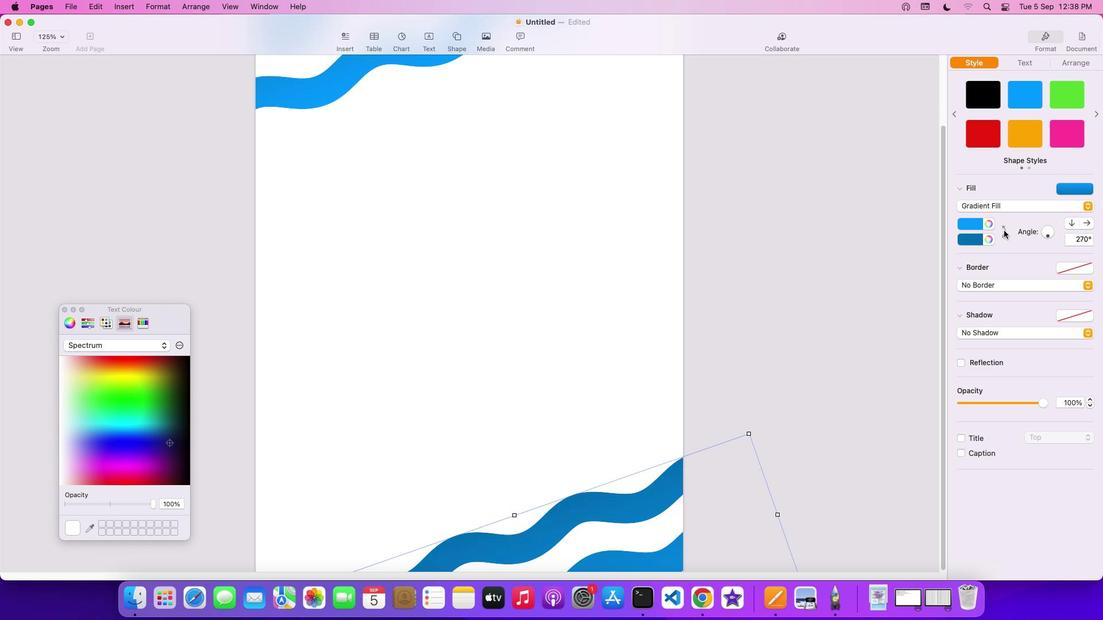 
Action: Mouse pressed left at (1007, 233)
Screenshot: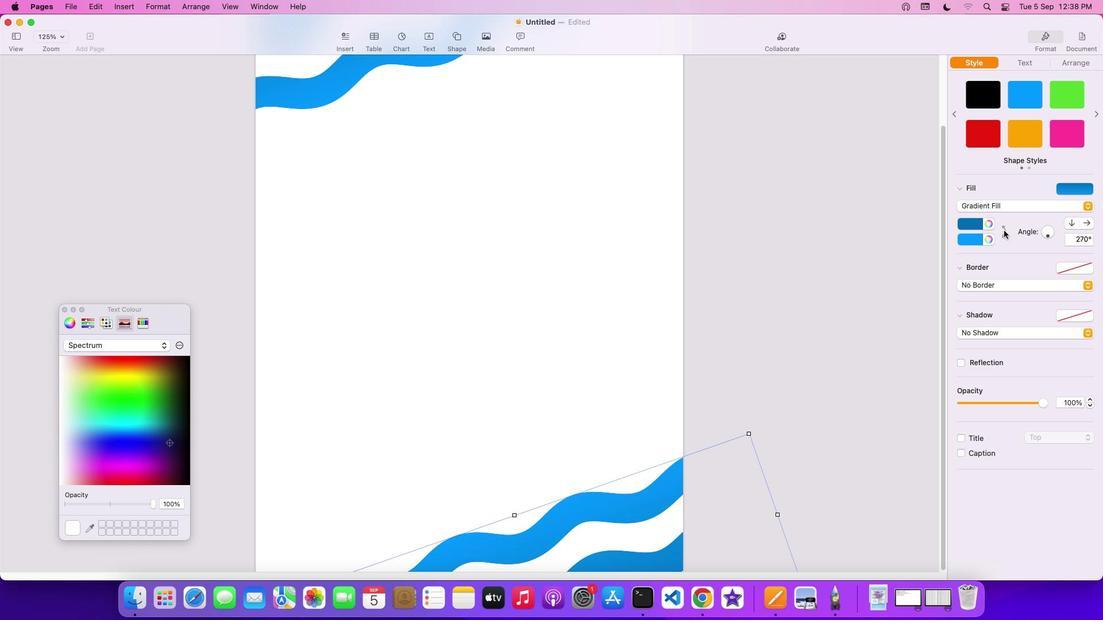 
Action: Mouse moved to (398, 289)
Screenshot: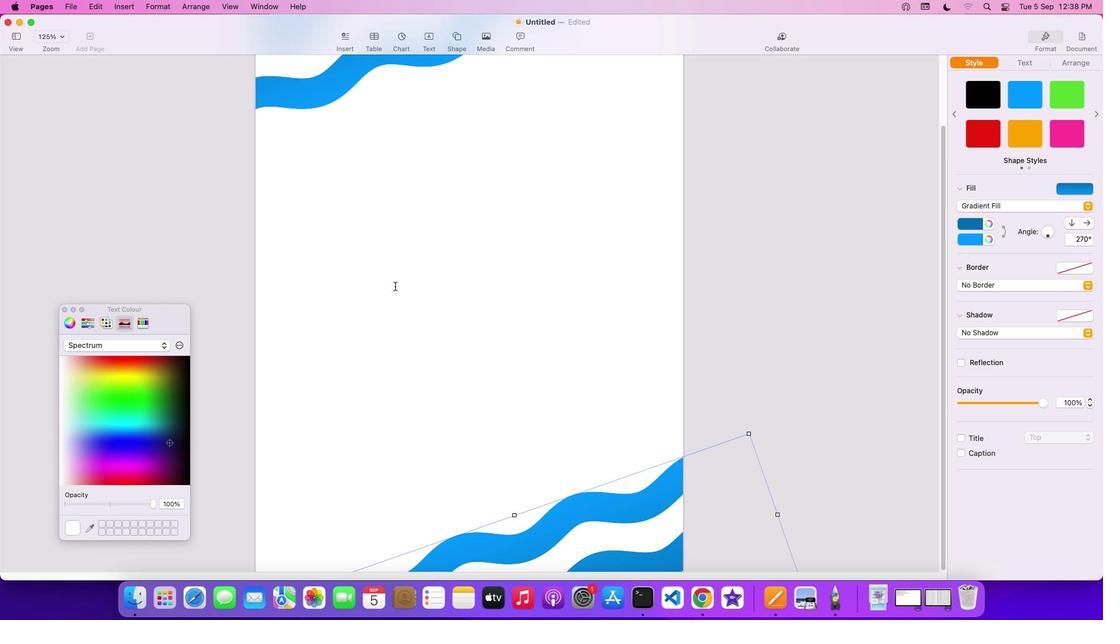 
Action: Mouse scrolled (398, 289) with delta (2, 3)
Screenshot: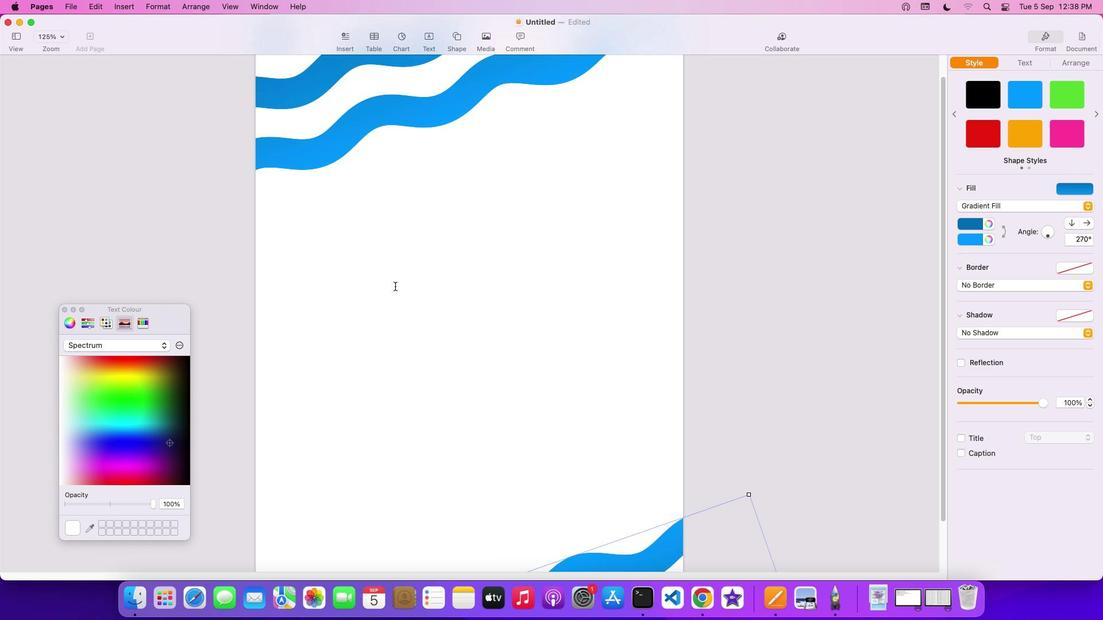 
Action: Mouse scrolled (398, 289) with delta (2, 3)
Screenshot: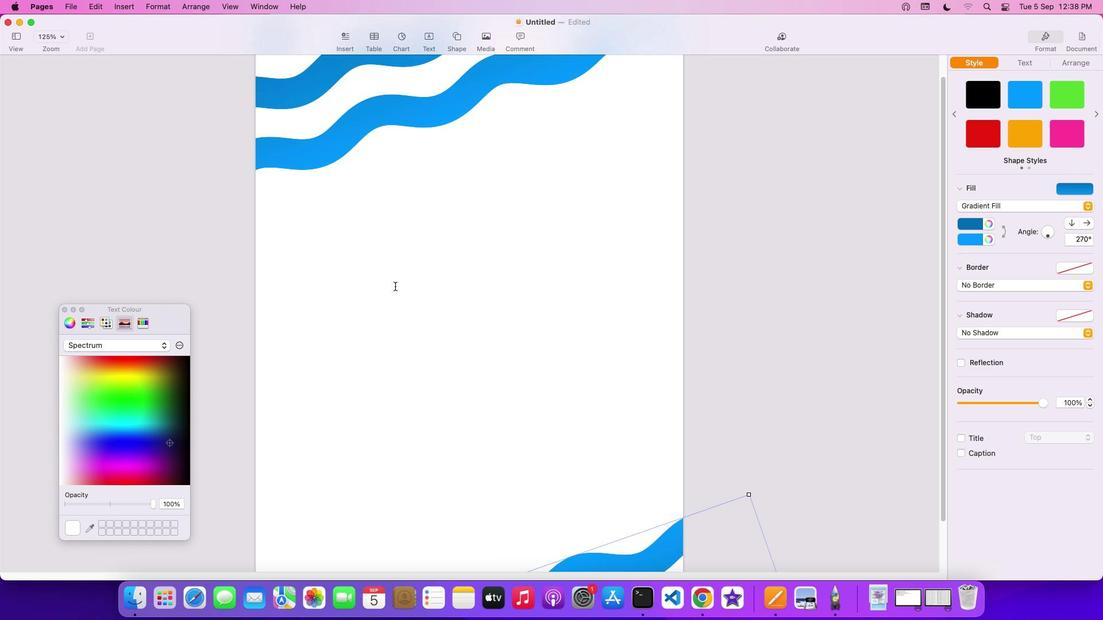 
Action: Mouse scrolled (398, 289) with delta (2, 4)
Screenshot: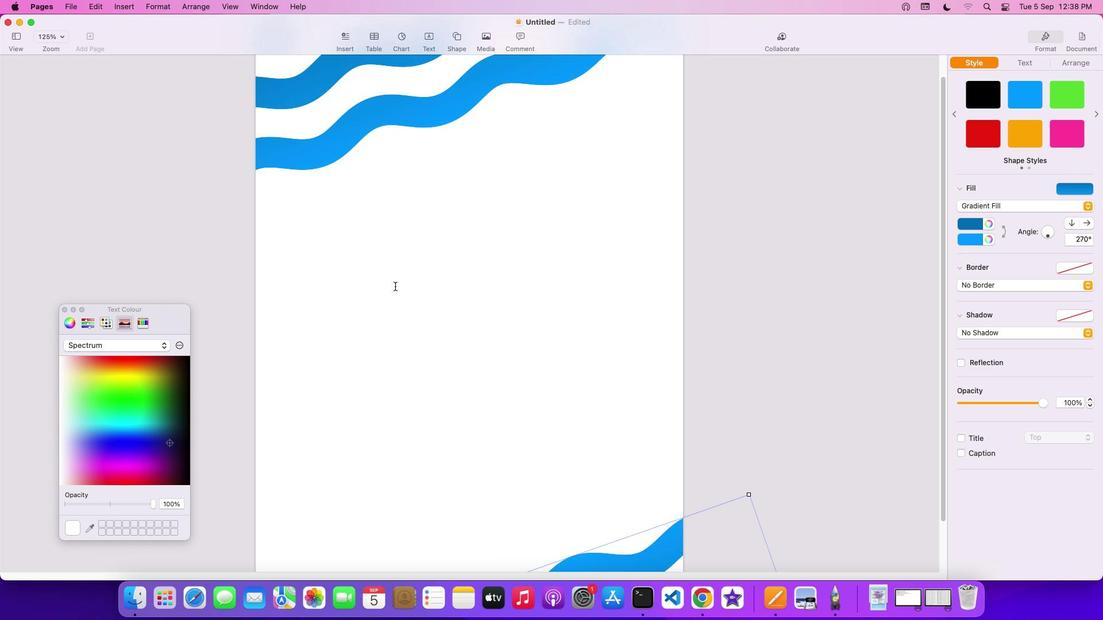 
Action: Mouse scrolled (398, 289) with delta (2, 5)
Screenshot: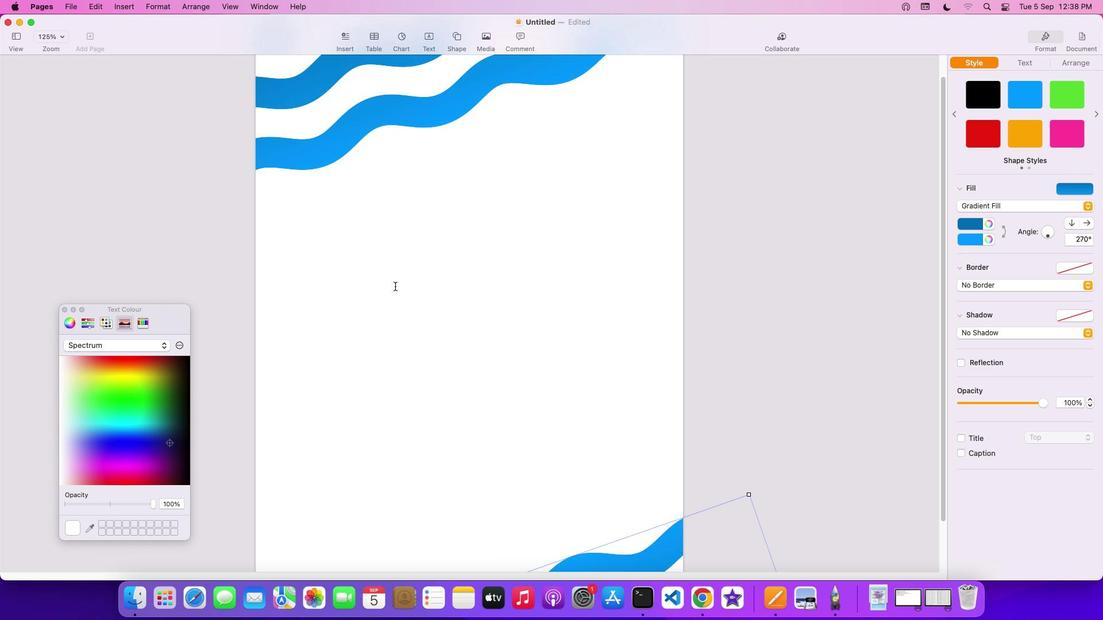 
Action: Mouse scrolled (398, 289) with delta (2, 3)
Screenshot: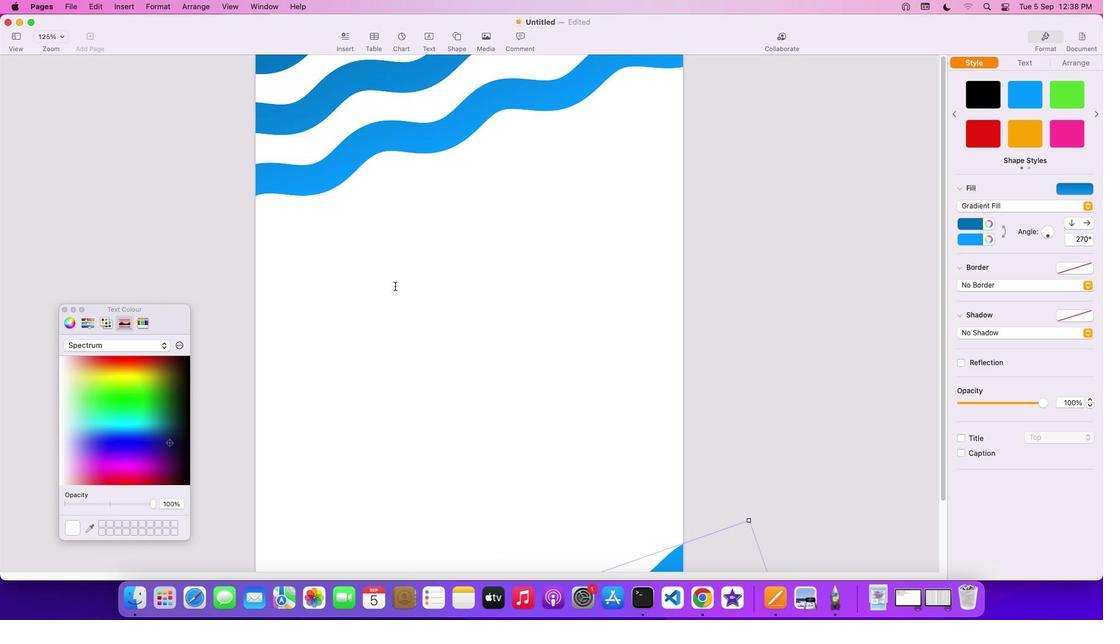 
Action: Mouse scrolled (398, 289) with delta (2, 3)
Screenshot: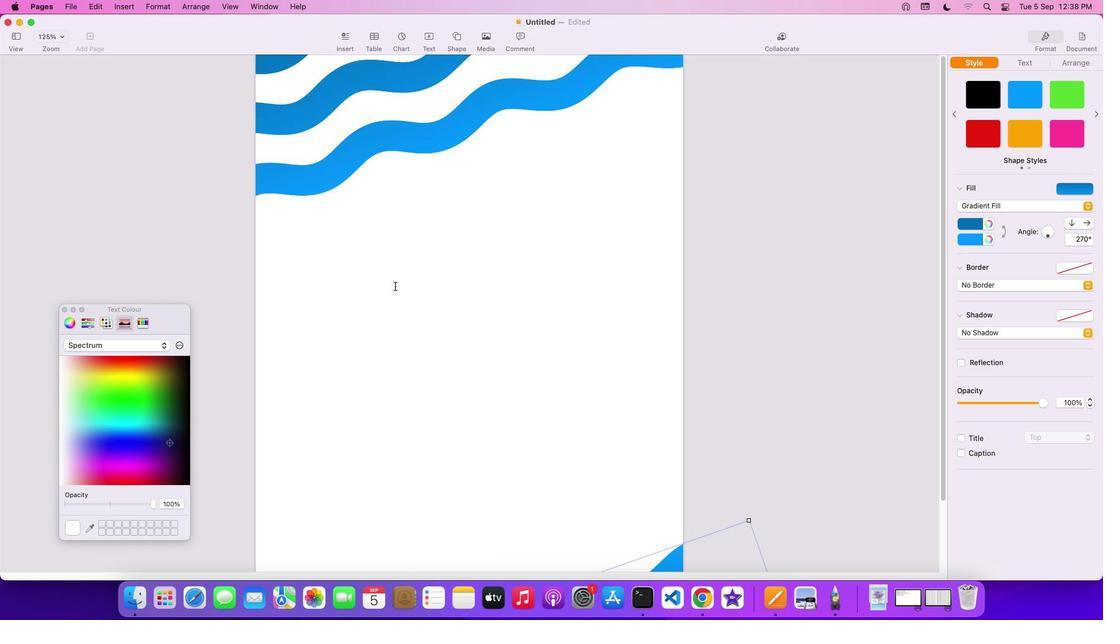 
Action: Mouse scrolled (398, 289) with delta (2, 4)
Screenshot: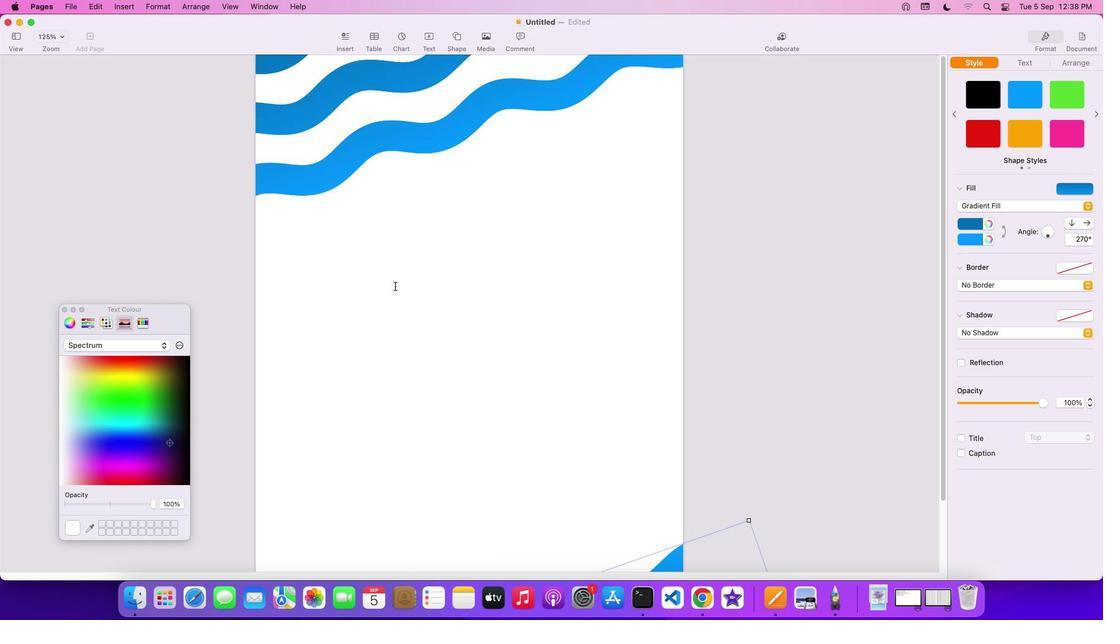 
Action: Mouse scrolled (398, 289) with delta (2, 5)
Screenshot: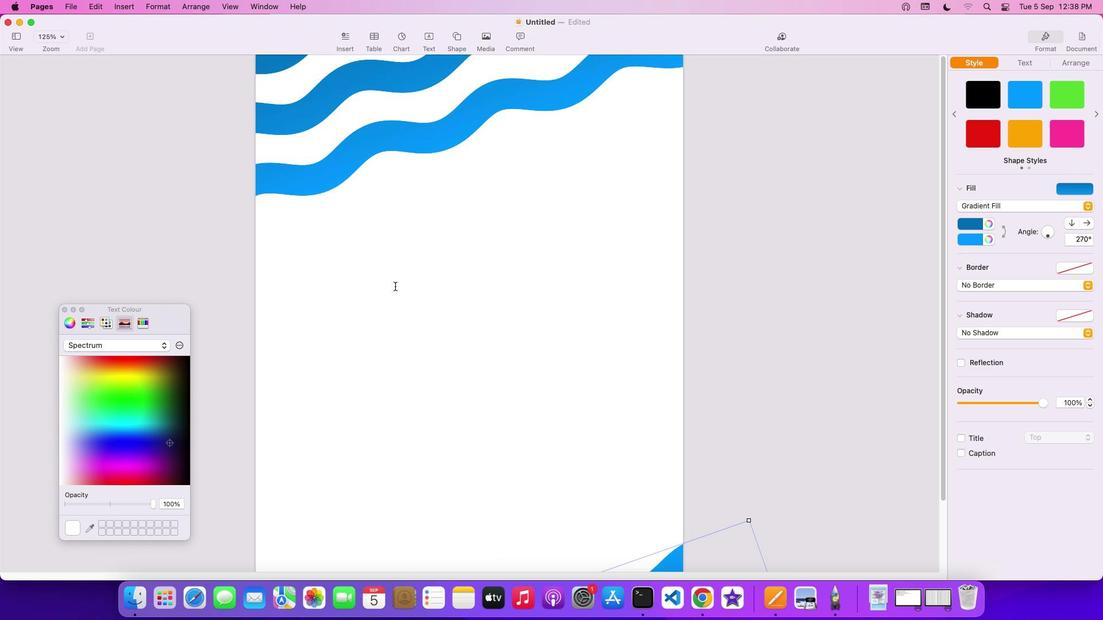 
Action: Mouse moved to (398, 289)
Screenshot: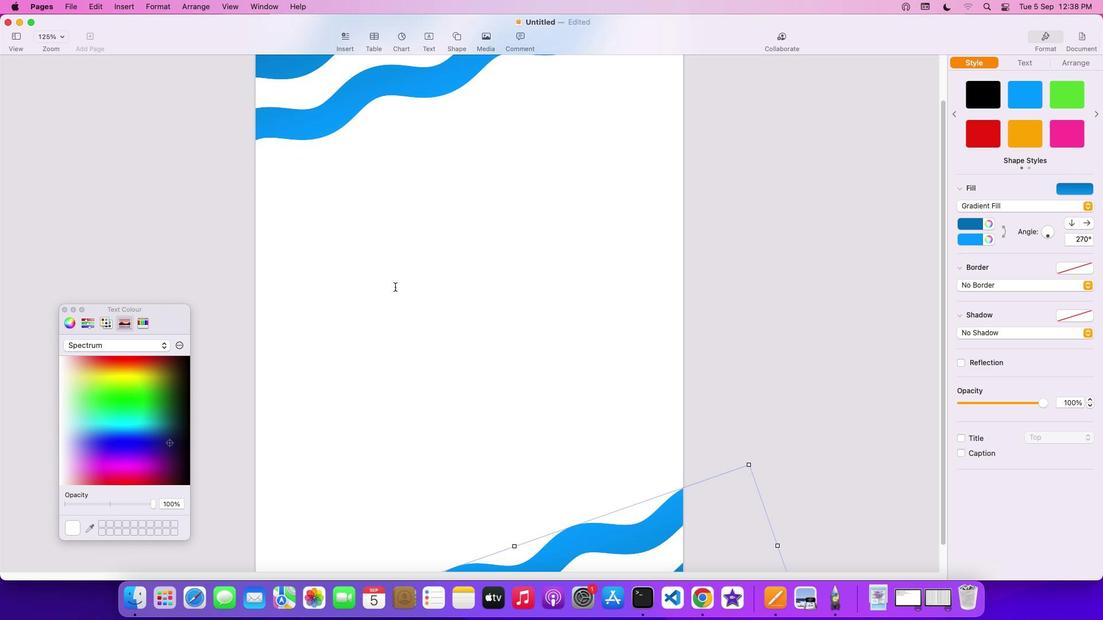 
Action: Mouse scrolled (398, 289) with delta (2, 2)
Screenshot: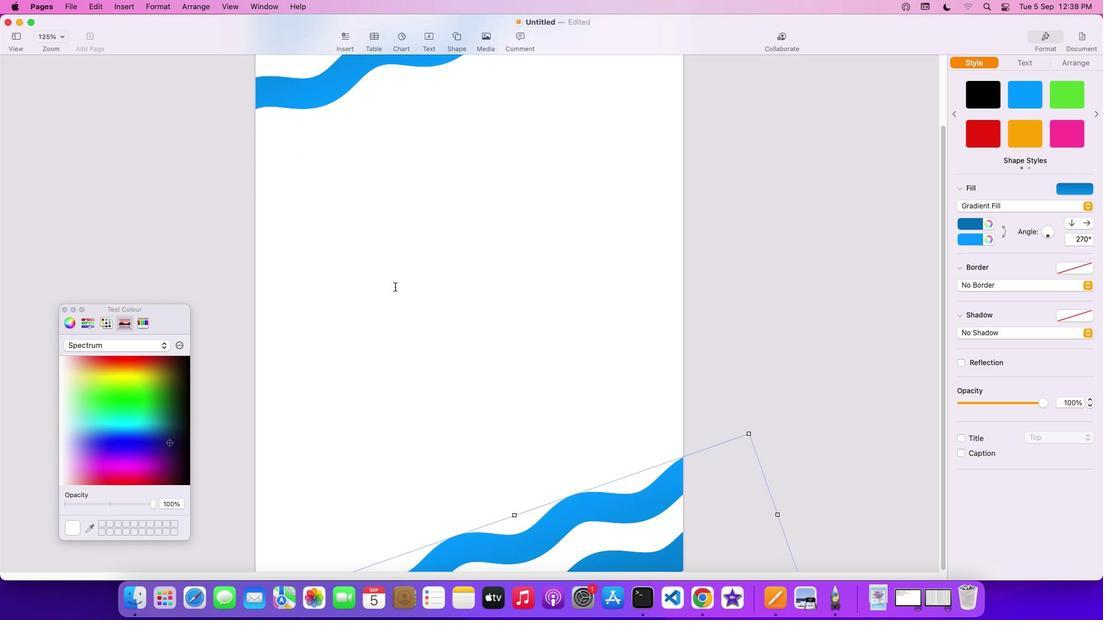 
Action: Mouse scrolled (398, 289) with delta (2, 2)
Screenshot: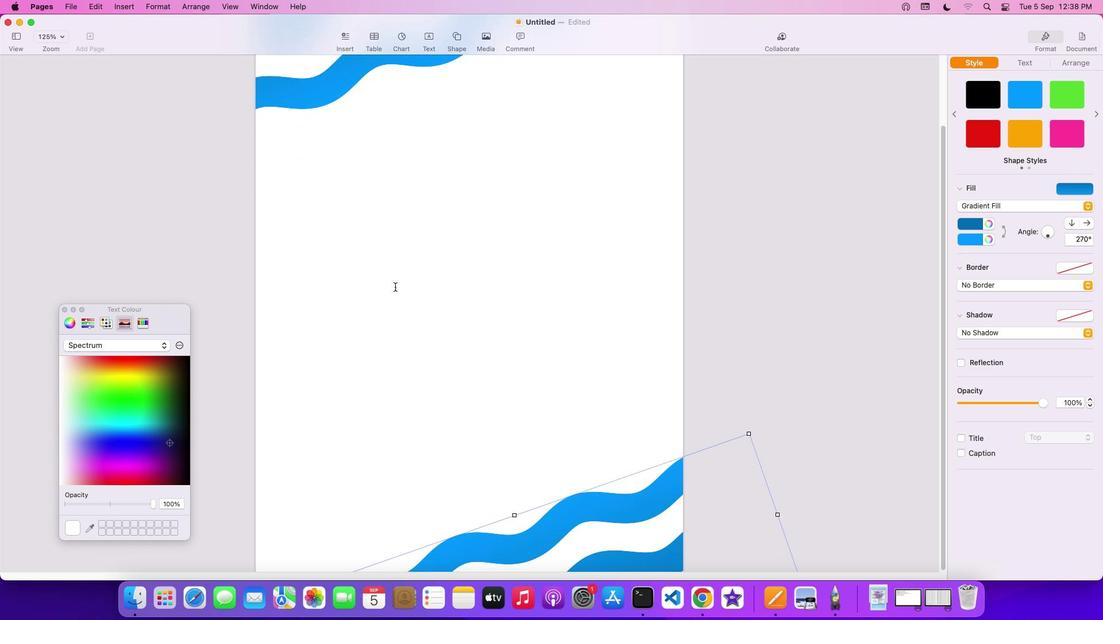 
Action: Mouse scrolled (398, 289) with delta (2, 1)
Screenshot: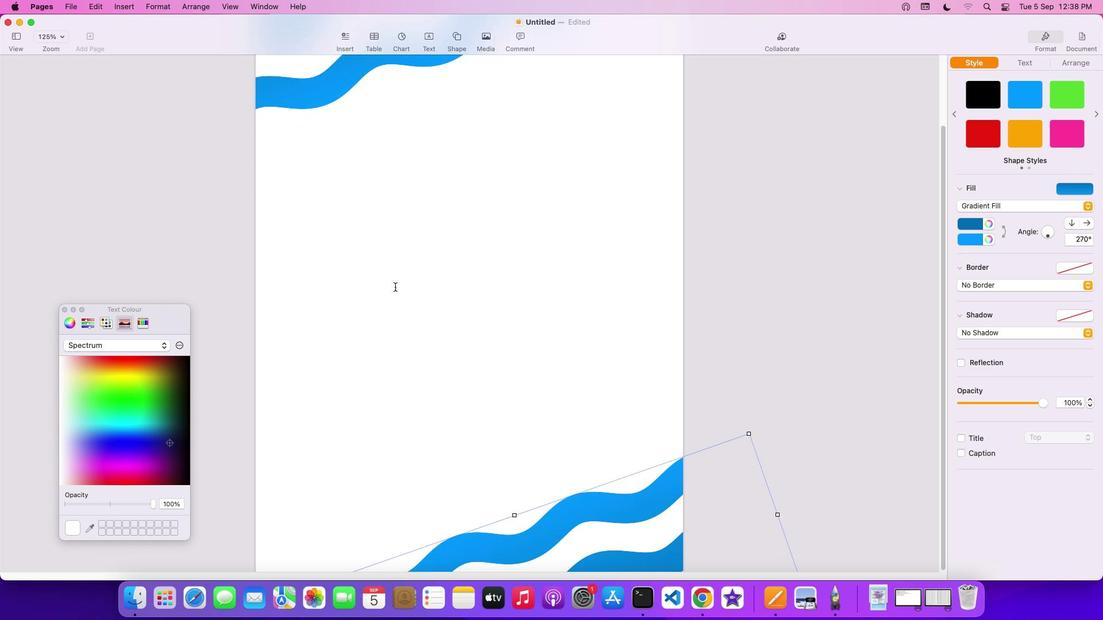 
Action: Mouse scrolled (398, 289) with delta (2, 0)
Screenshot: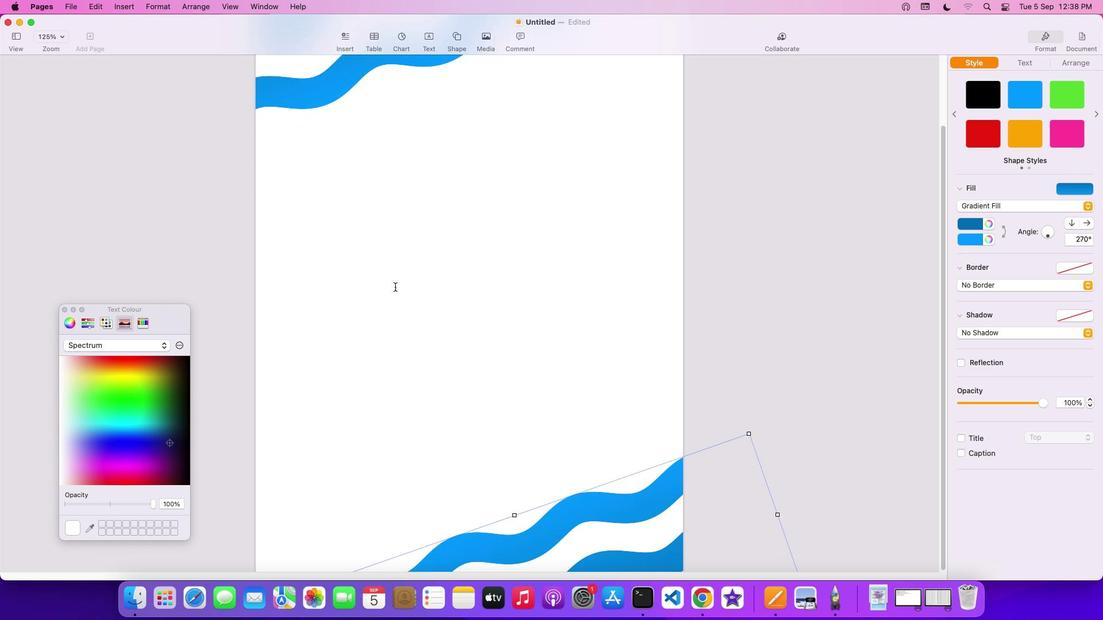 
Action: Mouse scrolled (398, 289) with delta (2, 0)
Screenshot: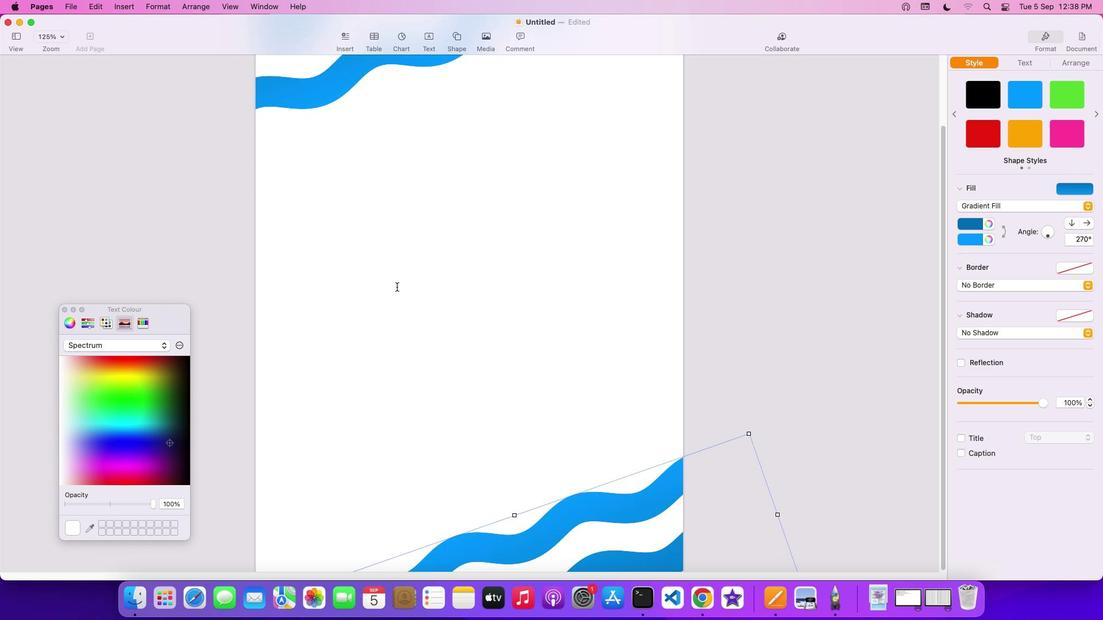 
Action: Mouse moved to (399, 290)
Screenshot: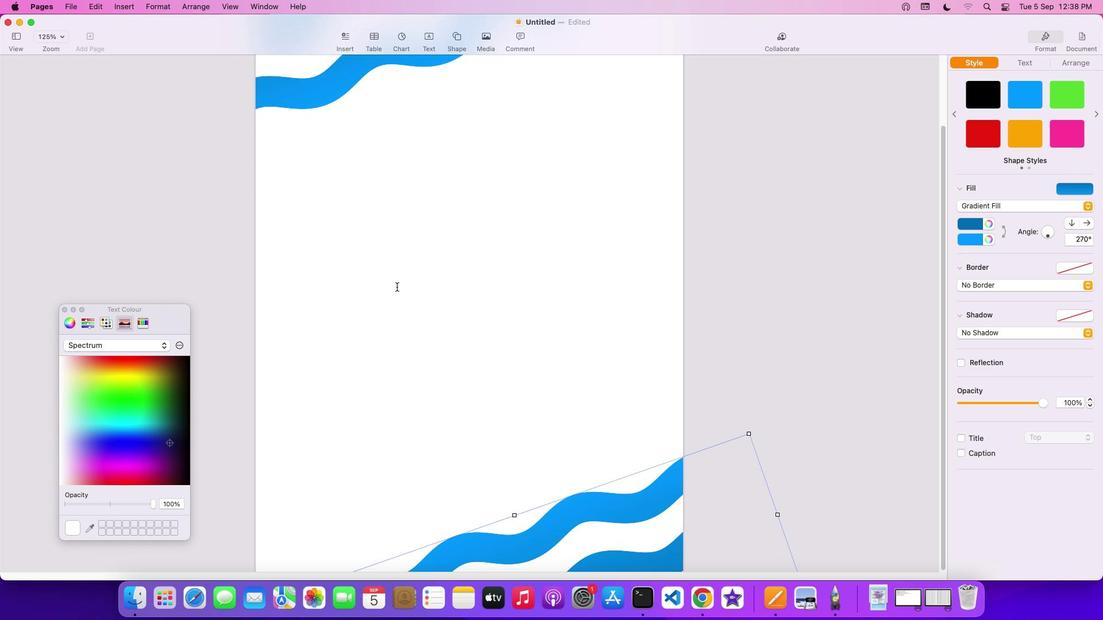 
Action: Mouse scrolled (399, 290) with delta (2, 2)
Screenshot: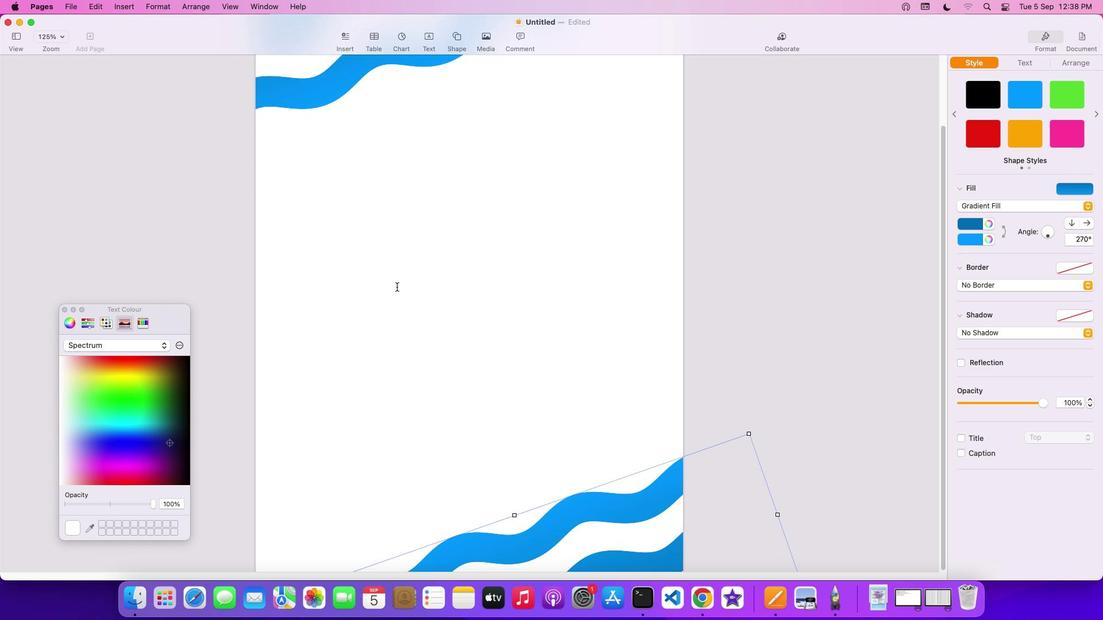 
Action: Mouse scrolled (399, 290) with delta (2, 2)
Screenshot: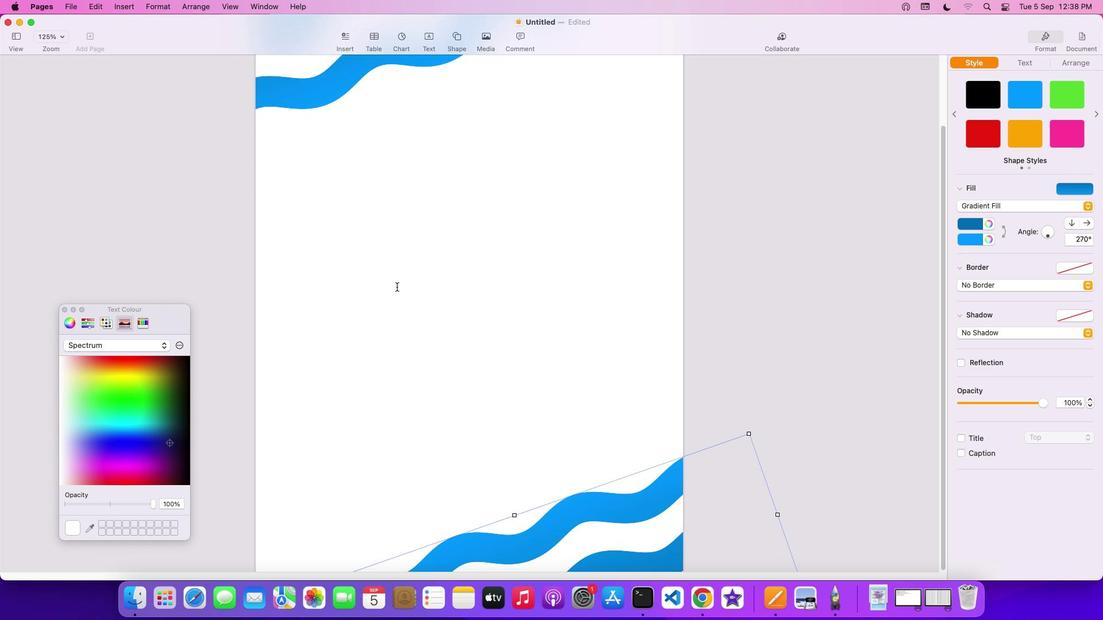 
Action: Mouse scrolled (399, 290) with delta (2, 1)
Screenshot: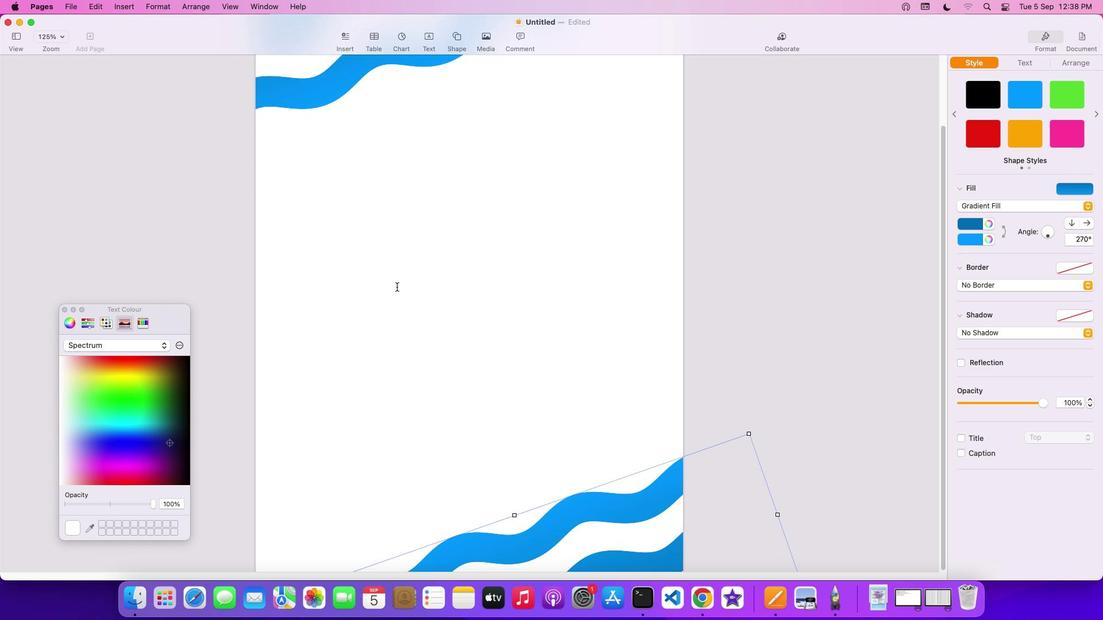 
Action: Mouse scrolled (399, 290) with delta (2, 0)
Screenshot: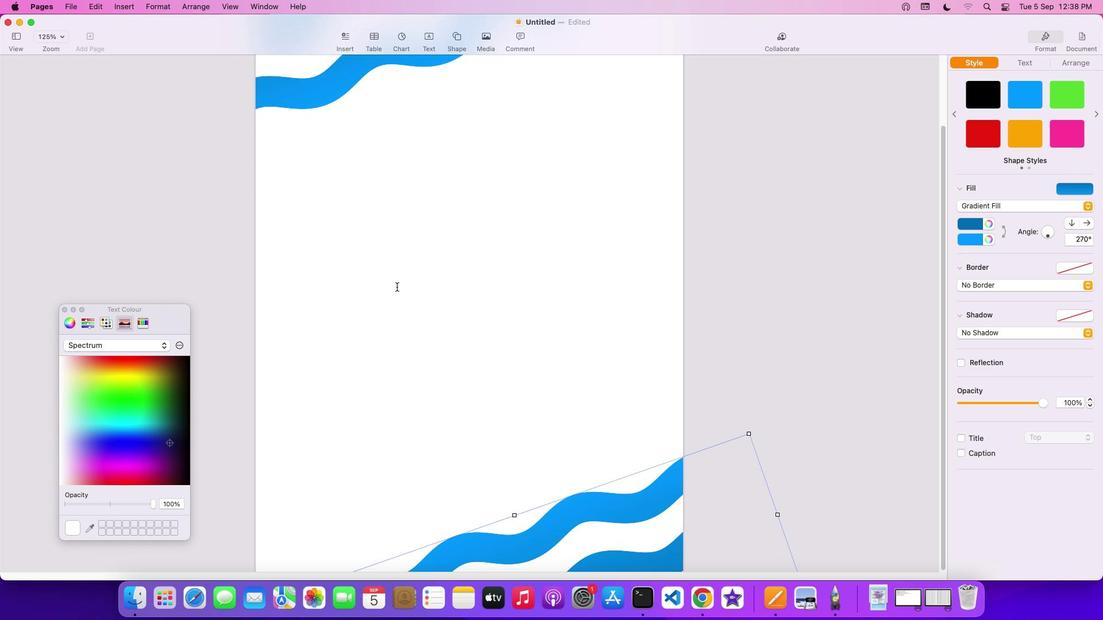 
Action: Mouse scrolled (399, 290) with delta (2, 0)
Screenshot: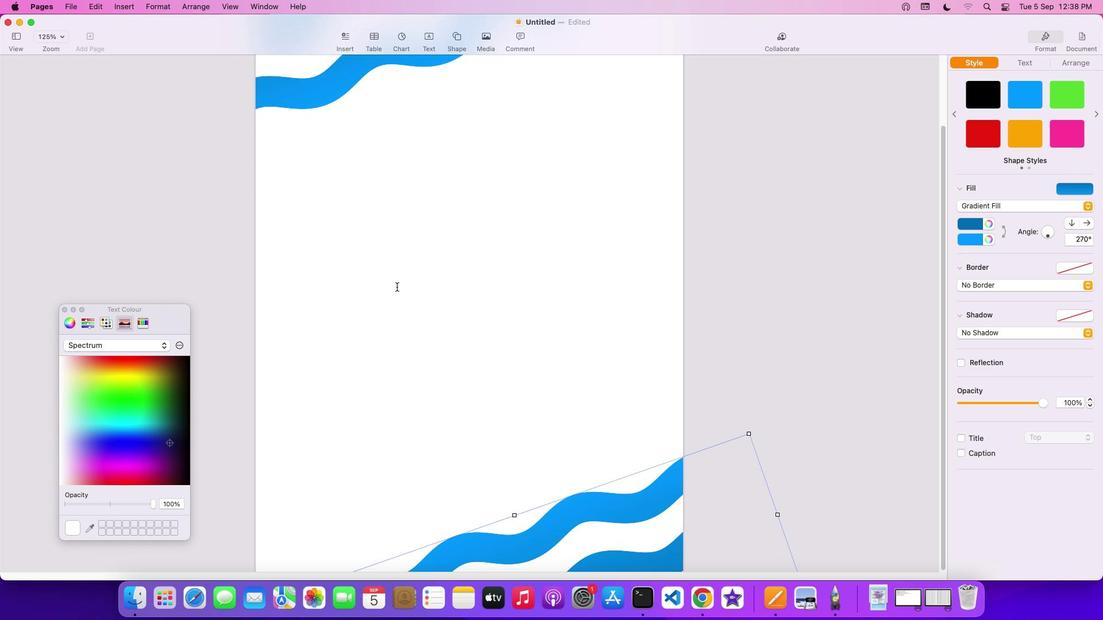 
Action: Mouse scrolled (399, 290) with delta (2, 2)
Screenshot: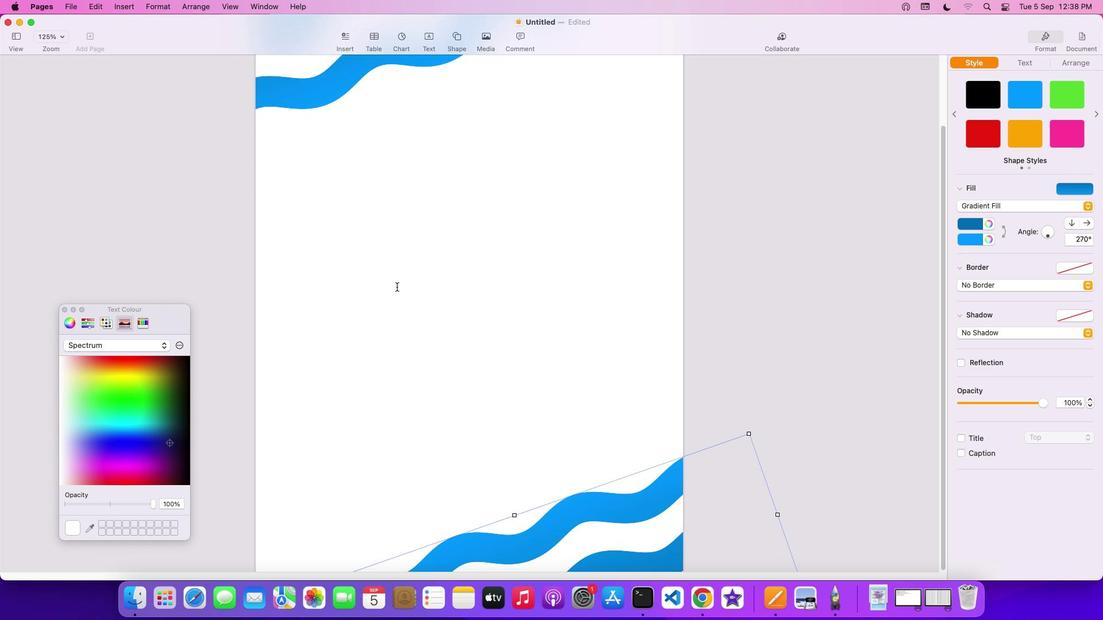 
Action: Mouse scrolled (399, 290) with delta (2, 2)
Screenshot: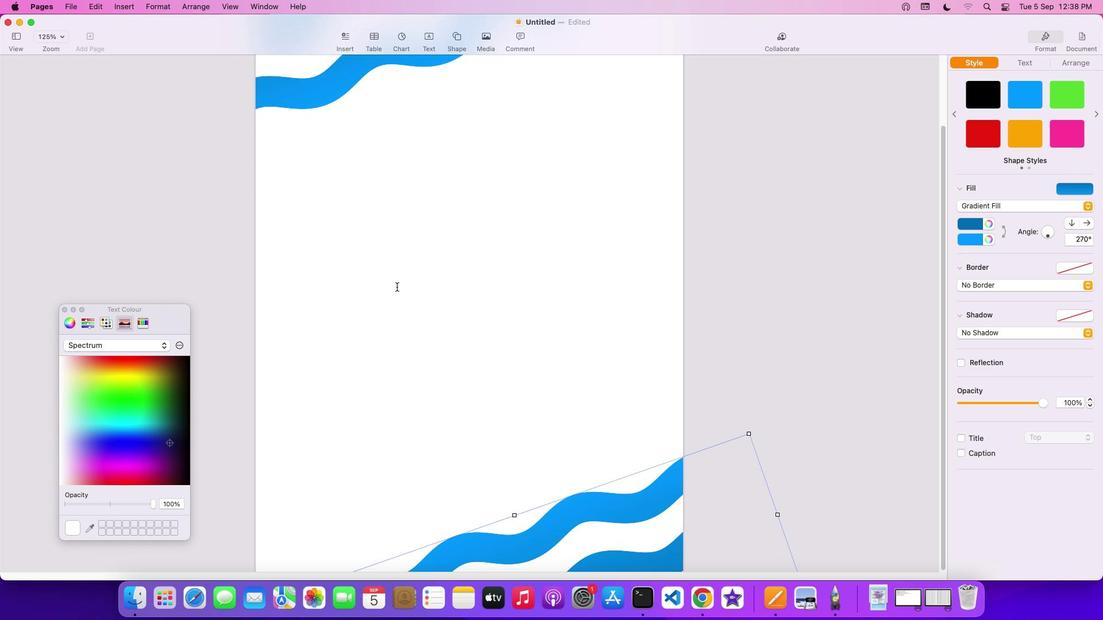 
Action: Mouse scrolled (399, 290) with delta (2, 0)
Screenshot: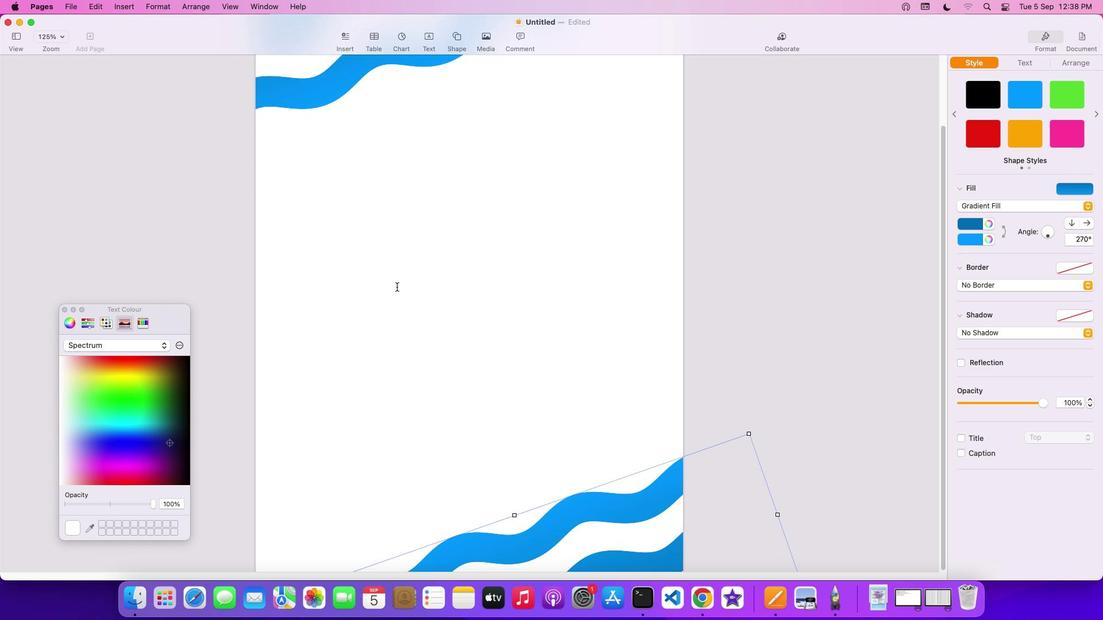 
Action: Mouse scrolled (399, 290) with delta (2, 0)
Screenshot: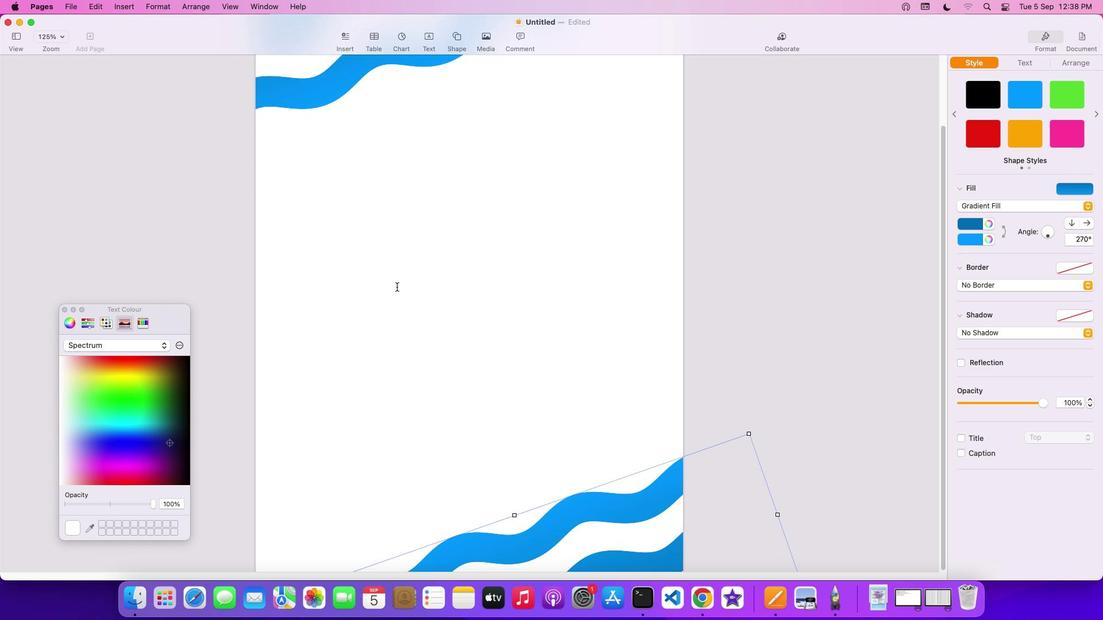 
Action: Mouse scrolled (399, 290) with delta (2, 0)
Screenshot: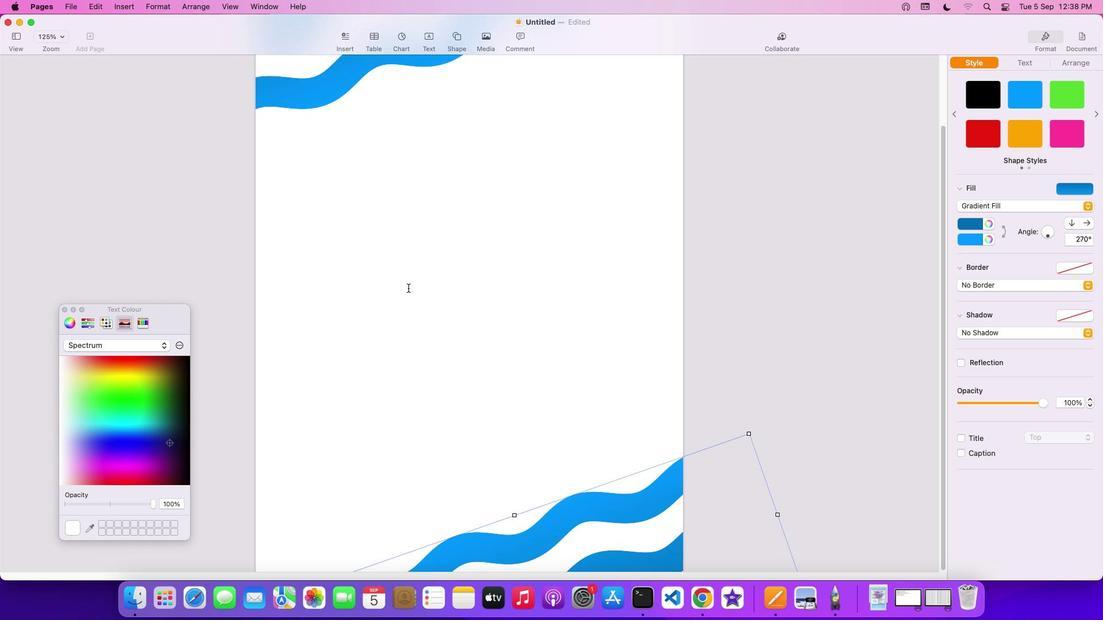 
Action: Mouse moved to (845, 451)
Screenshot: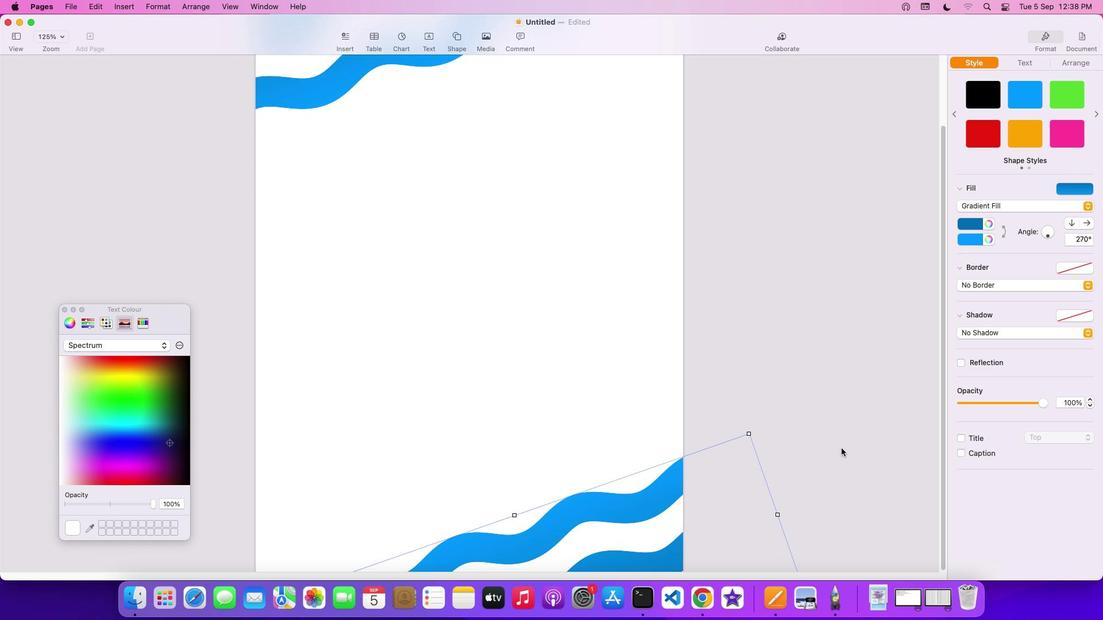 
Action: Mouse pressed left at (845, 451)
Screenshot: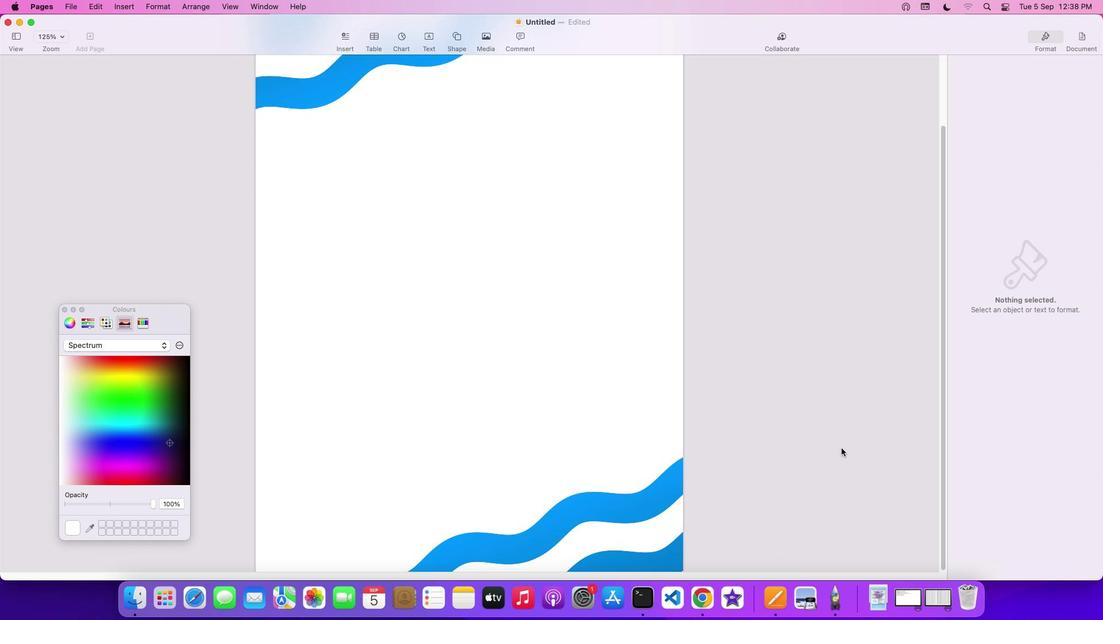
Action: Mouse moved to (611, 507)
Screenshot: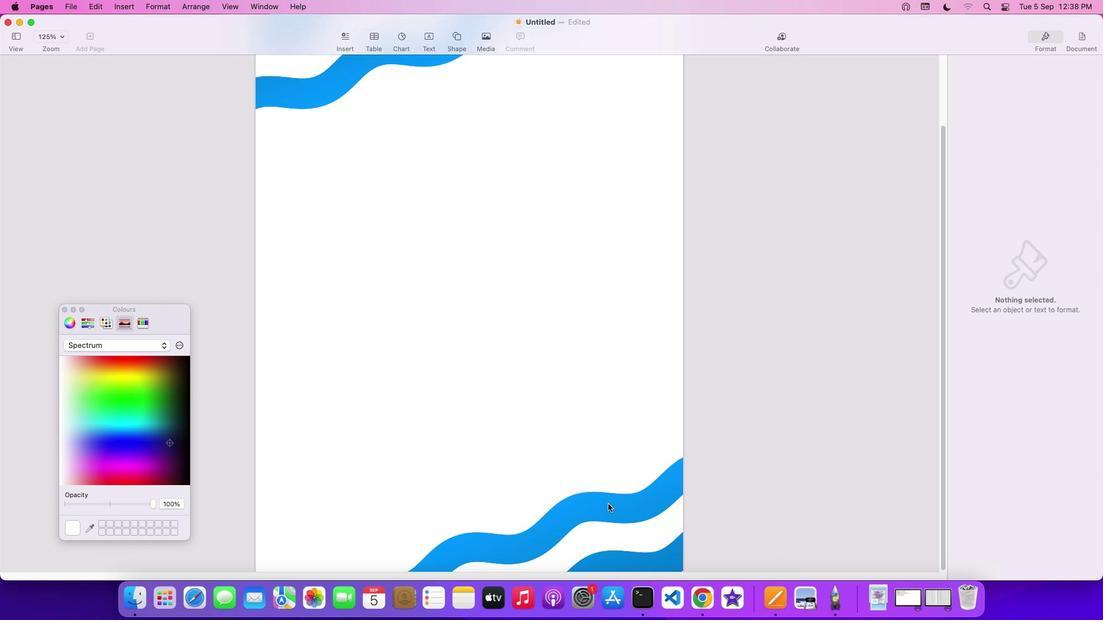 
Action: Mouse pressed left at (611, 507)
Screenshot: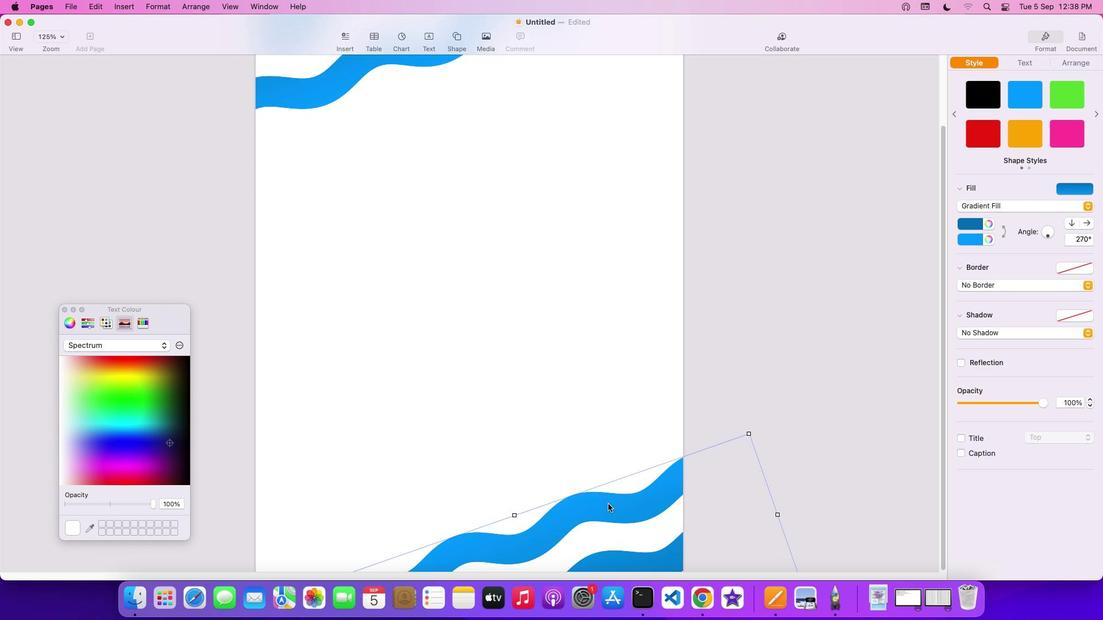 
Action: Mouse moved to (602, 514)
Screenshot: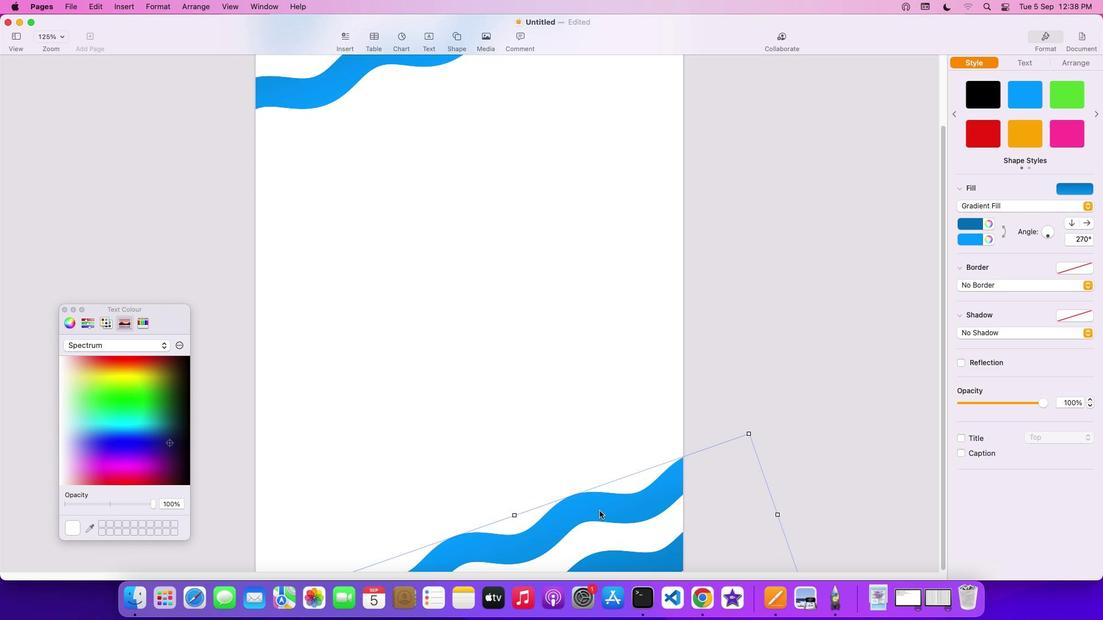 
Action: Mouse pressed left at (602, 514)
Screenshot: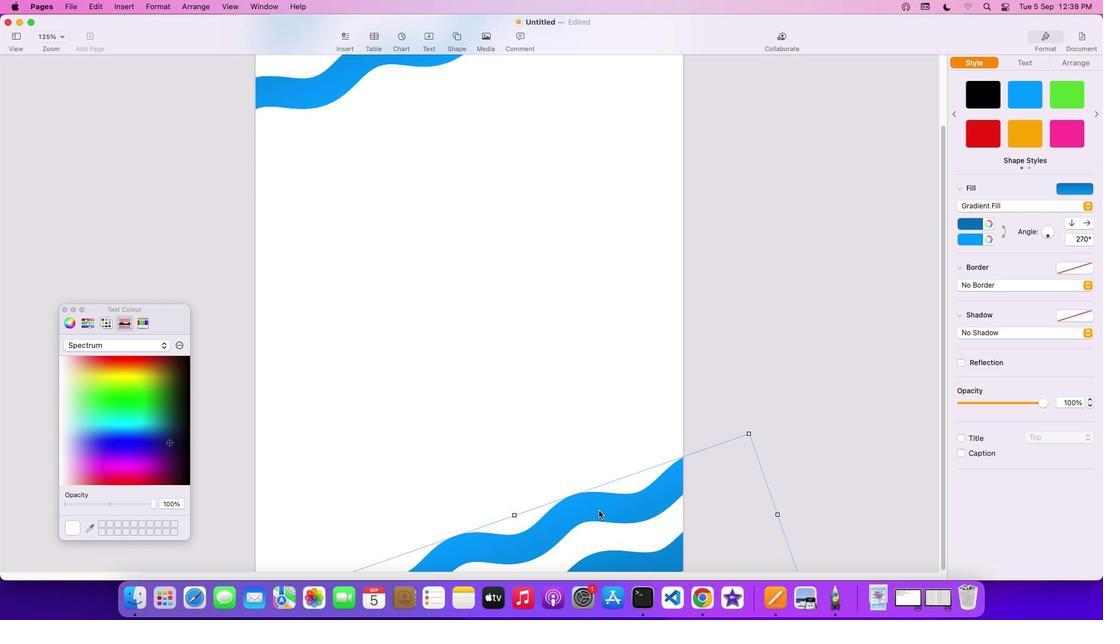 
Action: Mouse moved to (792, 436)
Screenshot: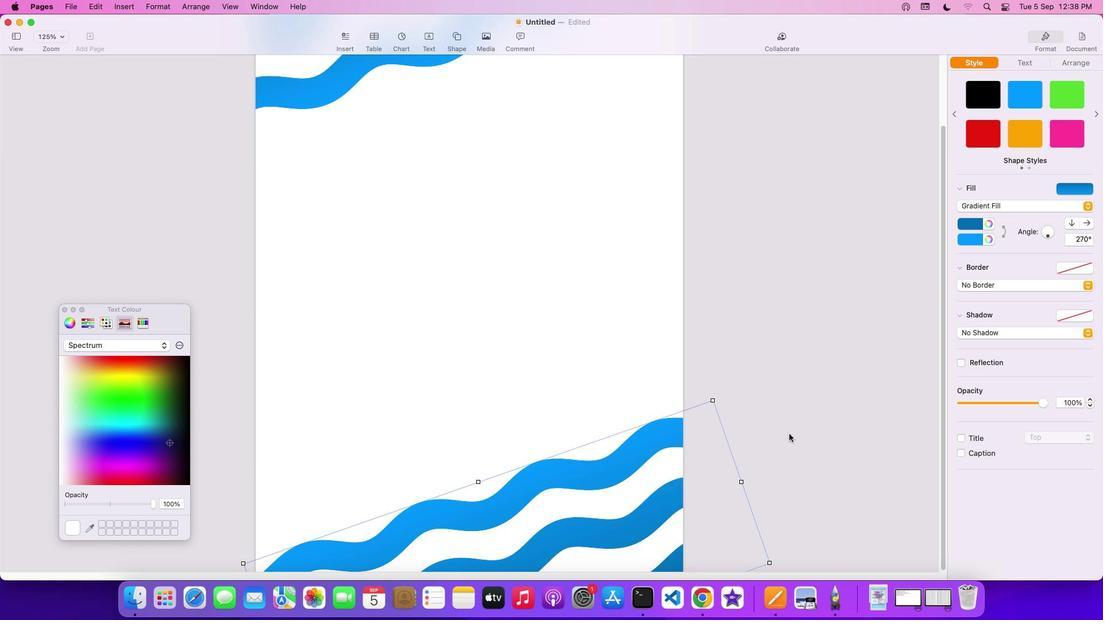
Action: Mouse pressed left at (792, 436)
Screenshot: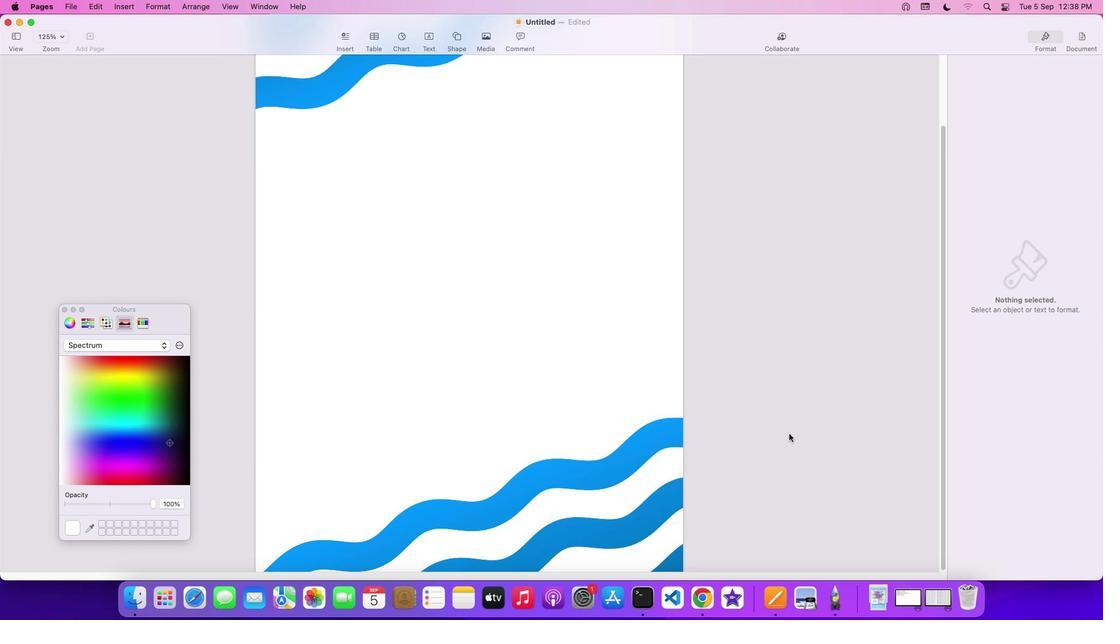 
Action: Mouse moved to (603, 473)
Screenshot: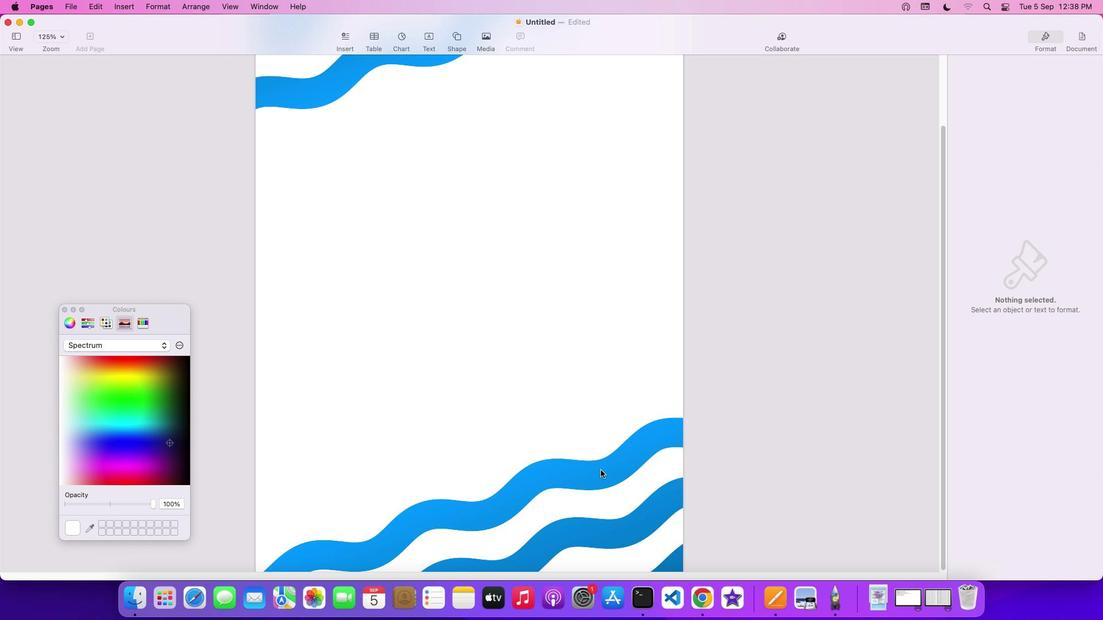 
Action: Mouse pressed left at (603, 473)
Screenshot: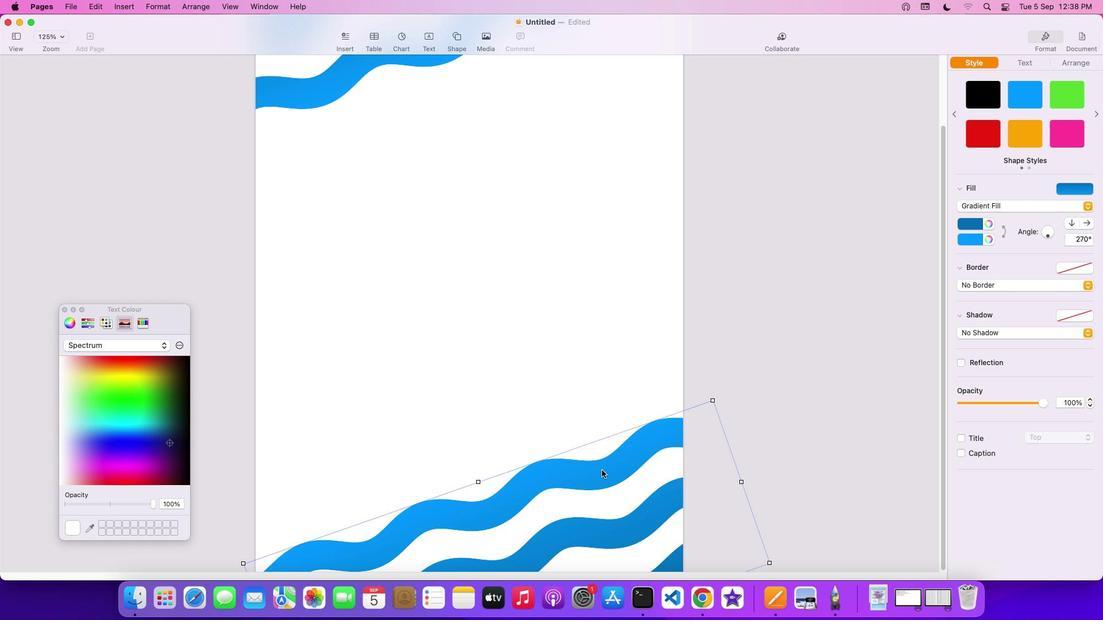 
Action: Mouse moved to (617, 427)
Screenshot: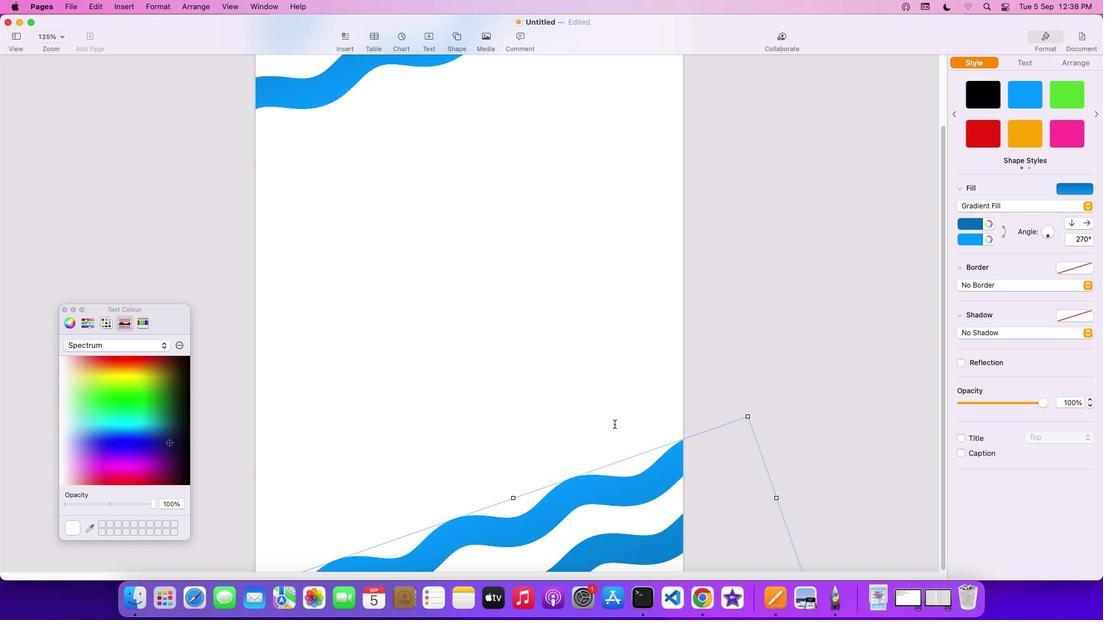 
Action: Mouse pressed left at (617, 427)
Screenshot: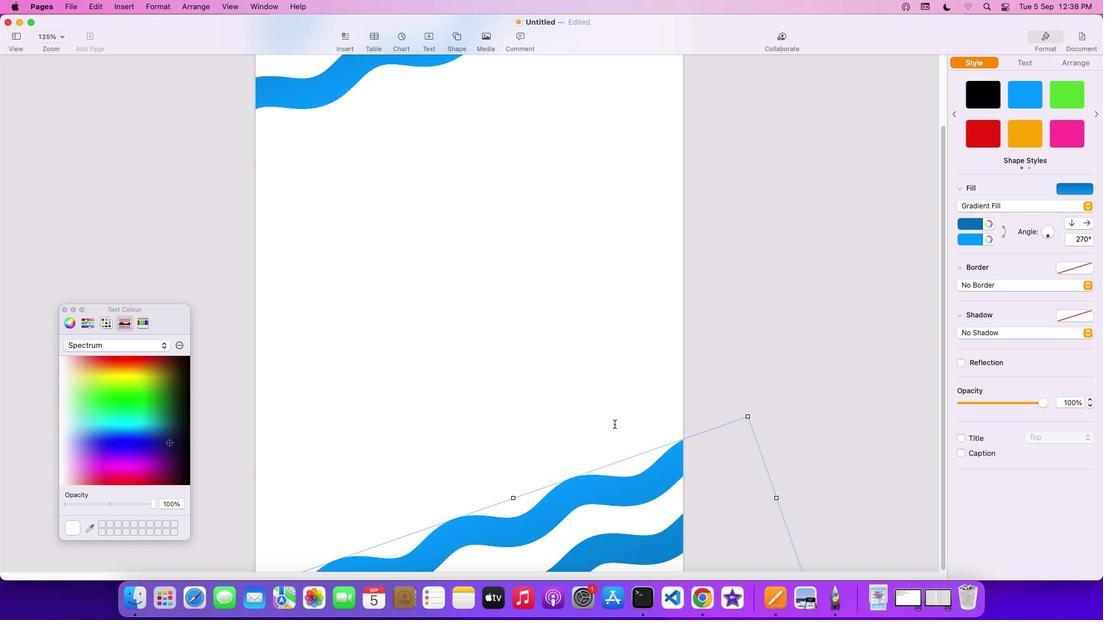 
Action: Mouse moved to (558, 378)
Screenshot: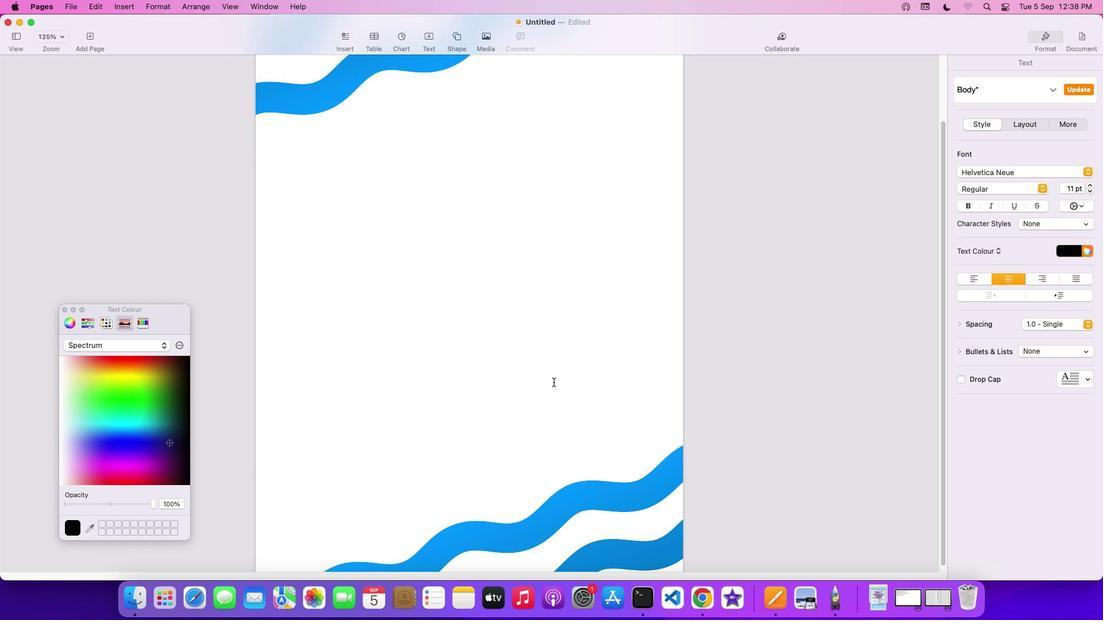 
Action: Mouse scrolled (558, 378) with delta (2, 3)
Screenshot: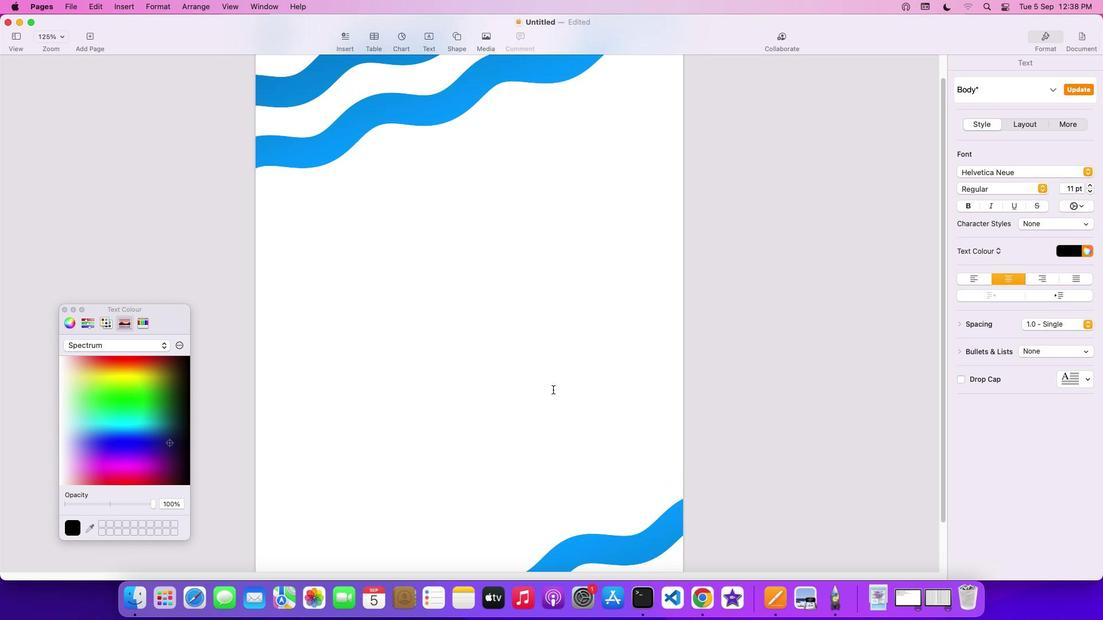 
Action: Mouse moved to (558, 381)
Screenshot: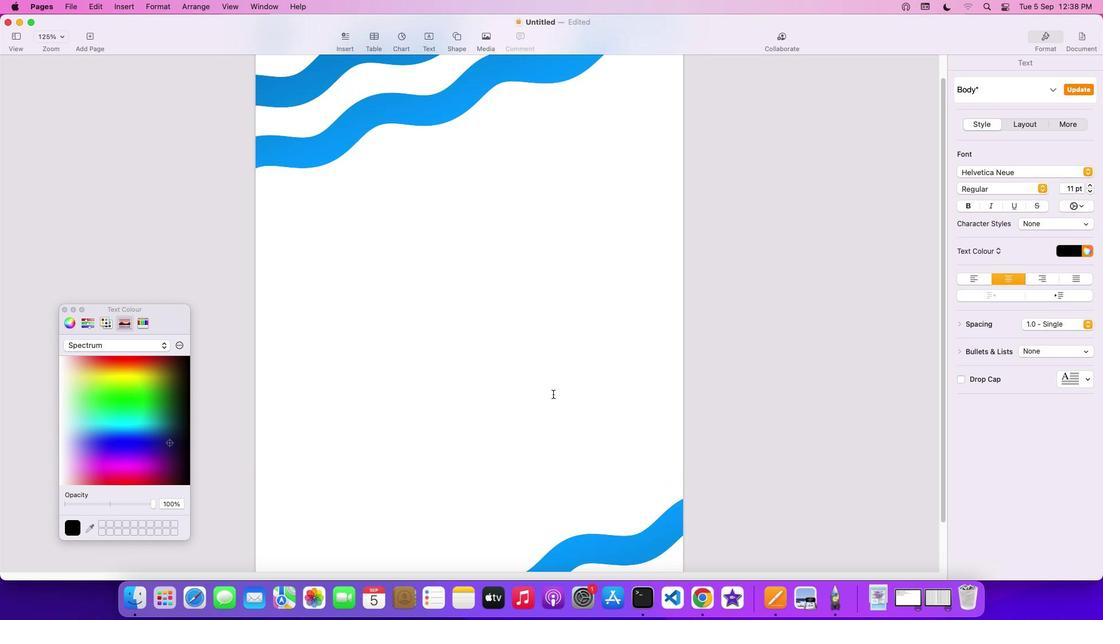 
Action: Mouse scrolled (558, 381) with delta (2, 3)
Screenshot: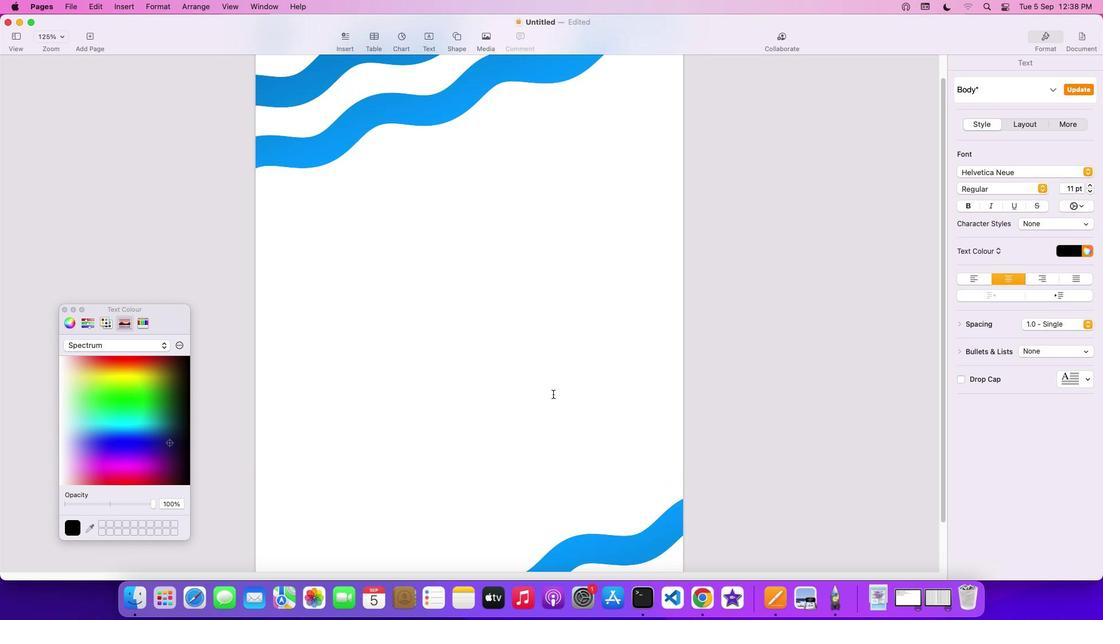 
Action: Mouse moved to (557, 383)
Screenshot: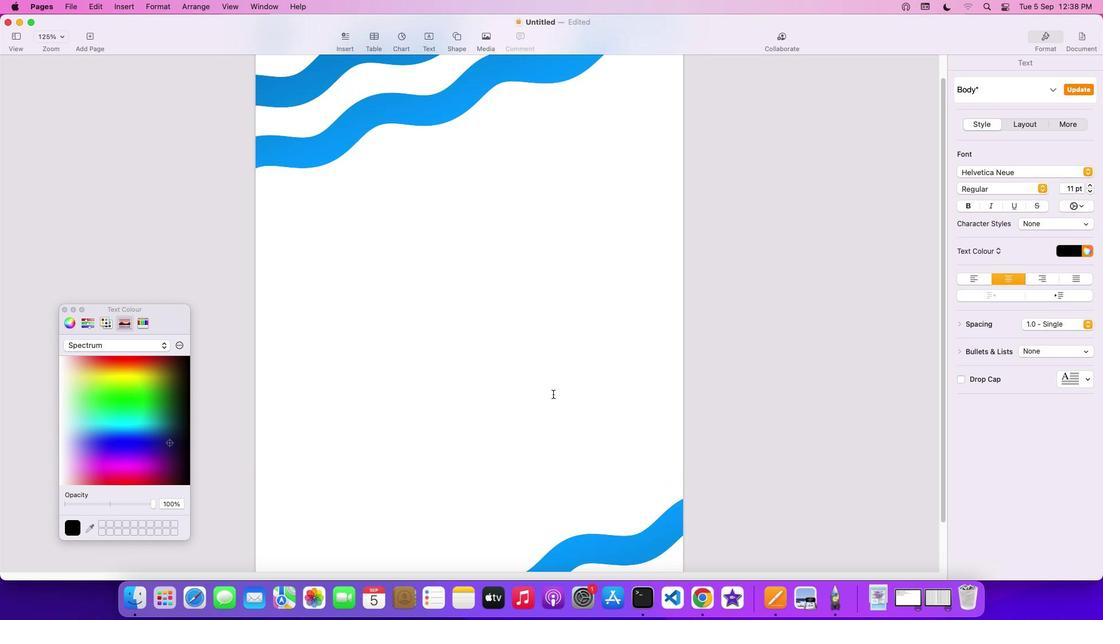 
Action: Mouse scrolled (557, 383) with delta (2, 4)
Screenshot: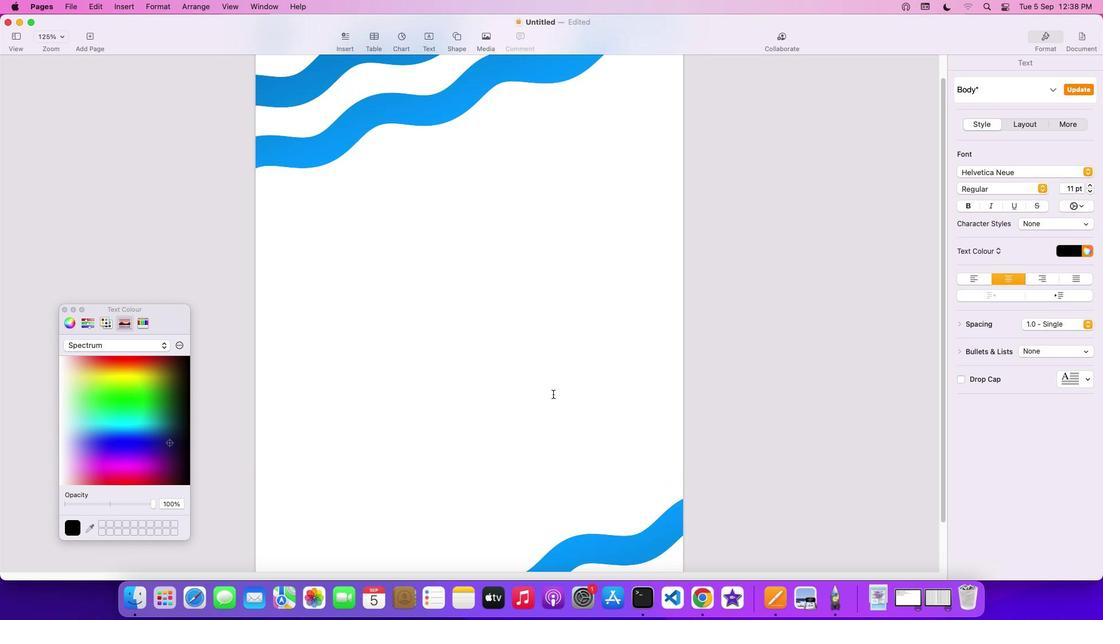
Action: Mouse moved to (557, 385)
Screenshot: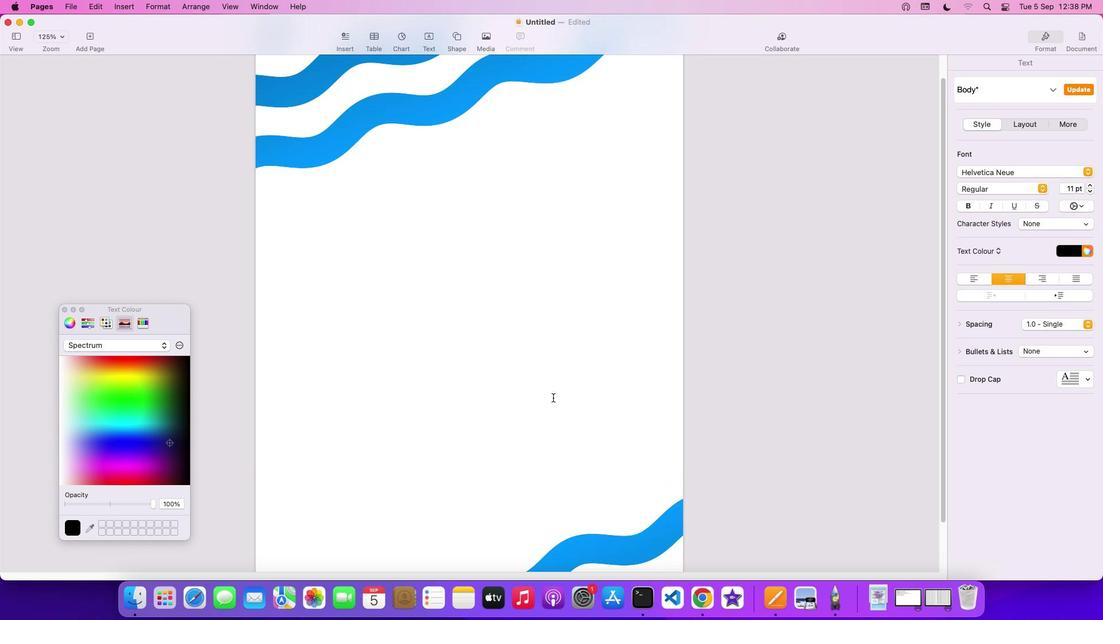 
Action: Mouse scrolled (557, 385) with delta (2, 5)
Screenshot: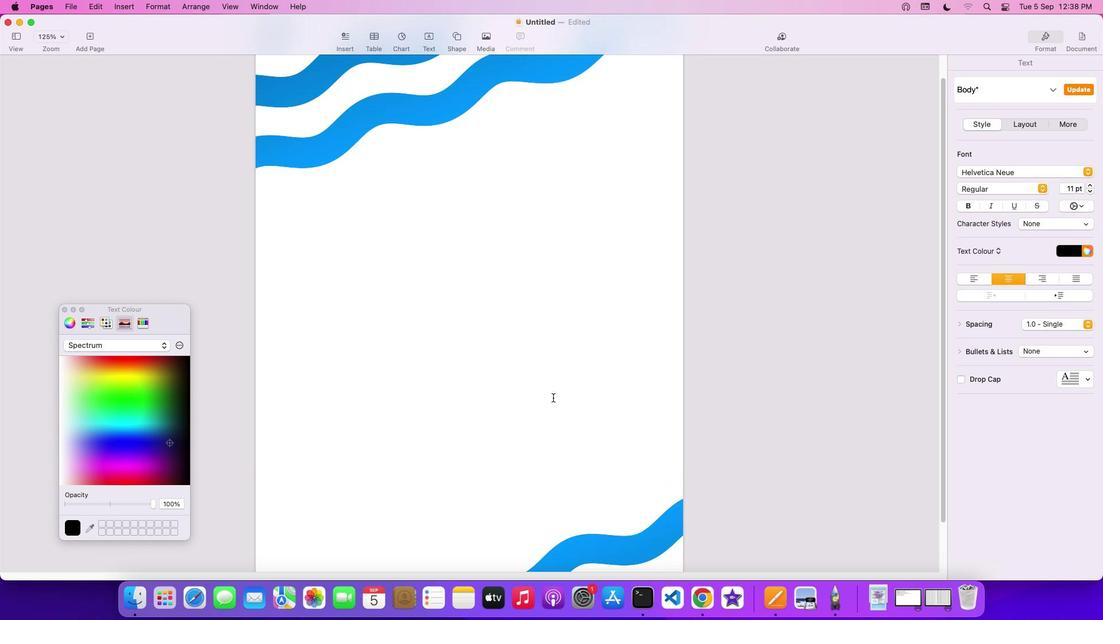 
Action: Mouse moved to (556, 401)
Screenshot: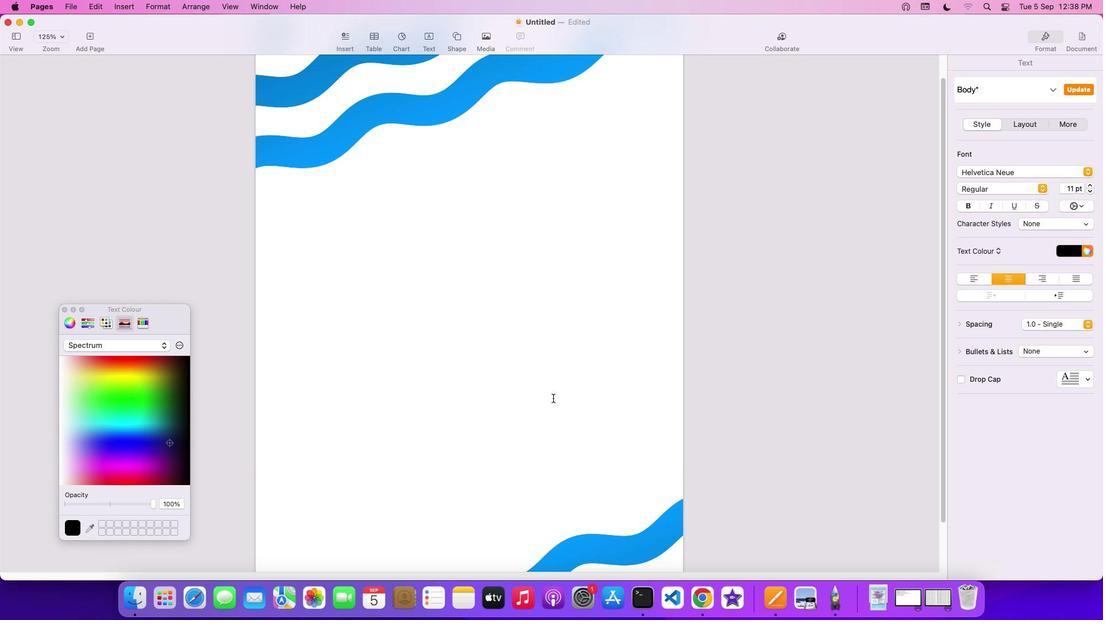 
Action: Mouse scrolled (556, 401) with delta (2, 3)
Screenshot: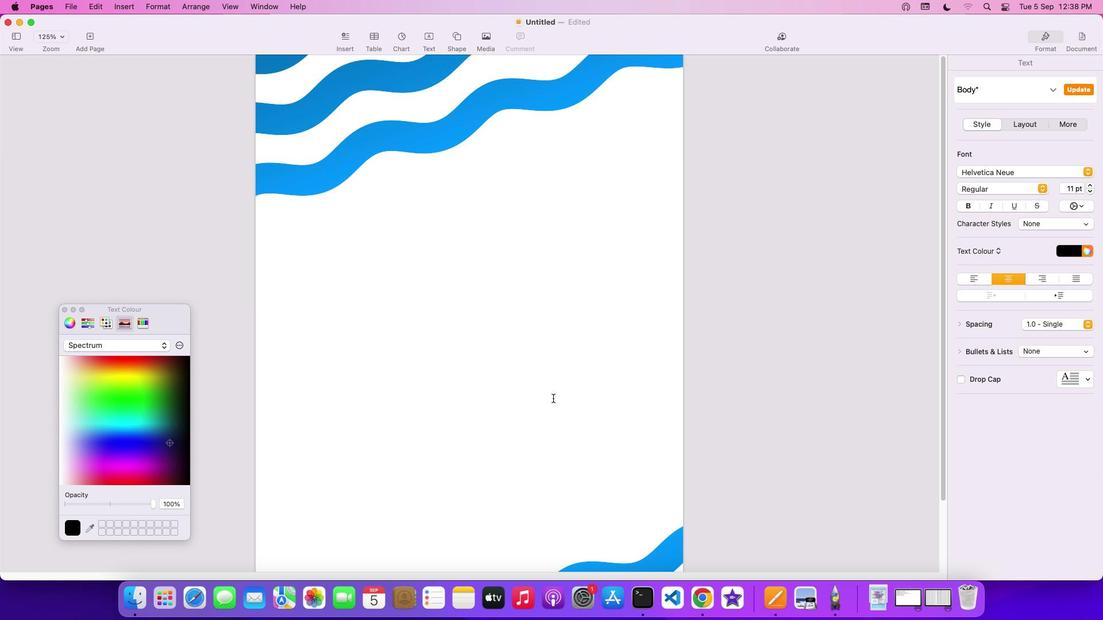 
Action: Mouse scrolled (556, 401) with delta (2, 3)
Screenshot: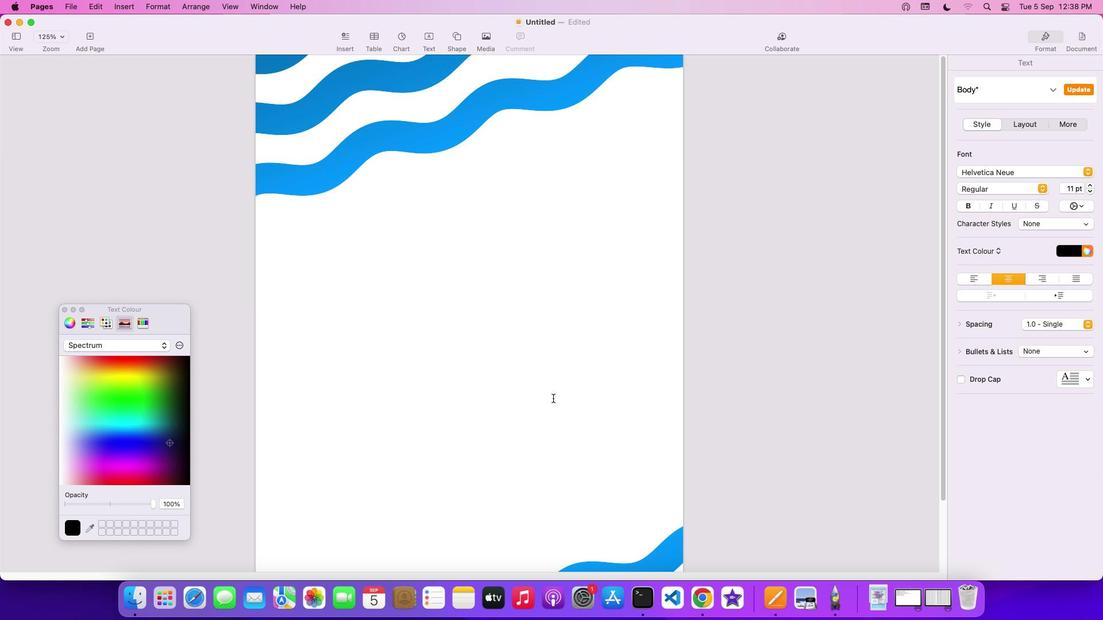 
Action: Mouse scrolled (556, 401) with delta (2, 4)
Screenshot: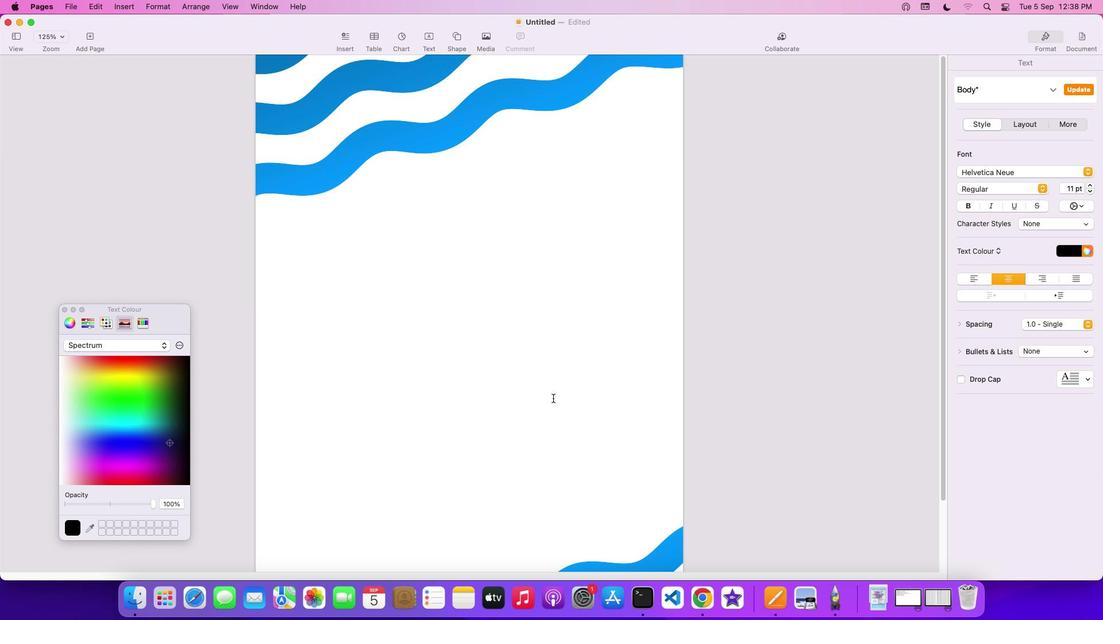 
Action: Mouse scrolled (556, 401) with delta (2, 5)
Screenshot: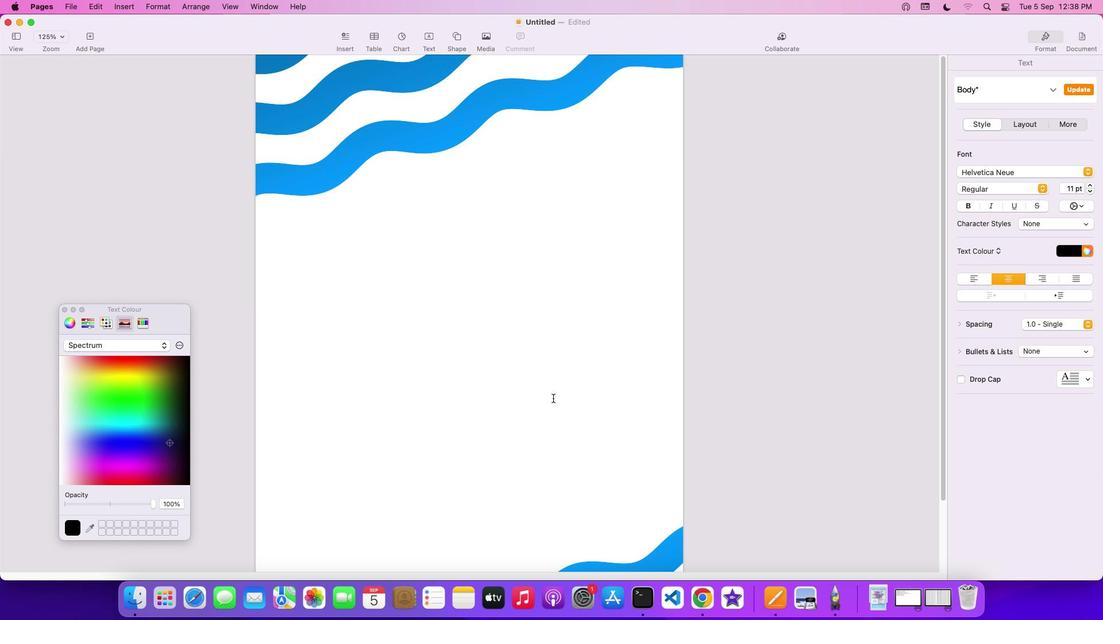 
Action: Mouse moved to (552, 402)
Screenshot: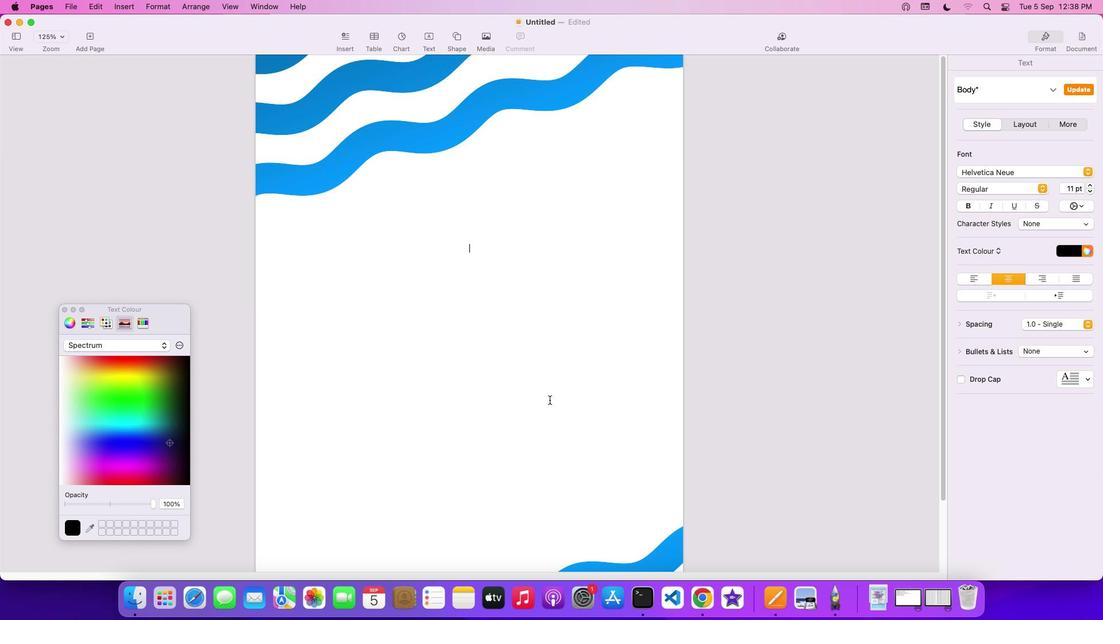 
Action: Mouse scrolled (552, 402) with delta (2, 3)
Screenshot: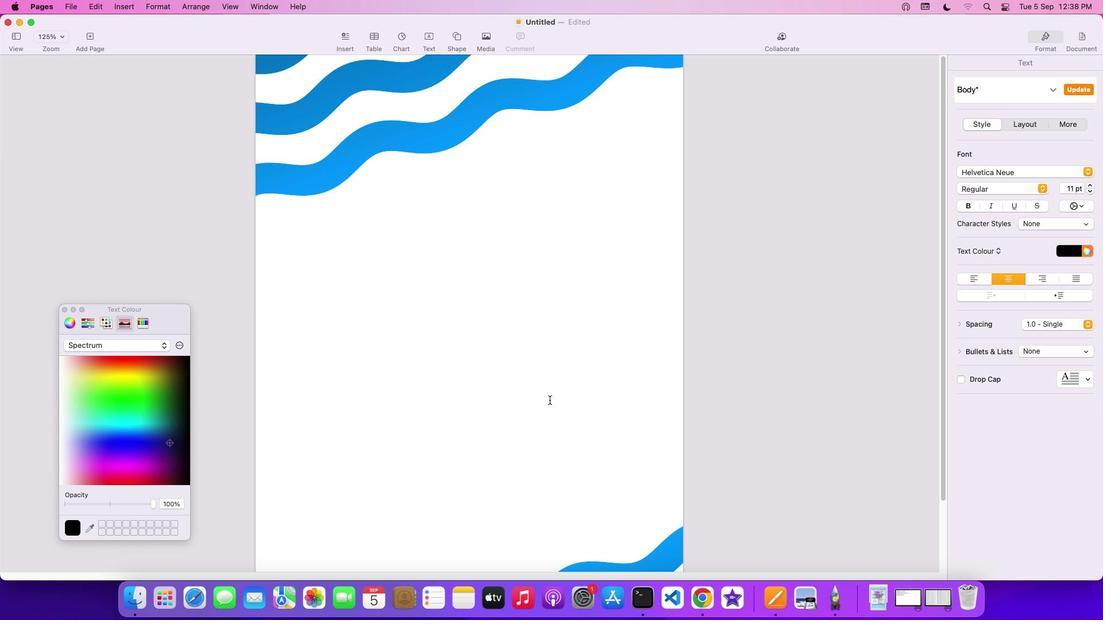 
Action: Mouse scrolled (552, 402) with delta (2, 3)
Screenshot: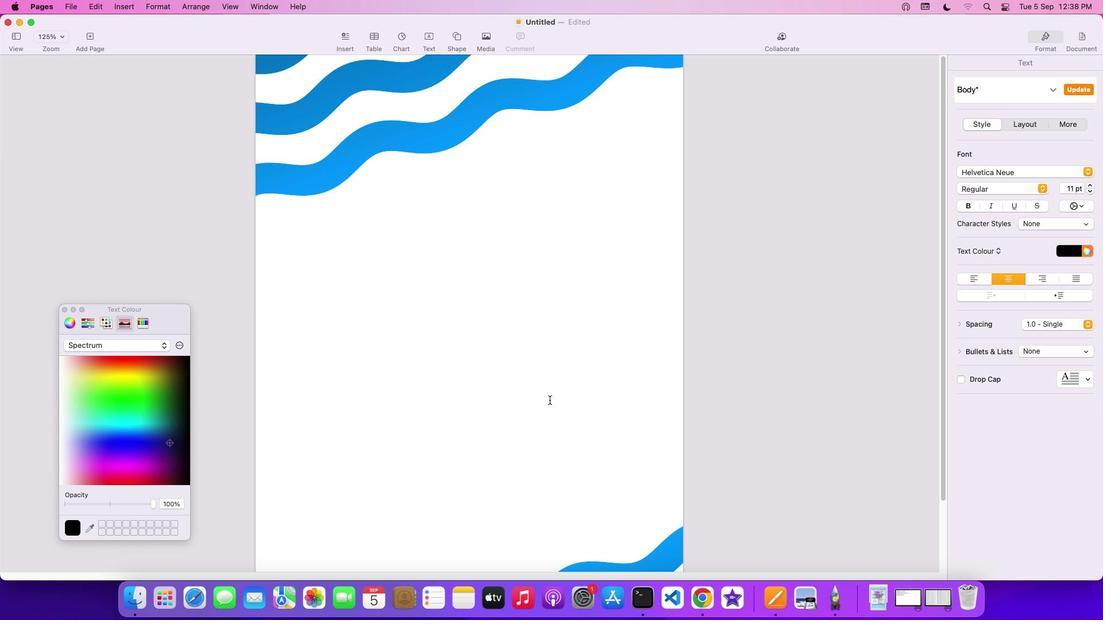 
Action: Mouse scrolled (552, 402) with delta (2, 4)
Screenshot: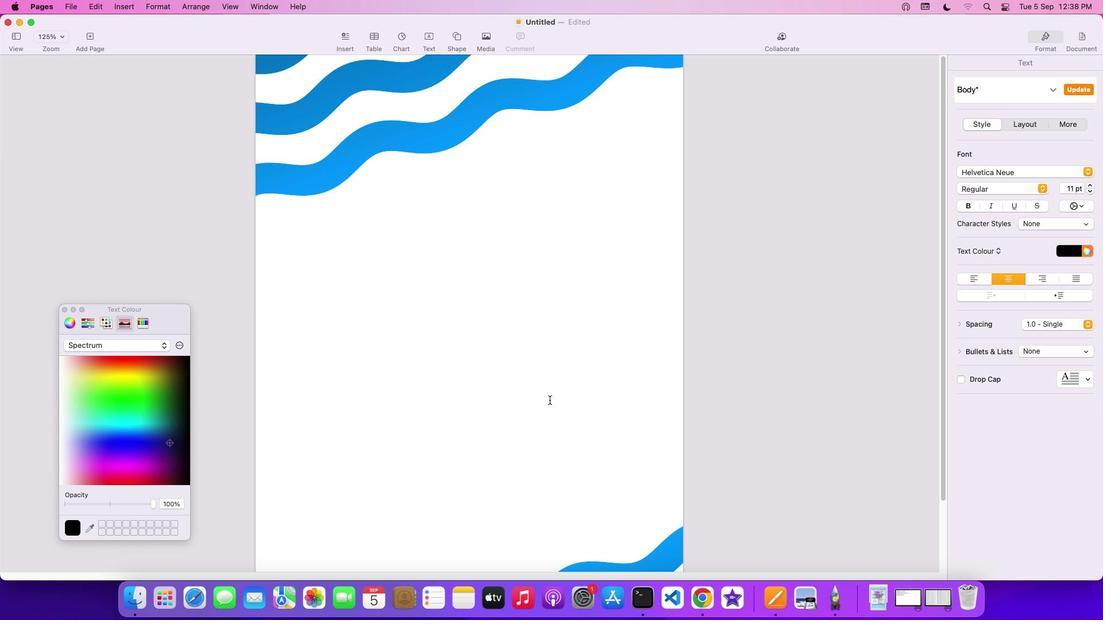 
Action: Mouse scrolled (552, 402) with delta (2, 5)
Screenshot: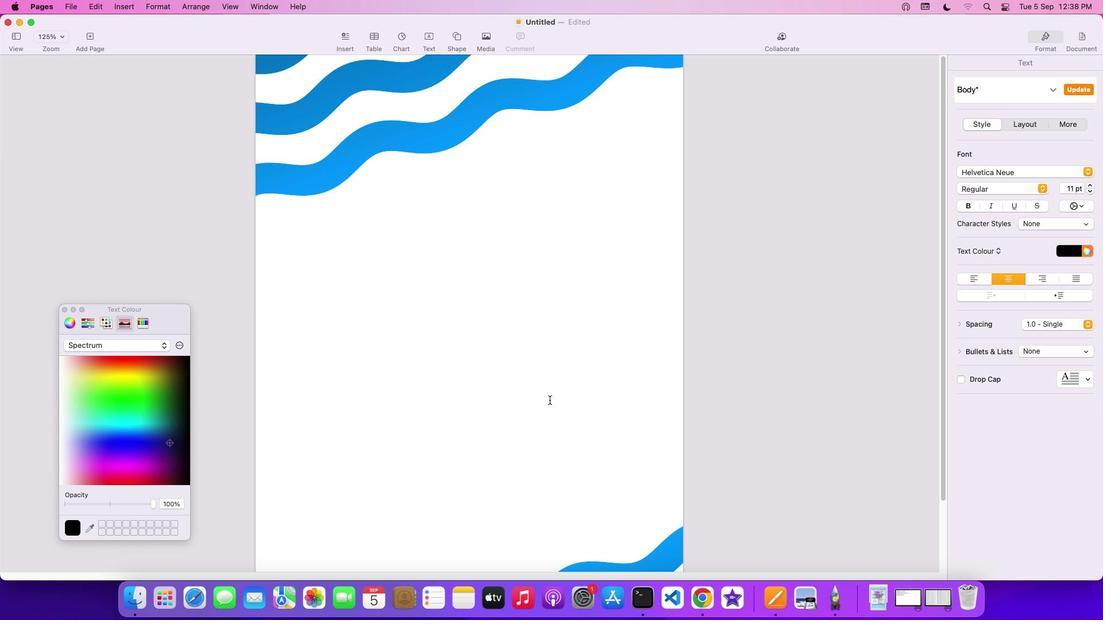 
Action: Mouse moved to (492, 44)
Screenshot: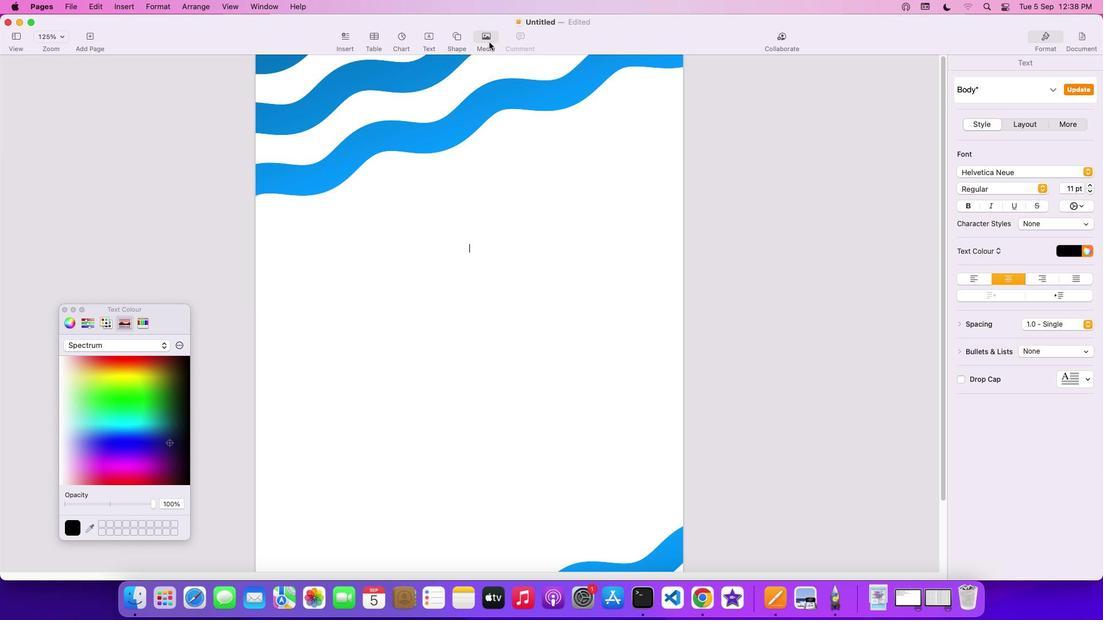 
Action: Mouse pressed left at (492, 44)
Screenshot: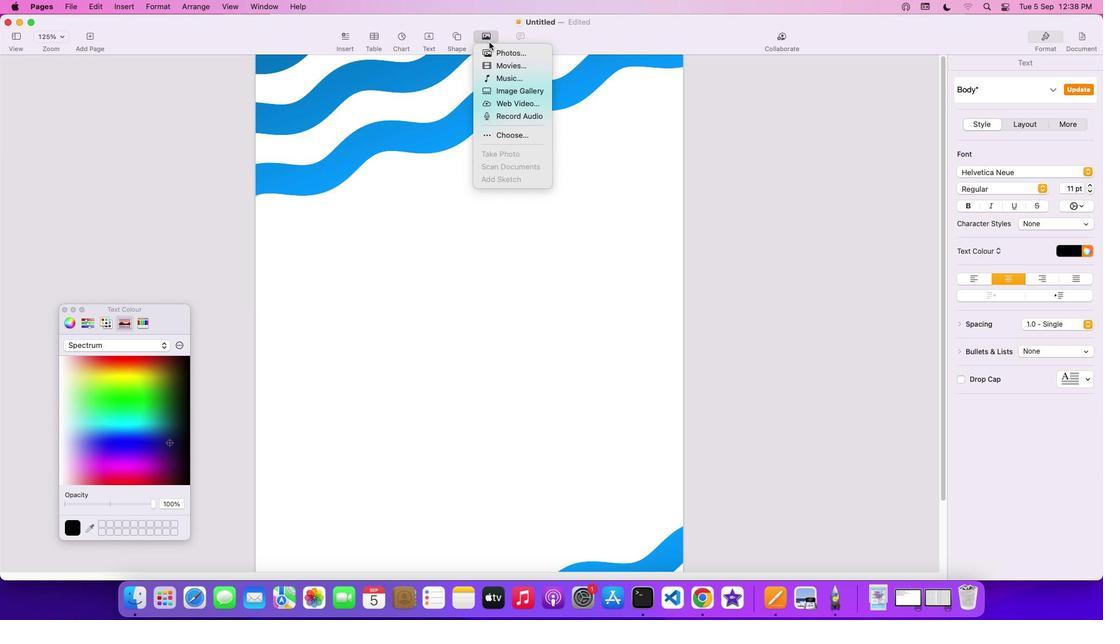 
Action: Mouse moved to (603, 137)
Screenshot: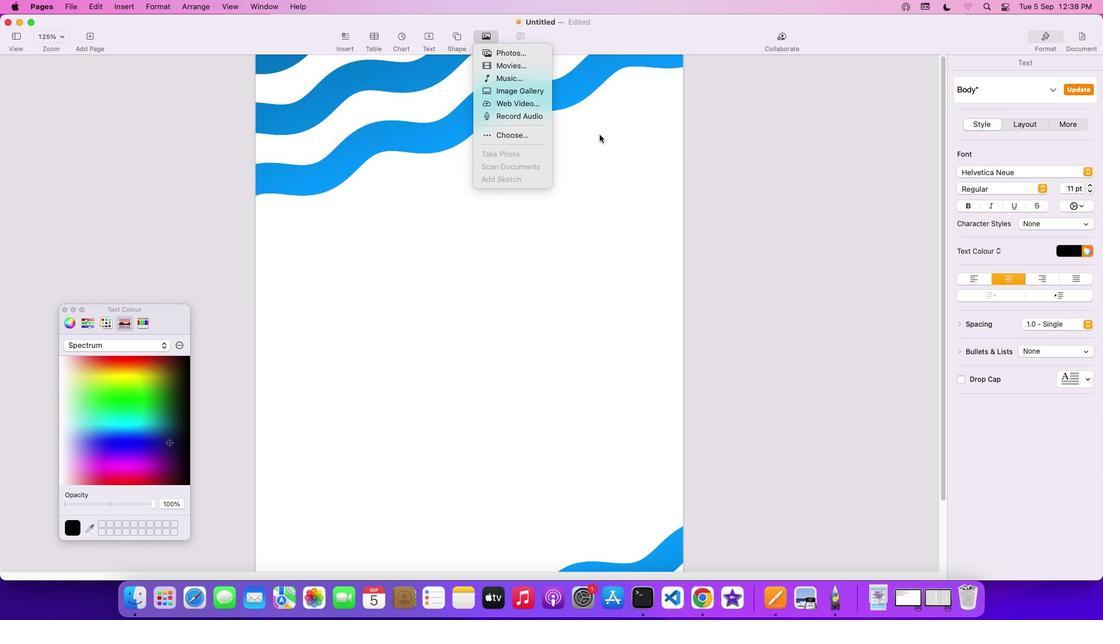 
Action: Mouse pressed left at (603, 137)
Screenshot: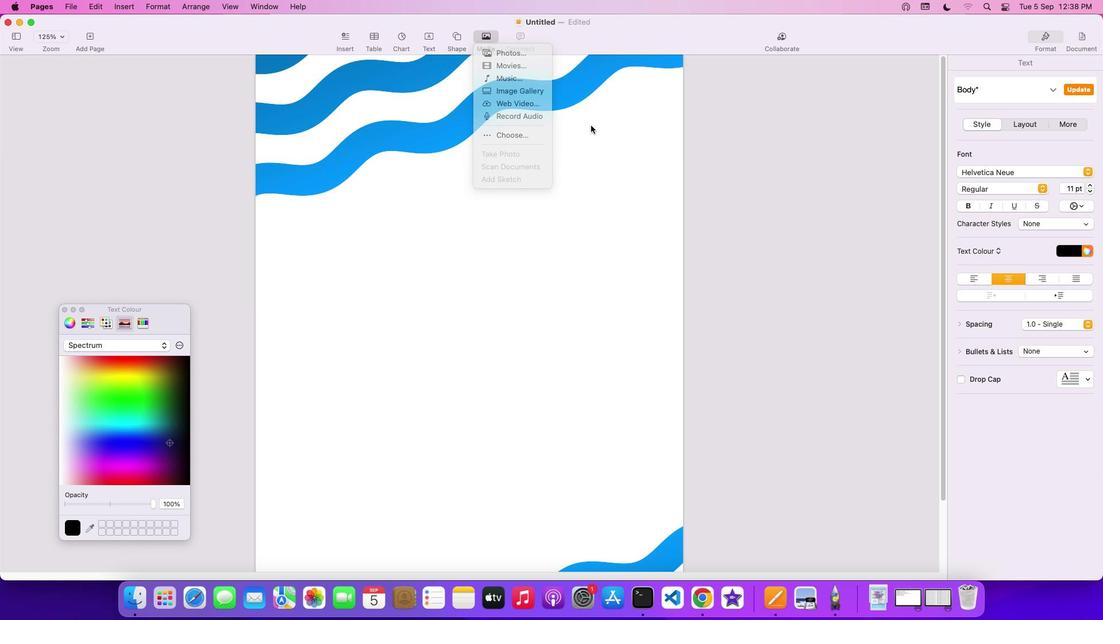 
Action: Mouse moved to (462, 39)
